 Task: Research high-end Airbnb listings in Beverly Hills, California, showcasing luxury amenities 
Action: Mouse moved to (428, 154)
Screenshot: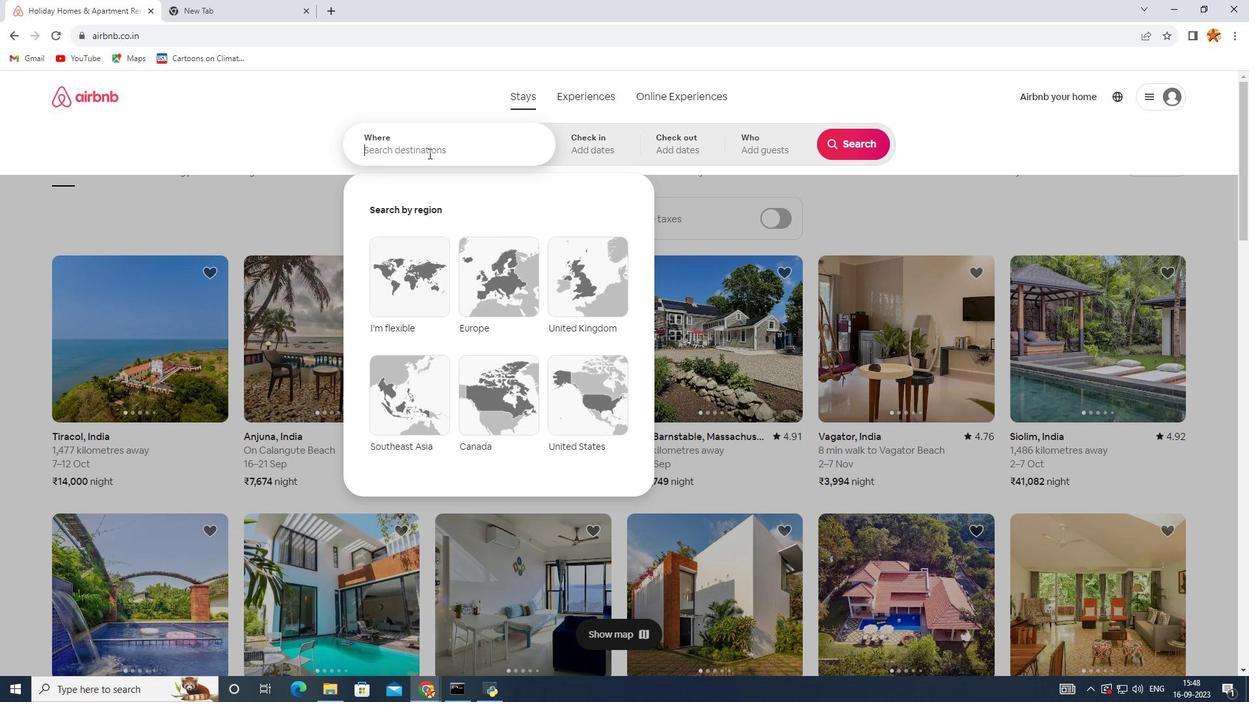 
Action: Mouse pressed left at (428, 154)
Screenshot: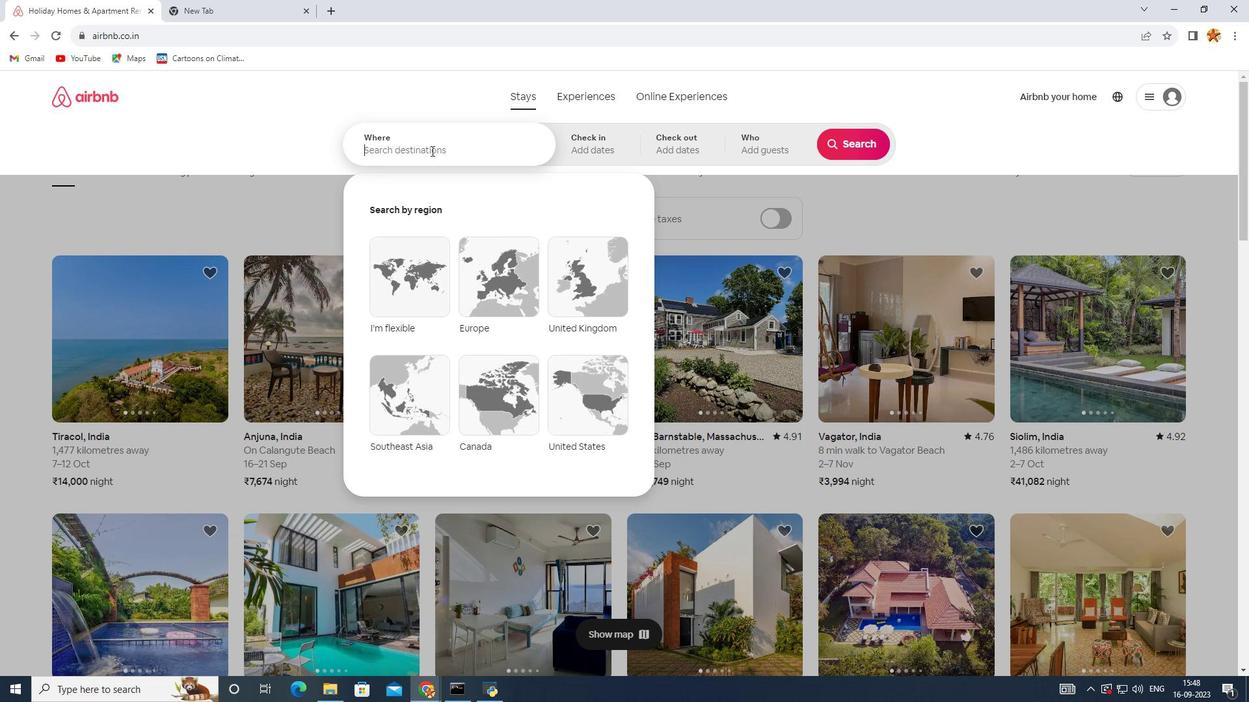 
Action: Mouse moved to (432, 151)
Screenshot: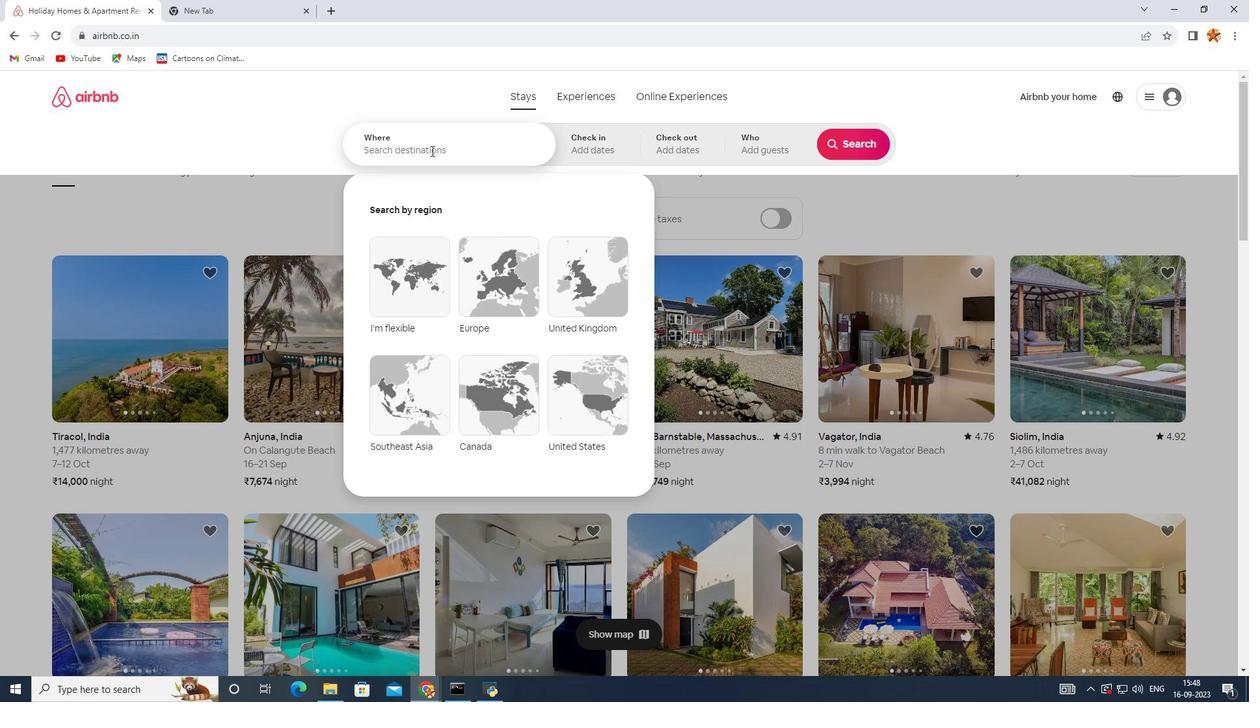 
Action: Key pressed beverly<Key.space>hills
Screenshot: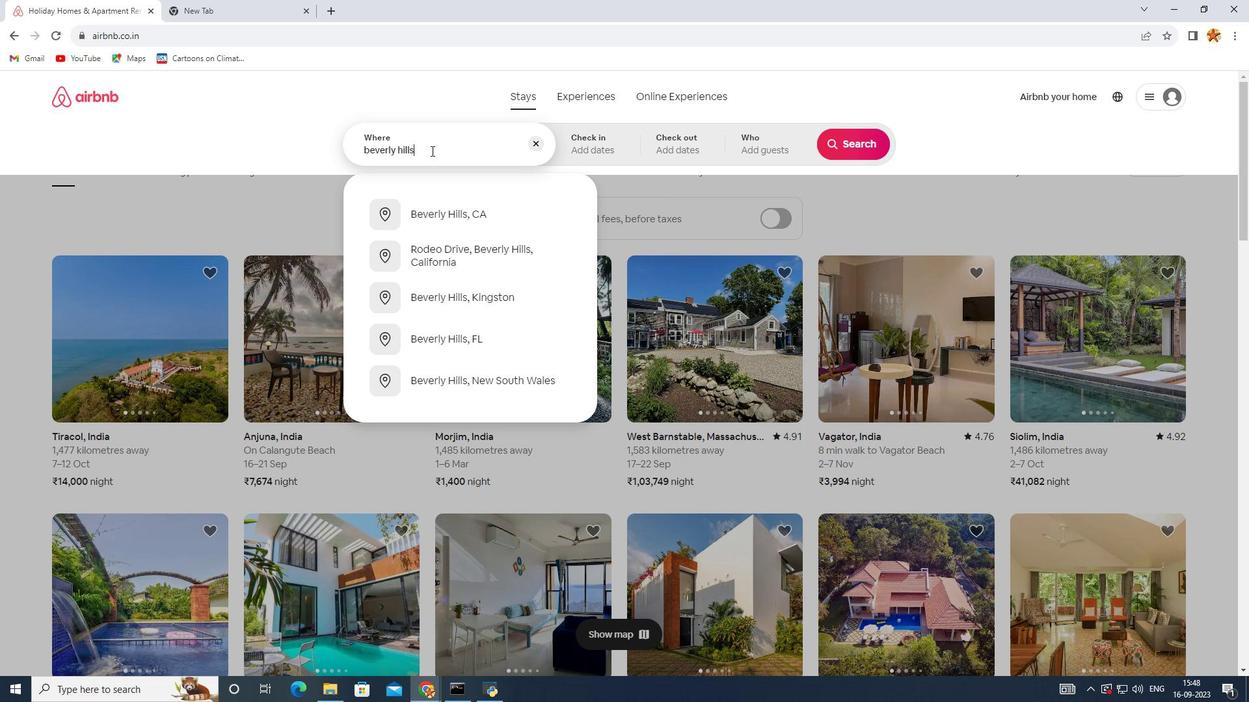 
Action: Mouse moved to (472, 199)
Screenshot: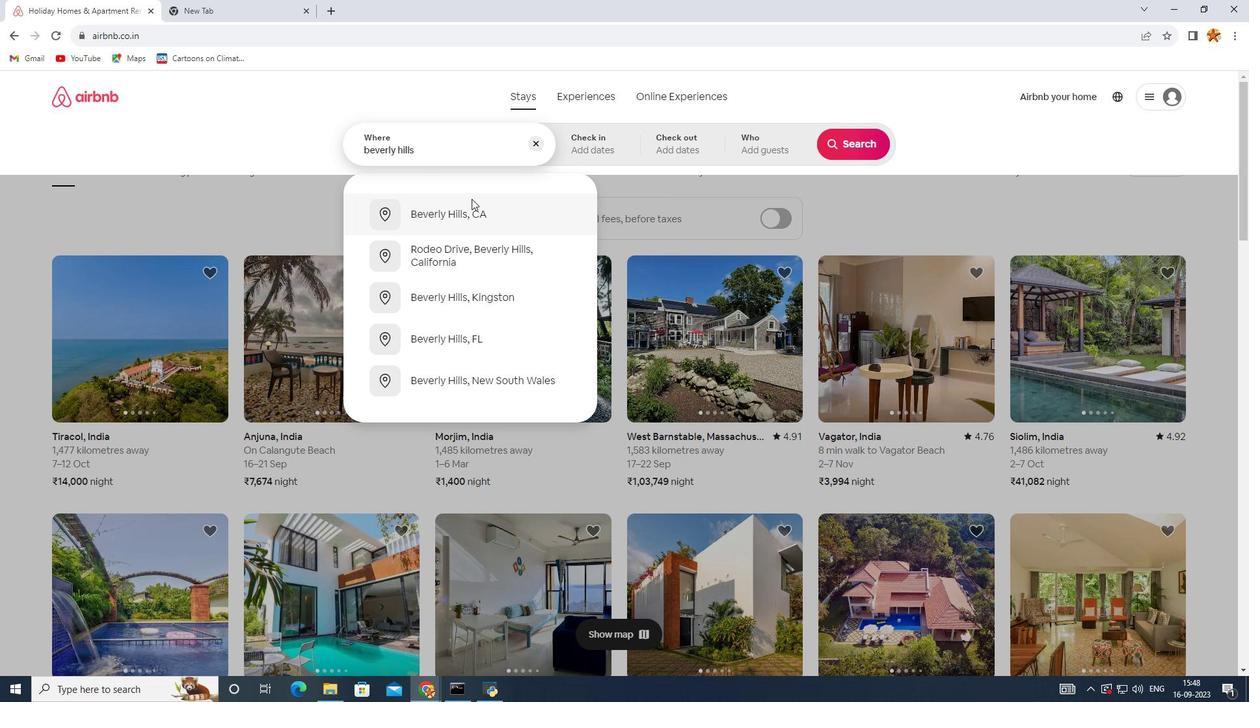 
Action: Mouse pressed left at (472, 199)
Screenshot: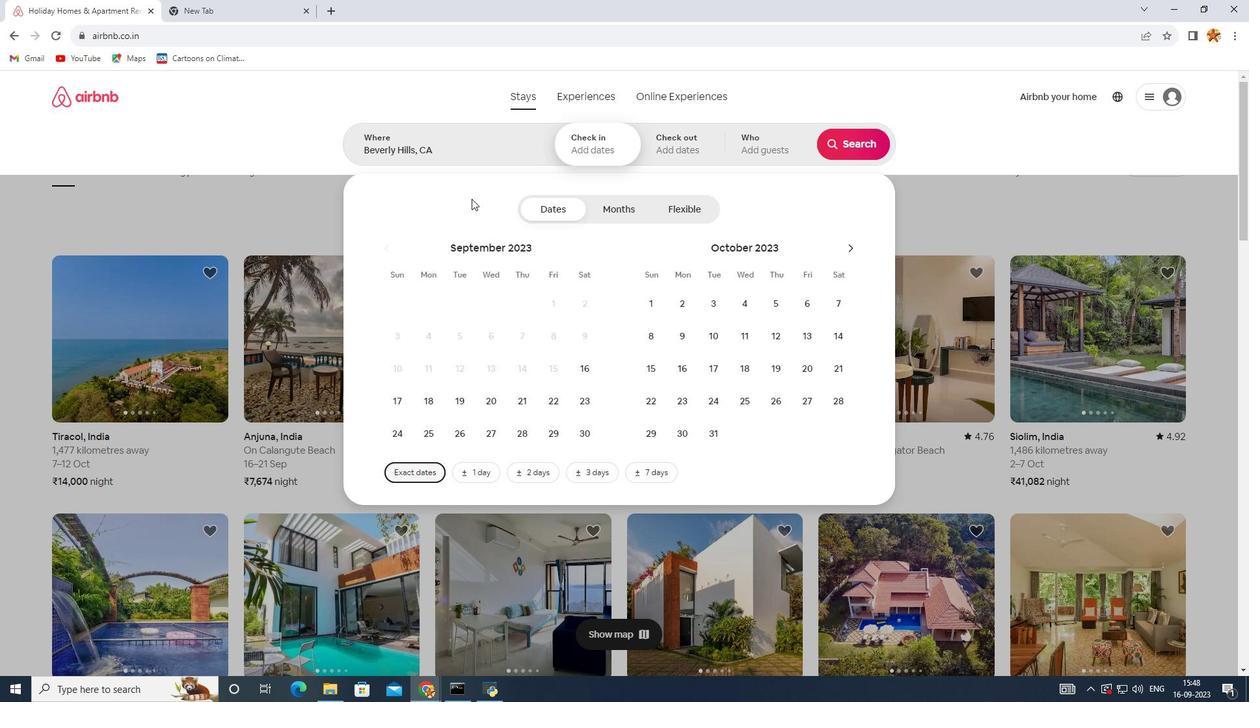 
Action: Mouse moved to (719, 344)
Screenshot: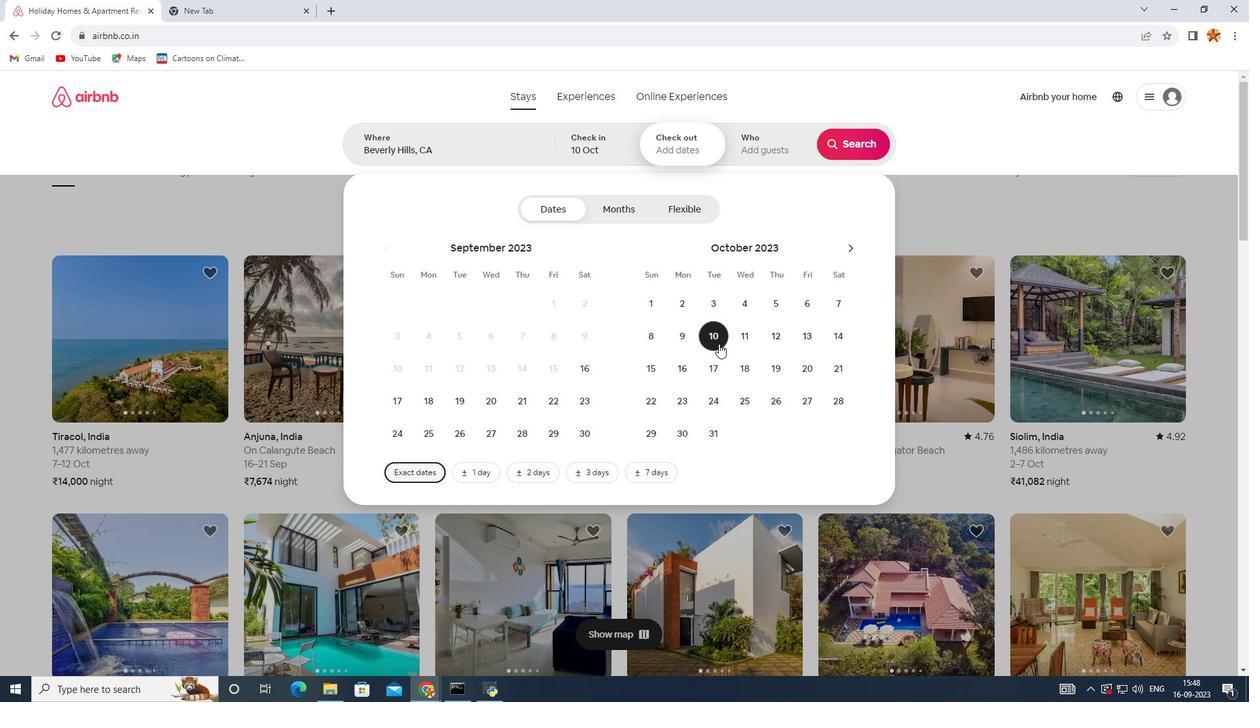
Action: Mouse pressed left at (719, 344)
Screenshot: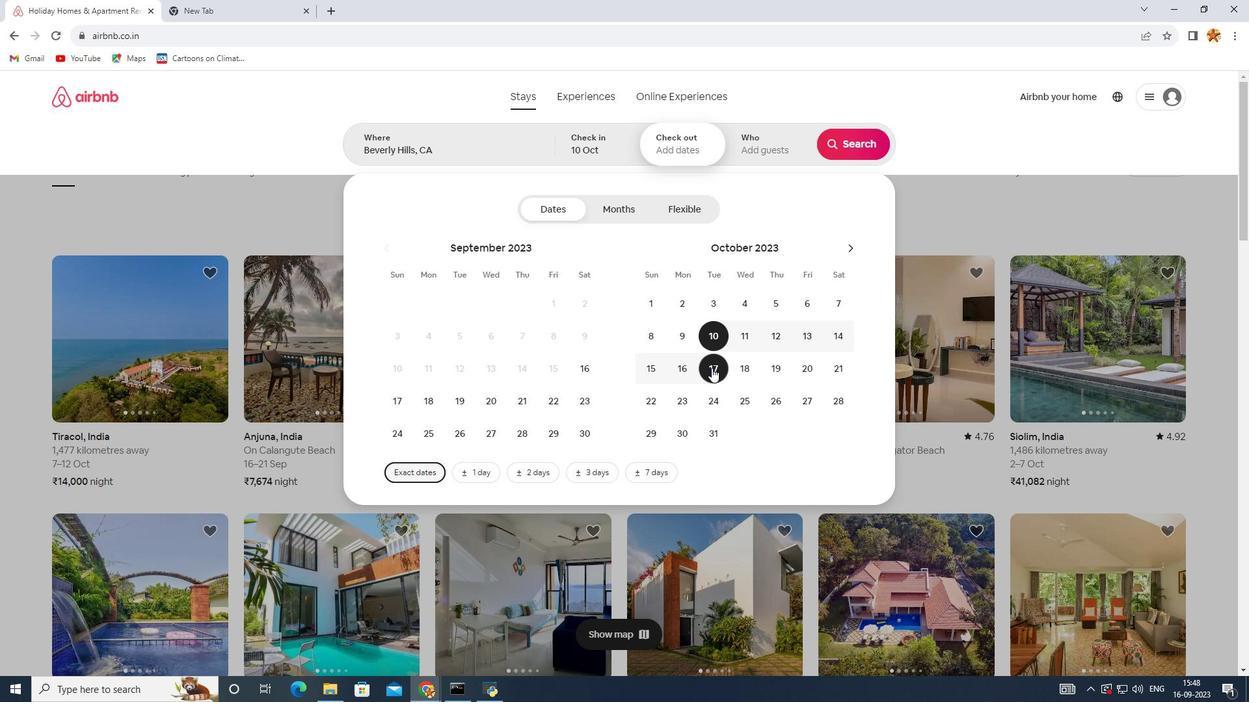 
Action: Mouse moved to (695, 373)
Screenshot: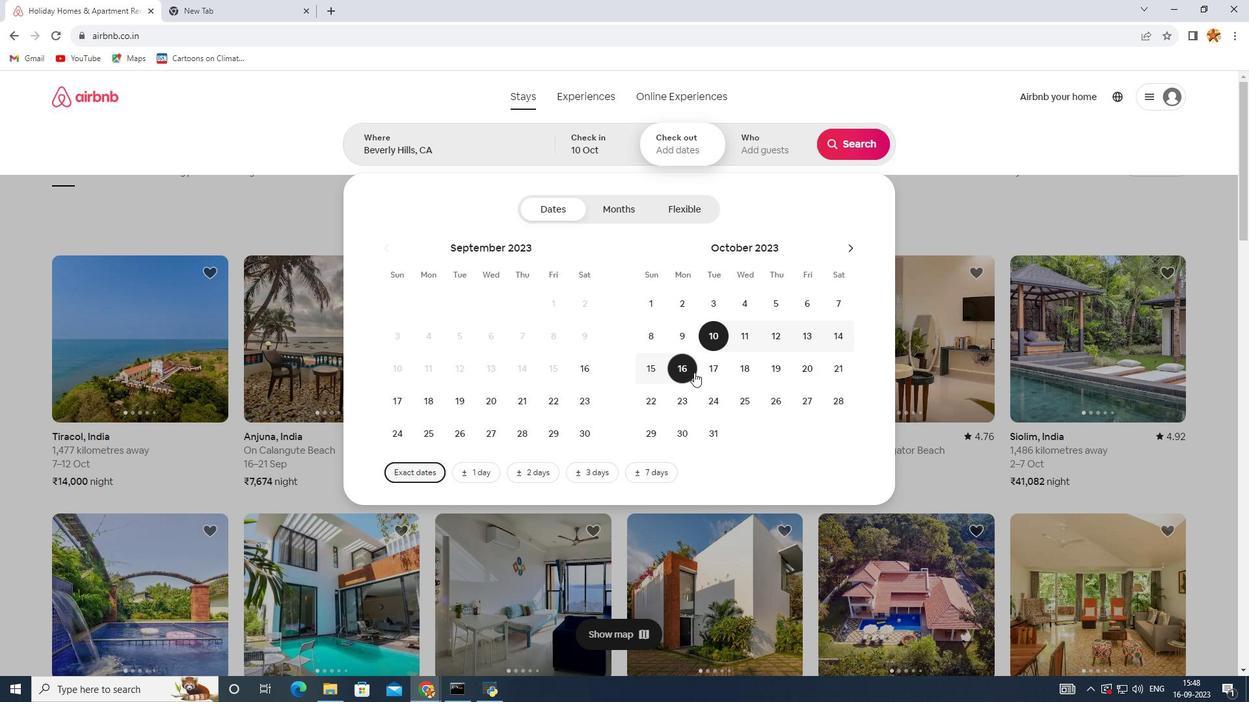 
Action: Mouse pressed left at (695, 373)
Screenshot: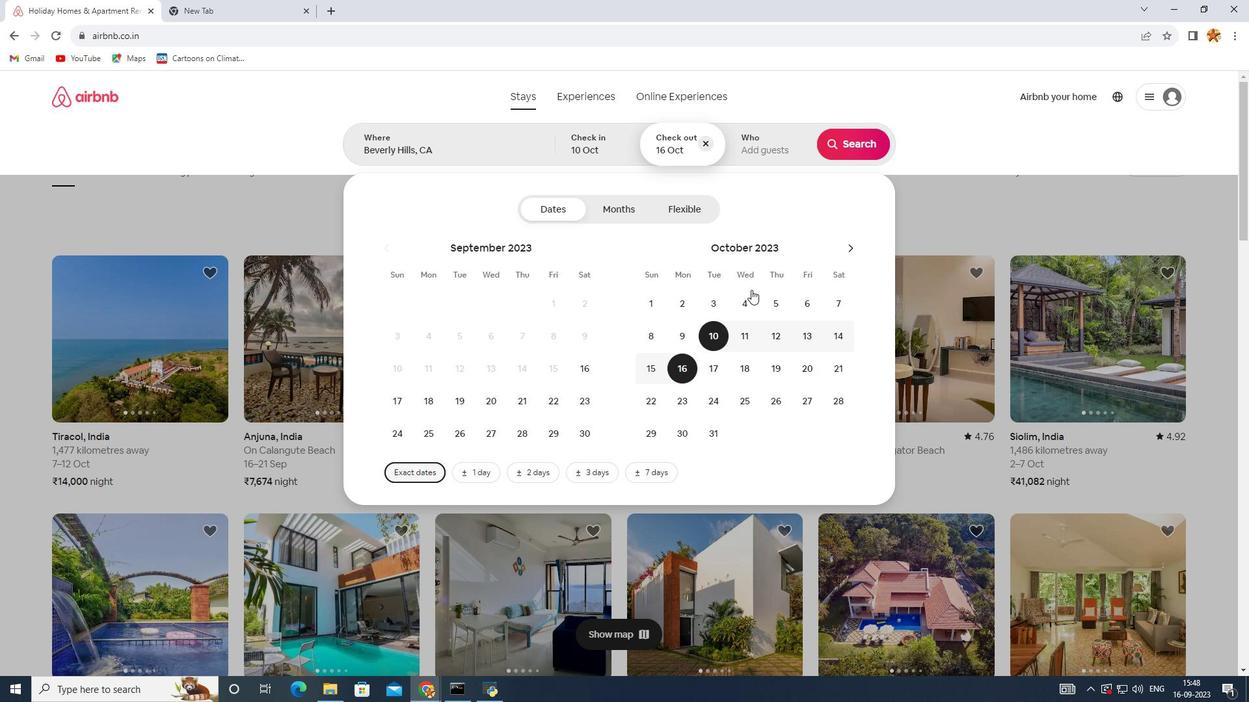
Action: Mouse moved to (849, 137)
Screenshot: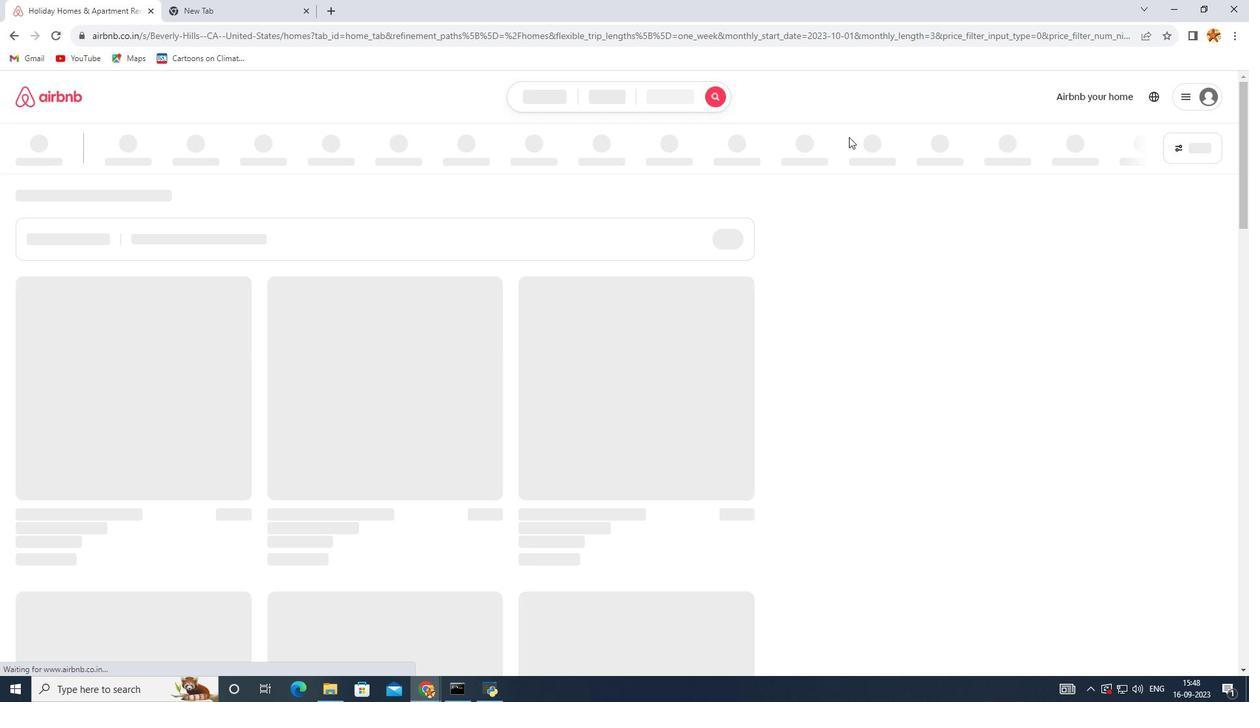 
Action: Mouse pressed left at (849, 137)
Screenshot: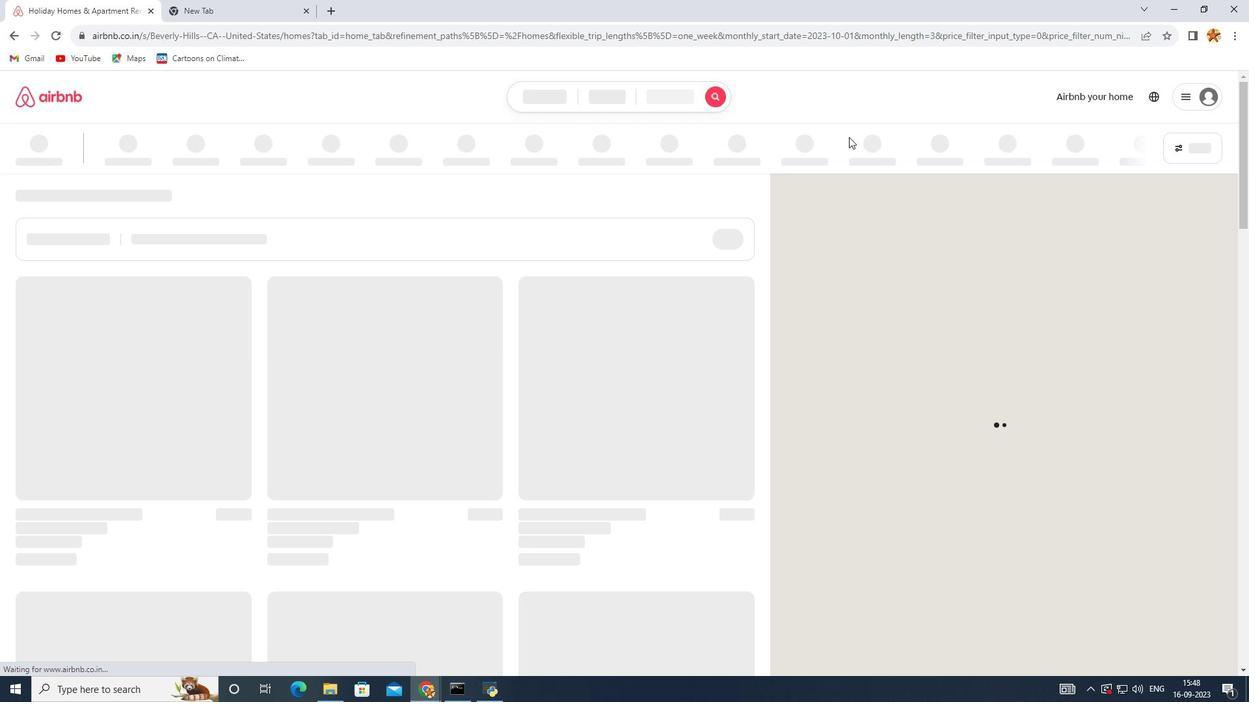 
Action: Mouse moved to (1188, 143)
Screenshot: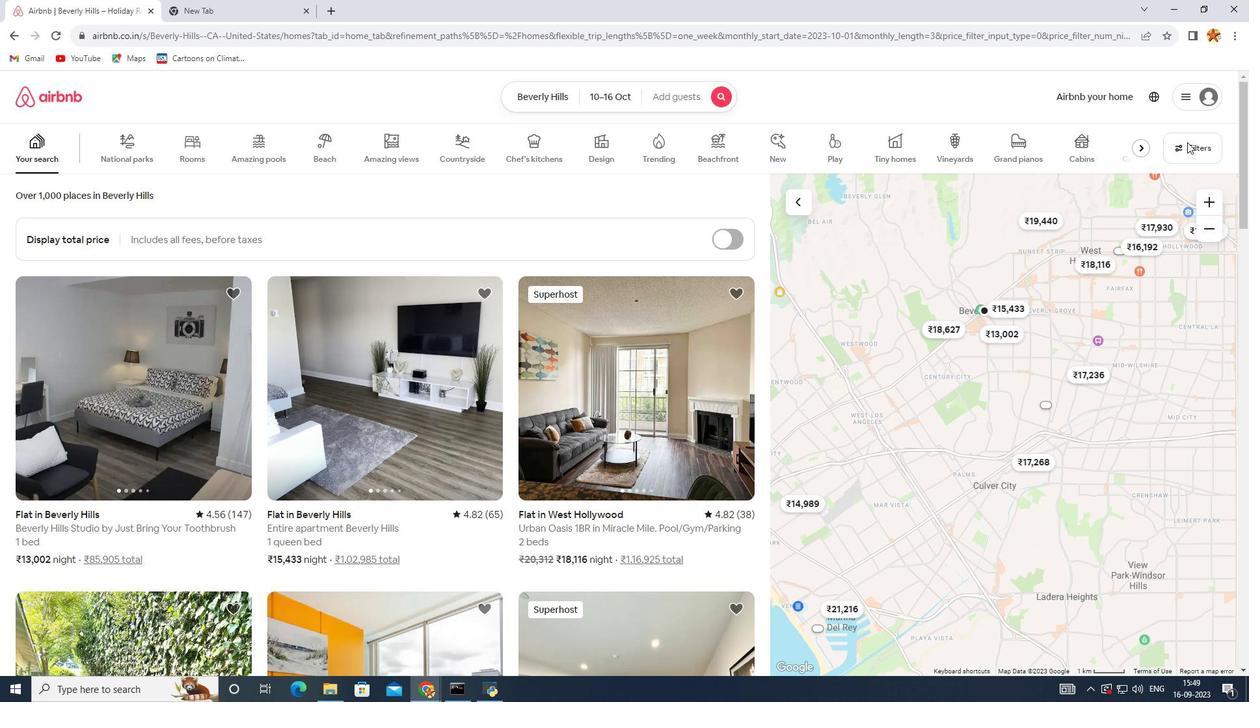 
Action: Mouse pressed left at (1188, 143)
Screenshot: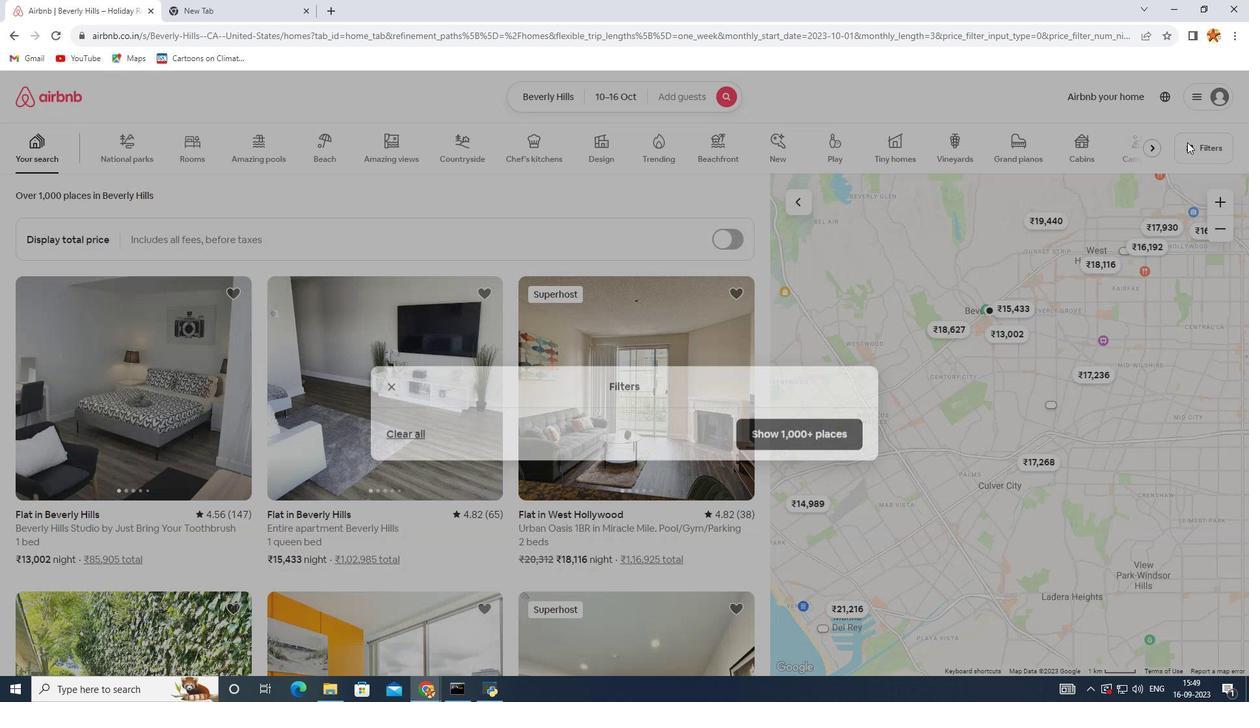 
Action: Mouse moved to (611, 484)
Screenshot: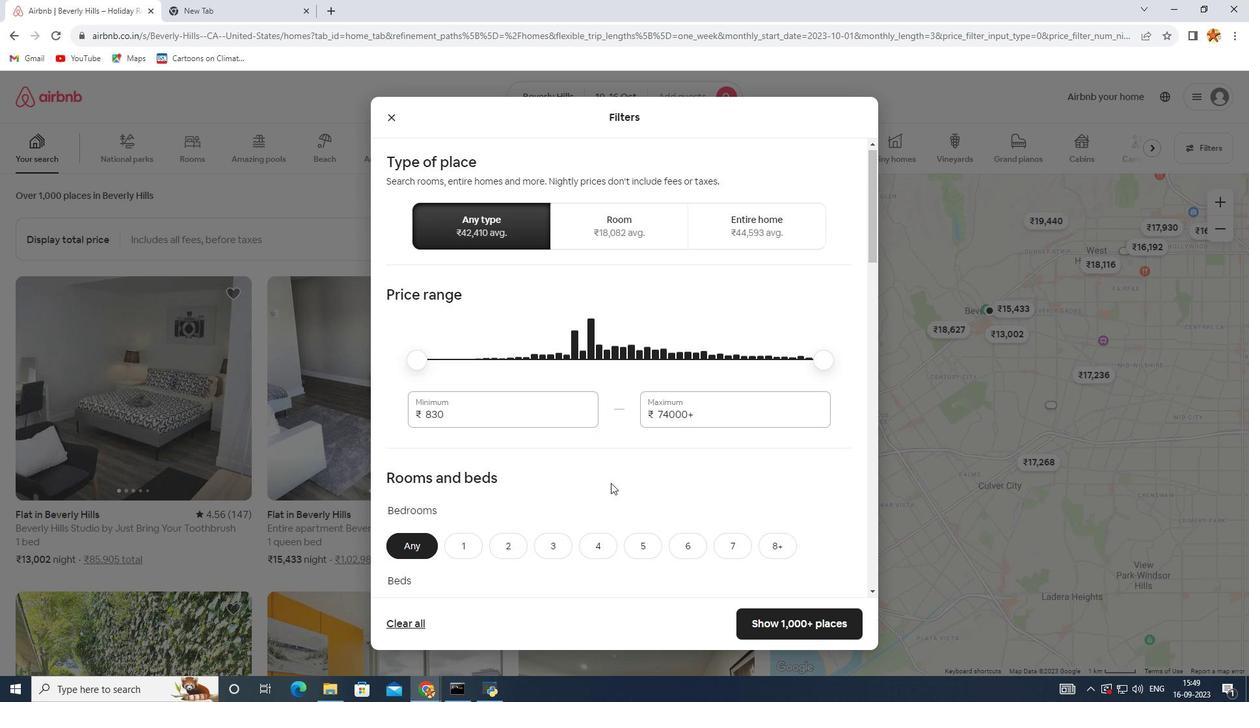 
Action: Mouse scrolled (611, 483) with delta (0, 0)
Screenshot: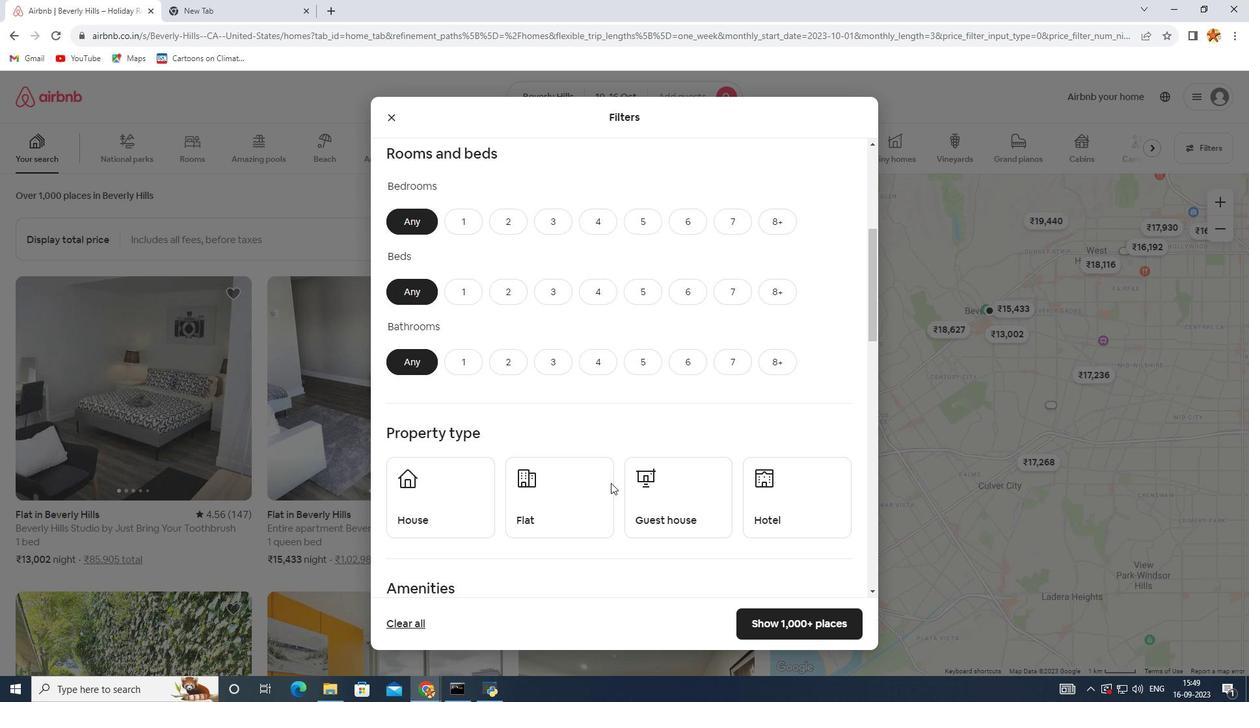 
Action: Mouse scrolled (611, 483) with delta (0, 0)
Screenshot: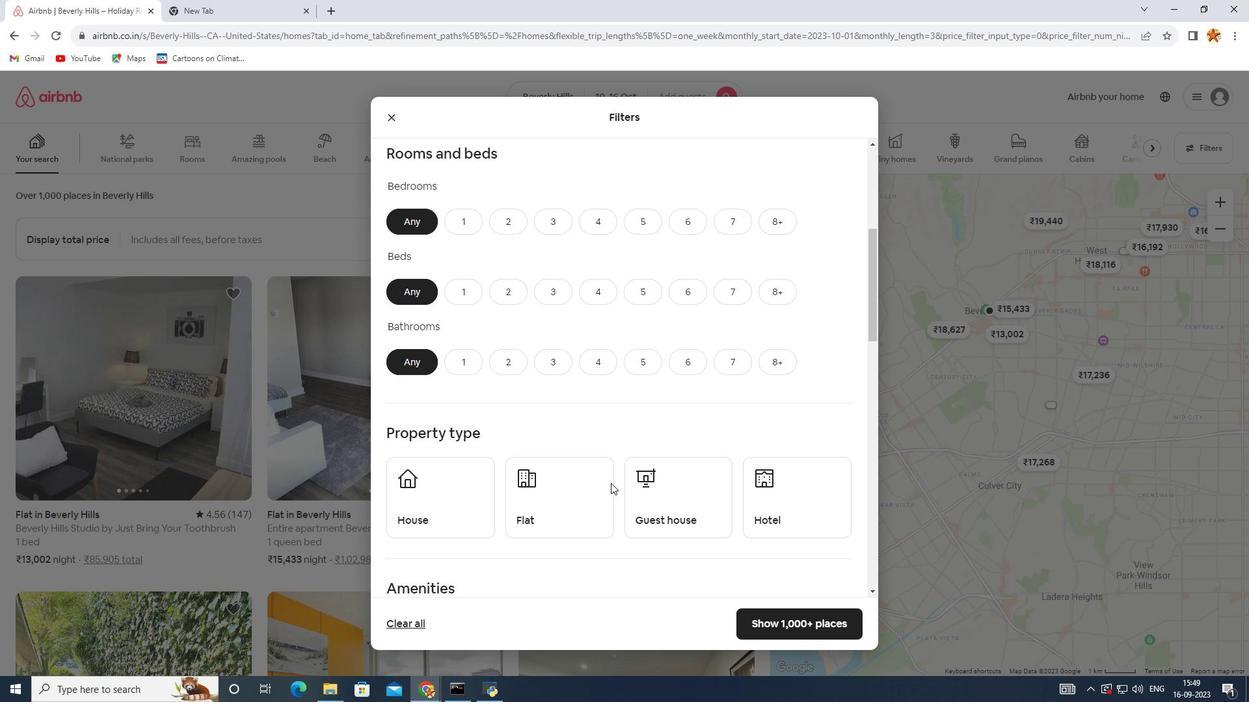 
Action: Mouse scrolled (611, 483) with delta (0, 0)
Screenshot: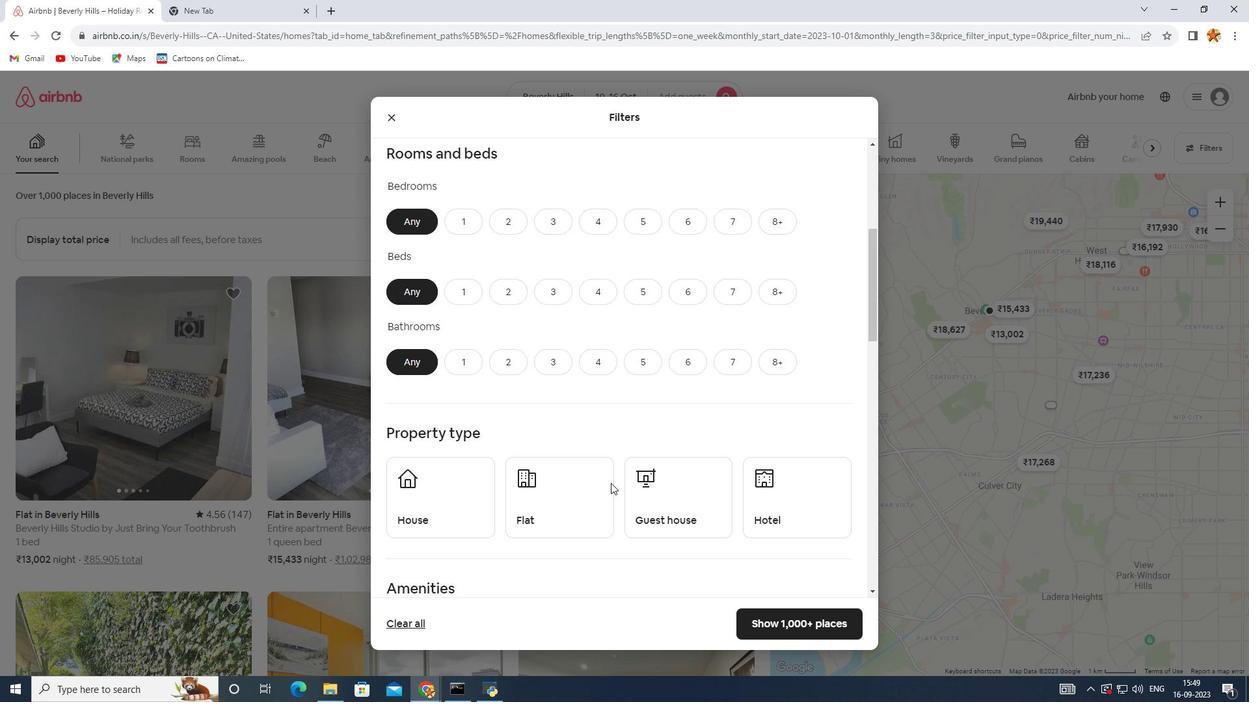 
Action: Mouse scrolled (611, 483) with delta (0, 0)
Screenshot: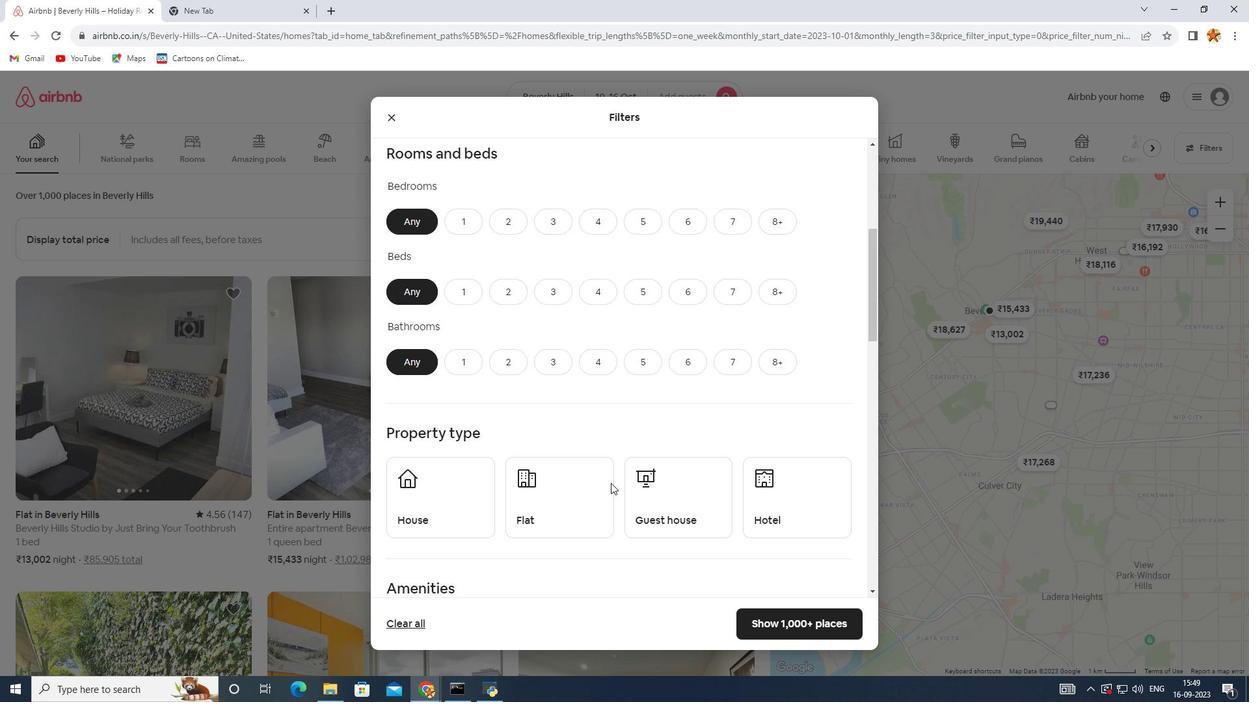 
Action: Mouse scrolled (611, 483) with delta (0, 0)
Screenshot: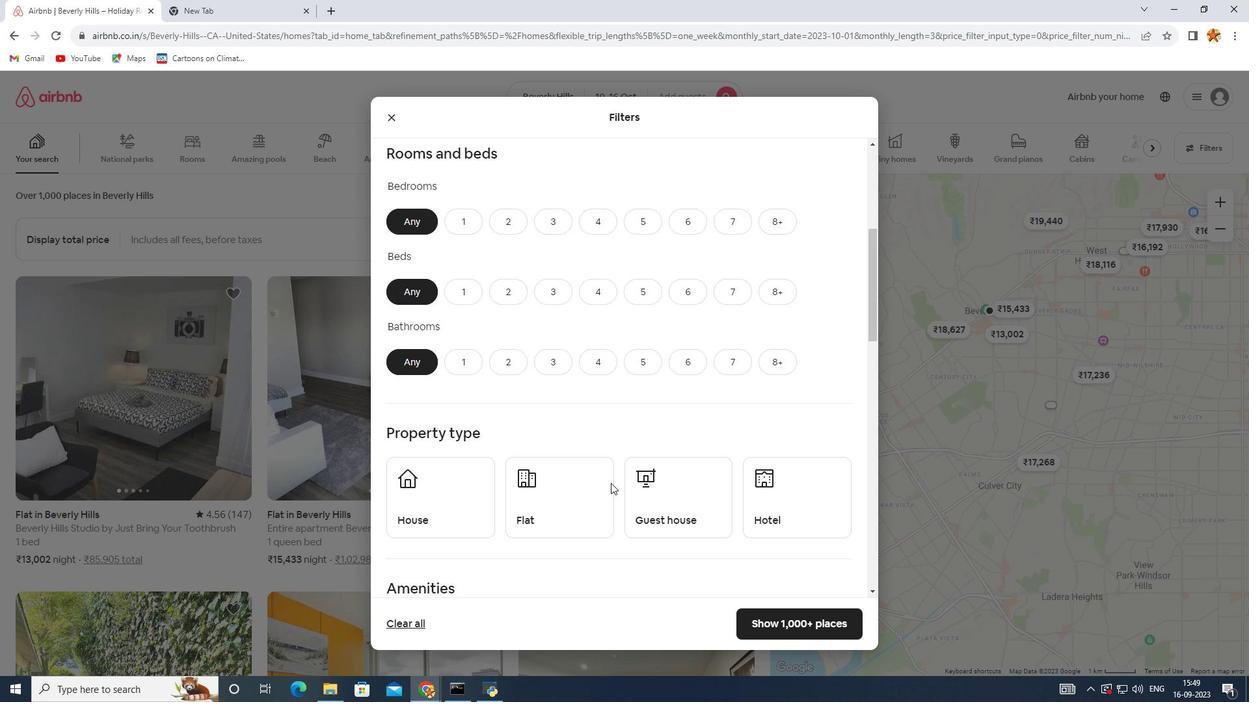
Action: Mouse scrolled (611, 483) with delta (0, 0)
Screenshot: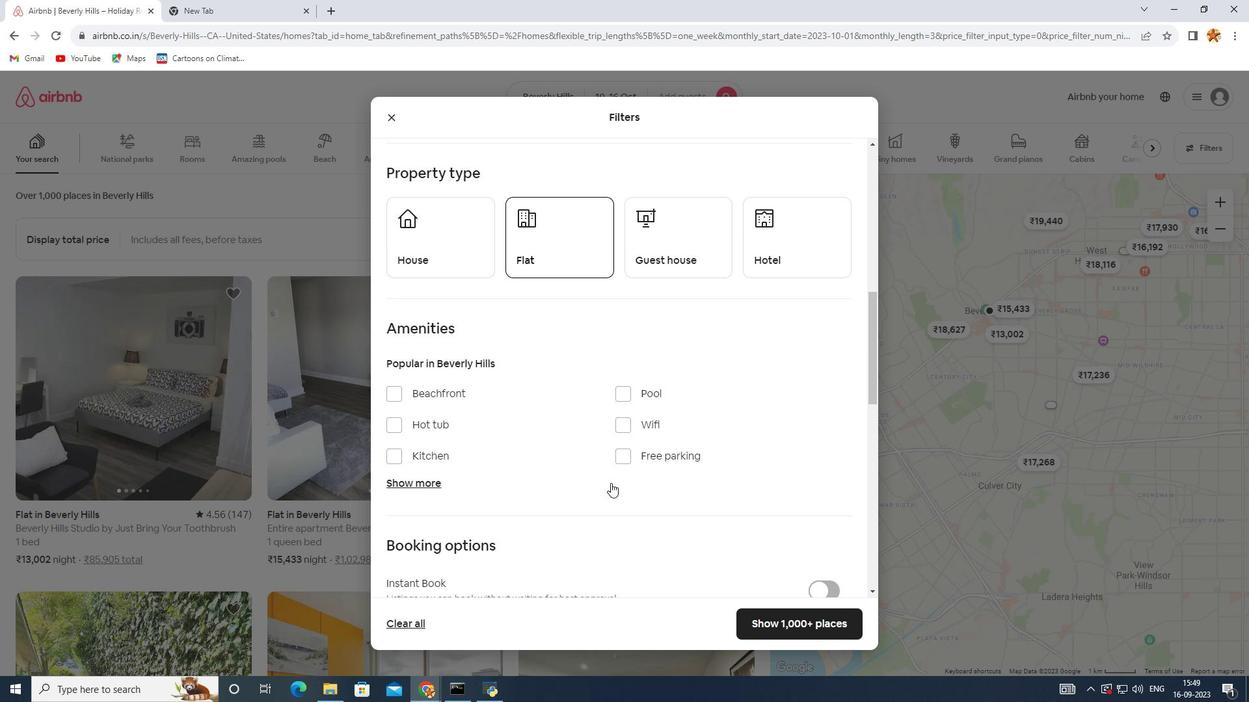 
Action: Mouse scrolled (611, 483) with delta (0, 0)
Screenshot: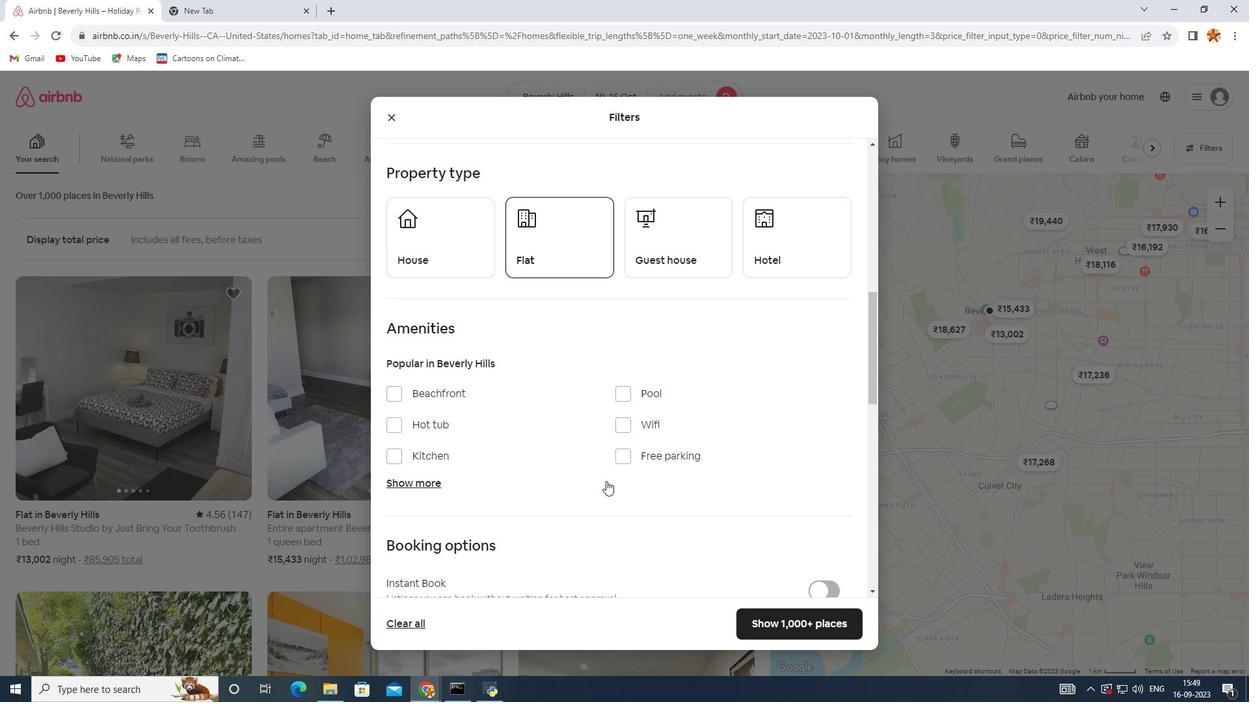 
Action: Mouse scrolled (611, 483) with delta (0, 0)
Screenshot: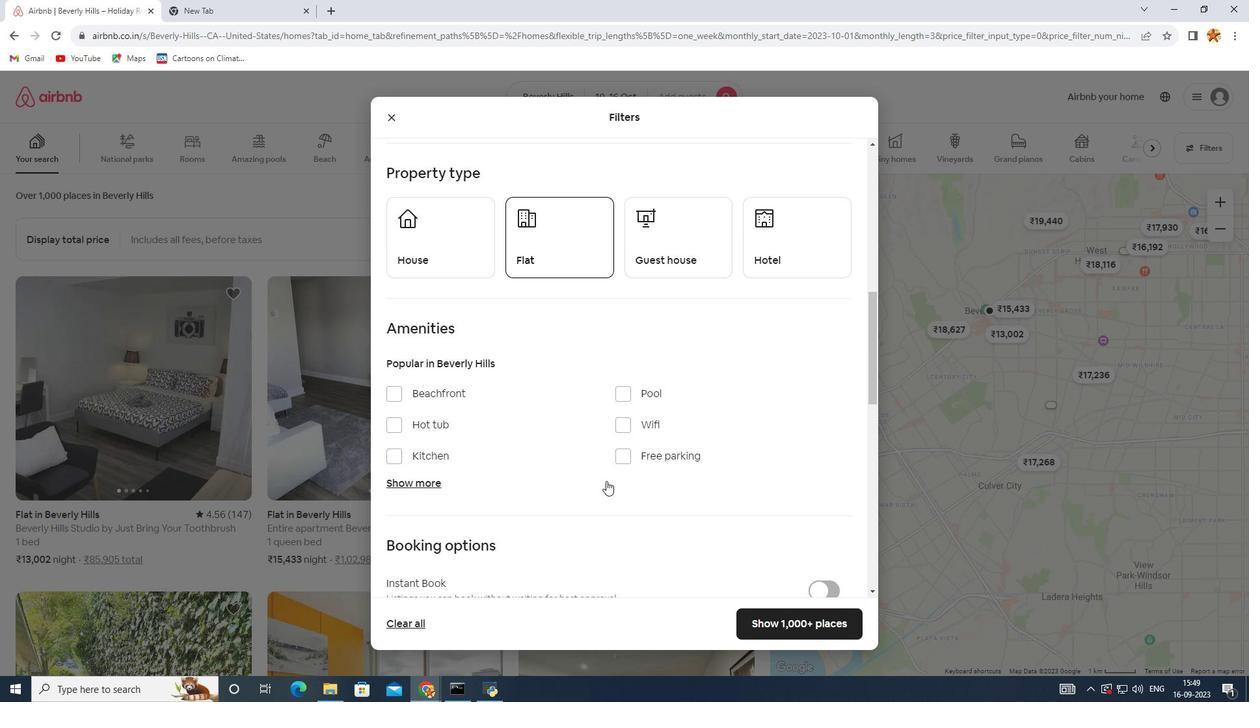 
Action: Mouse scrolled (611, 483) with delta (0, 0)
Screenshot: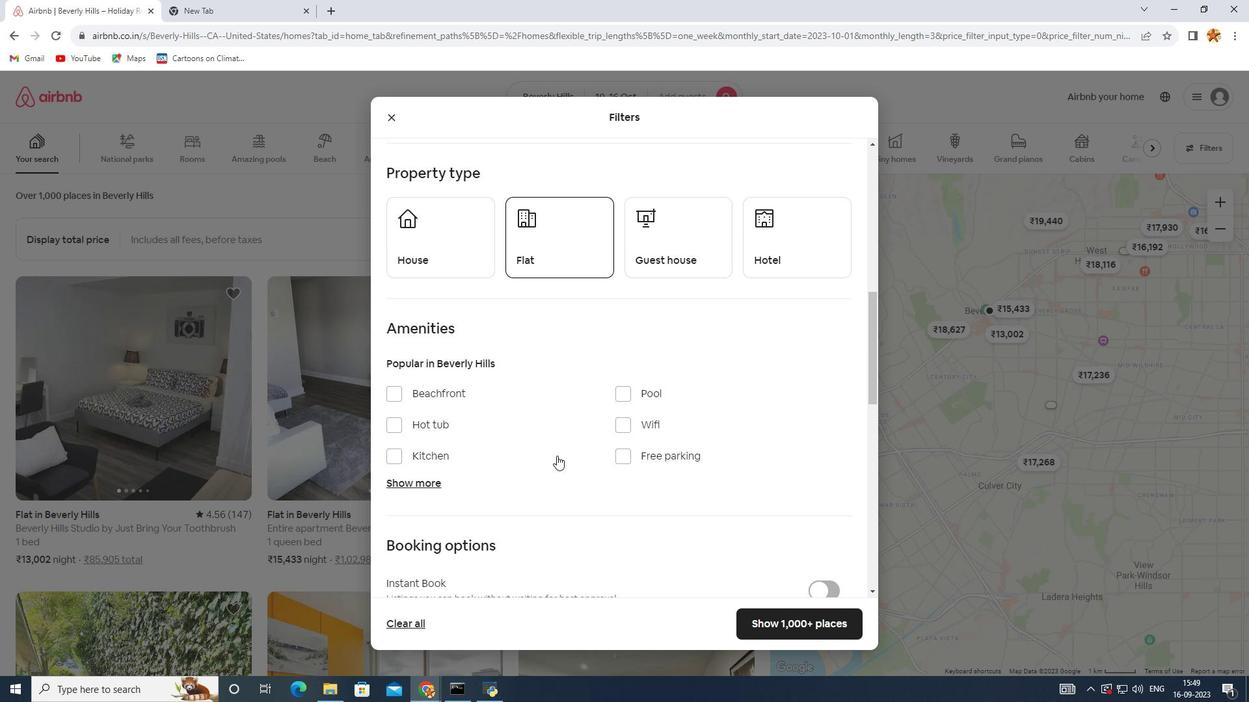 
Action: Mouse moved to (422, 412)
Screenshot: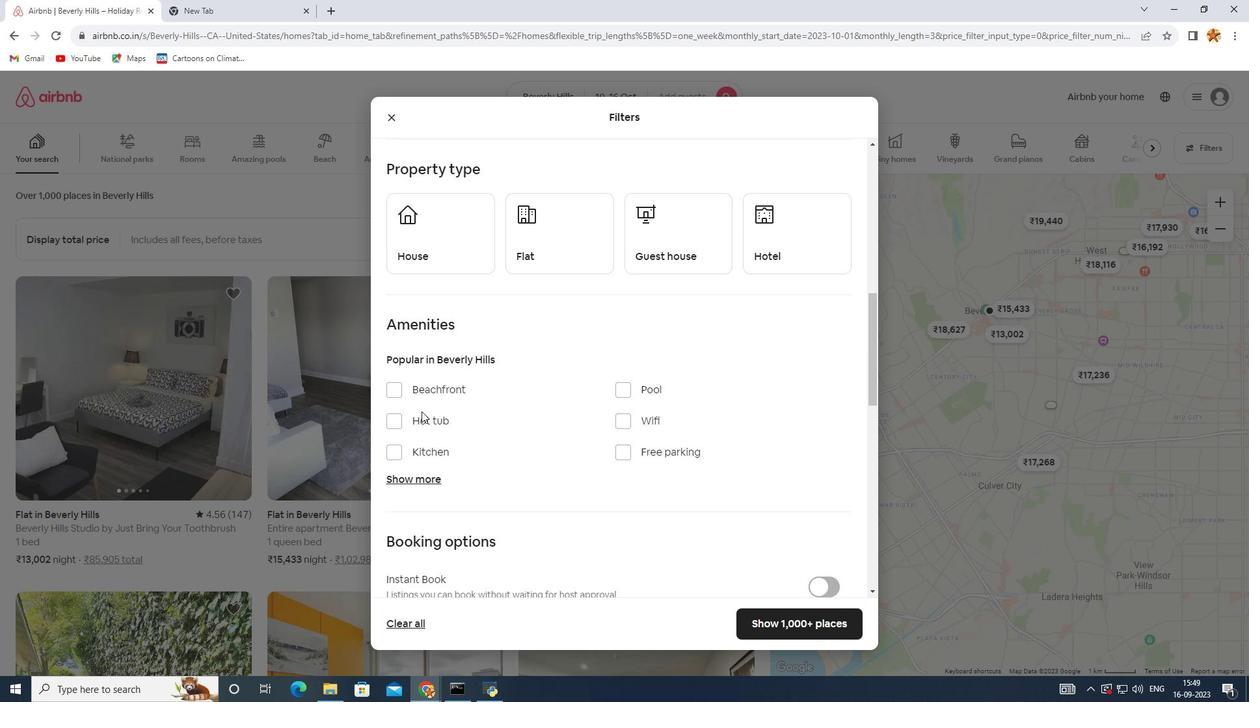 
Action: Mouse scrolled (422, 411) with delta (0, 0)
Screenshot: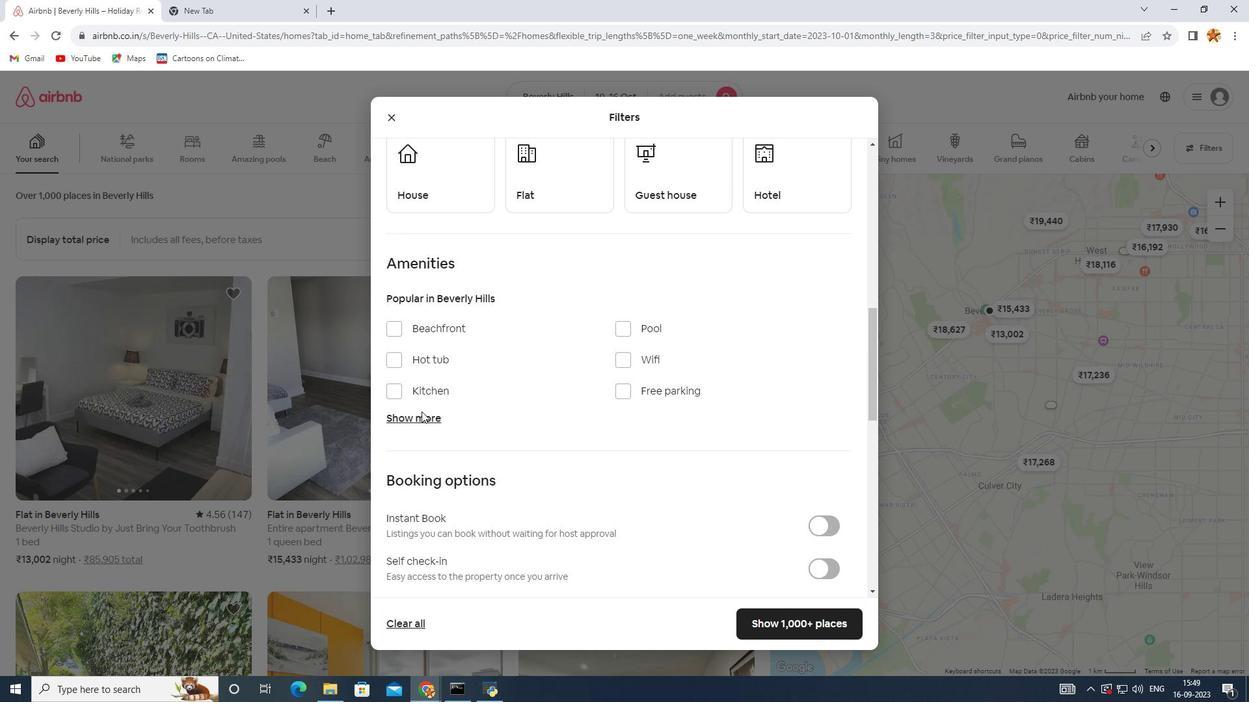 
Action: Mouse moved to (419, 416)
Screenshot: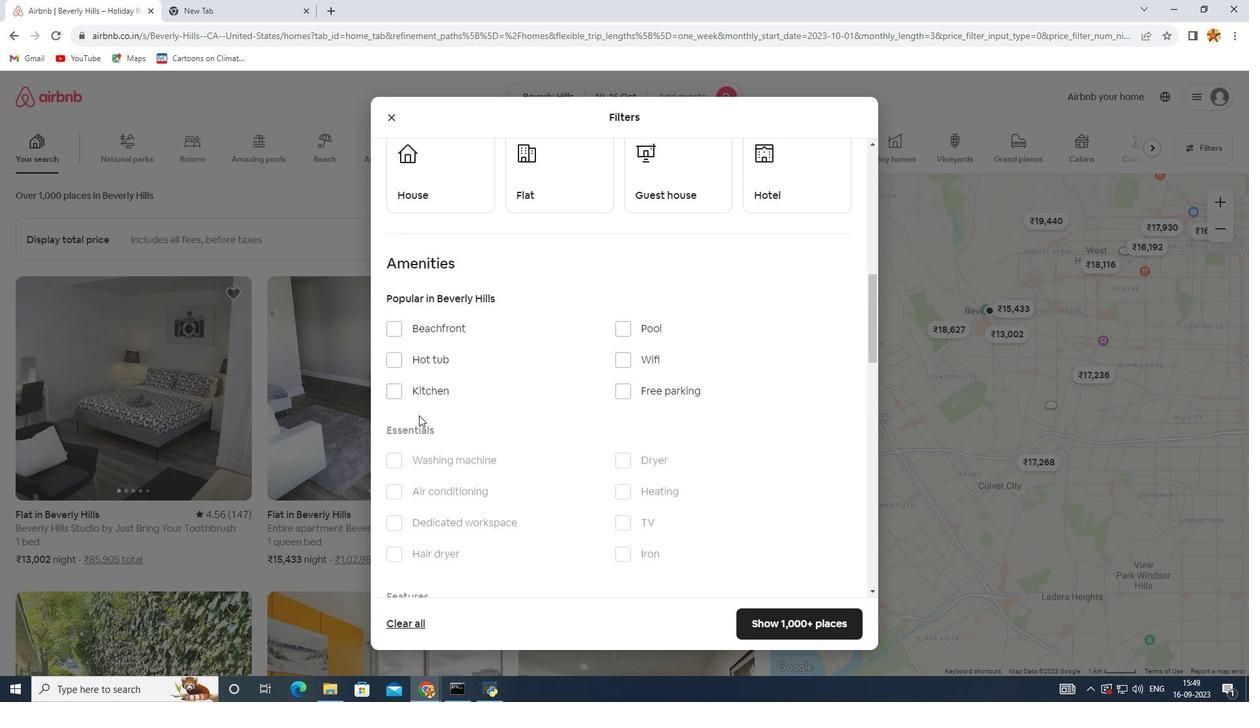 
Action: Mouse pressed left at (419, 416)
Screenshot: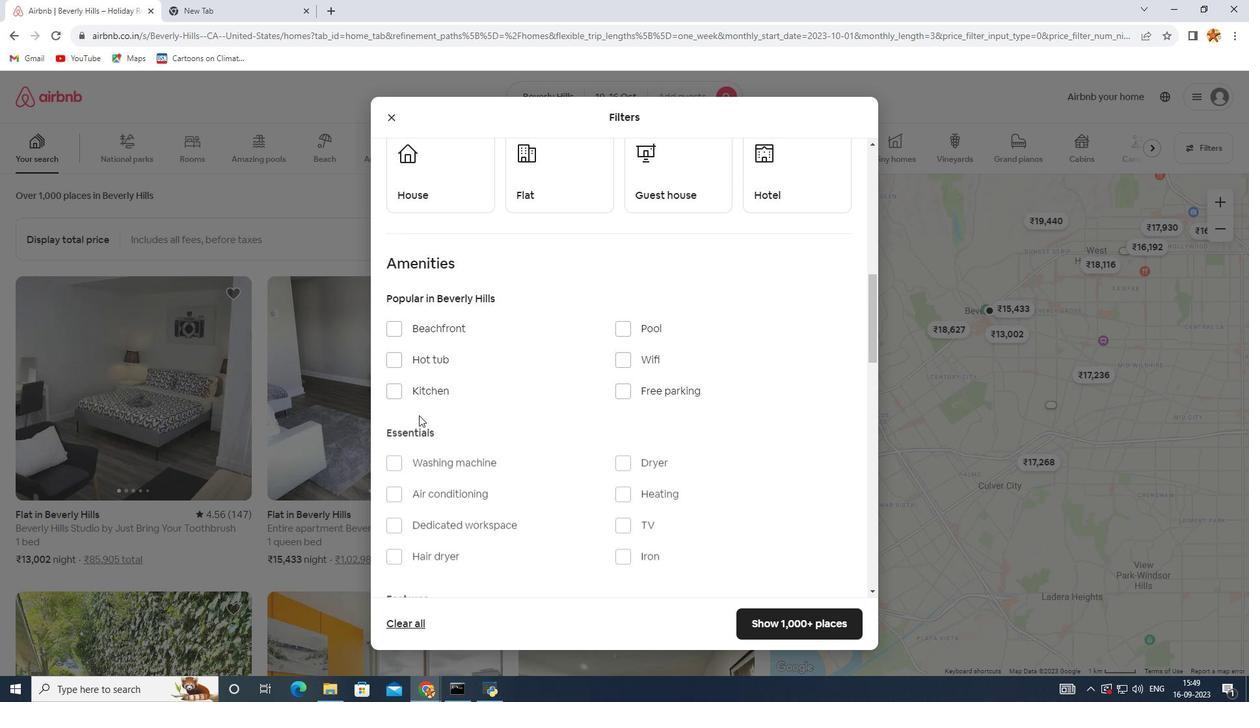 
Action: Mouse scrolled (419, 415) with delta (0, 0)
Screenshot: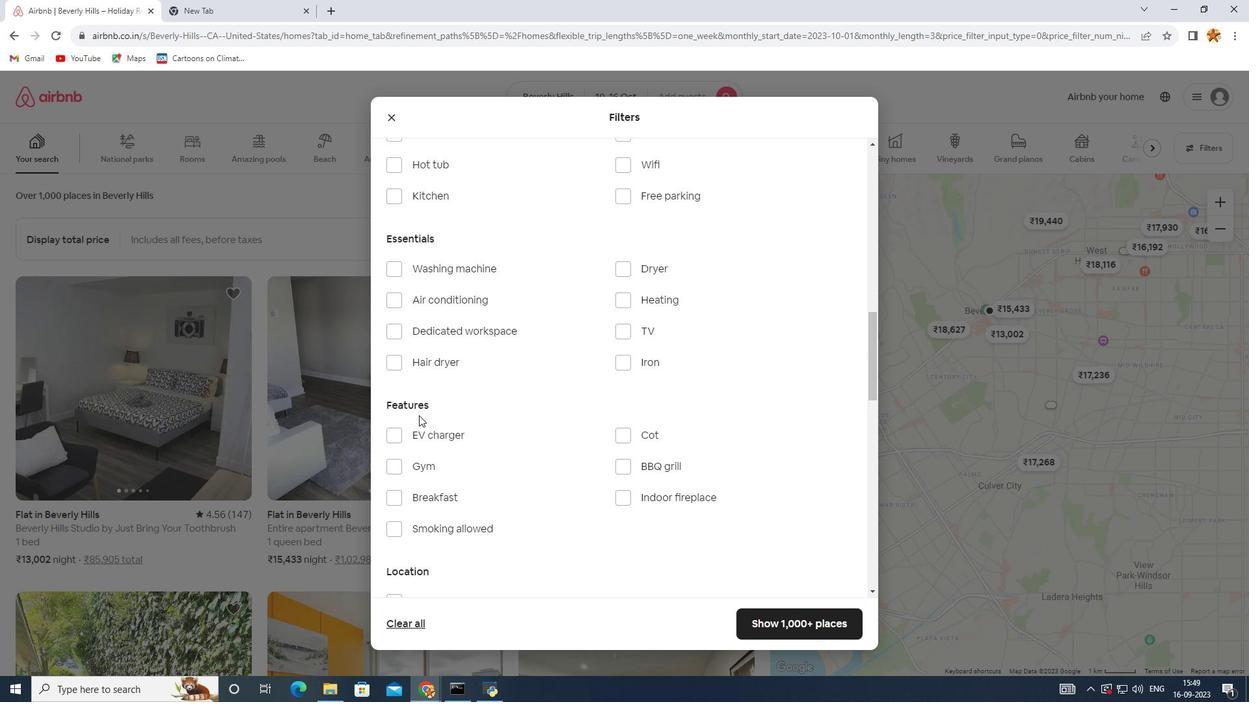 
Action: Mouse scrolled (419, 415) with delta (0, 0)
Screenshot: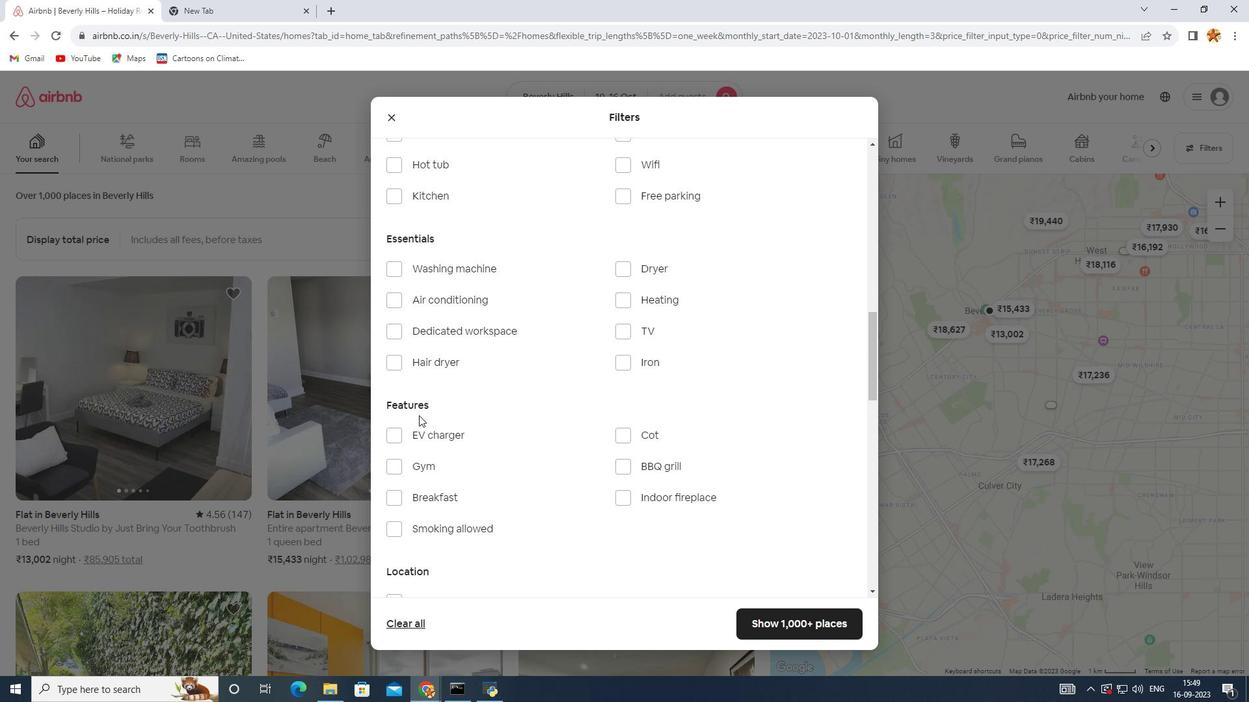 
Action: Mouse scrolled (419, 415) with delta (0, 0)
Screenshot: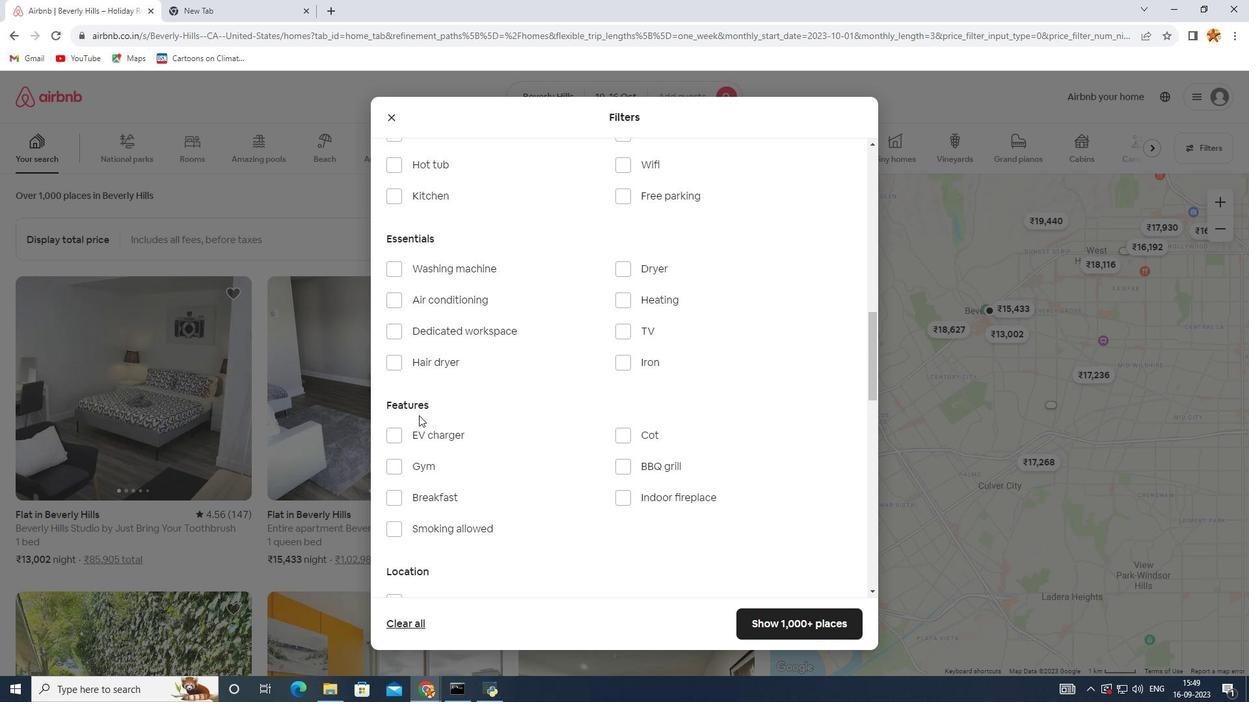 
Action: Mouse scrolled (419, 417) with delta (0, 0)
Screenshot: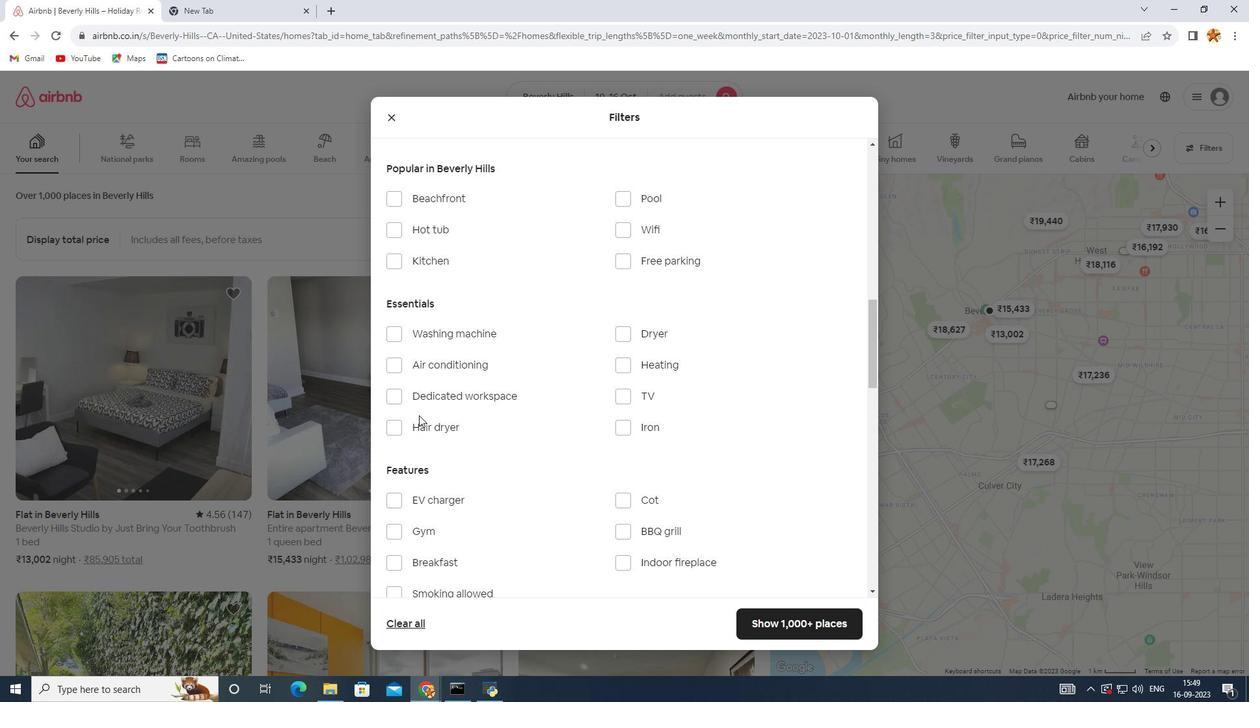 
Action: Mouse moved to (402, 339)
Screenshot: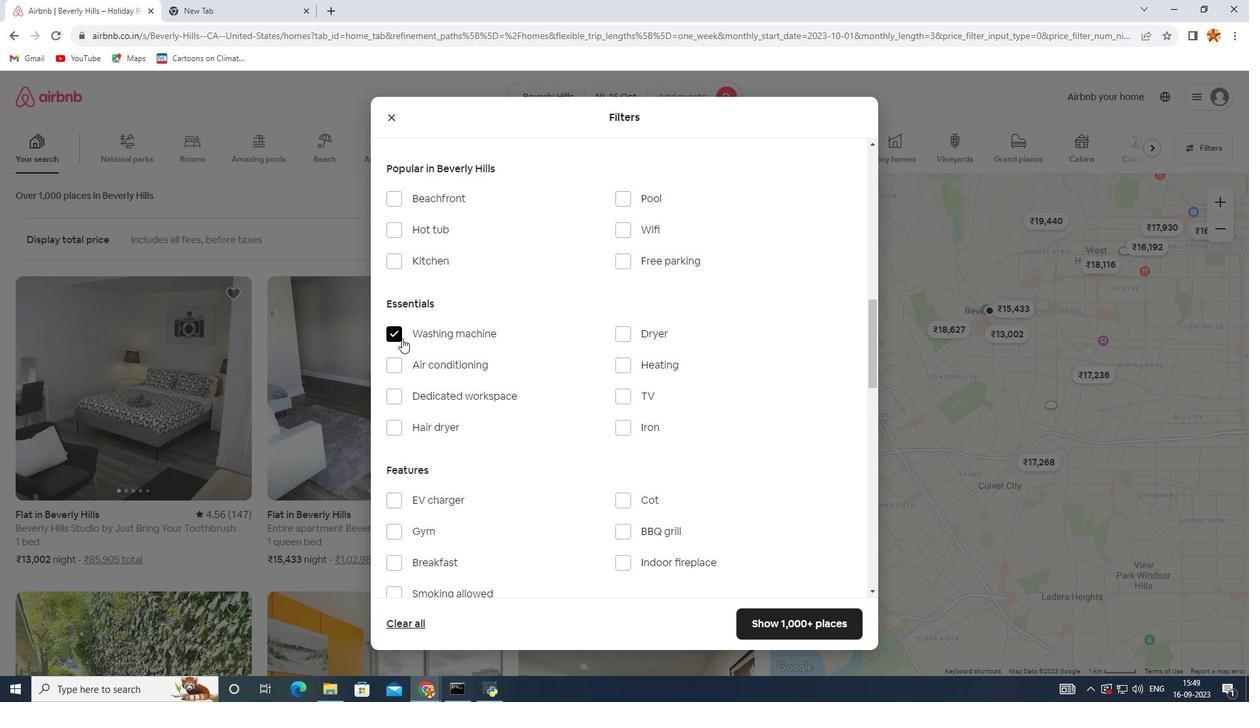 
Action: Mouse pressed left at (402, 339)
Screenshot: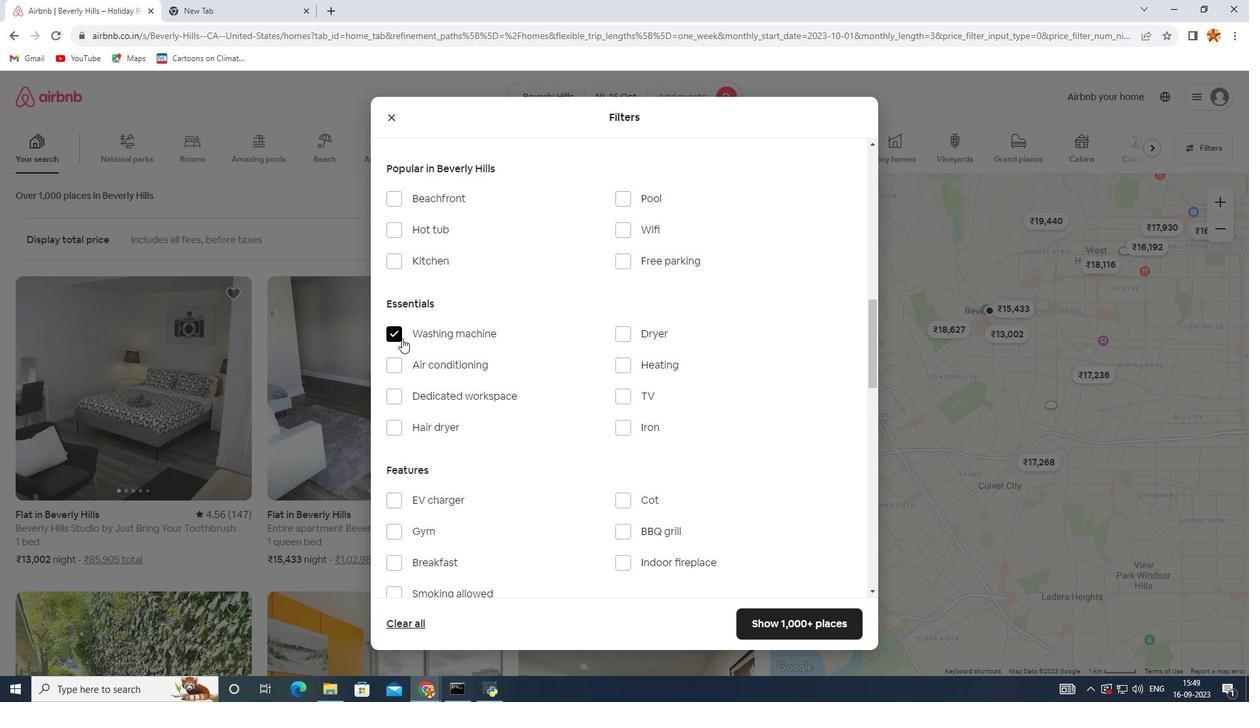 
Action: Mouse moved to (449, 408)
Screenshot: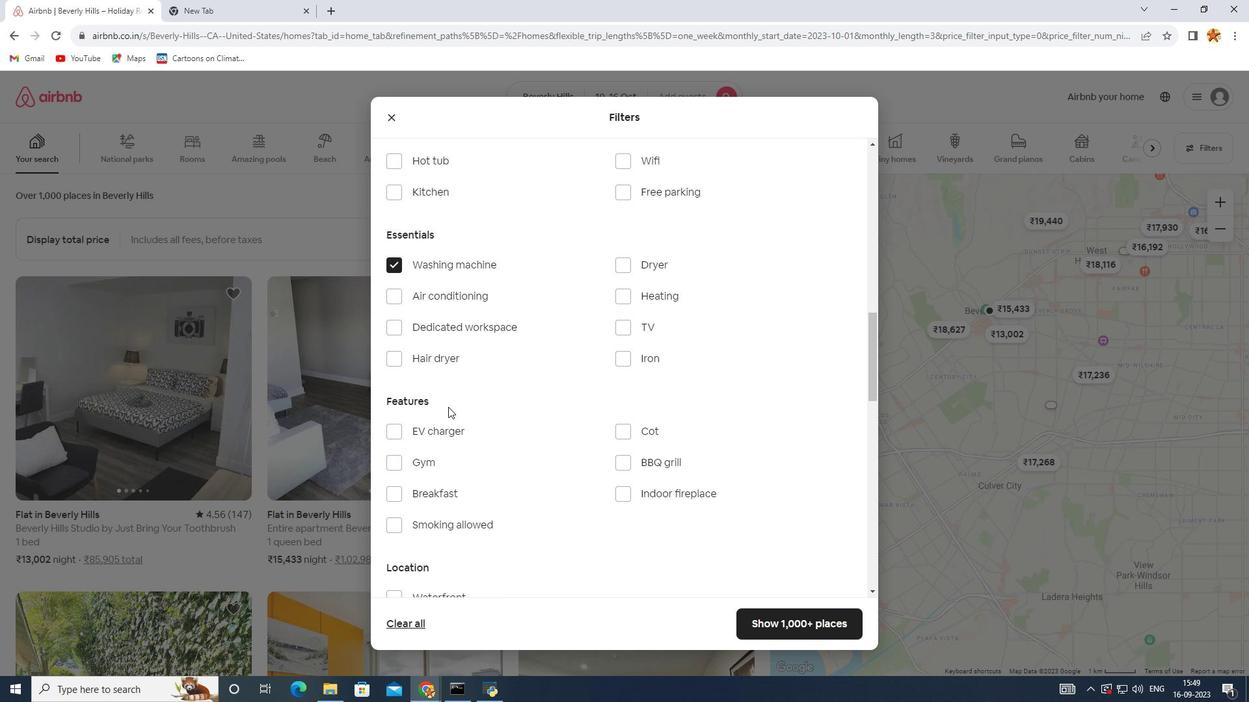 
Action: Mouse scrolled (449, 407) with delta (0, 0)
Screenshot: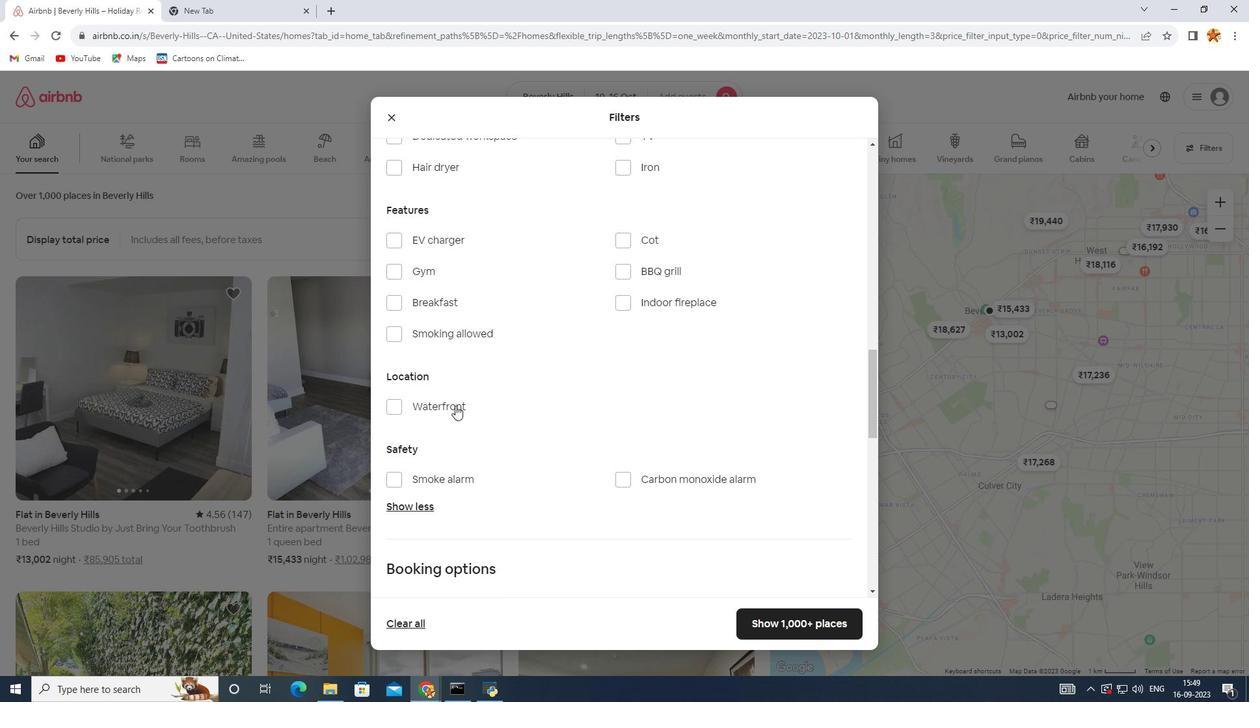 
Action: Mouse scrolled (449, 407) with delta (0, 0)
Screenshot: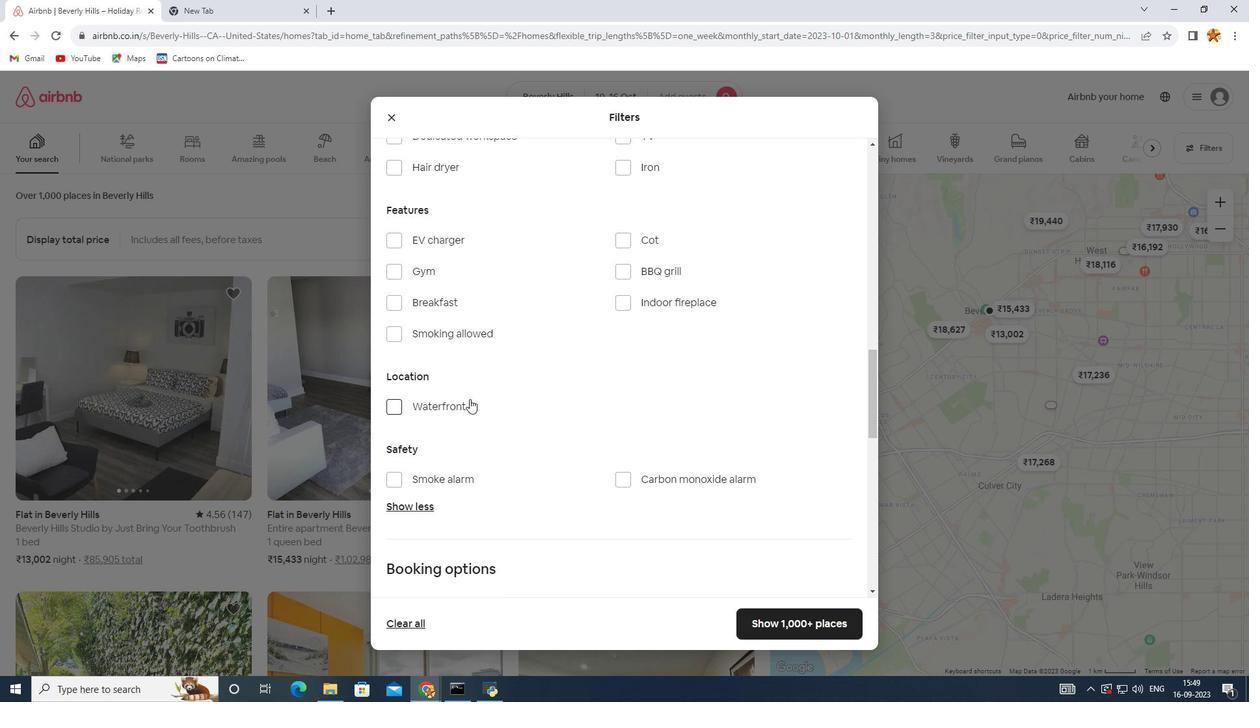 
Action: Mouse scrolled (449, 407) with delta (0, 0)
Screenshot: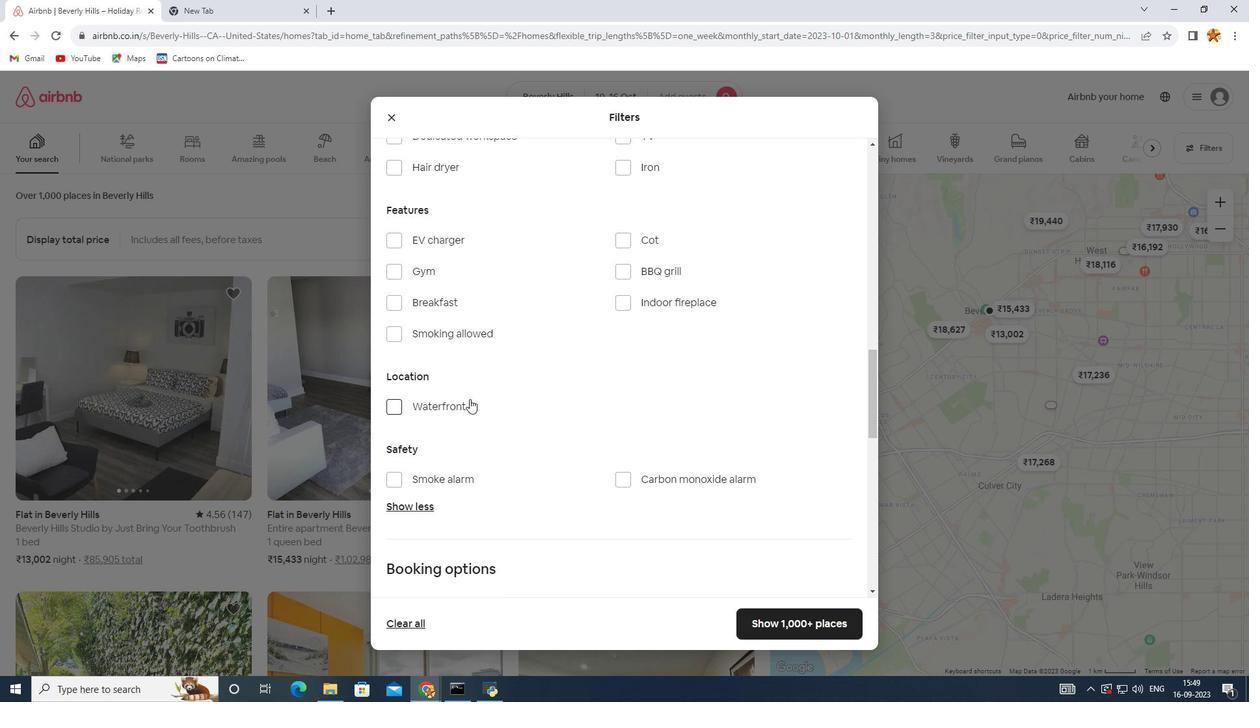 
Action: Mouse scrolled (449, 407) with delta (0, 0)
Screenshot: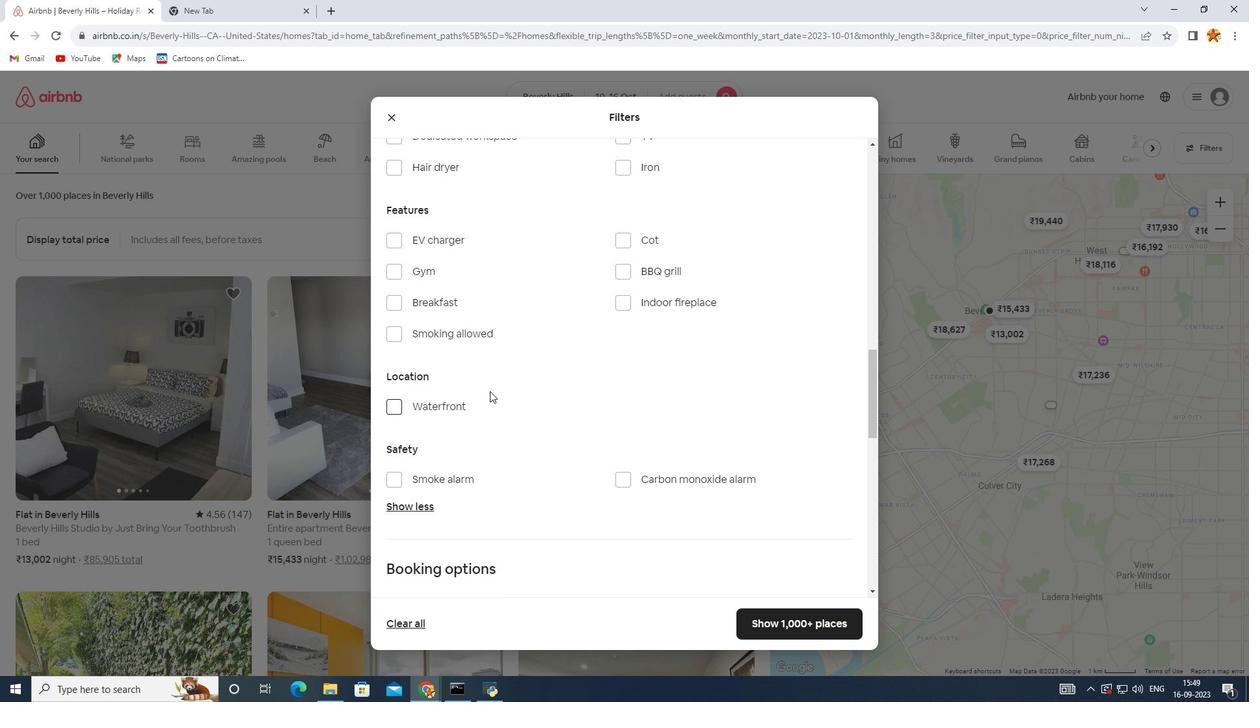 
Action: Mouse moved to (398, 308)
Screenshot: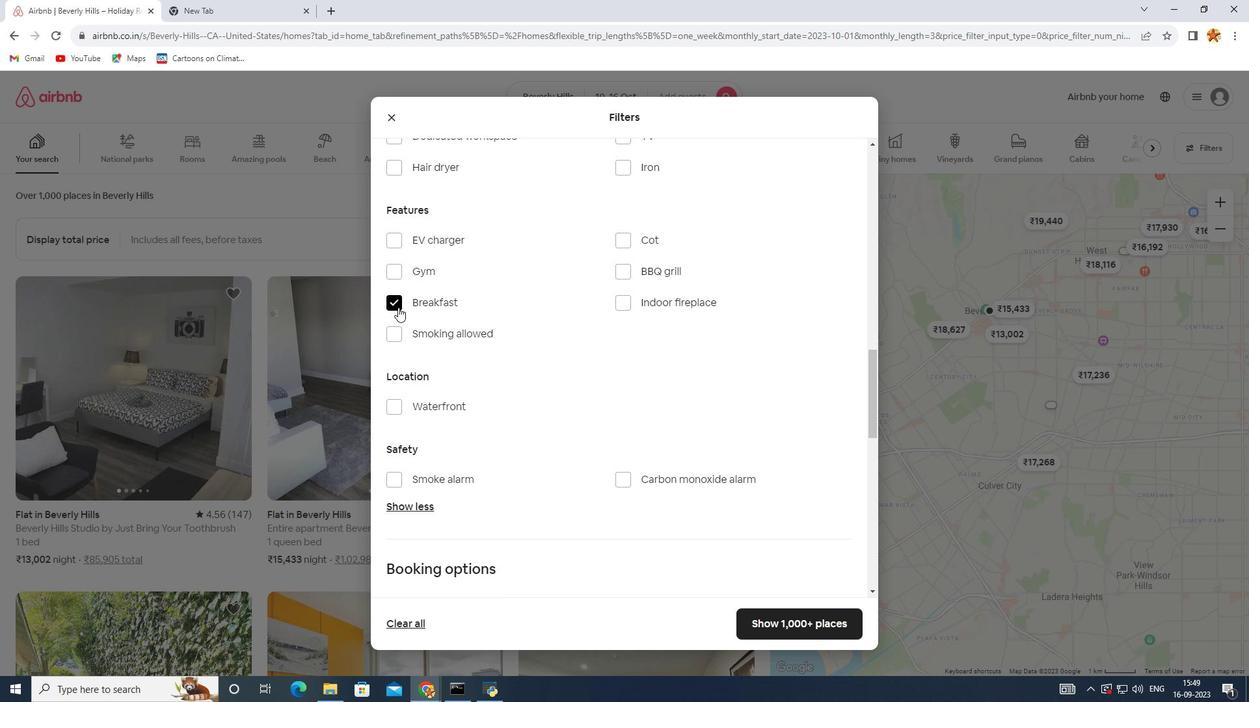
Action: Mouse pressed left at (398, 308)
Screenshot: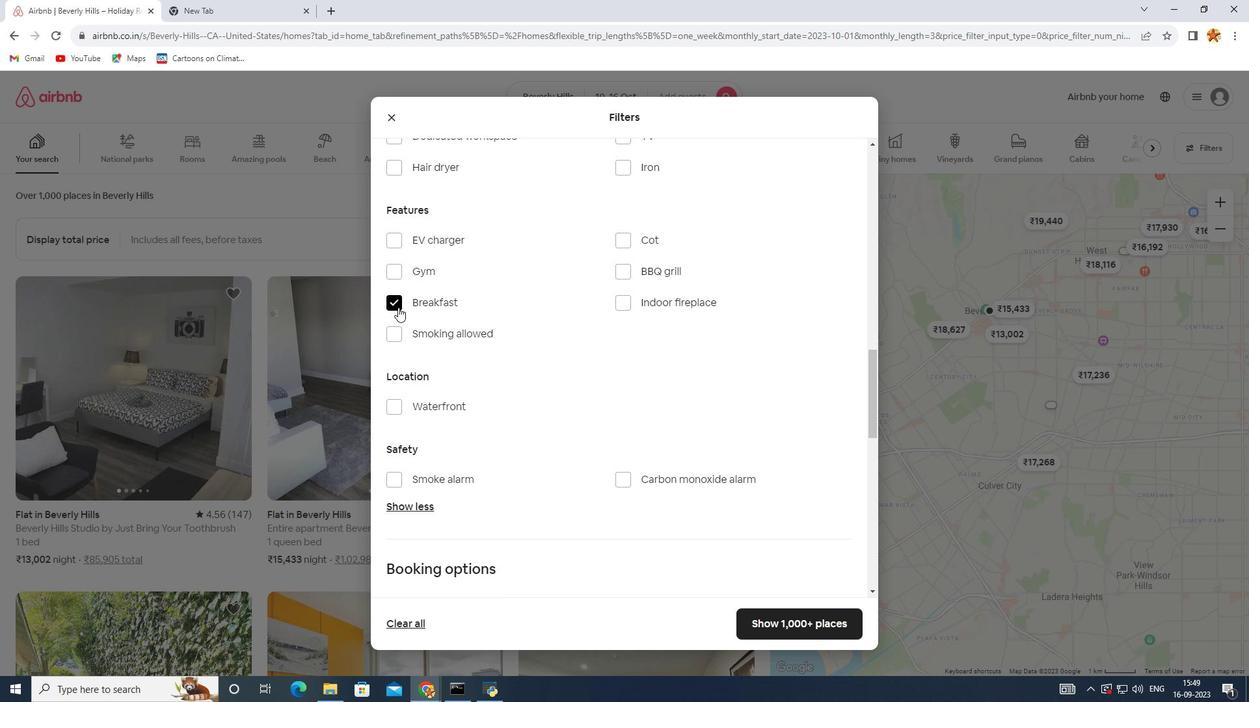 
Action: Mouse moved to (391, 298)
Screenshot: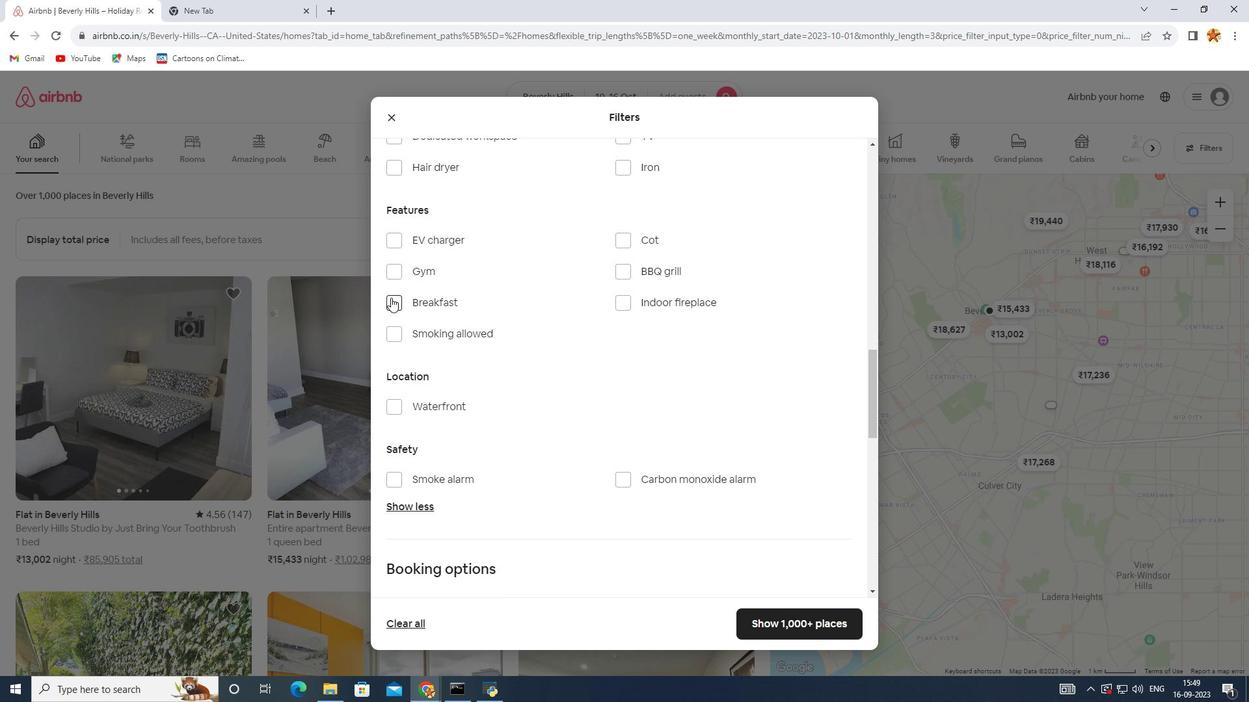 
Action: Mouse pressed left at (391, 298)
Screenshot: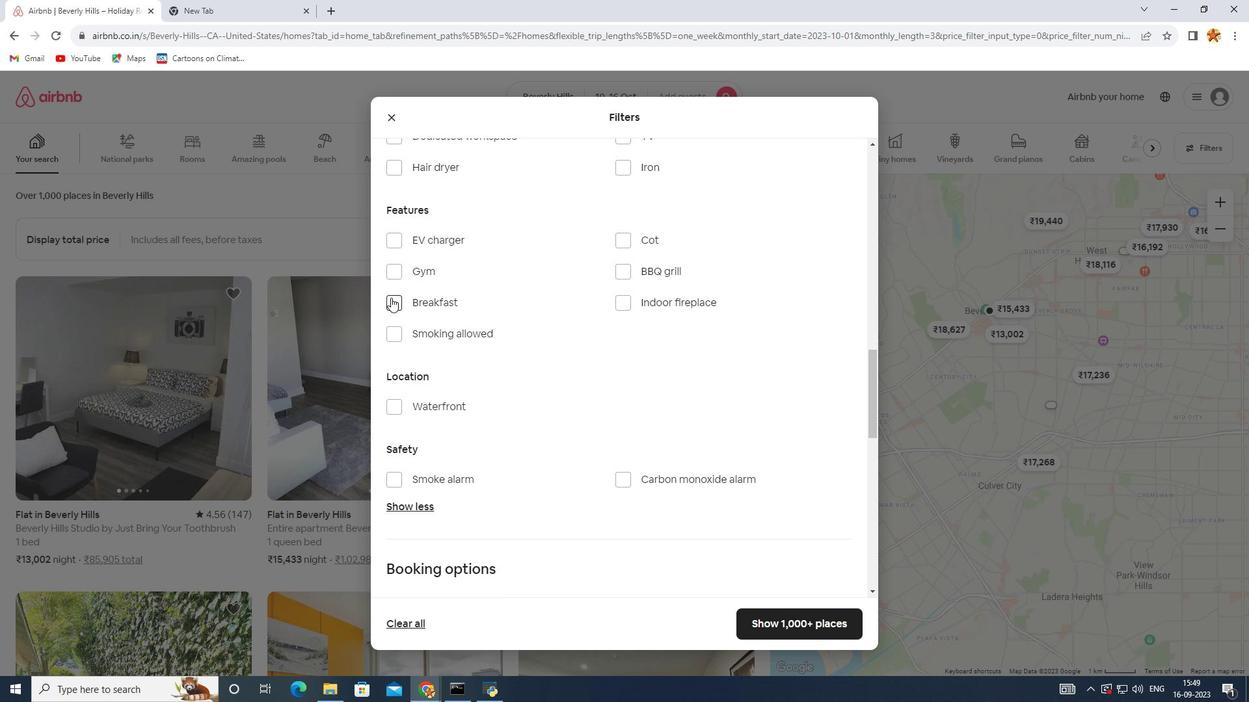 
Action: Mouse moved to (487, 460)
Screenshot: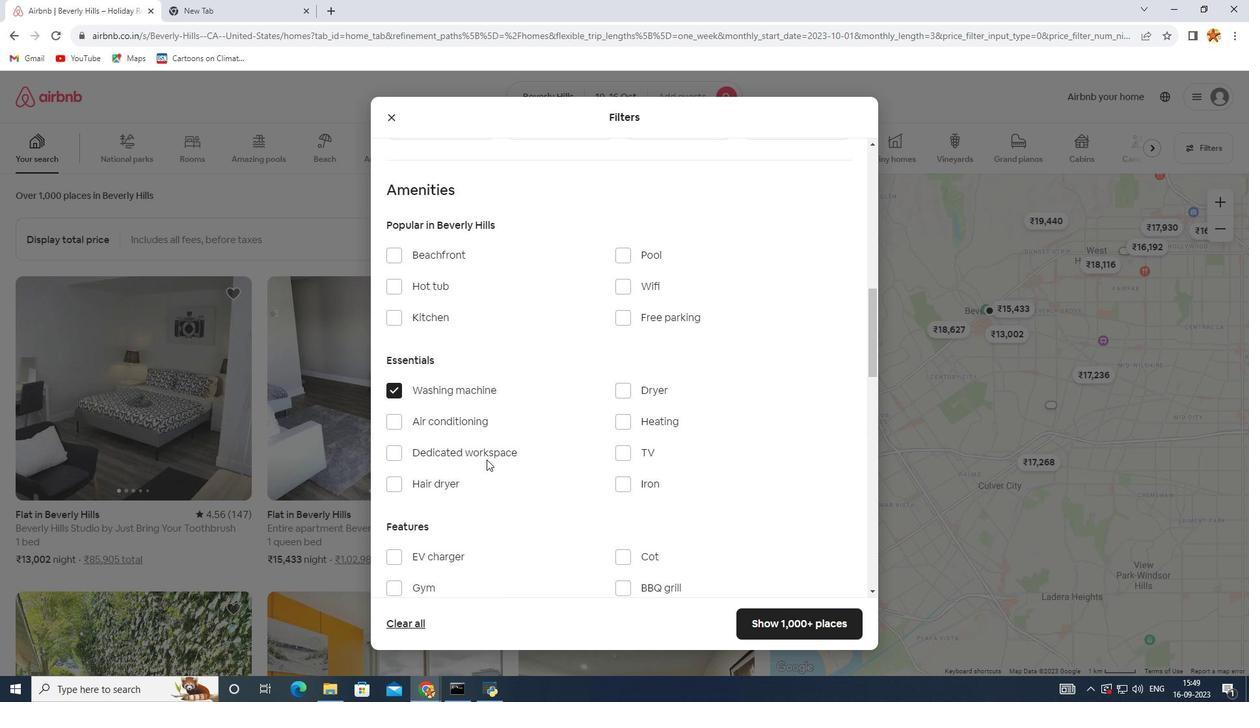 
Action: Mouse scrolled (487, 461) with delta (0, 0)
Screenshot: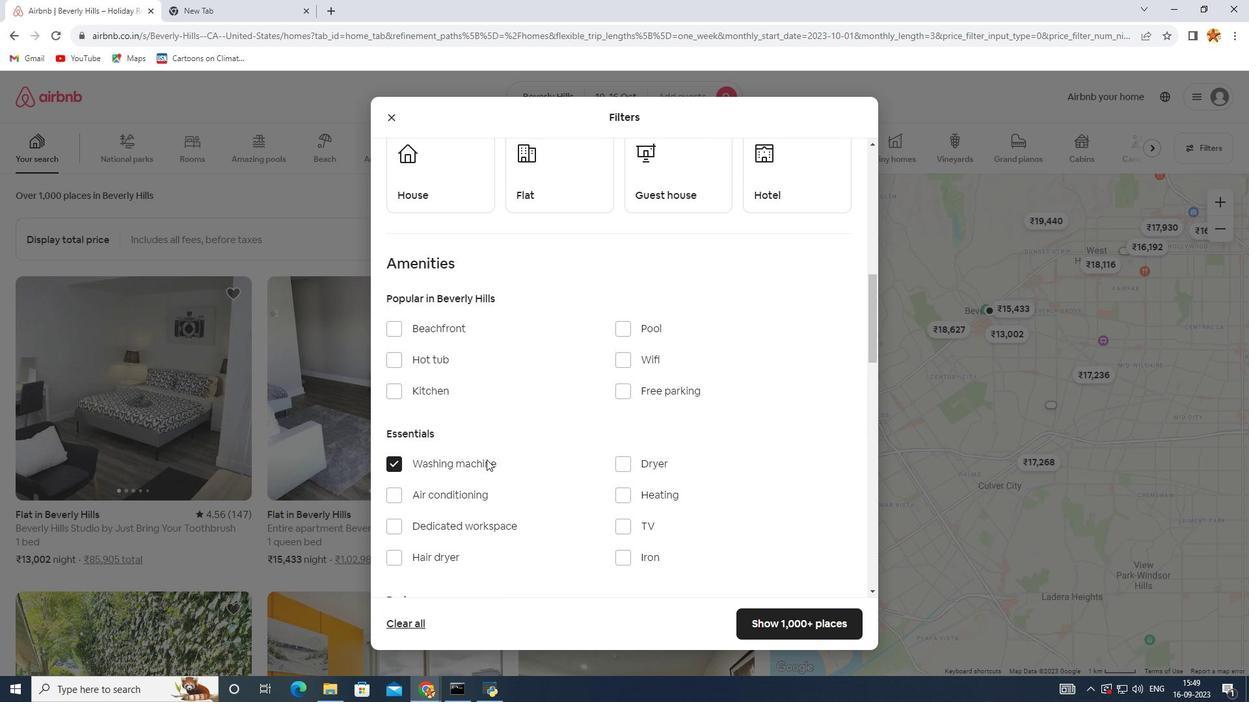 
Action: Mouse scrolled (487, 461) with delta (0, 0)
Screenshot: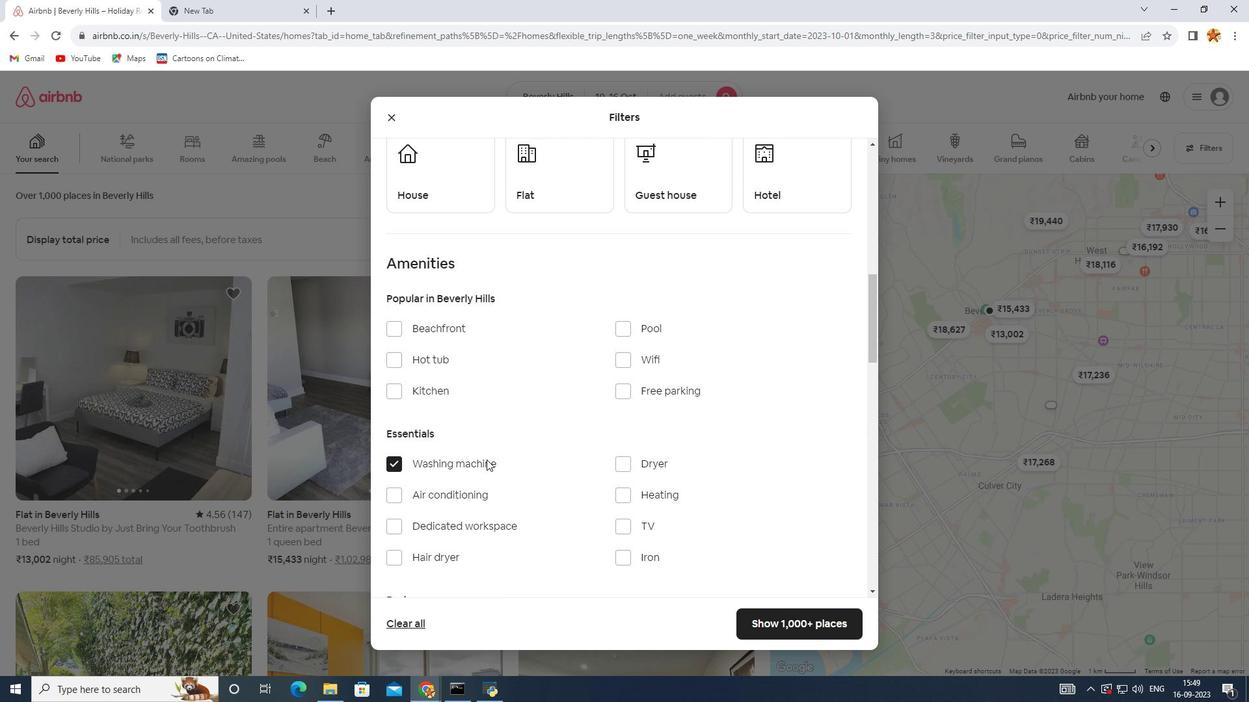 
Action: Mouse scrolled (487, 461) with delta (0, 0)
Screenshot: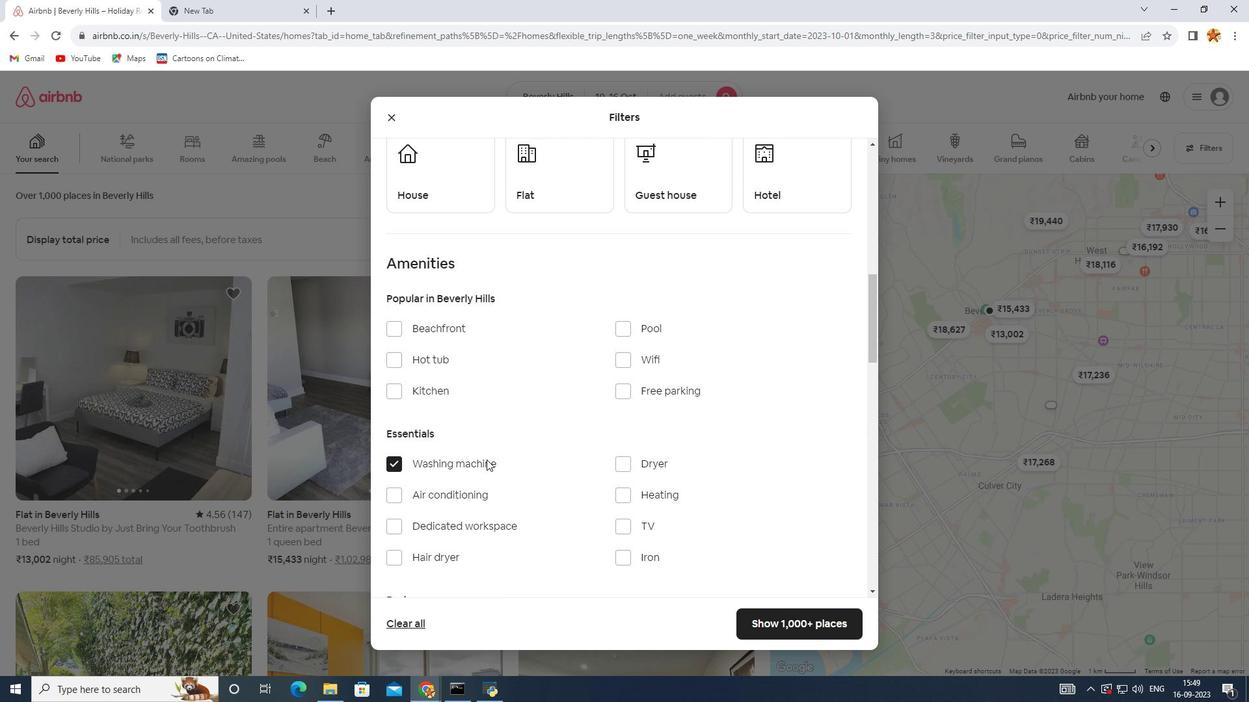
Action: Mouse scrolled (487, 461) with delta (0, 0)
Screenshot: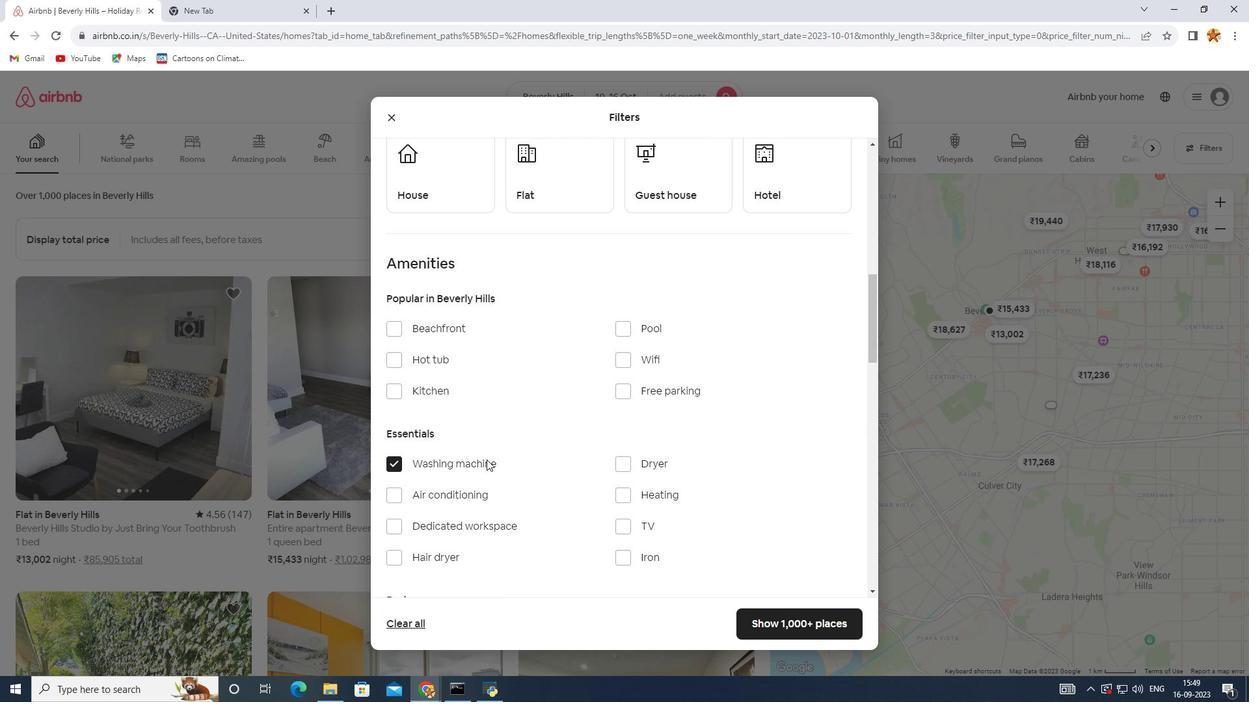 
Action: Mouse scrolled (487, 461) with delta (0, 0)
Screenshot: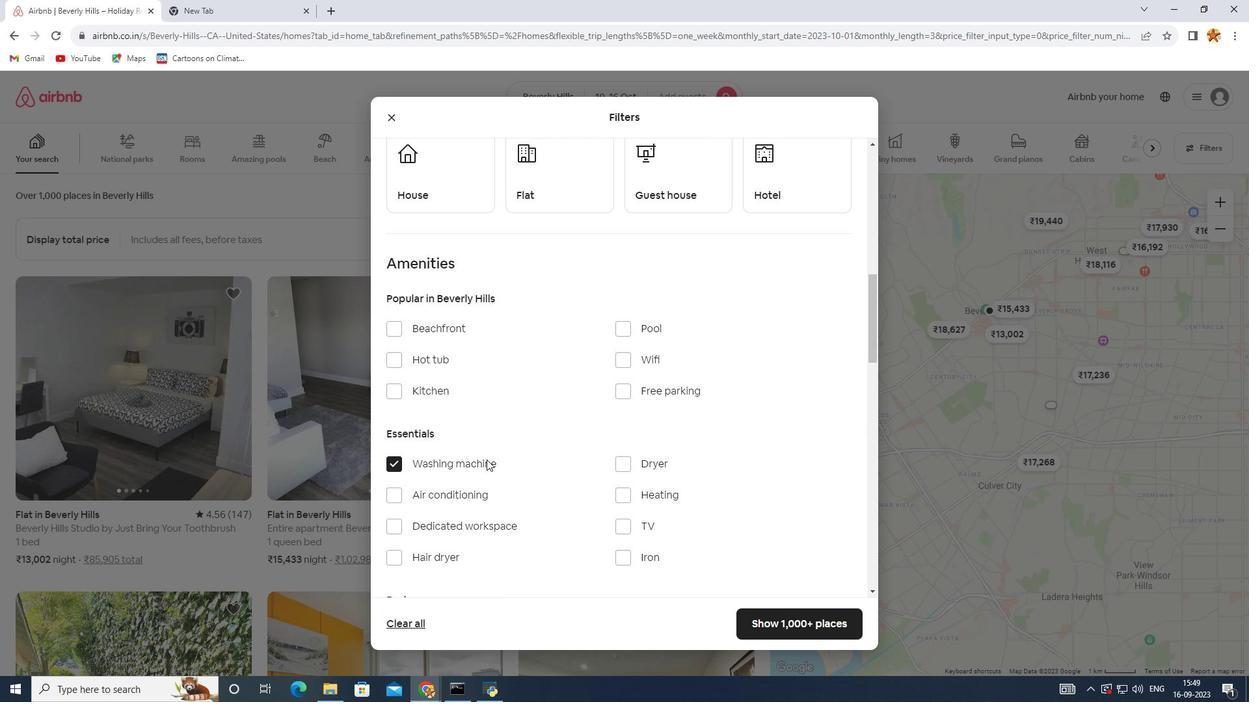 
Action: Mouse scrolled (487, 461) with delta (0, 0)
Screenshot: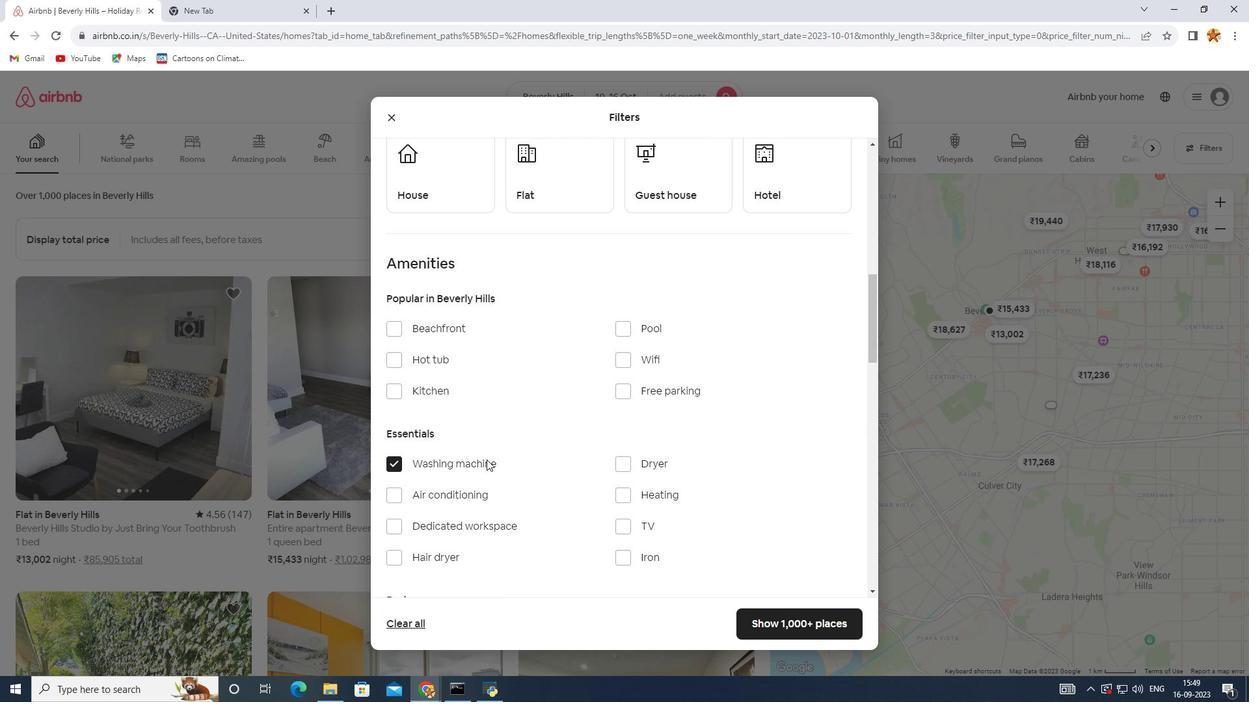 
Action: Mouse moved to (407, 365)
Screenshot: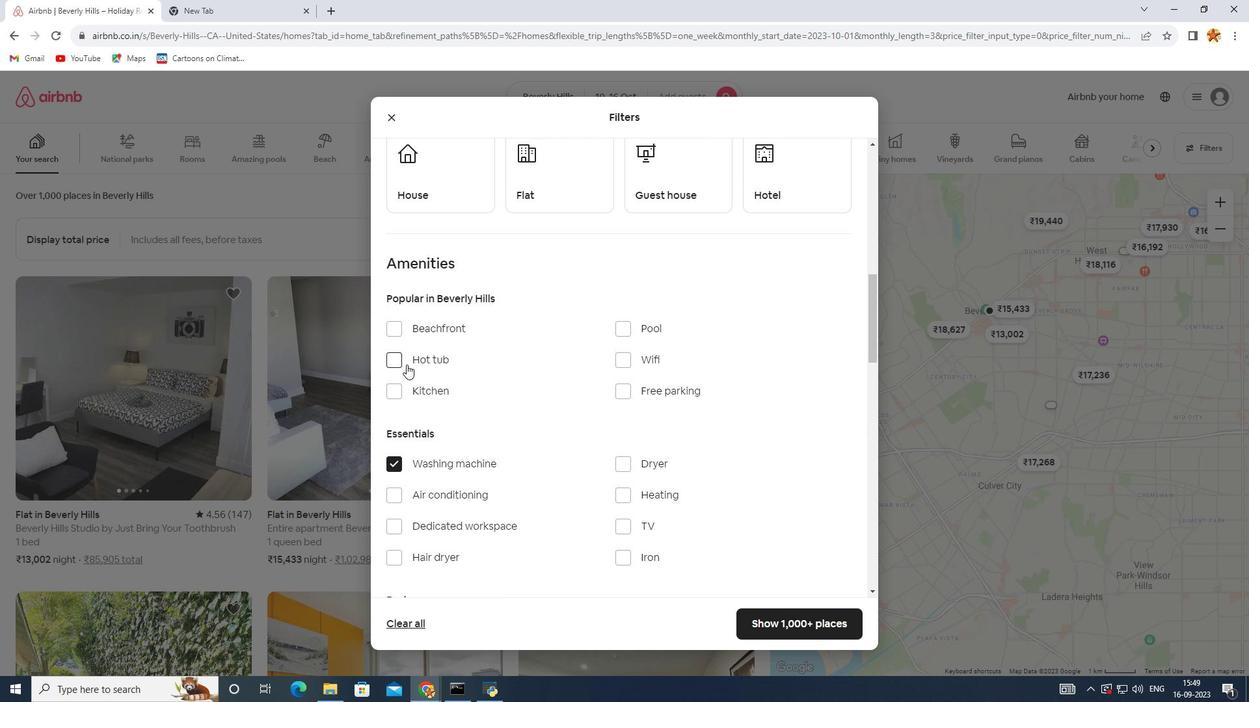 
Action: Mouse pressed left at (407, 365)
Screenshot: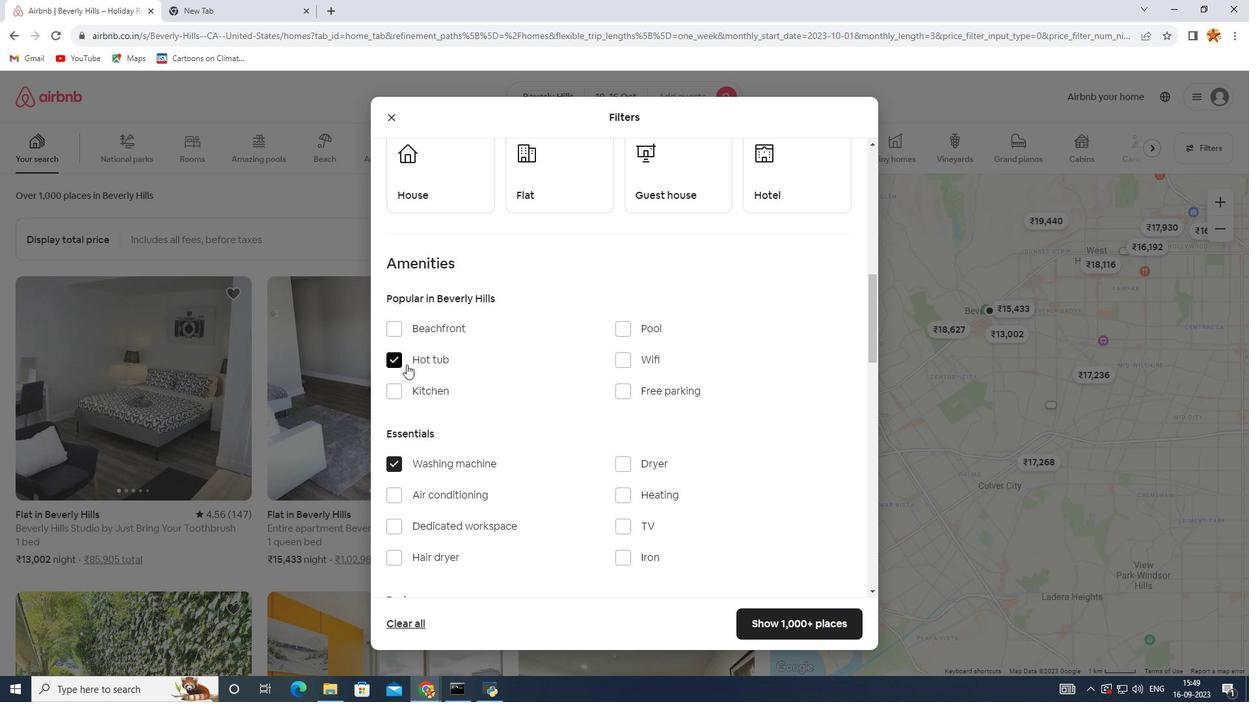 
Action: Mouse moved to (790, 618)
Screenshot: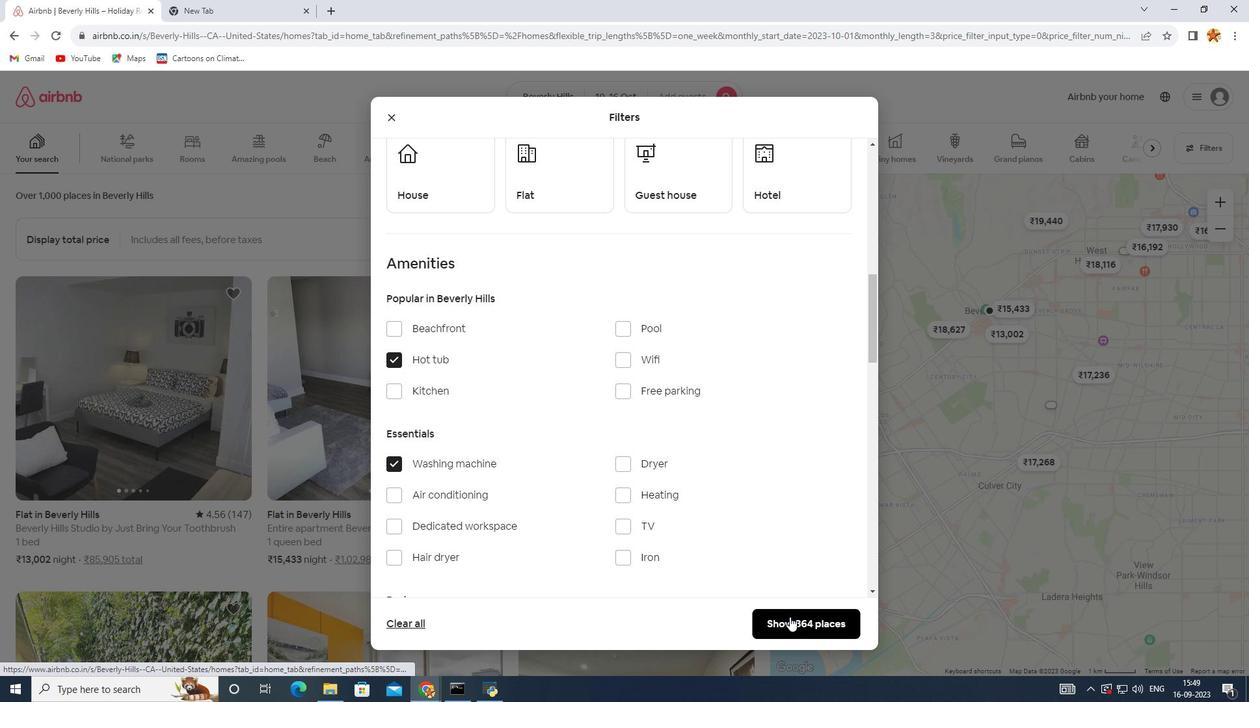 
Action: Mouse pressed left at (790, 618)
Screenshot: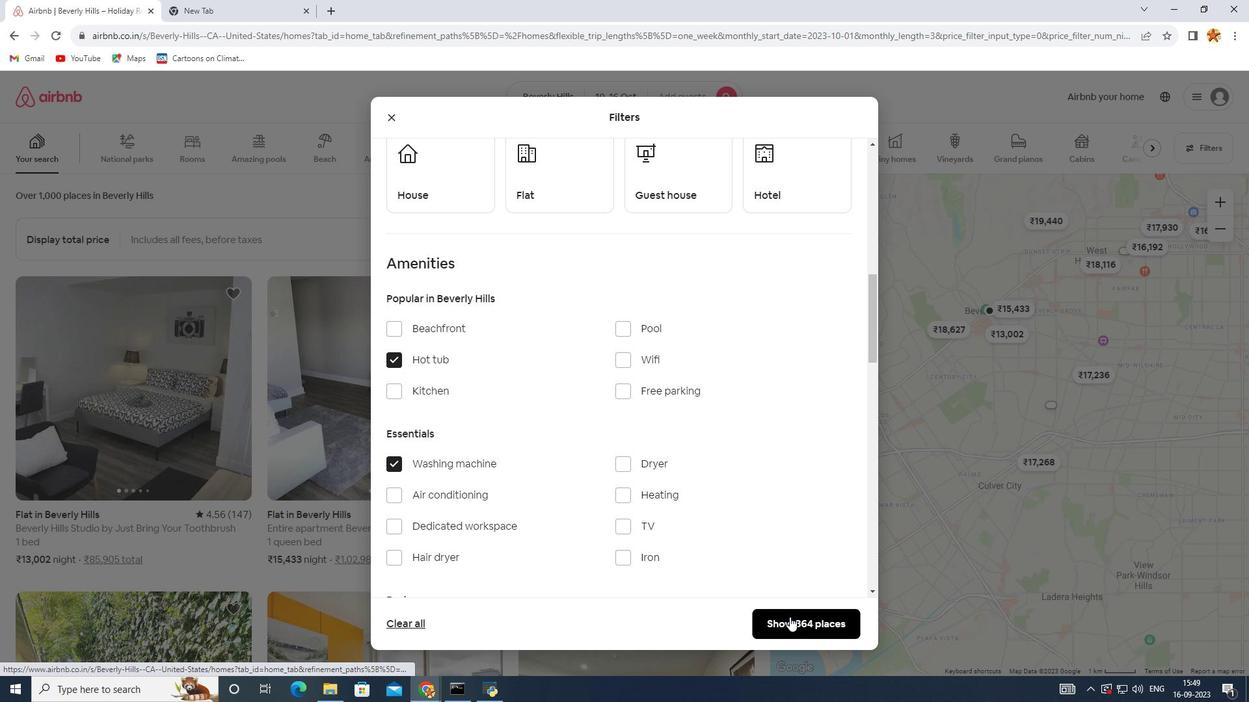 
Action: Mouse moved to (304, 464)
Screenshot: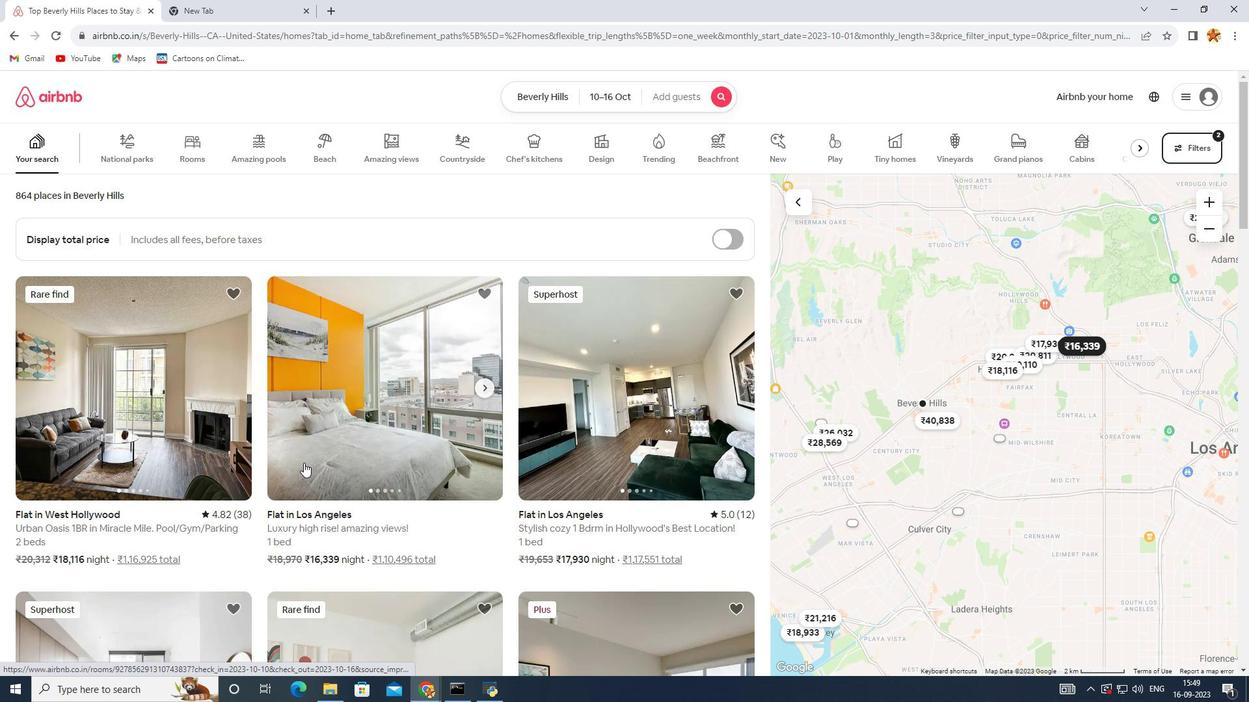 
Action: Mouse scrolled (304, 463) with delta (0, 0)
Screenshot: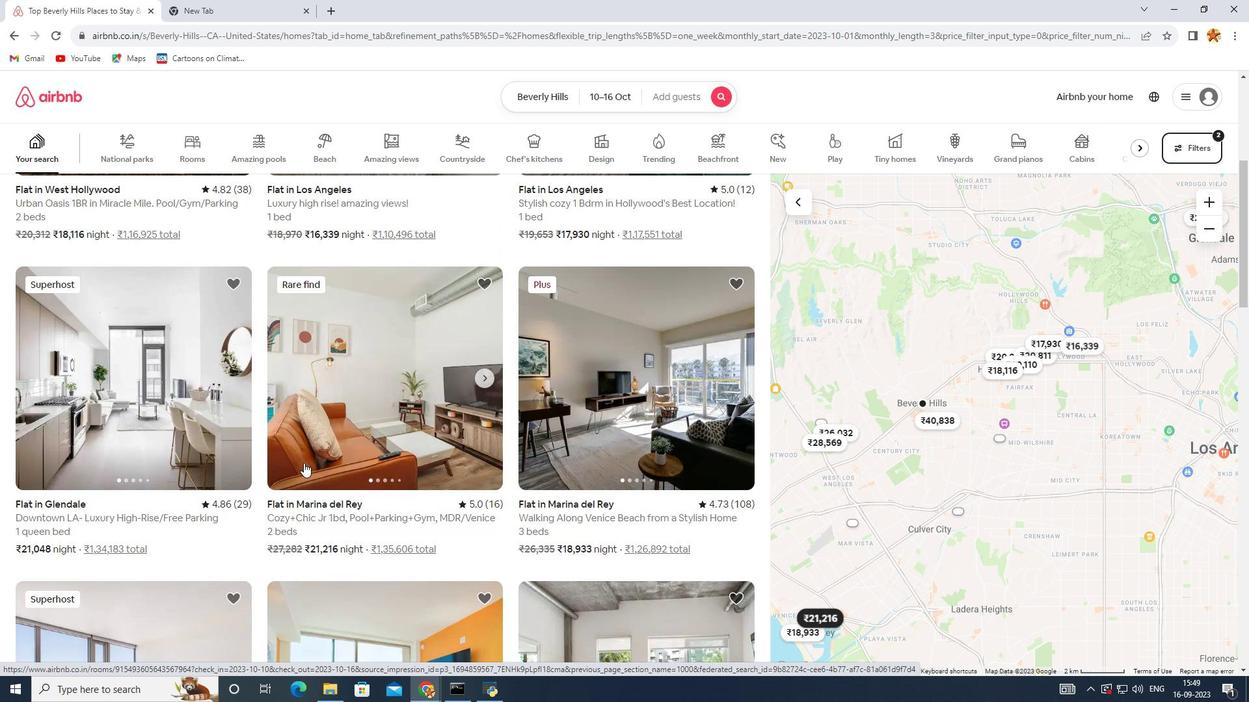 
Action: Mouse scrolled (304, 463) with delta (0, 0)
Screenshot: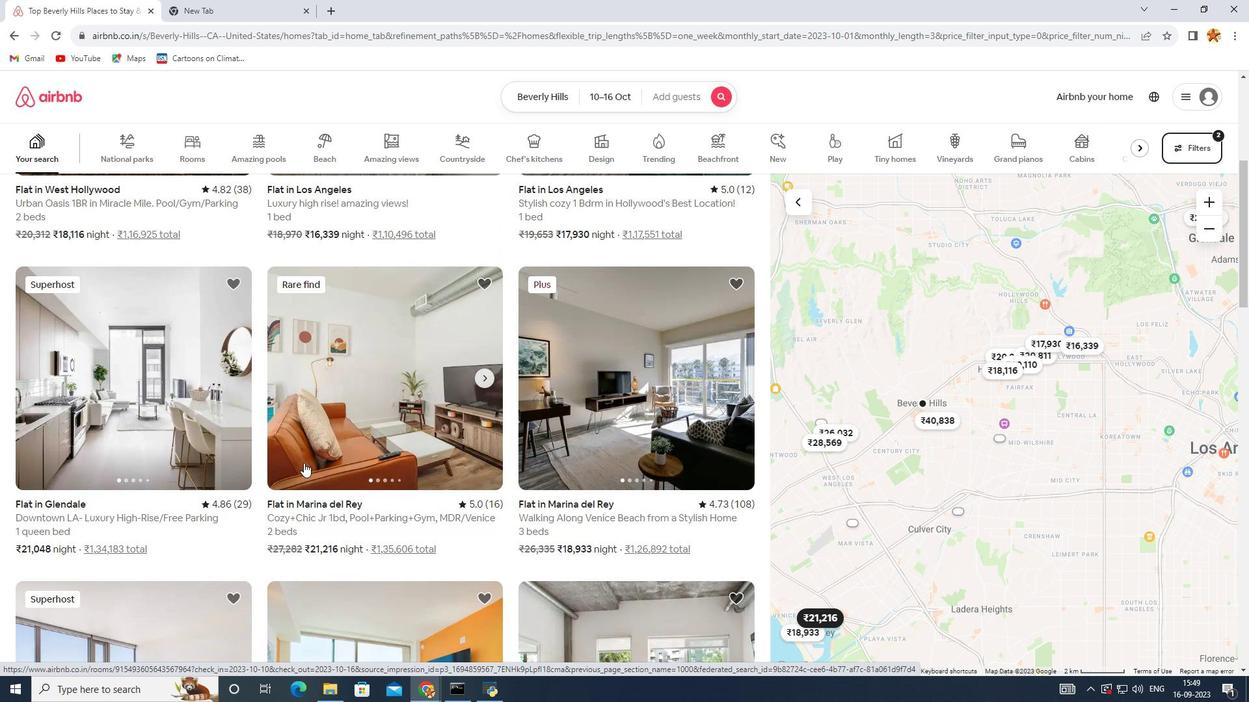 
Action: Mouse scrolled (304, 463) with delta (0, 0)
Screenshot: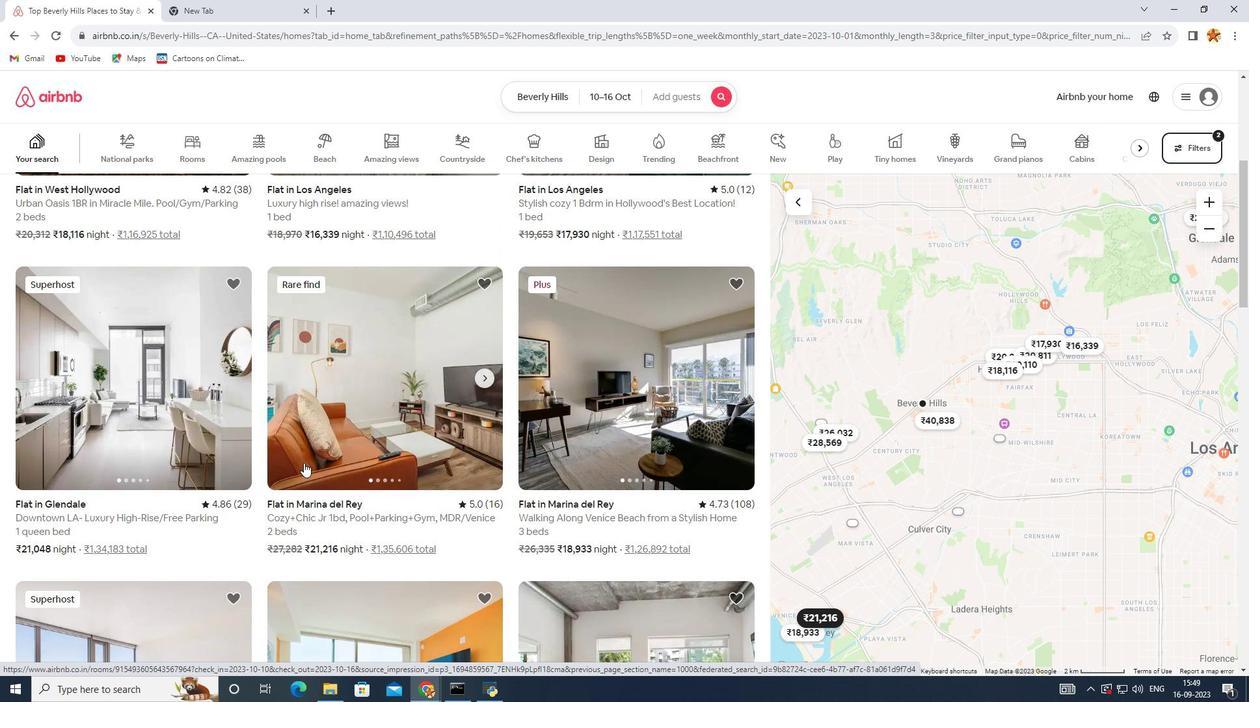 
Action: Mouse scrolled (304, 463) with delta (0, 0)
Screenshot: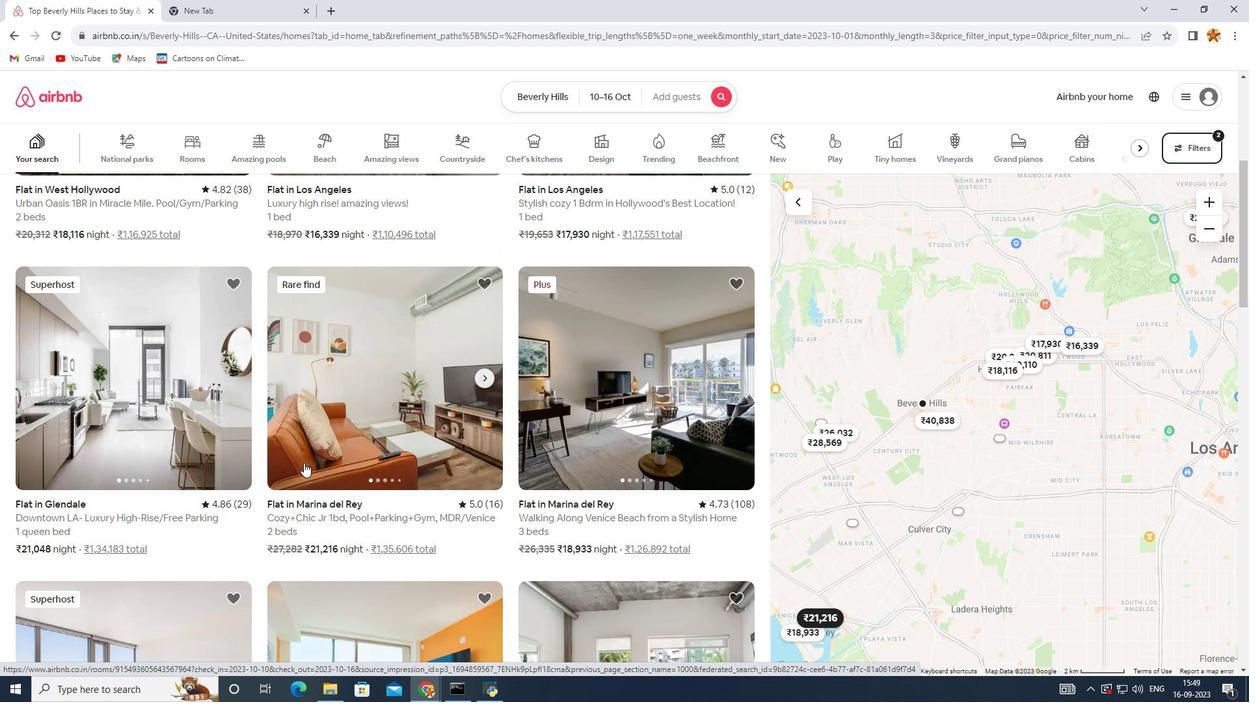 
Action: Mouse scrolled (304, 463) with delta (0, 0)
Screenshot: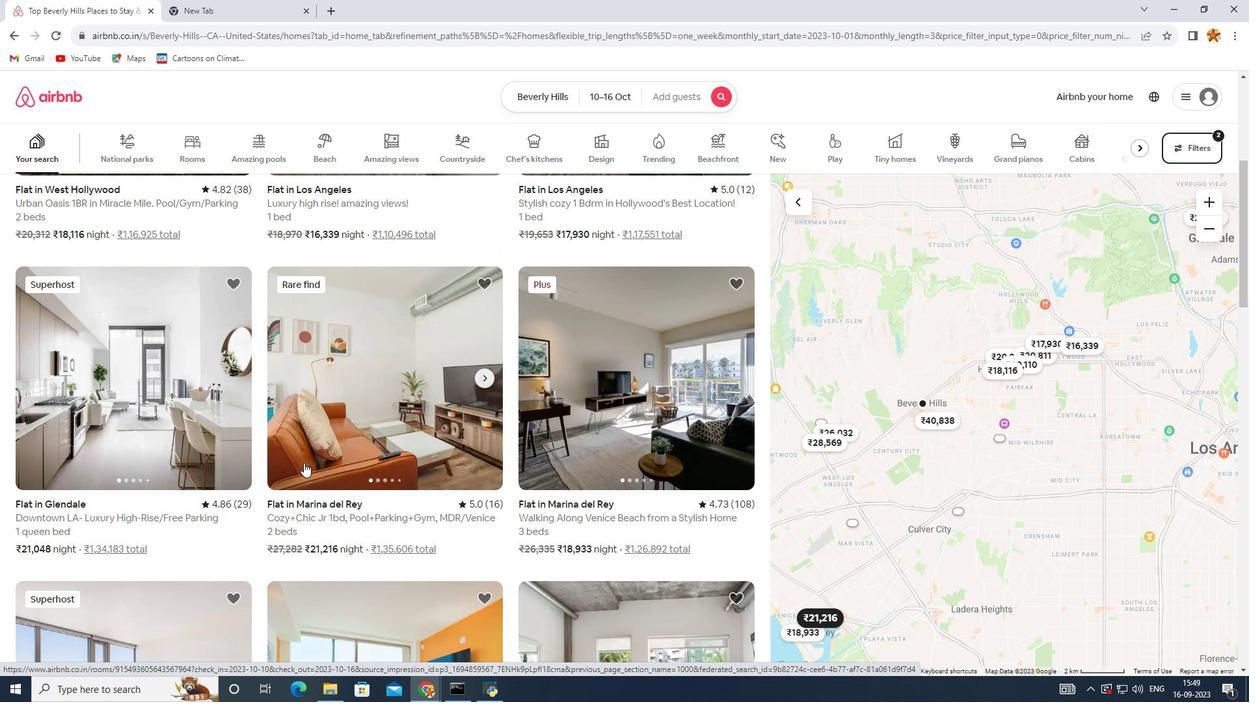 
Action: Mouse scrolled (304, 463) with delta (0, 0)
Screenshot: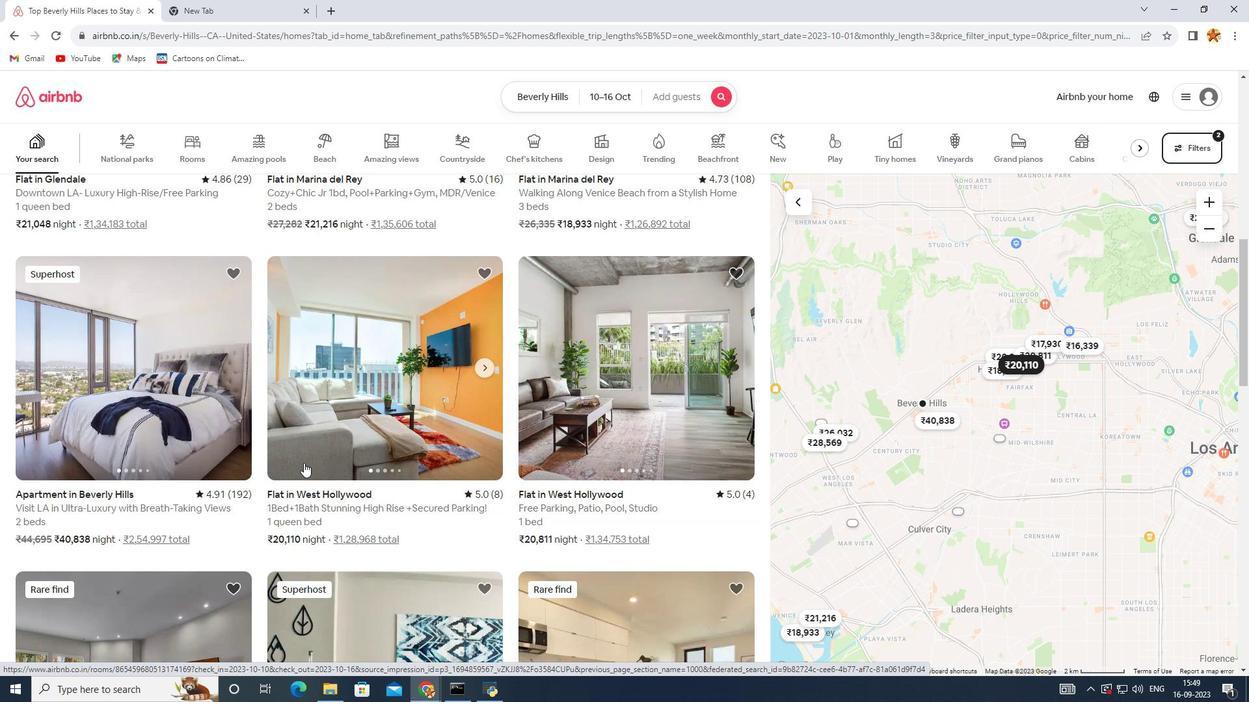
Action: Mouse scrolled (304, 463) with delta (0, 0)
Screenshot: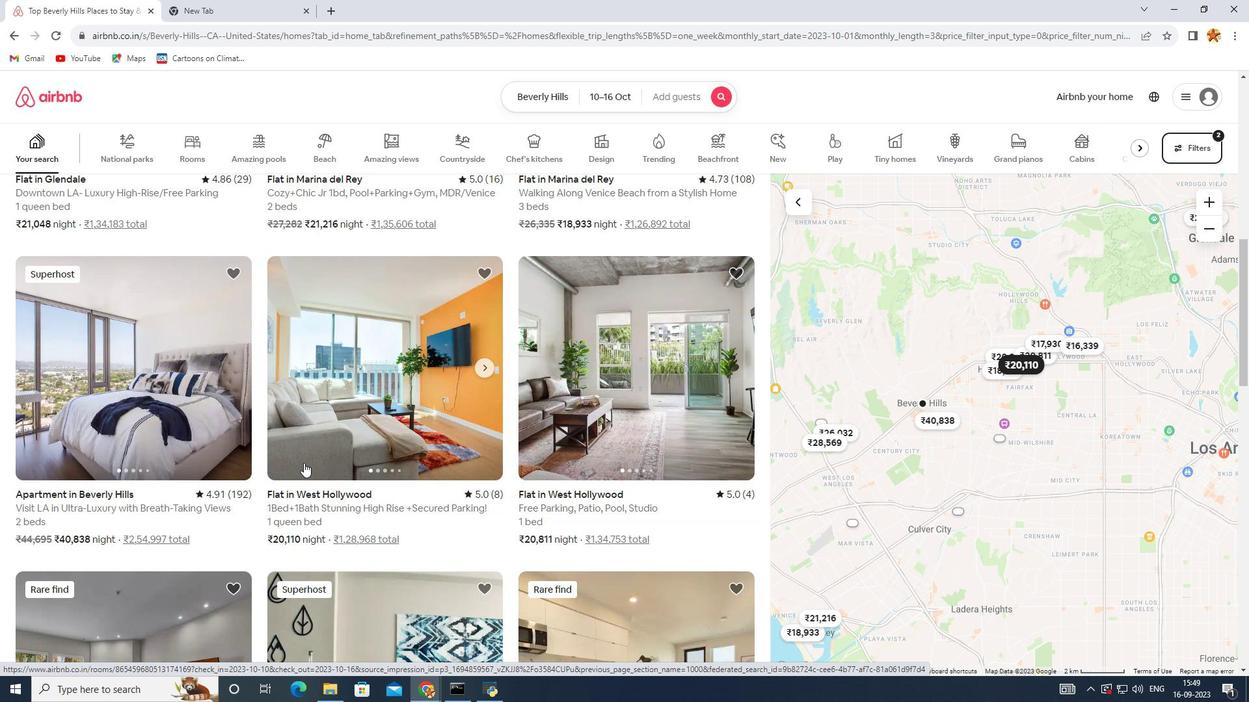 
Action: Mouse scrolled (304, 463) with delta (0, 0)
Screenshot: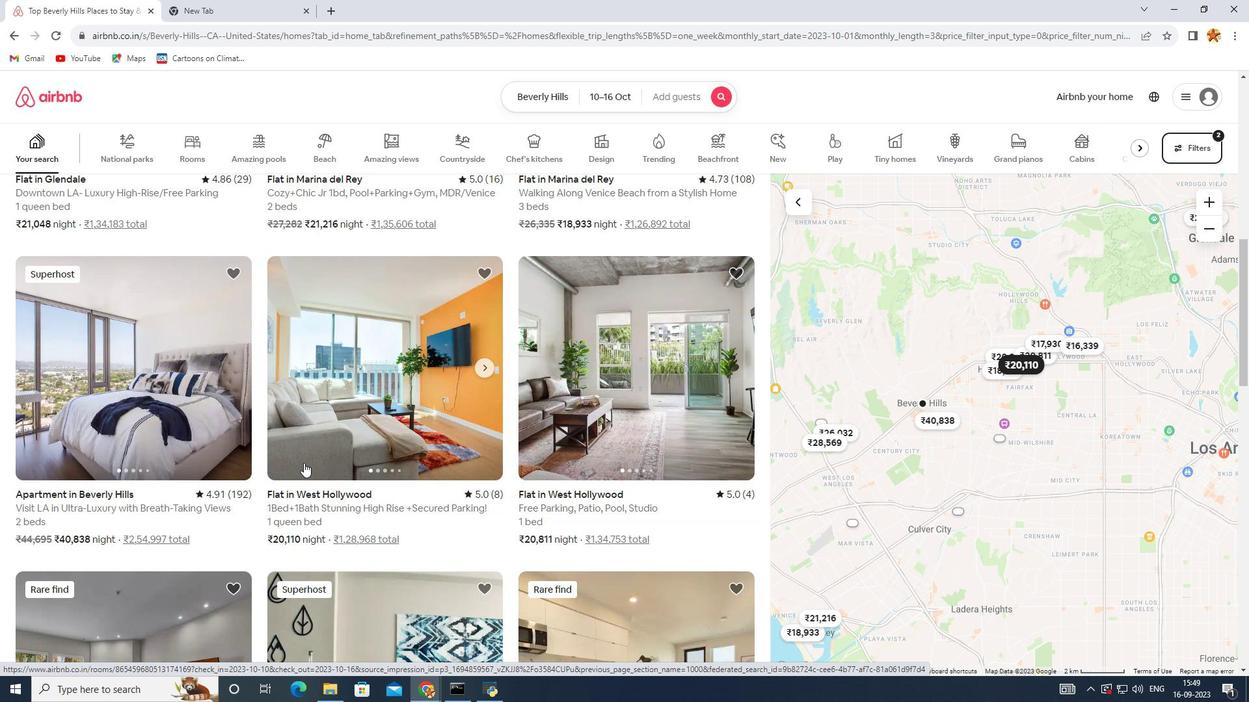 
Action: Mouse scrolled (304, 463) with delta (0, 0)
Screenshot: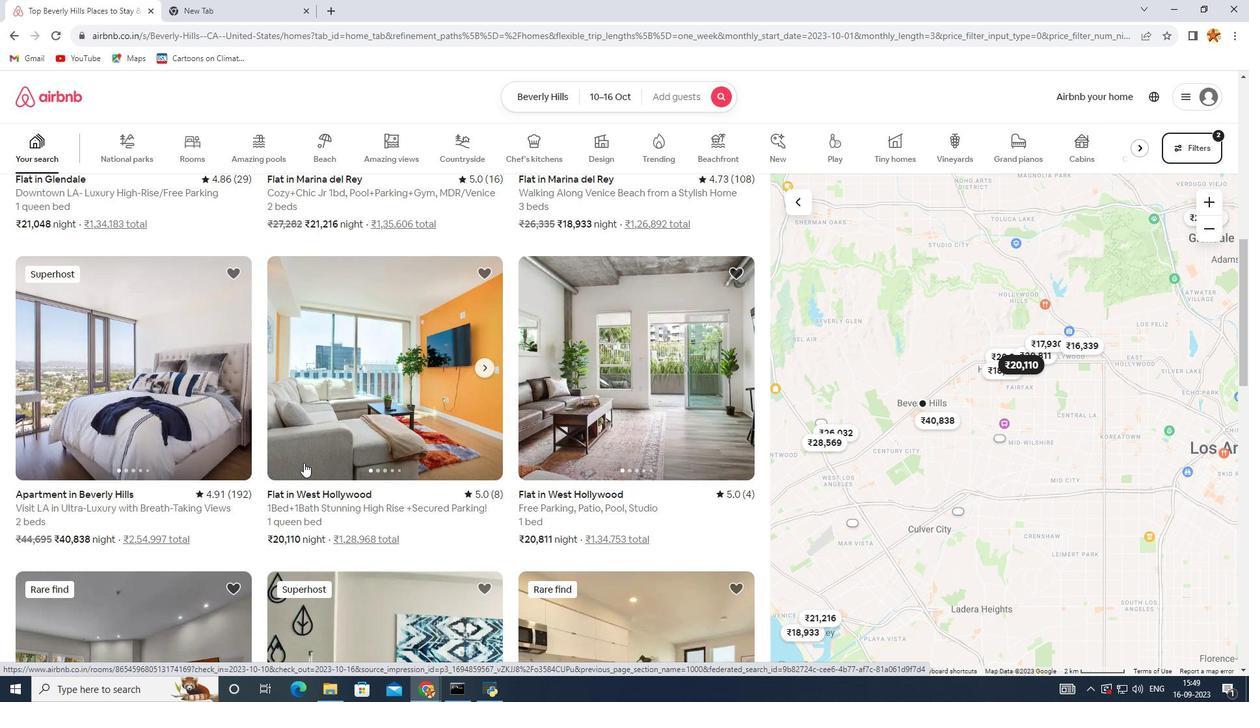 
Action: Mouse scrolled (304, 463) with delta (0, 0)
Screenshot: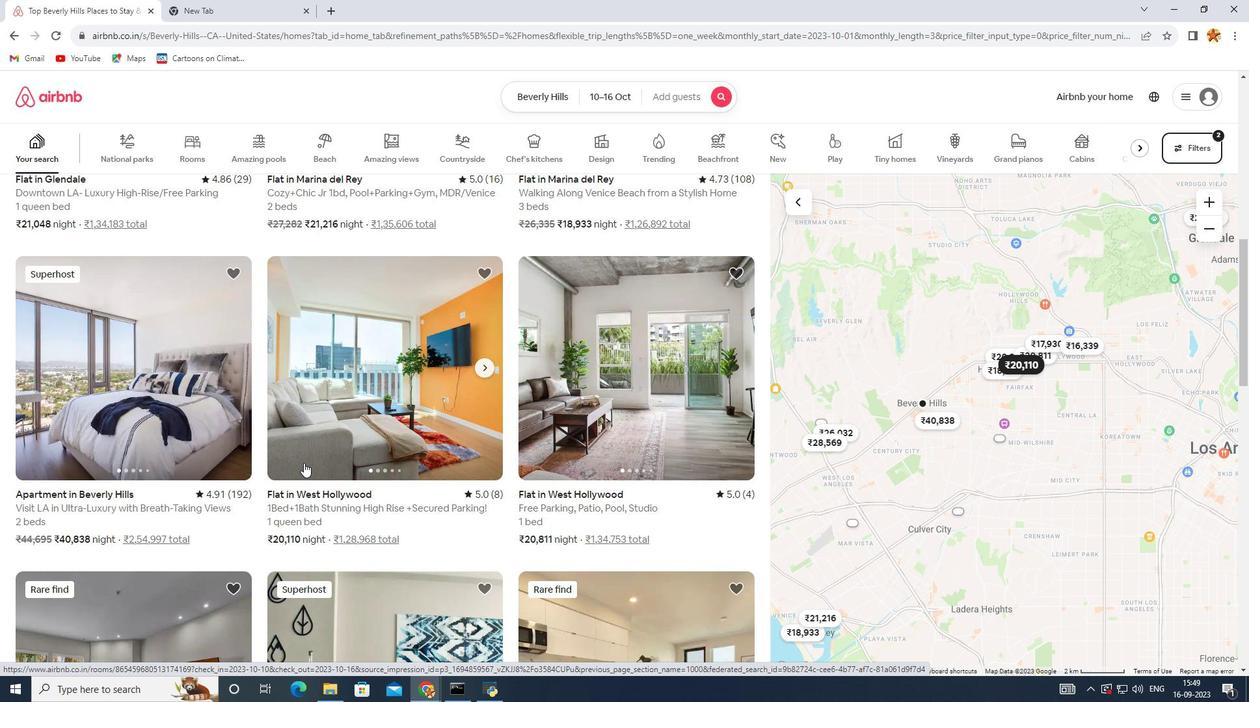 
Action: Mouse moved to (126, 379)
Screenshot: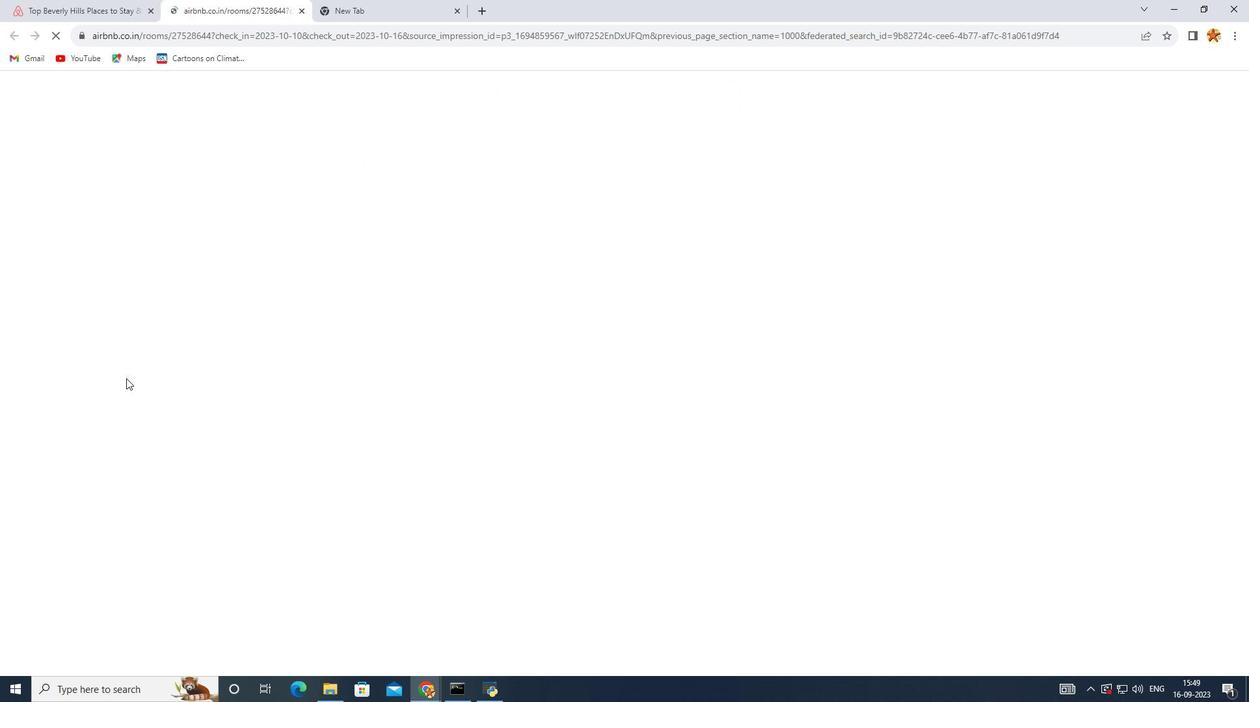 
Action: Mouse pressed left at (126, 379)
Screenshot: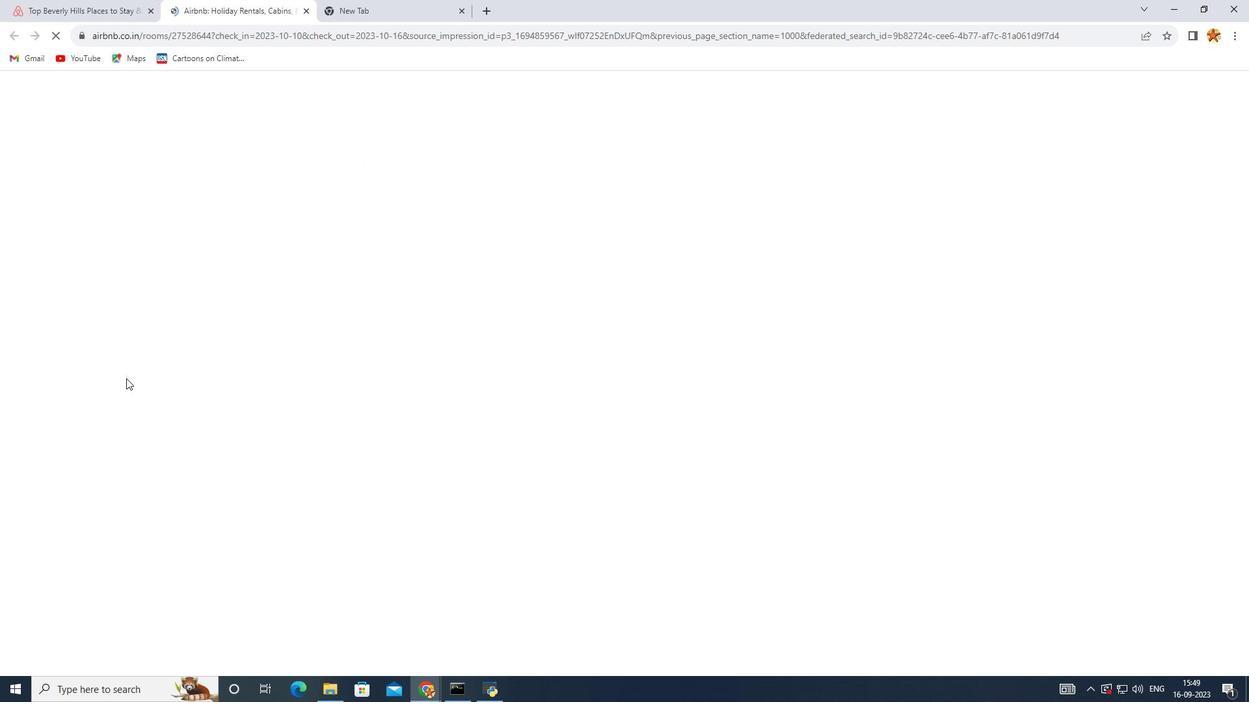 
Action: Mouse moved to (482, 516)
Screenshot: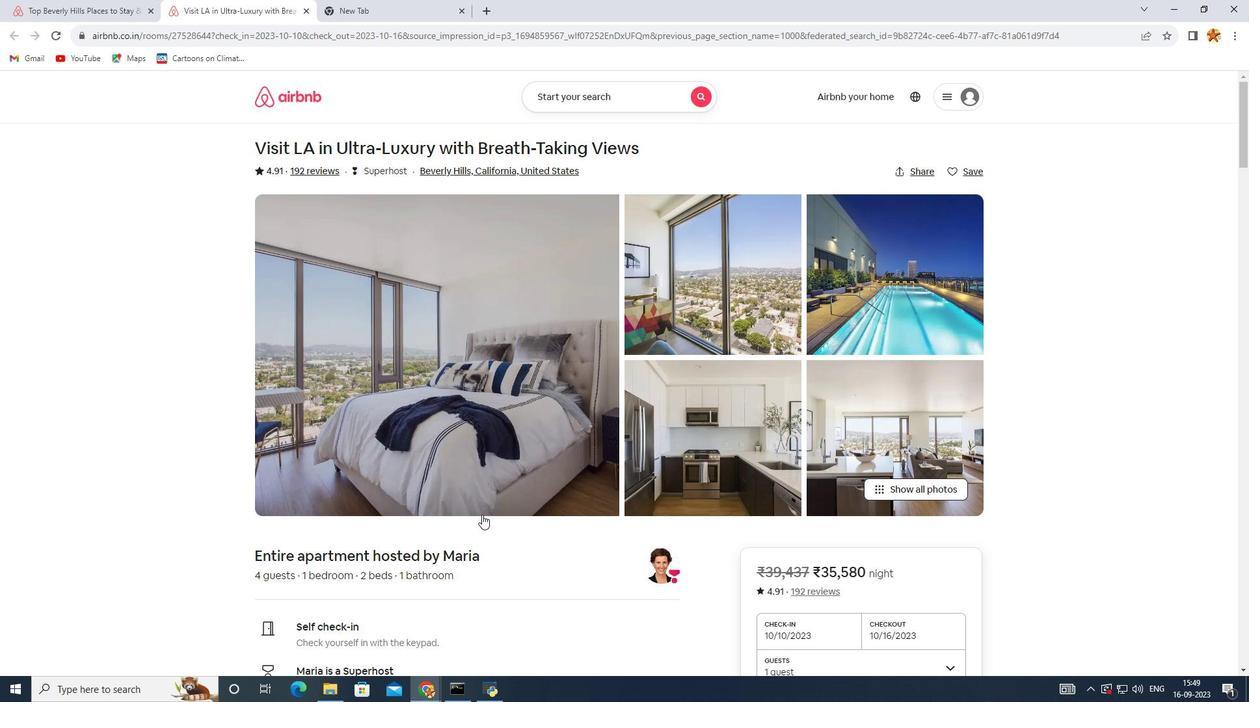 
Action: Mouse scrolled (482, 515) with delta (0, 0)
Screenshot: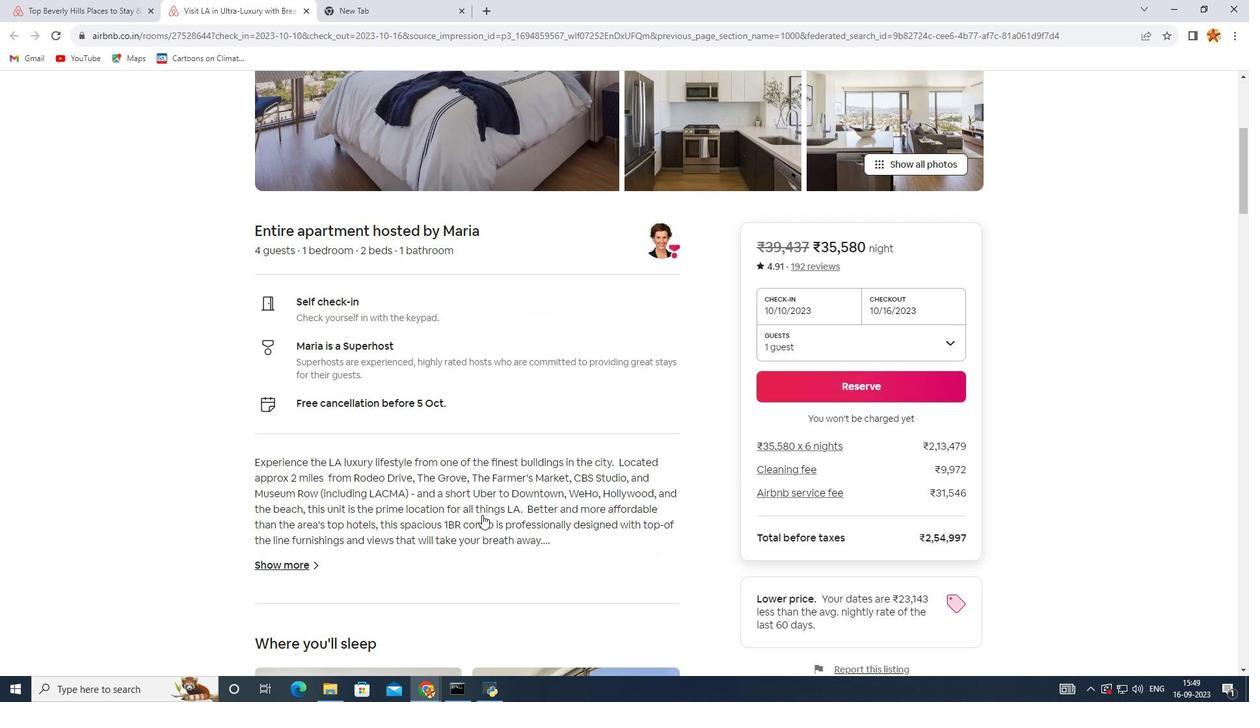 
Action: Mouse scrolled (482, 515) with delta (0, 0)
Screenshot: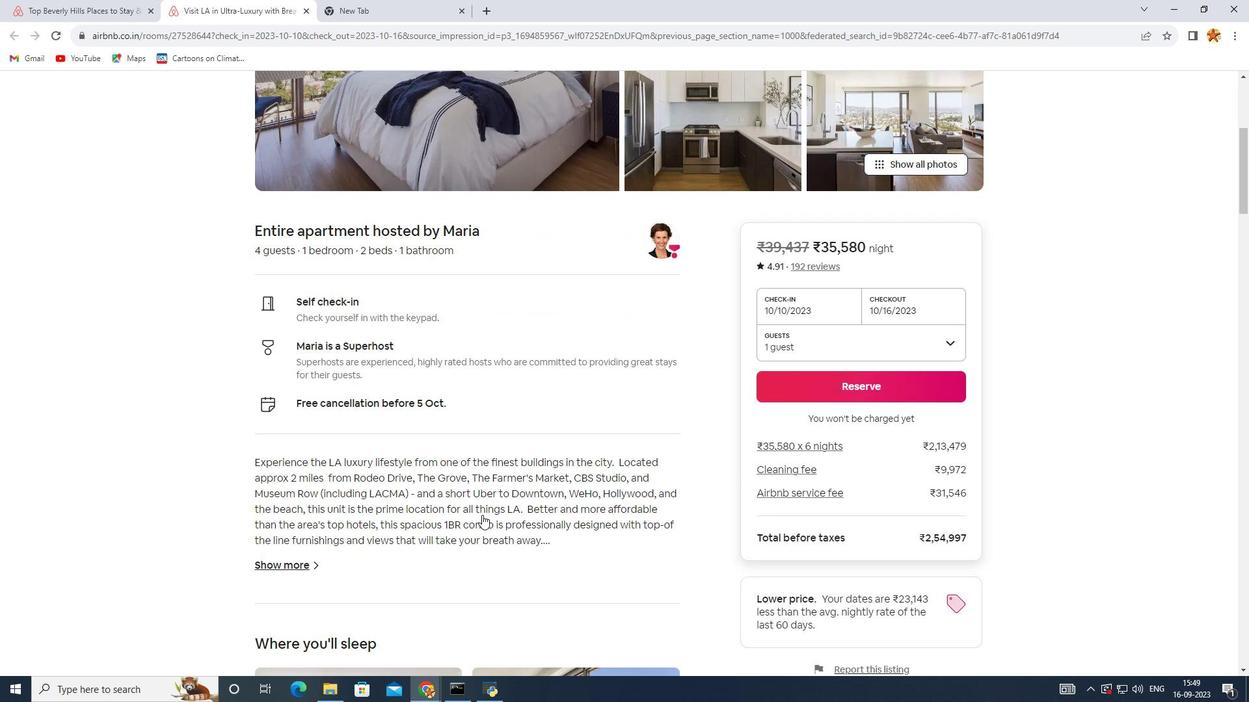 
Action: Mouse scrolled (482, 515) with delta (0, 0)
Screenshot: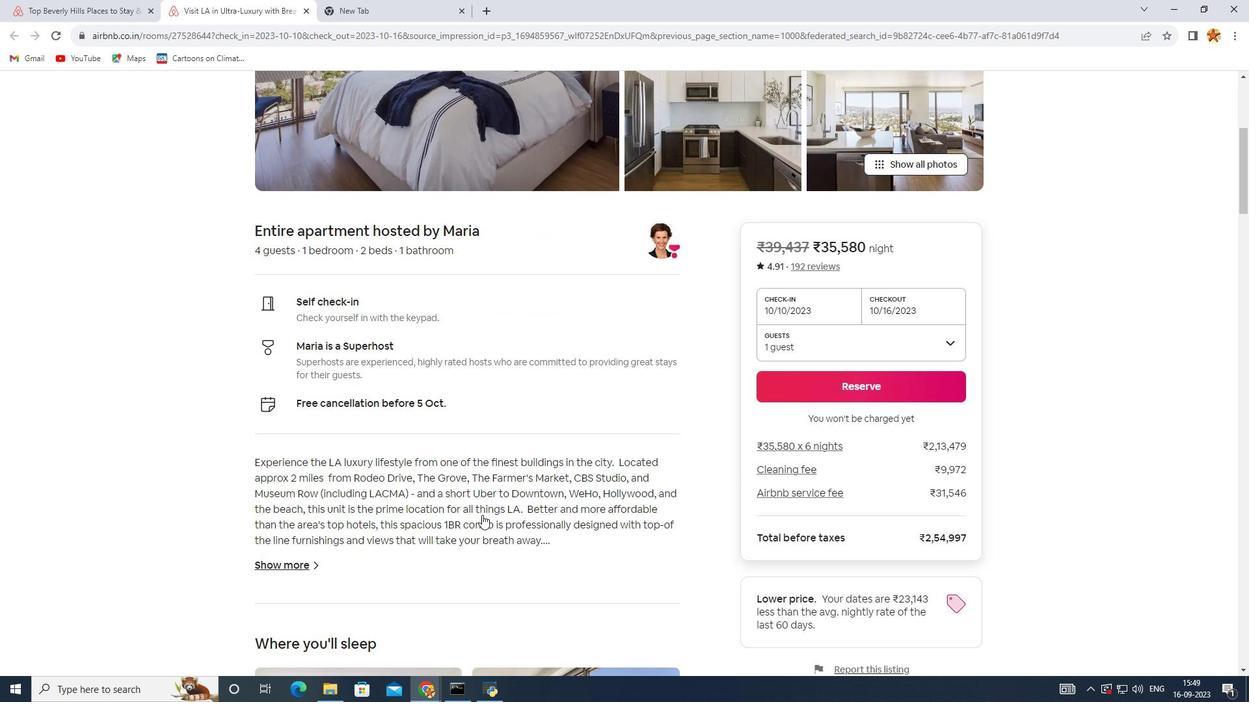 
Action: Mouse scrolled (482, 515) with delta (0, 0)
Screenshot: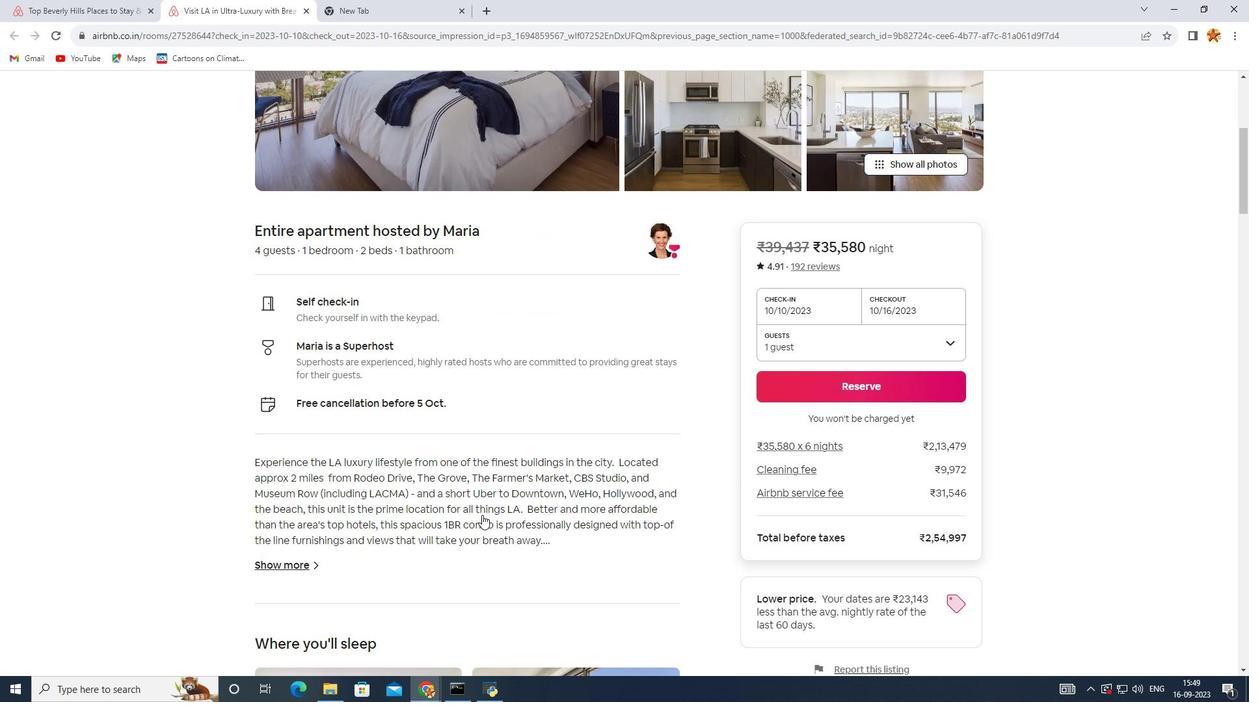 
Action: Mouse scrolled (482, 515) with delta (0, 0)
Screenshot: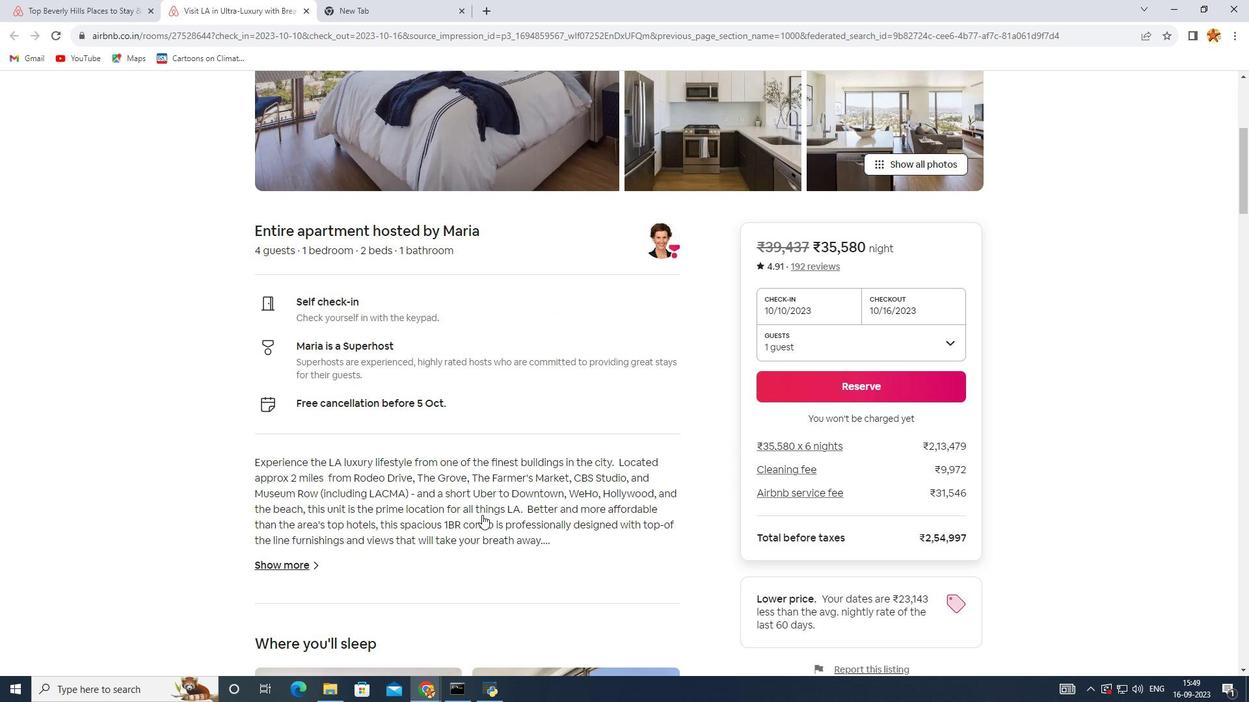 
Action: Mouse moved to (288, 558)
Screenshot: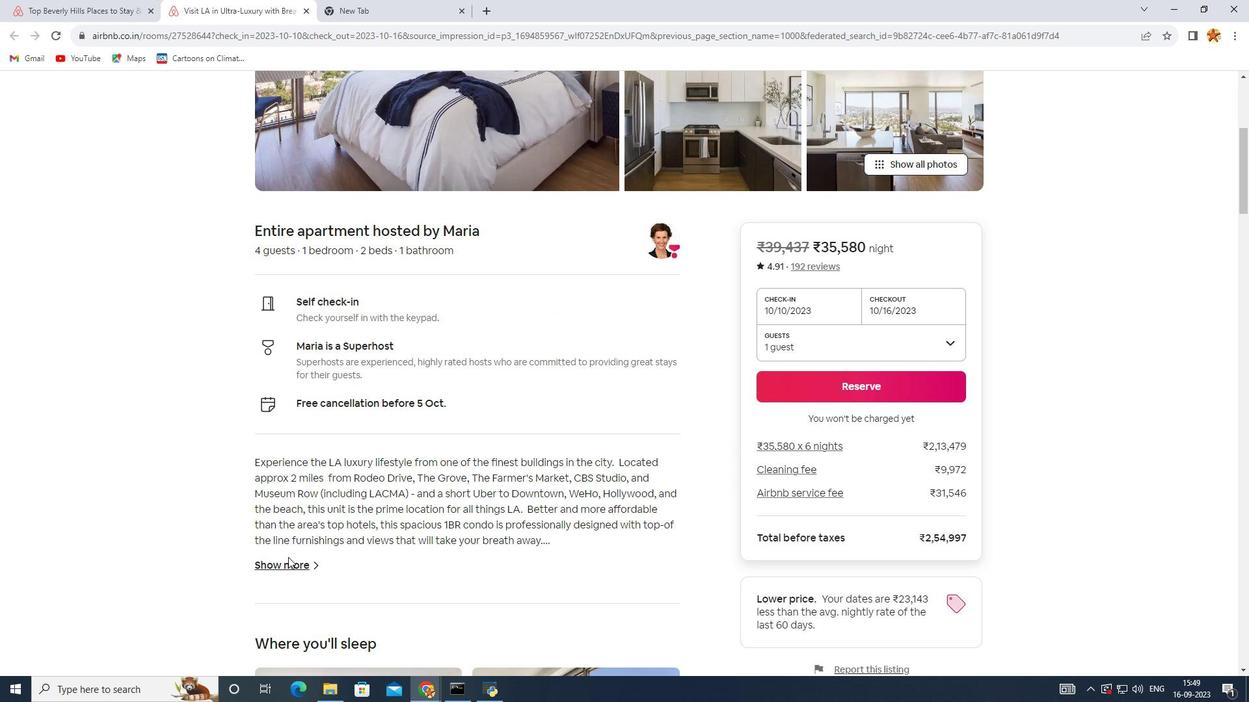 
Action: Mouse pressed left at (288, 558)
Screenshot: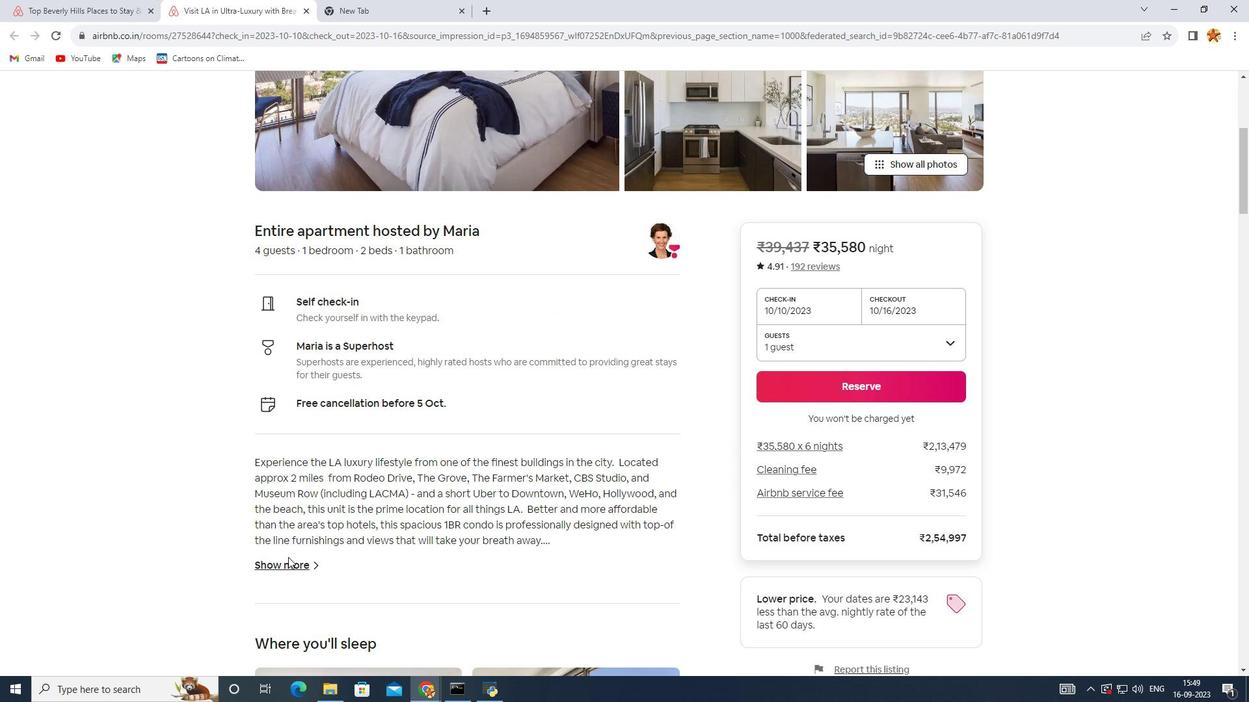 
Action: Mouse moved to (285, 560)
Screenshot: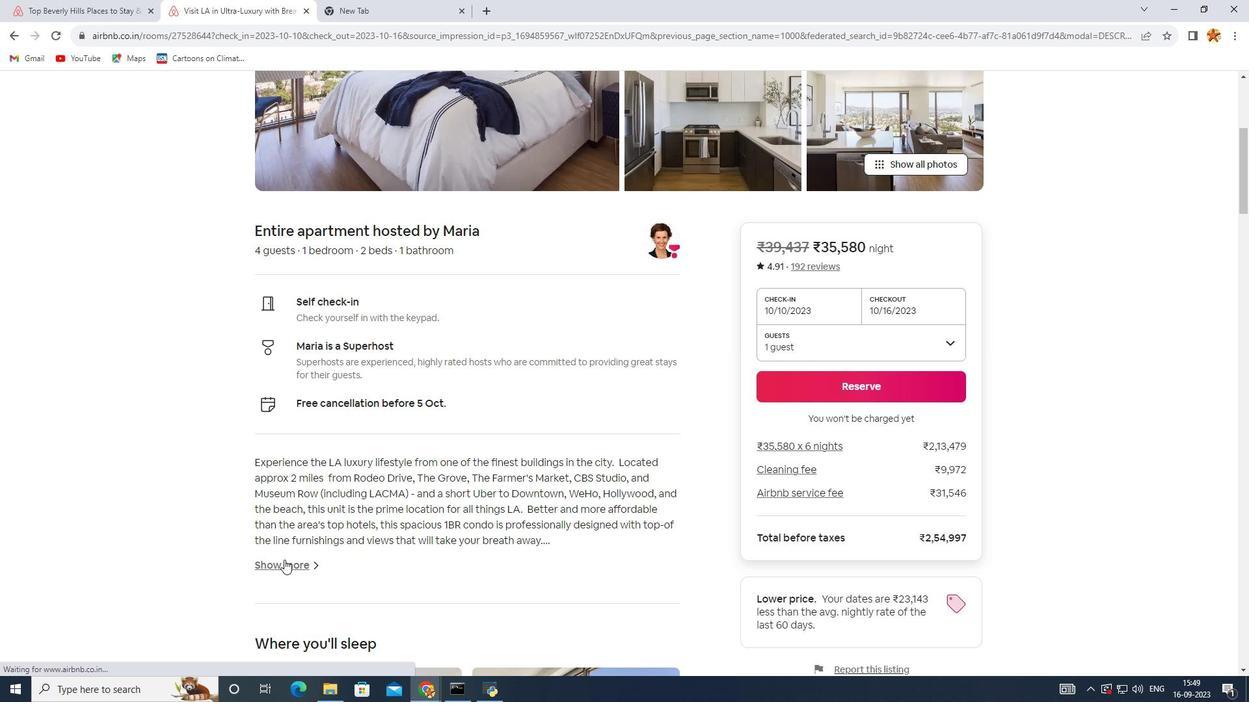 
Action: Mouse pressed left at (285, 560)
Screenshot: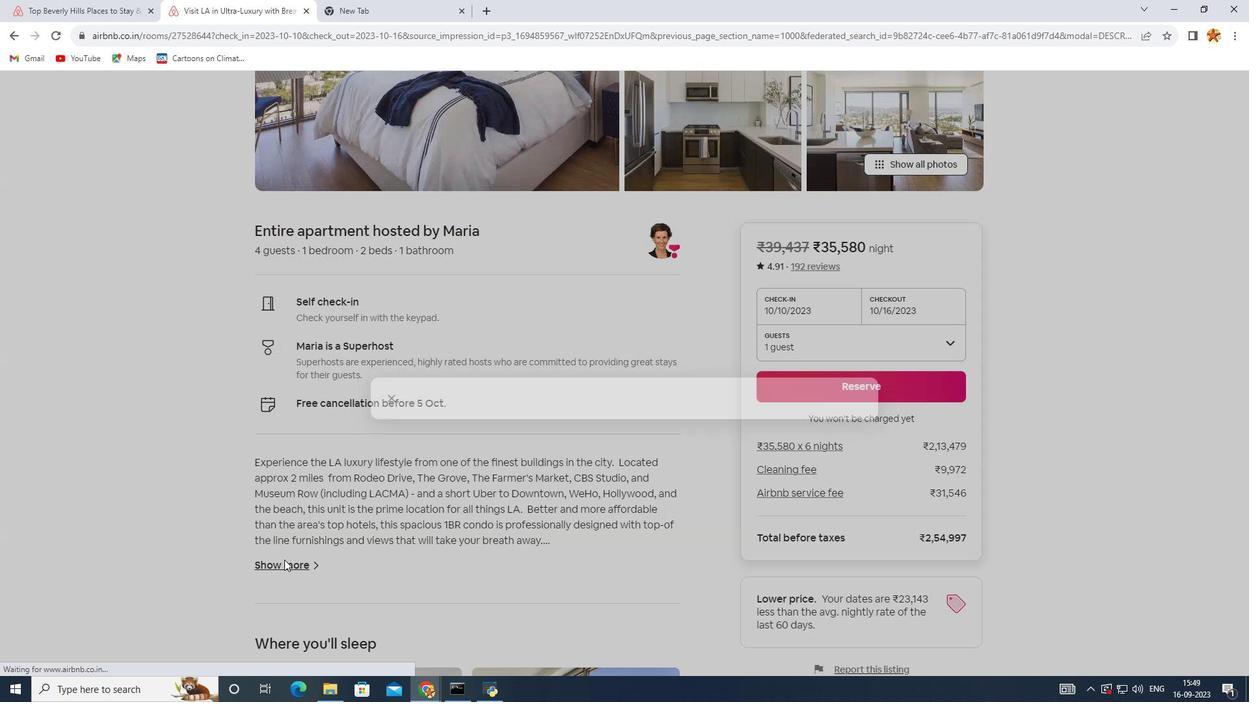 
Action: Mouse moved to (614, 458)
Screenshot: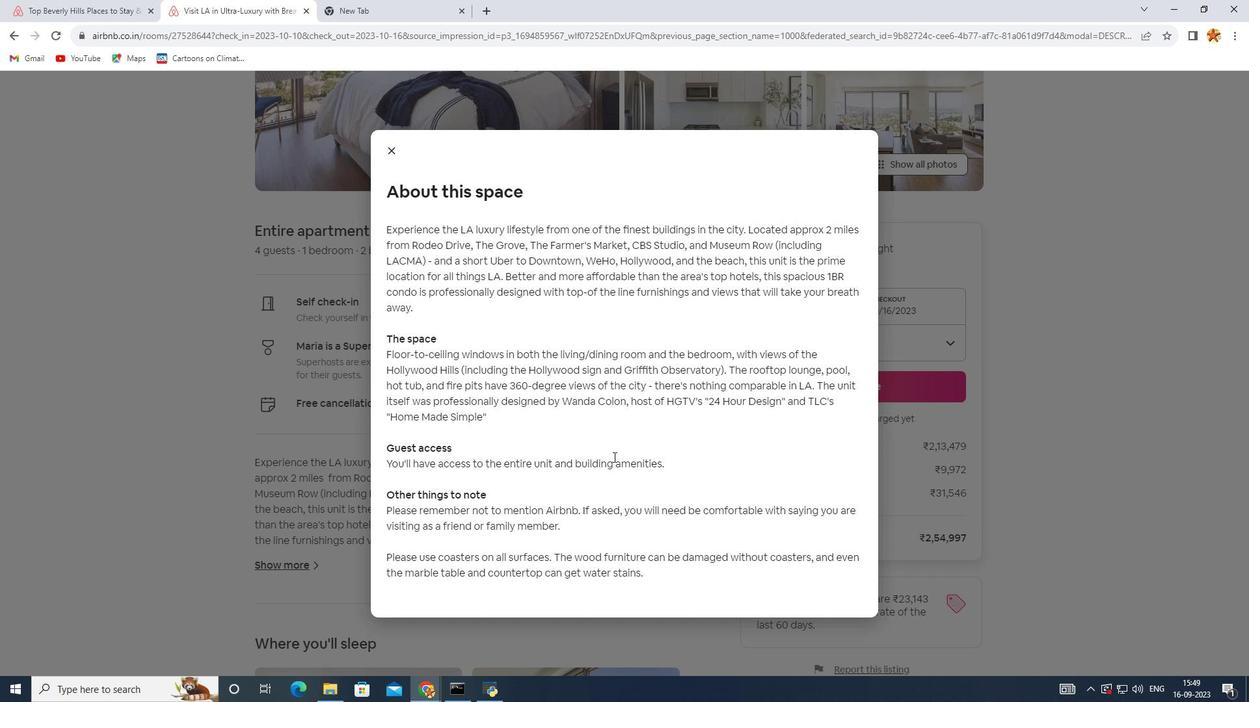 
Action: Mouse scrolled (614, 457) with delta (0, 0)
Screenshot: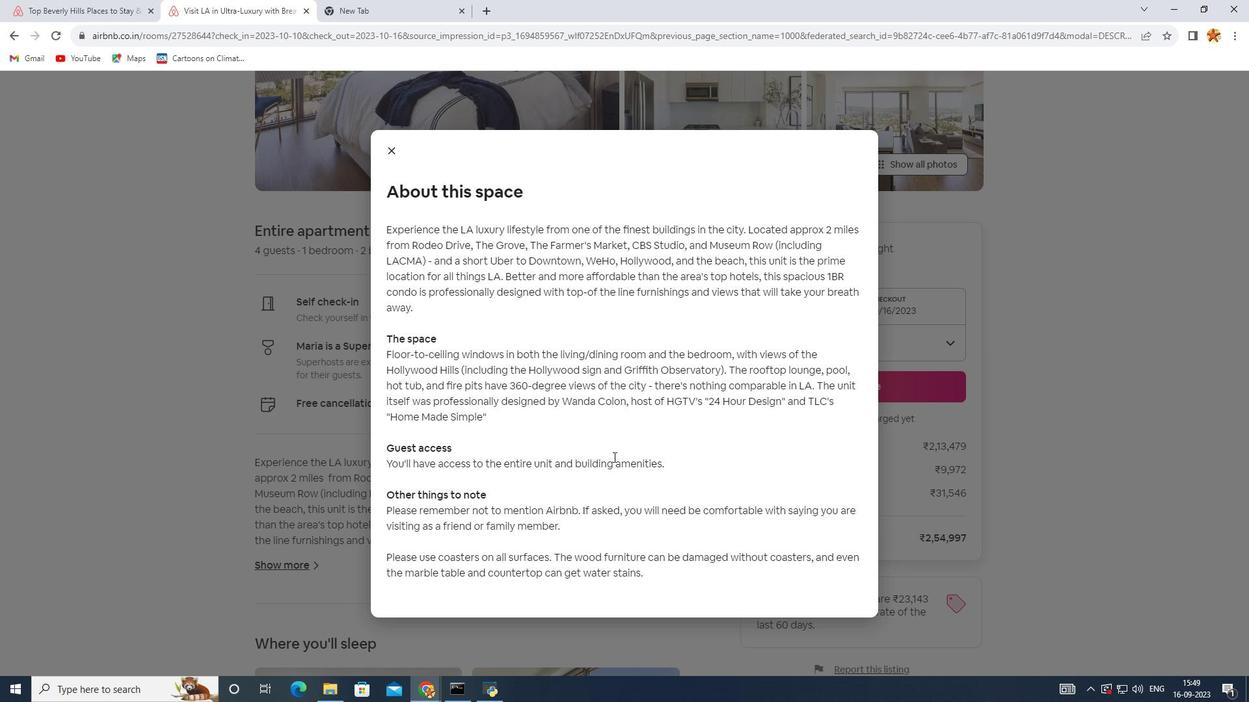 
Action: Mouse scrolled (614, 457) with delta (0, 0)
Screenshot: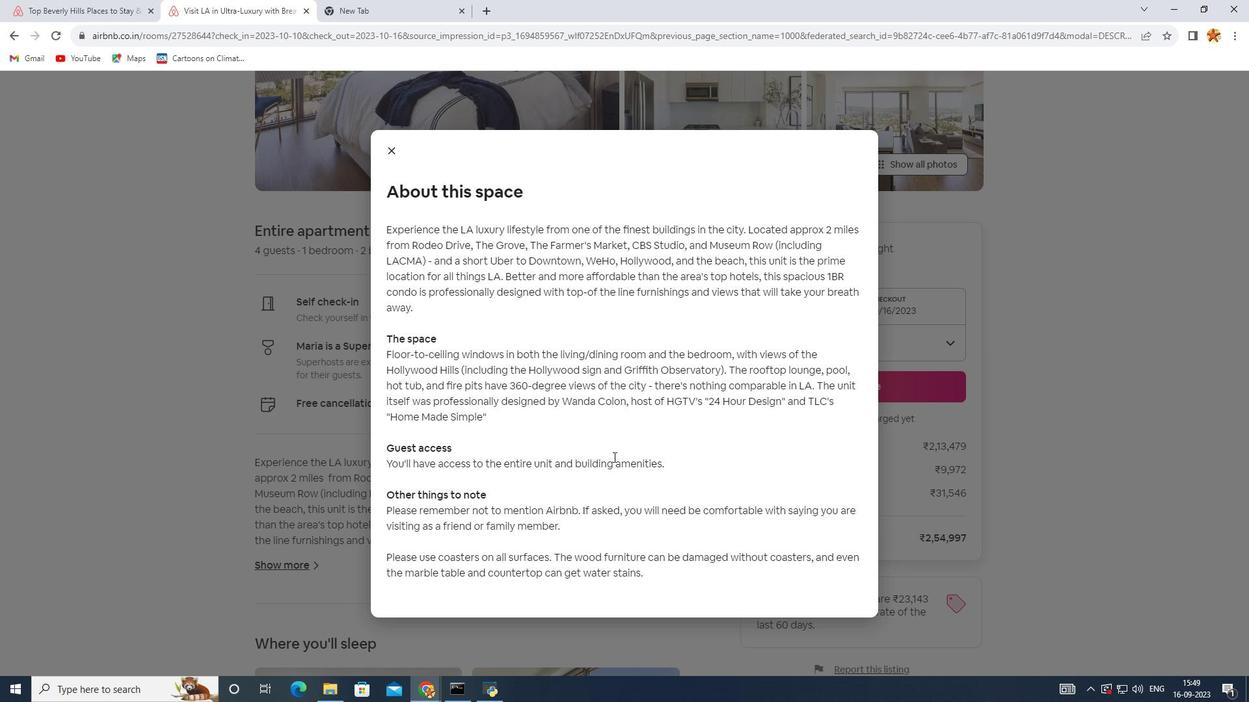 
Action: Mouse scrolled (614, 457) with delta (0, 0)
Screenshot: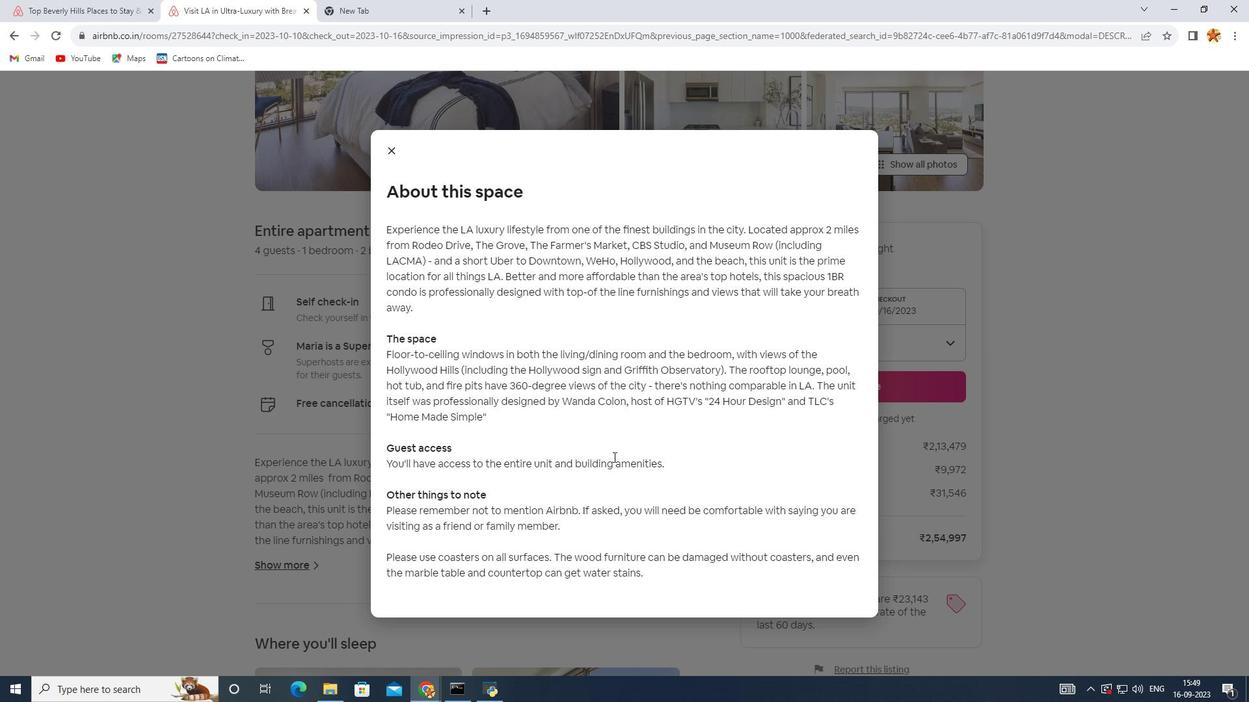 
Action: Mouse scrolled (614, 457) with delta (0, 0)
Screenshot: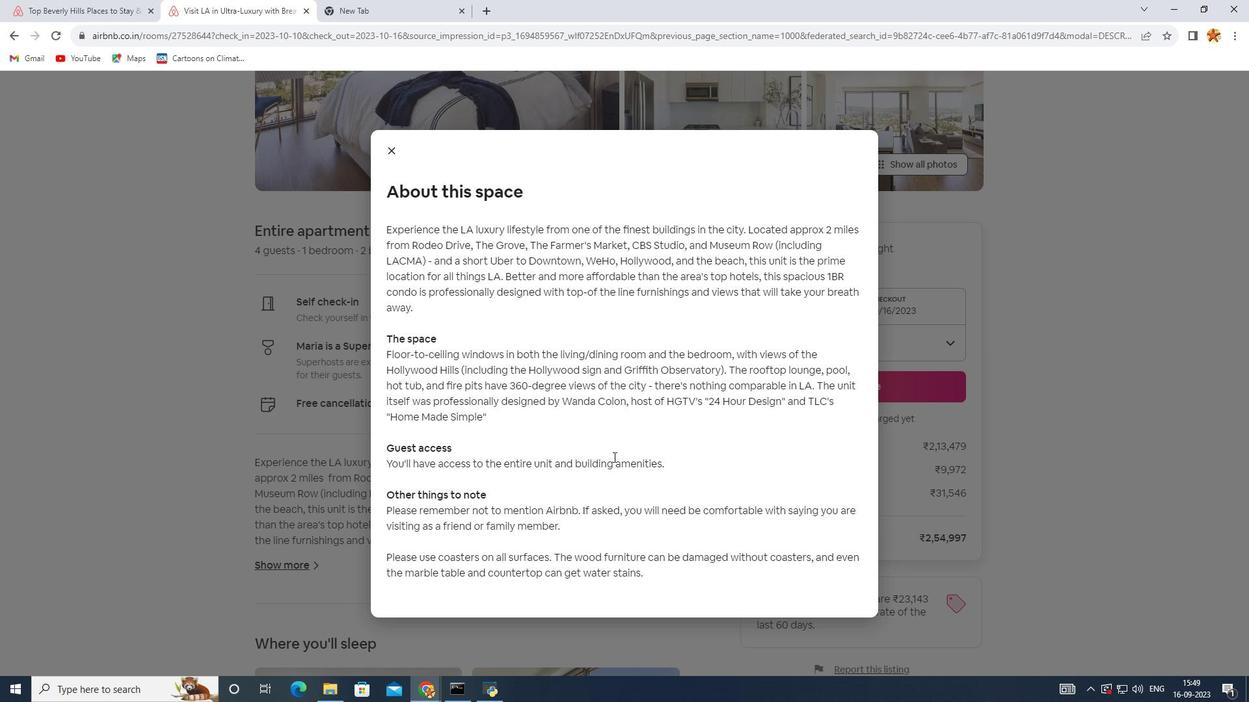 
Action: Mouse scrolled (614, 457) with delta (0, 0)
Screenshot: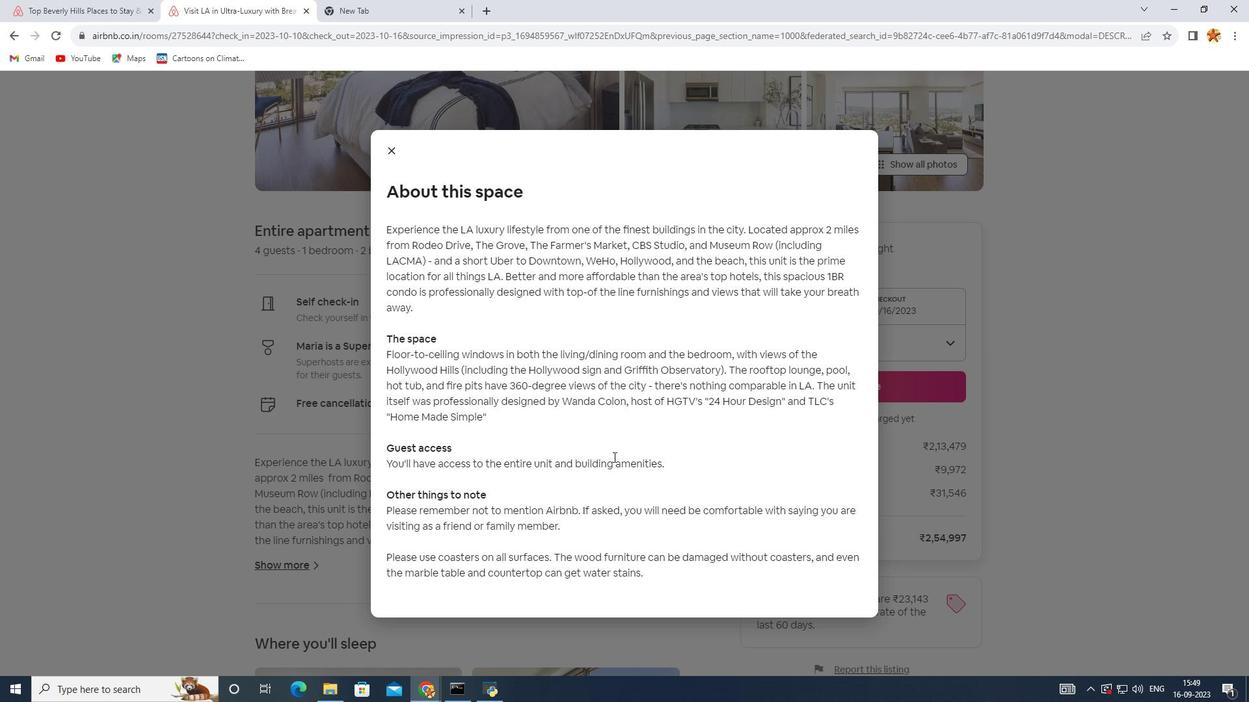 
Action: Mouse moved to (396, 152)
Screenshot: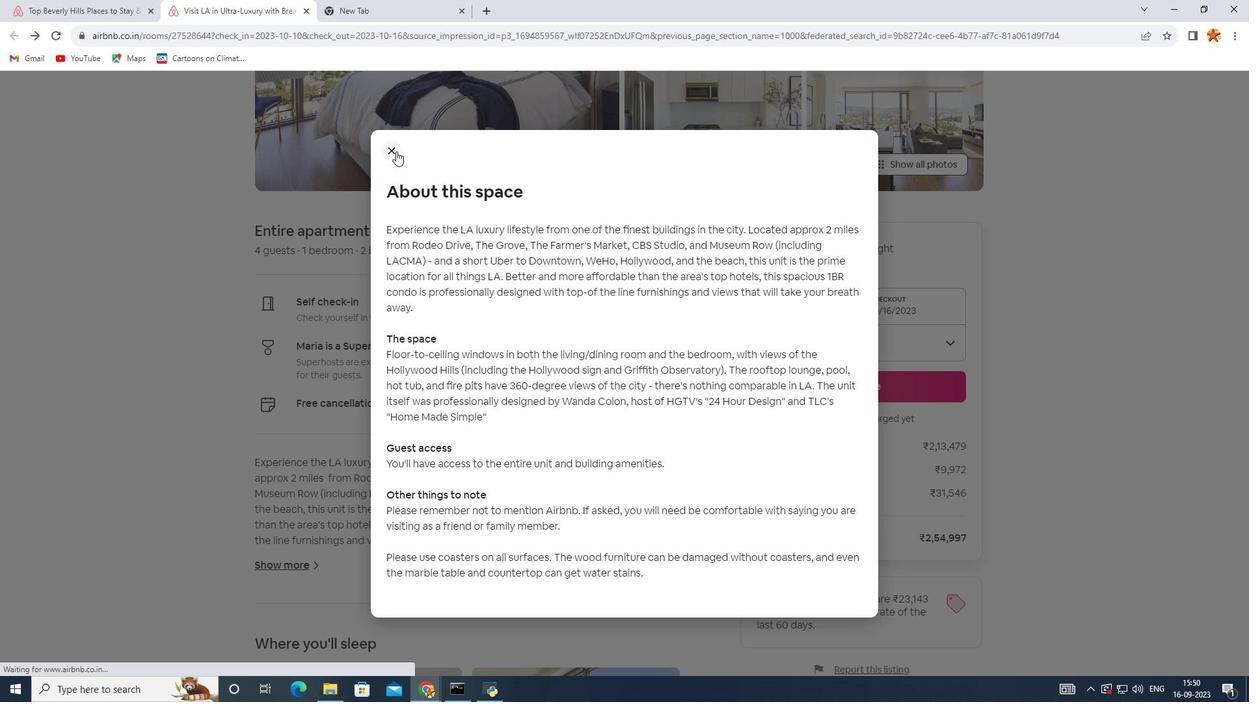 
Action: Mouse pressed left at (396, 152)
Screenshot: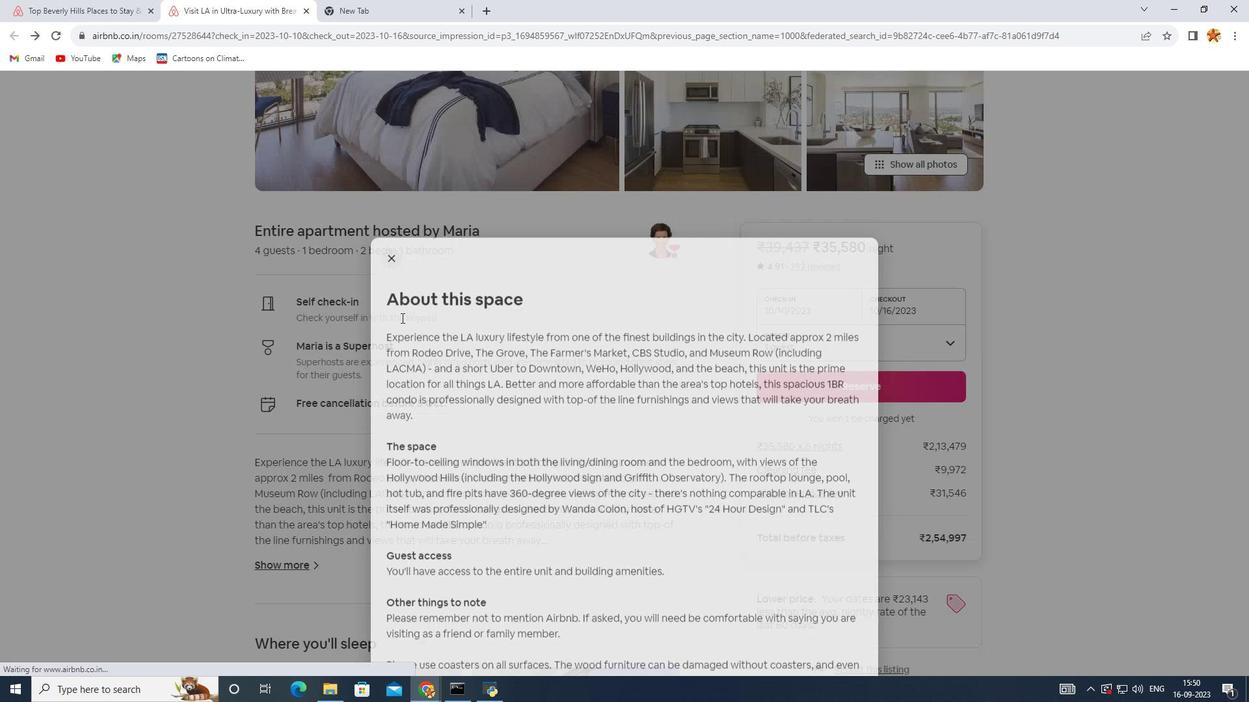 
Action: Mouse moved to (361, 414)
Screenshot: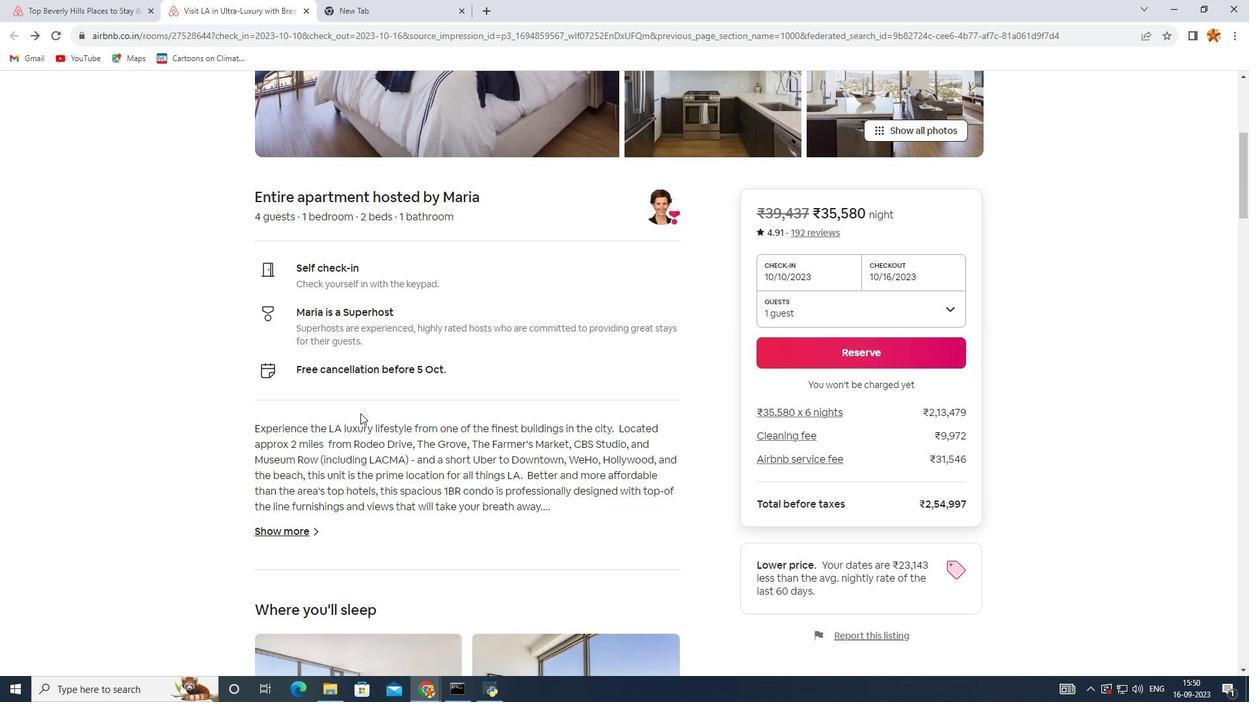 
Action: Mouse scrolled (361, 413) with delta (0, 0)
Screenshot: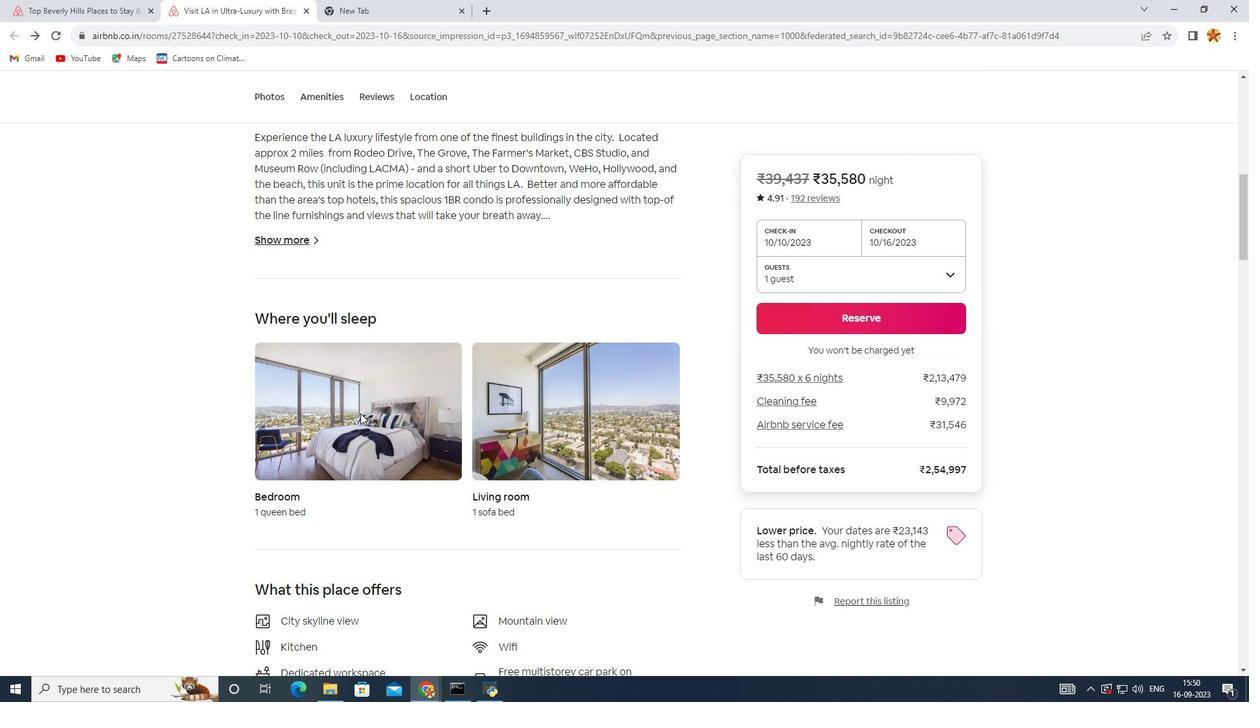 
Action: Mouse scrolled (361, 413) with delta (0, 0)
Screenshot: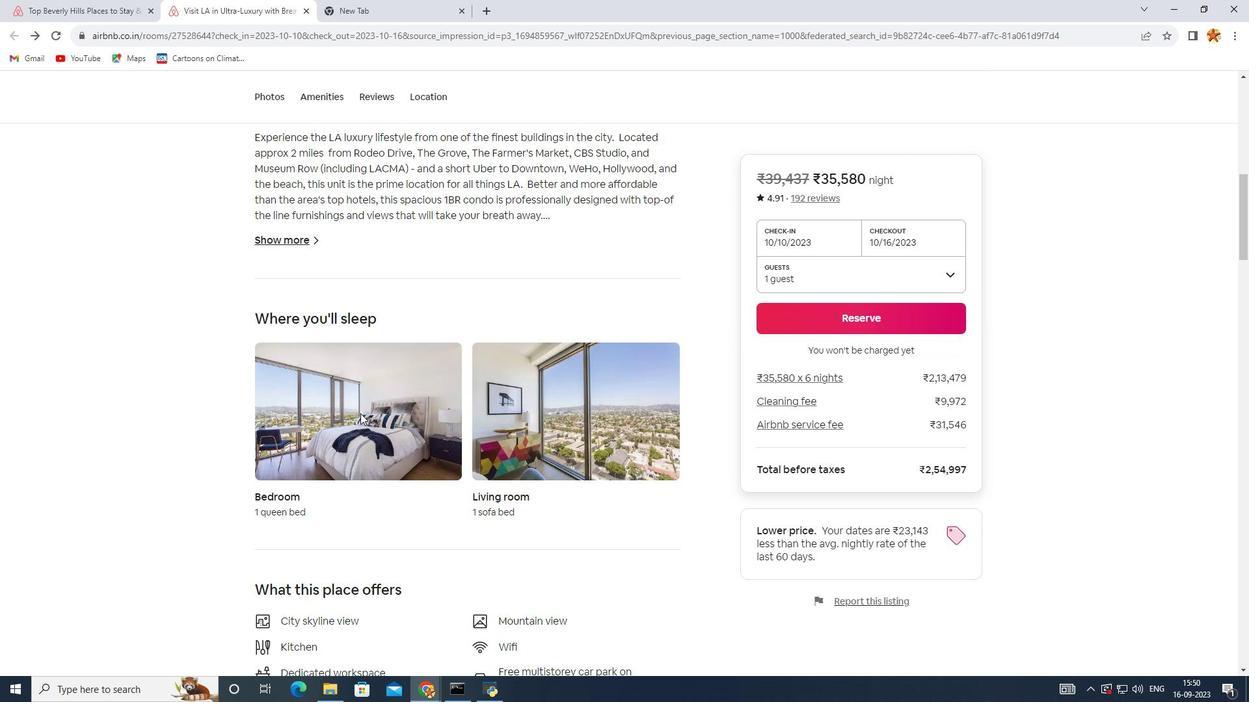 
Action: Mouse scrolled (361, 413) with delta (0, 0)
Screenshot: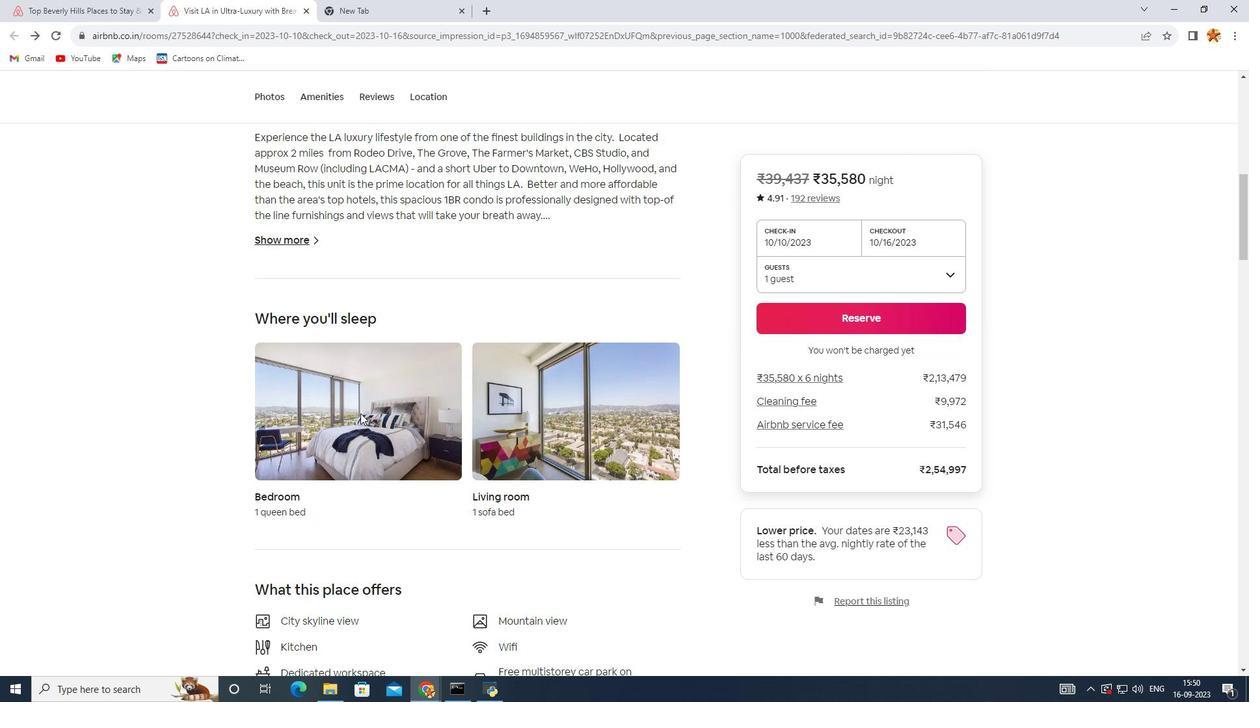 
Action: Mouse scrolled (361, 413) with delta (0, 0)
Screenshot: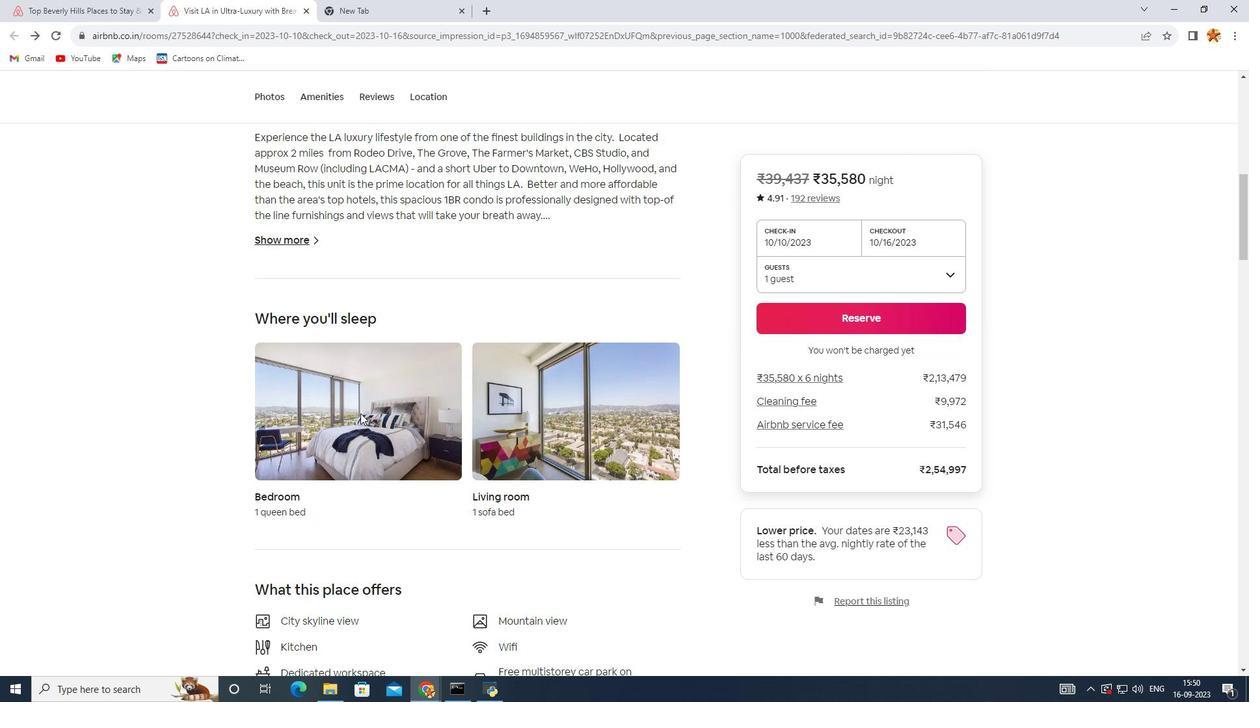 
Action: Mouse scrolled (361, 413) with delta (0, 0)
Screenshot: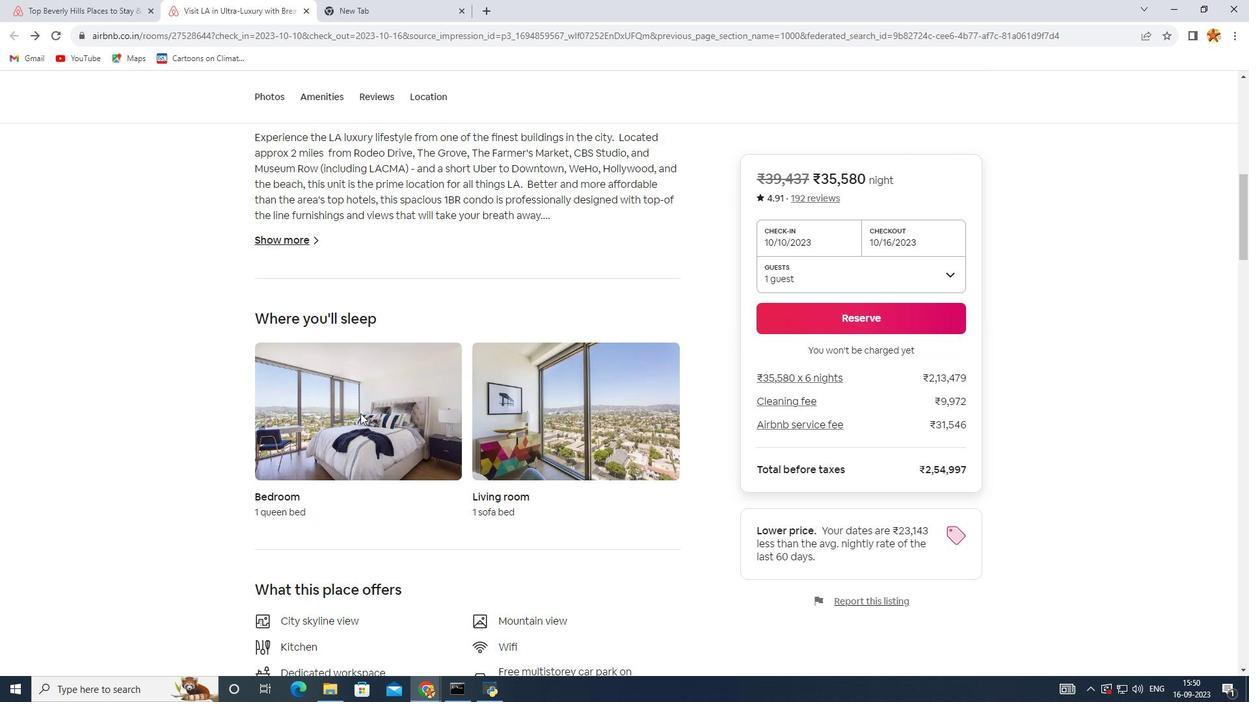 
Action: Mouse scrolled (361, 413) with delta (0, 0)
Screenshot: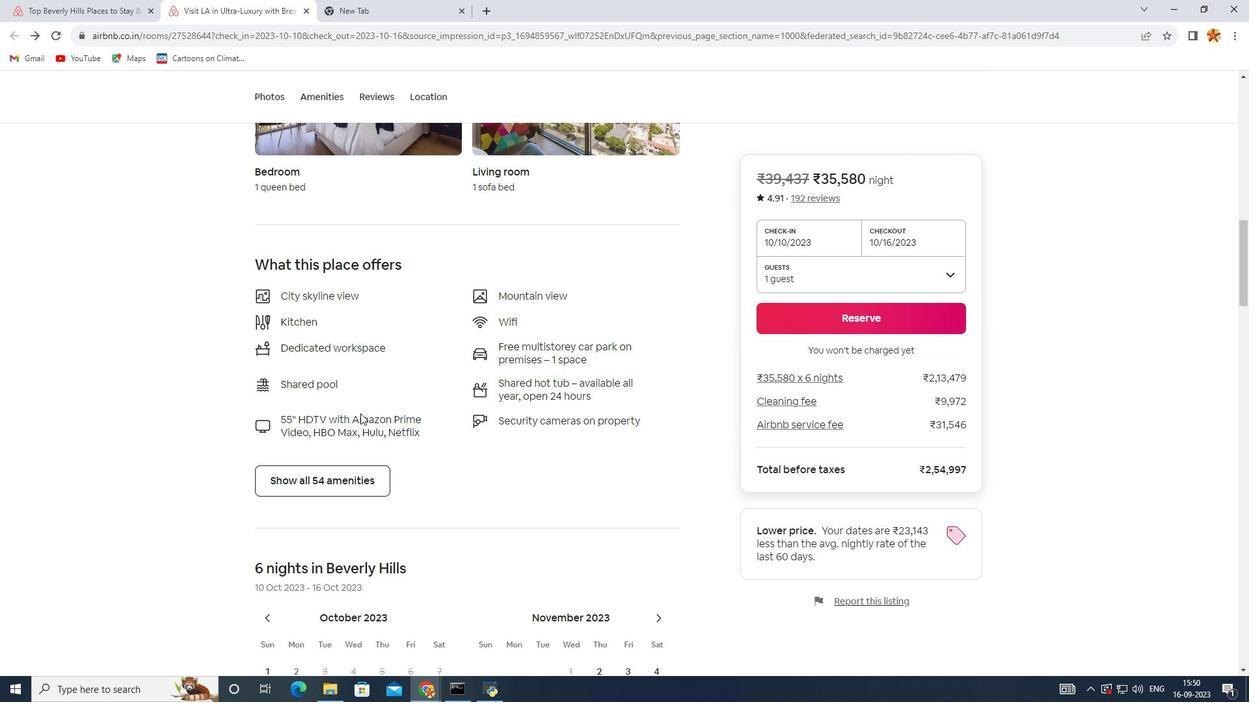 
Action: Mouse scrolled (361, 413) with delta (0, 0)
Screenshot: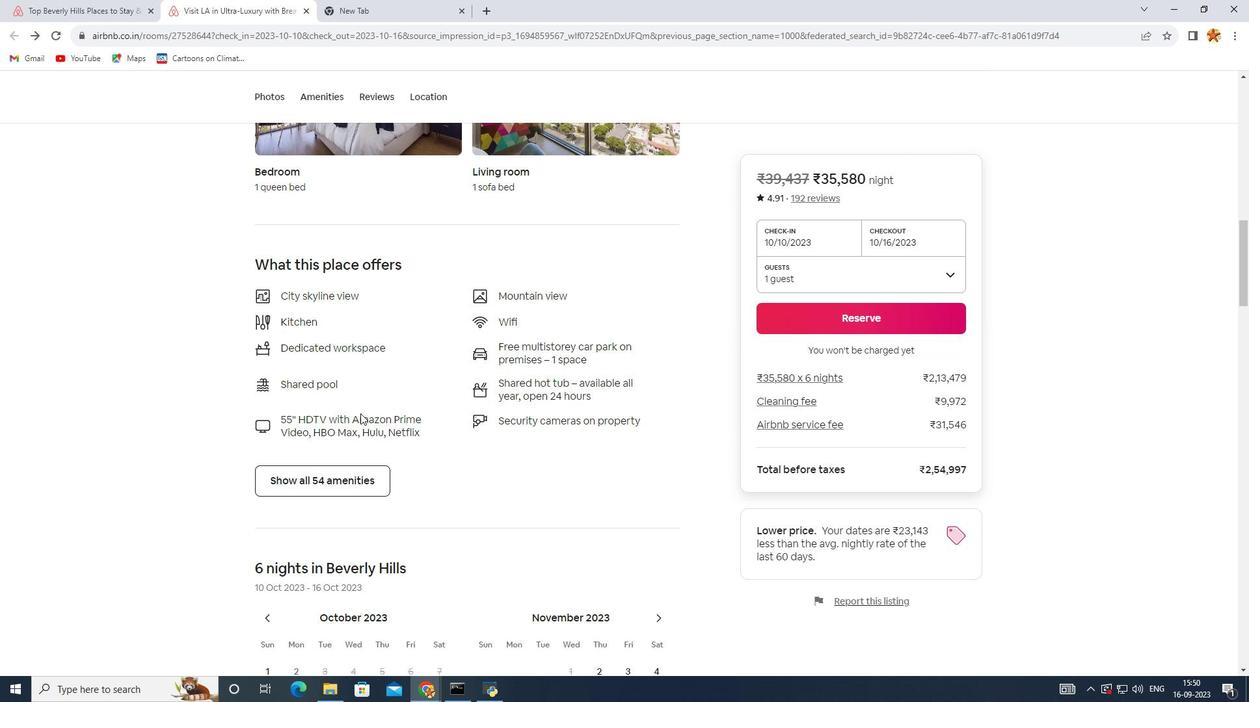 
Action: Mouse scrolled (361, 413) with delta (0, 0)
Screenshot: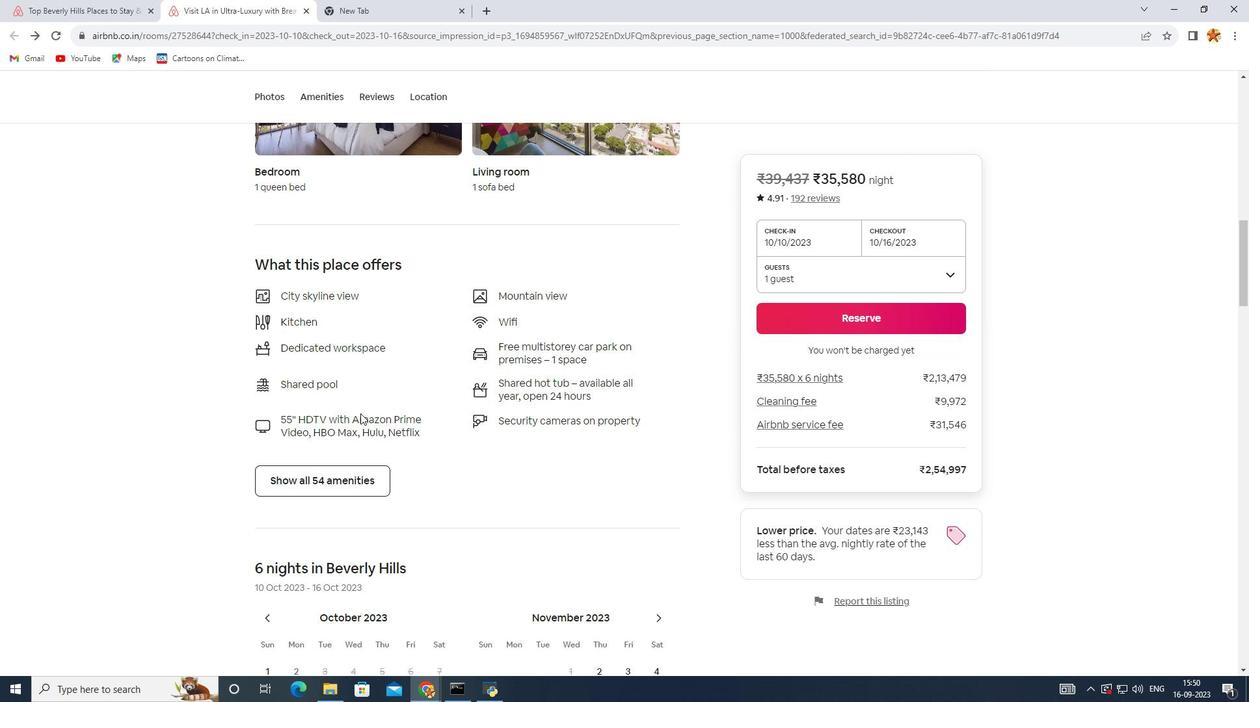 
Action: Mouse scrolled (361, 413) with delta (0, 0)
Screenshot: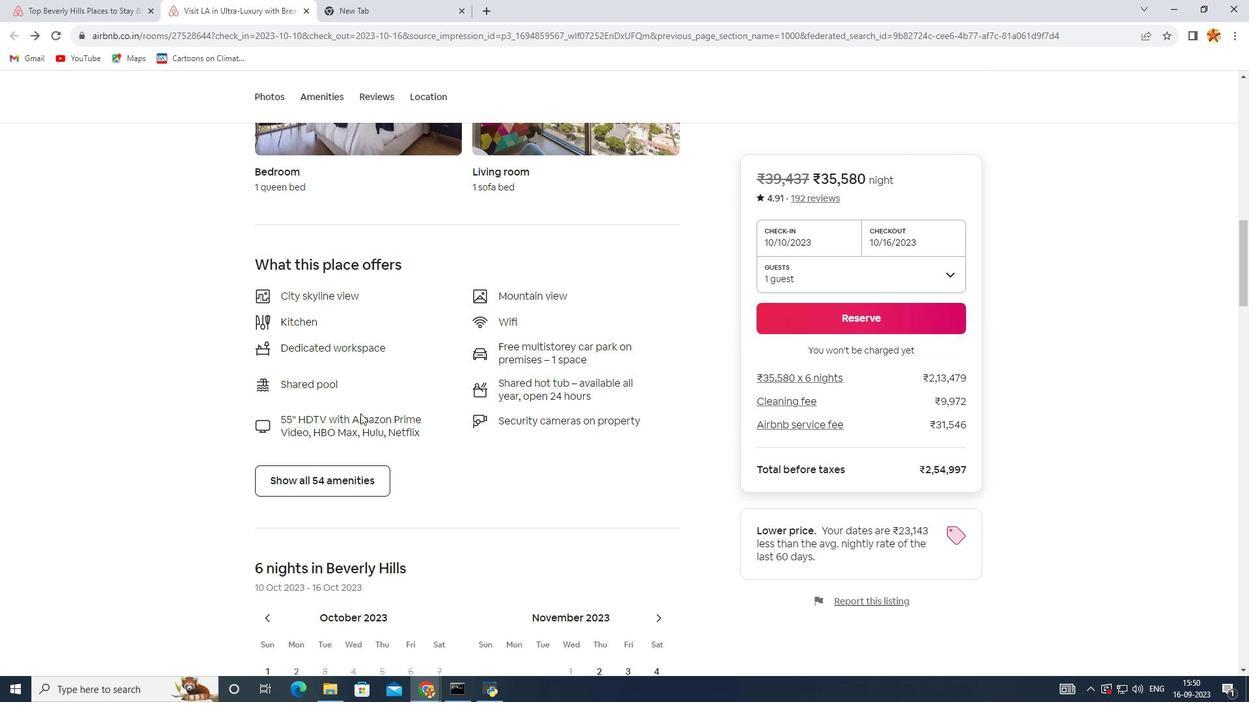 
Action: Mouse scrolled (361, 413) with delta (0, 0)
Screenshot: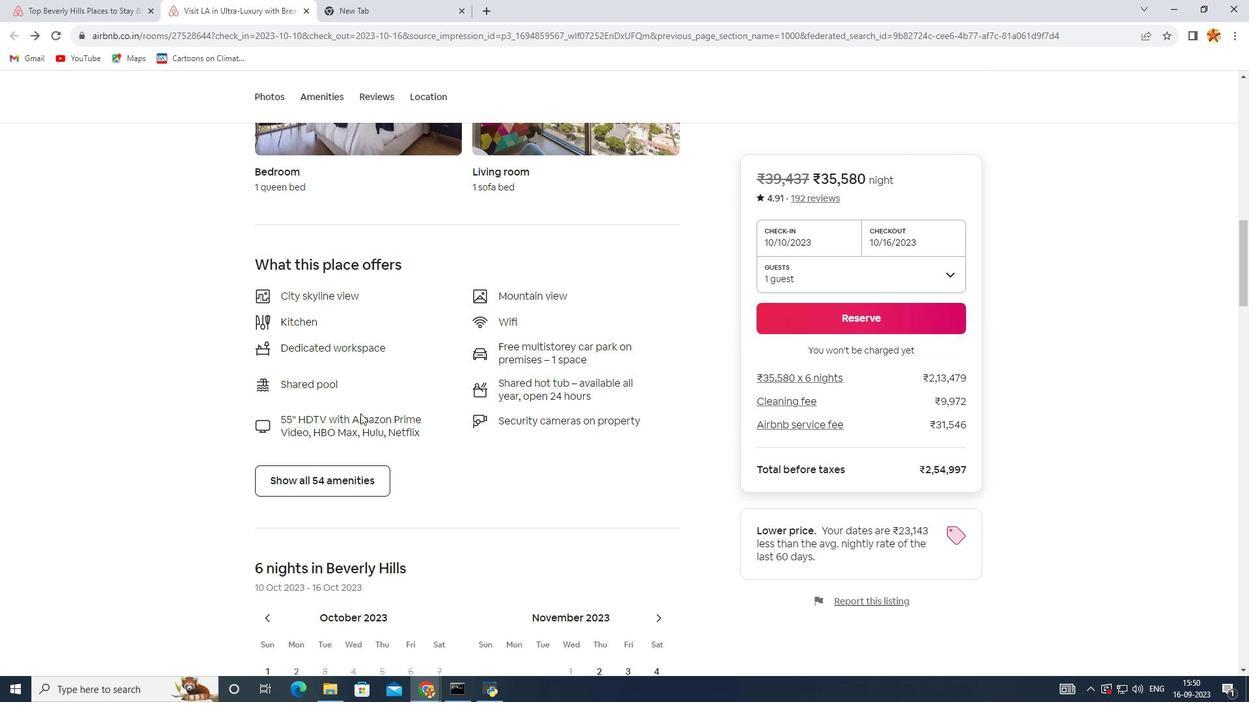 
Action: Mouse moved to (340, 480)
Screenshot: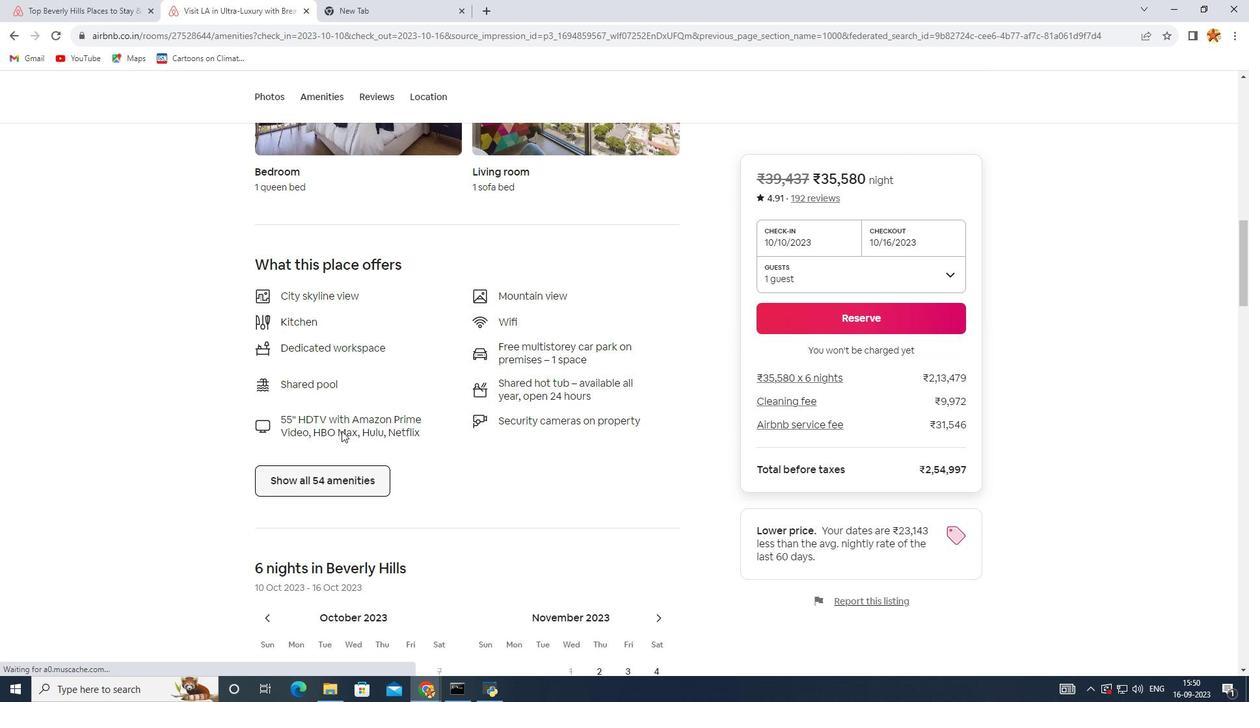 
Action: Mouse pressed left at (340, 480)
Screenshot: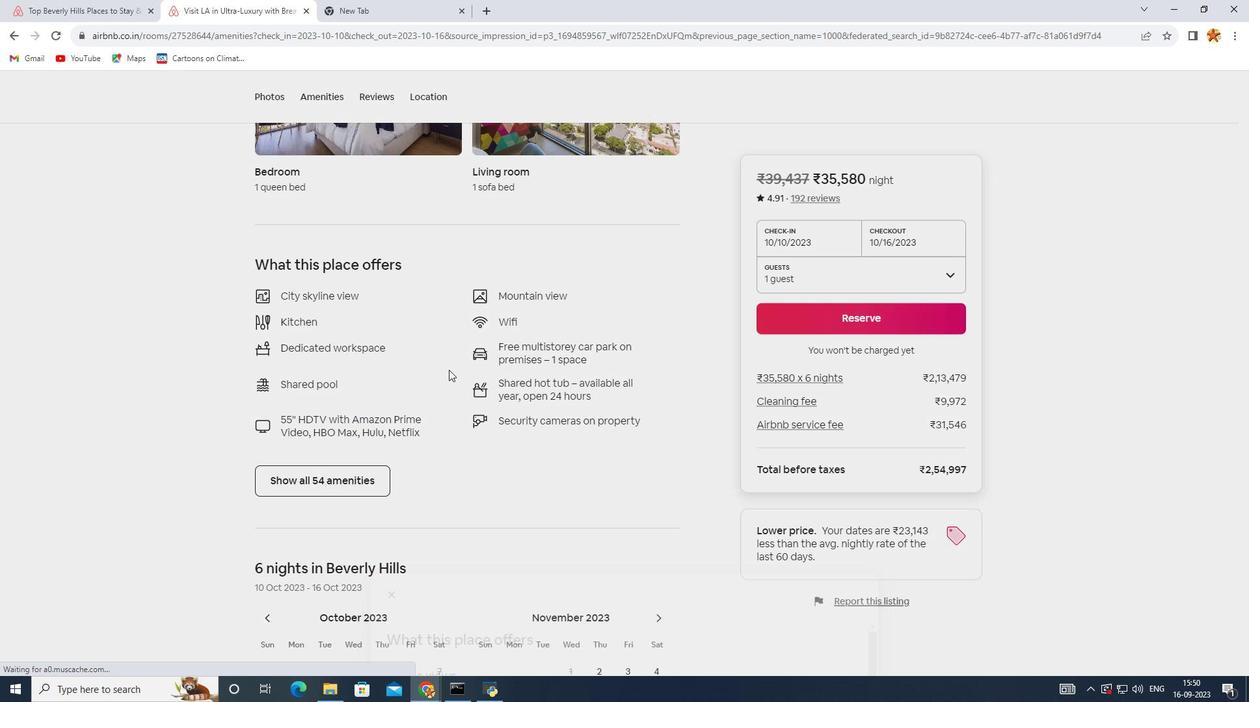
Action: Mouse moved to (491, 367)
Screenshot: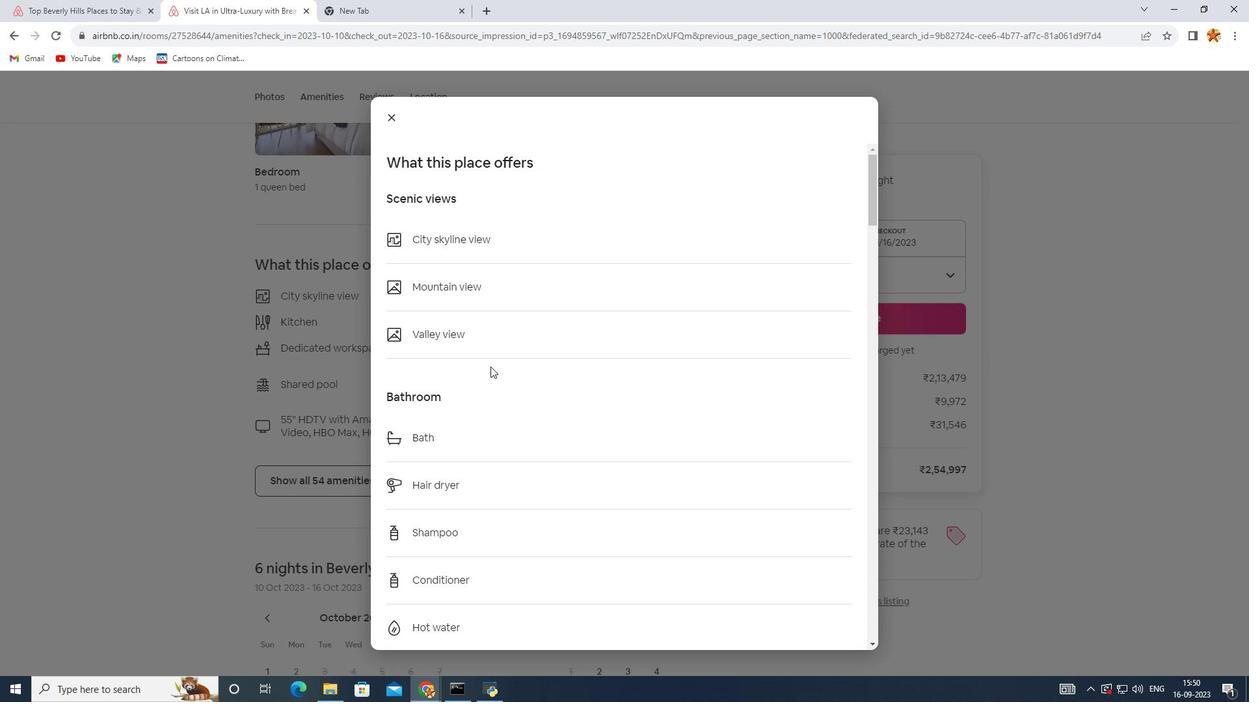 
Action: Mouse scrolled (491, 367) with delta (0, 0)
Screenshot: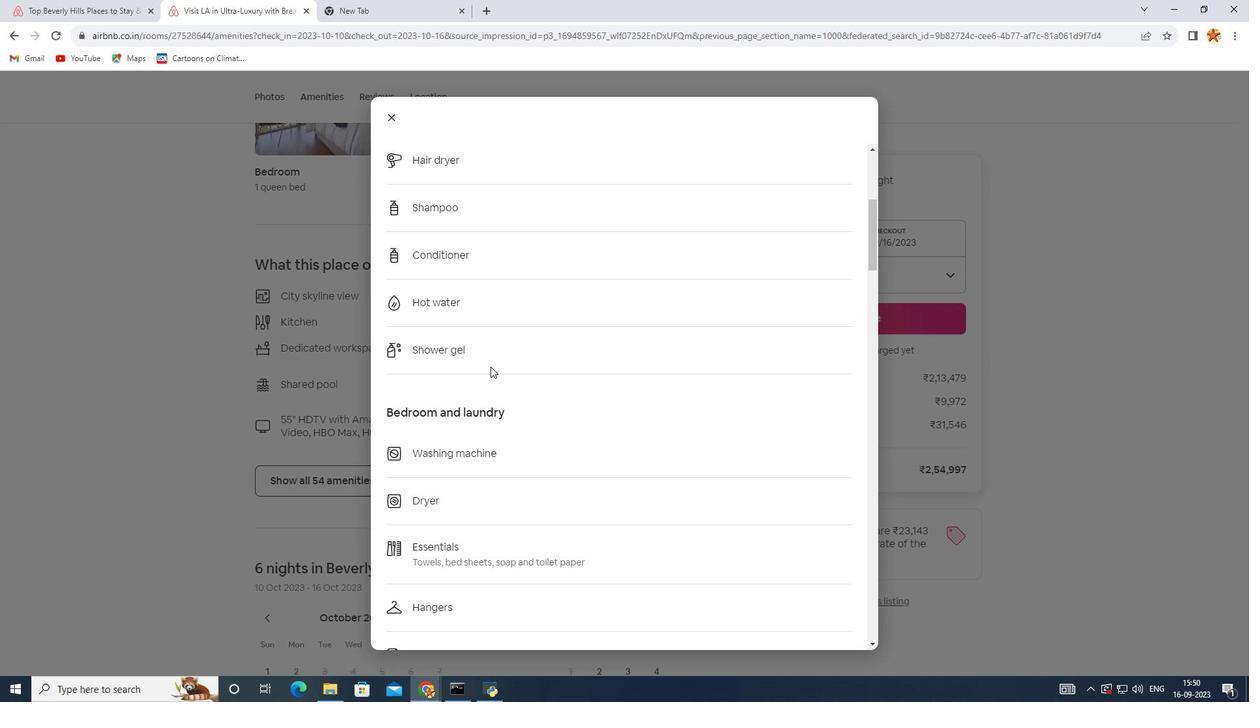 
Action: Mouse scrolled (491, 367) with delta (0, 0)
Screenshot: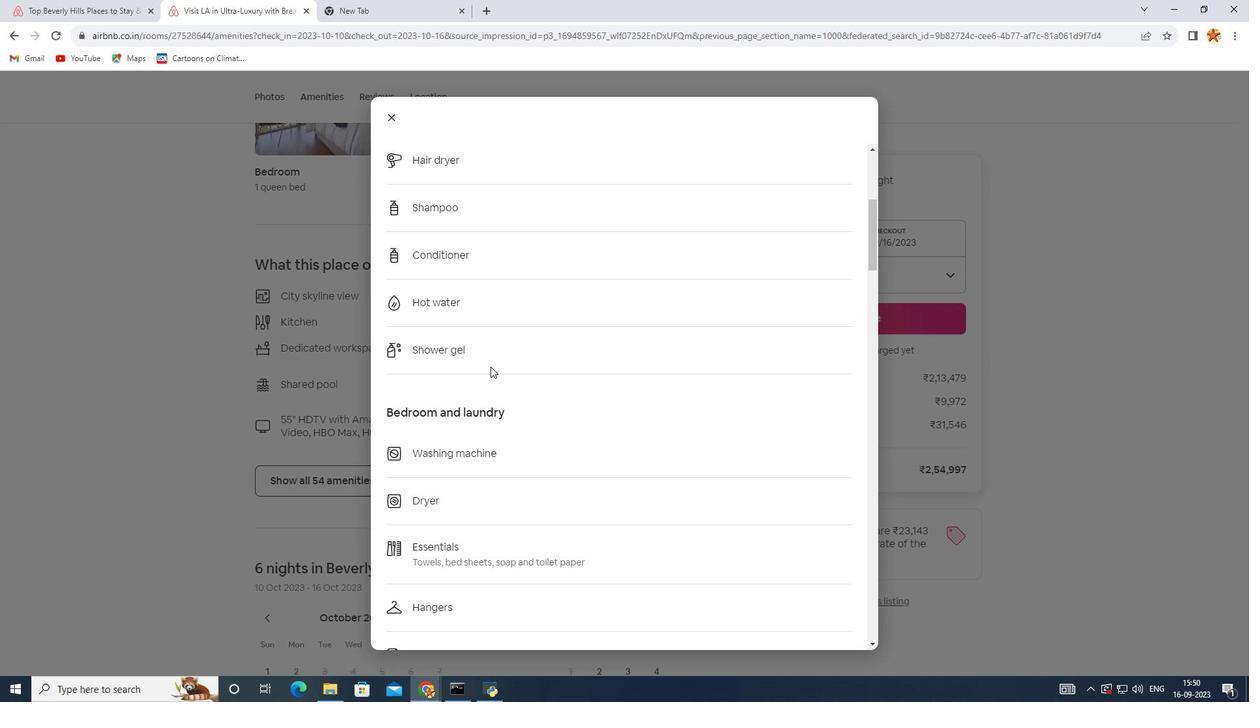 
Action: Mouse scrolled (491, 367) with delta (0, 0)
Screenshot: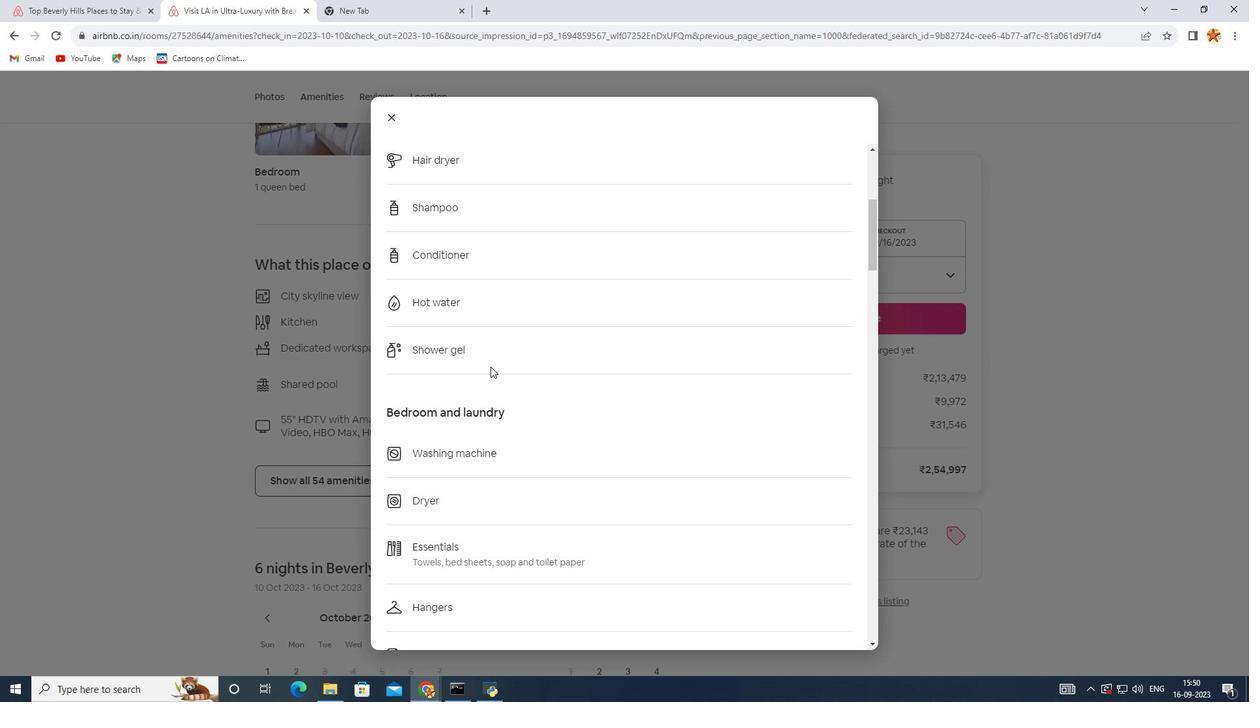 
Action: Mouse scrolled (491, 367) with delta (0, 0)
Screenshot: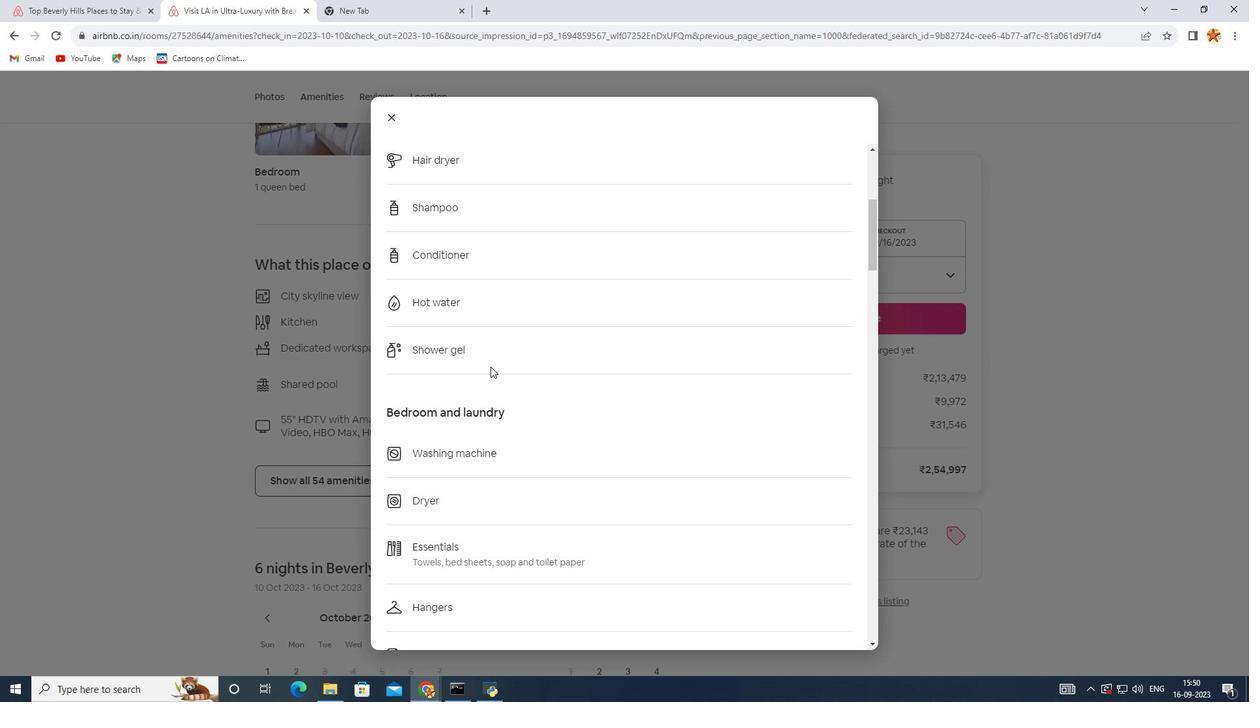 
Action: Mouse scrolled (491, 367) with delta (0, 0)
Screenshot: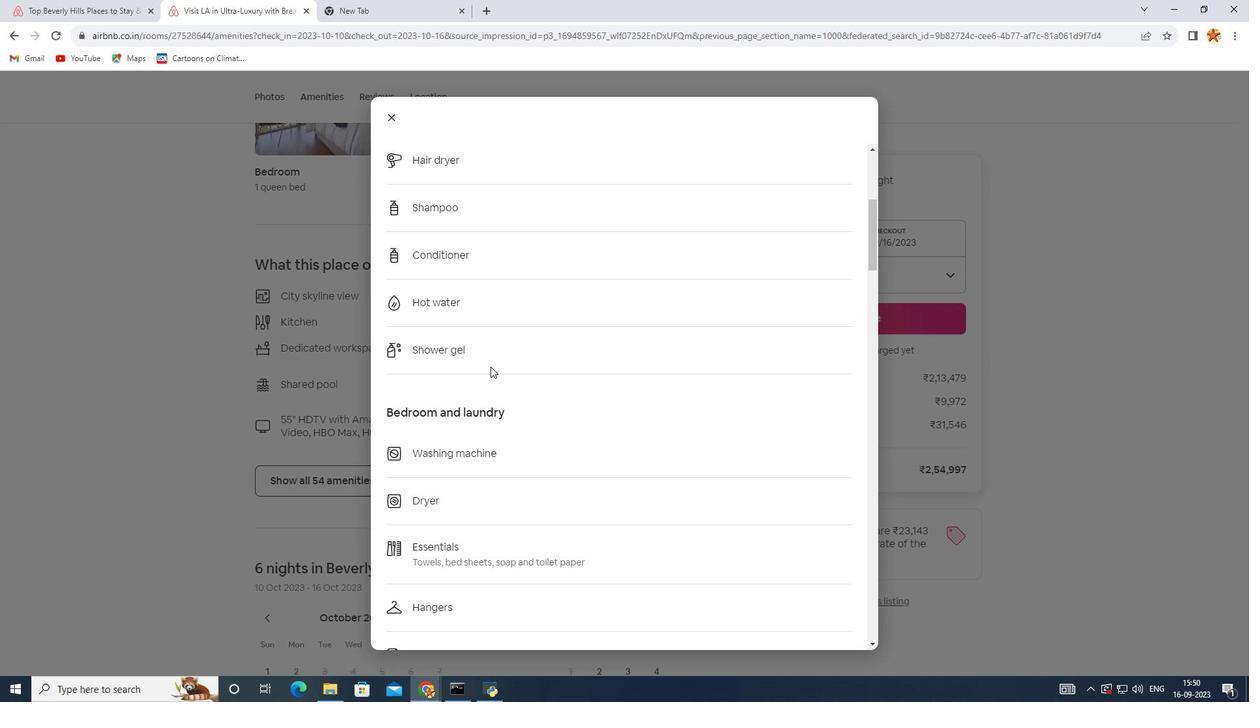 
Action: Mouse scrolled (491, 367) with delta (0, 0)
Screenshot: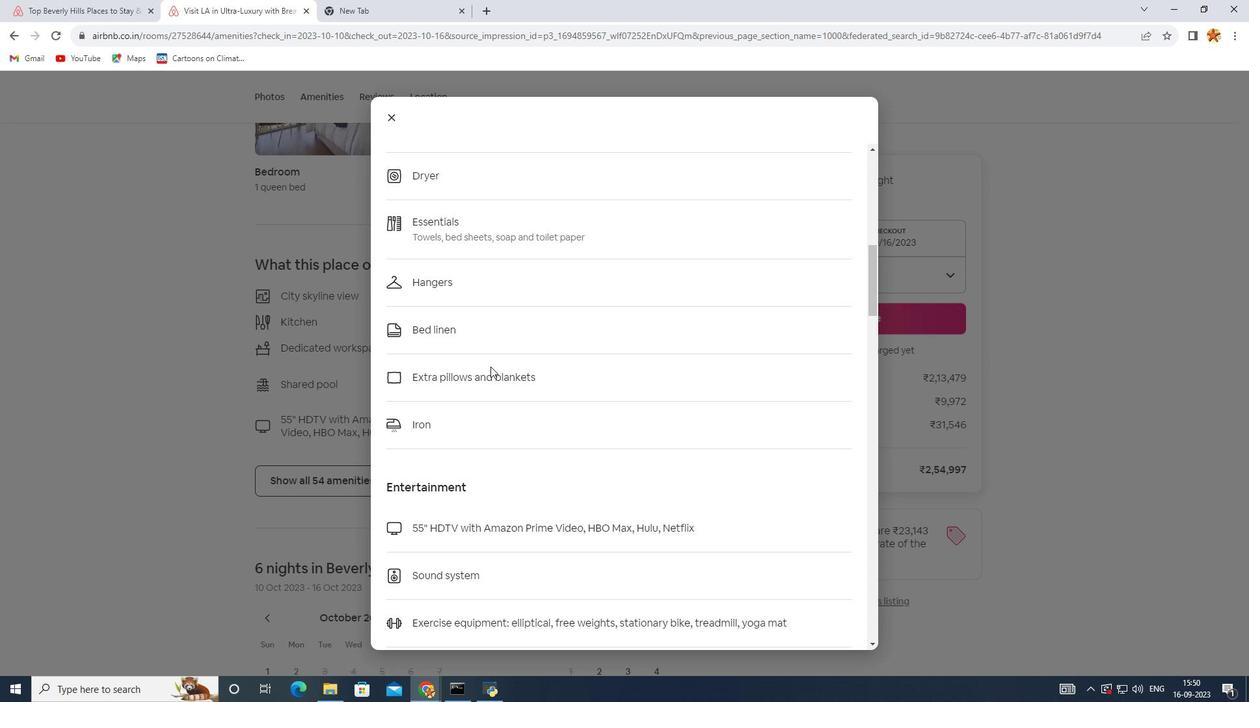 
Action: Mouse scrolled (491, 367) with delta (0, 0)
Screenshot: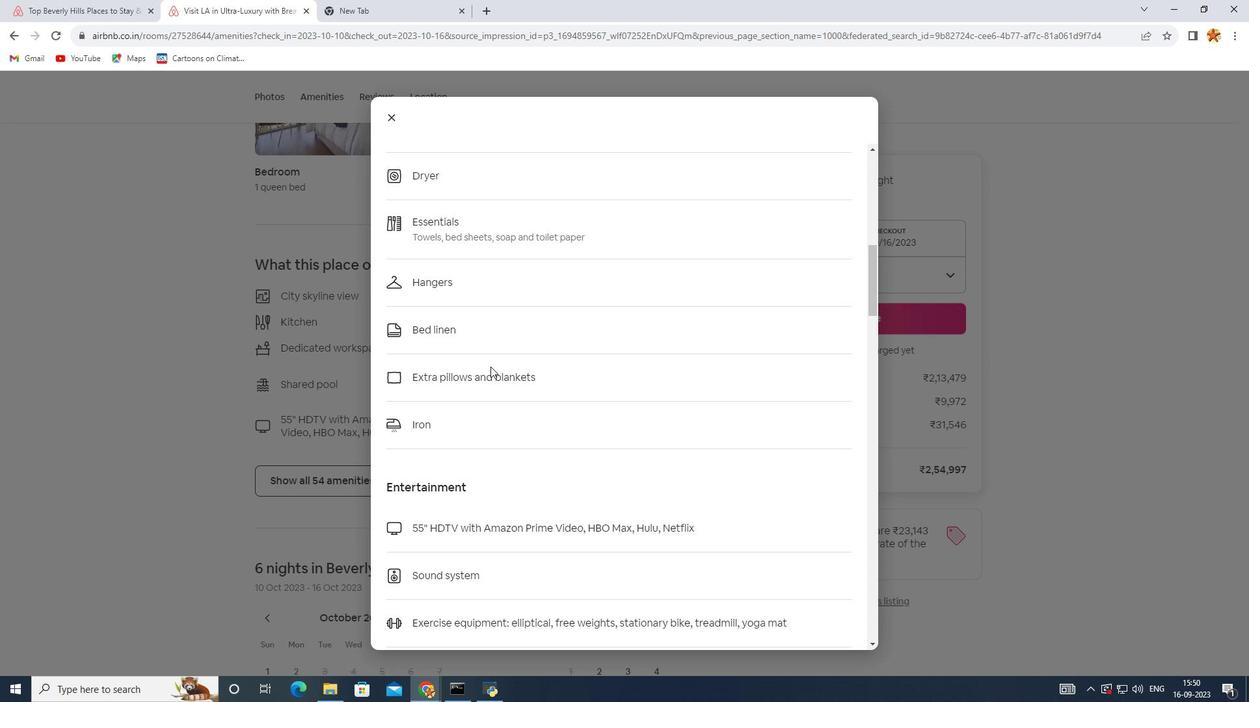 
Action: Mouse scrolled (491, 367) with delta (0, 0)
Screenshot: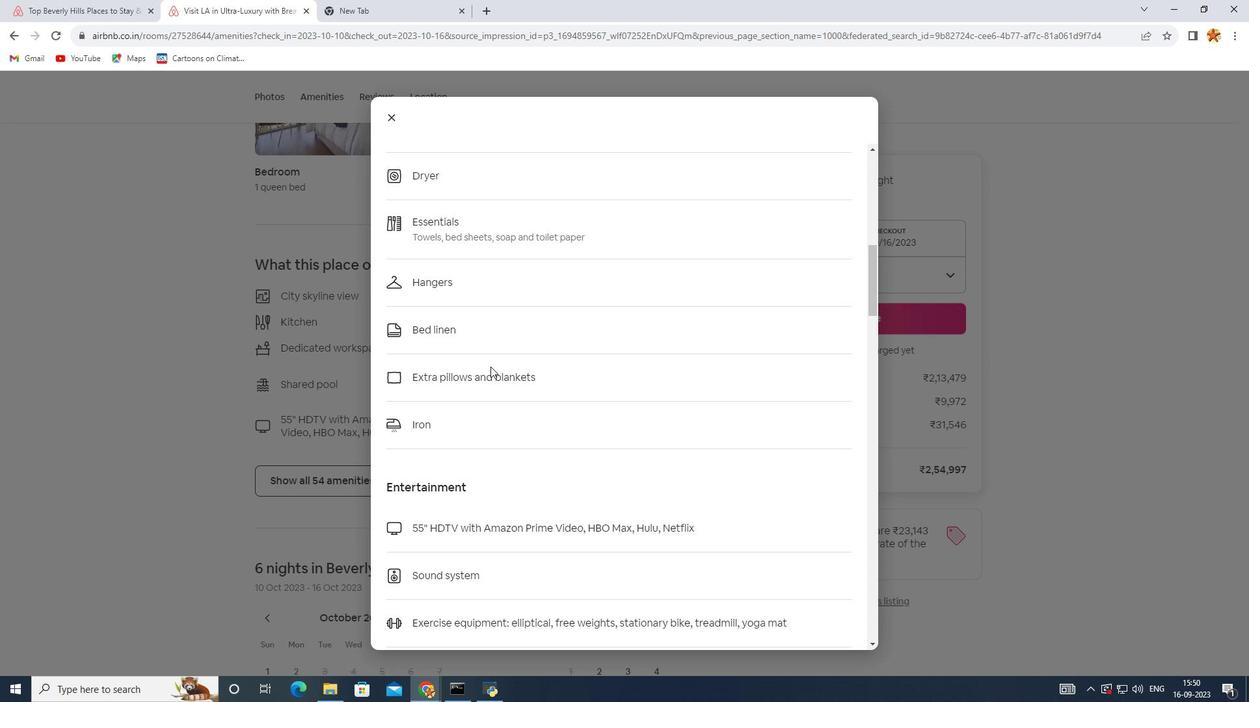 
Action: Mouse scrolled (491, 367) with delta (0, 0)
Screenshot: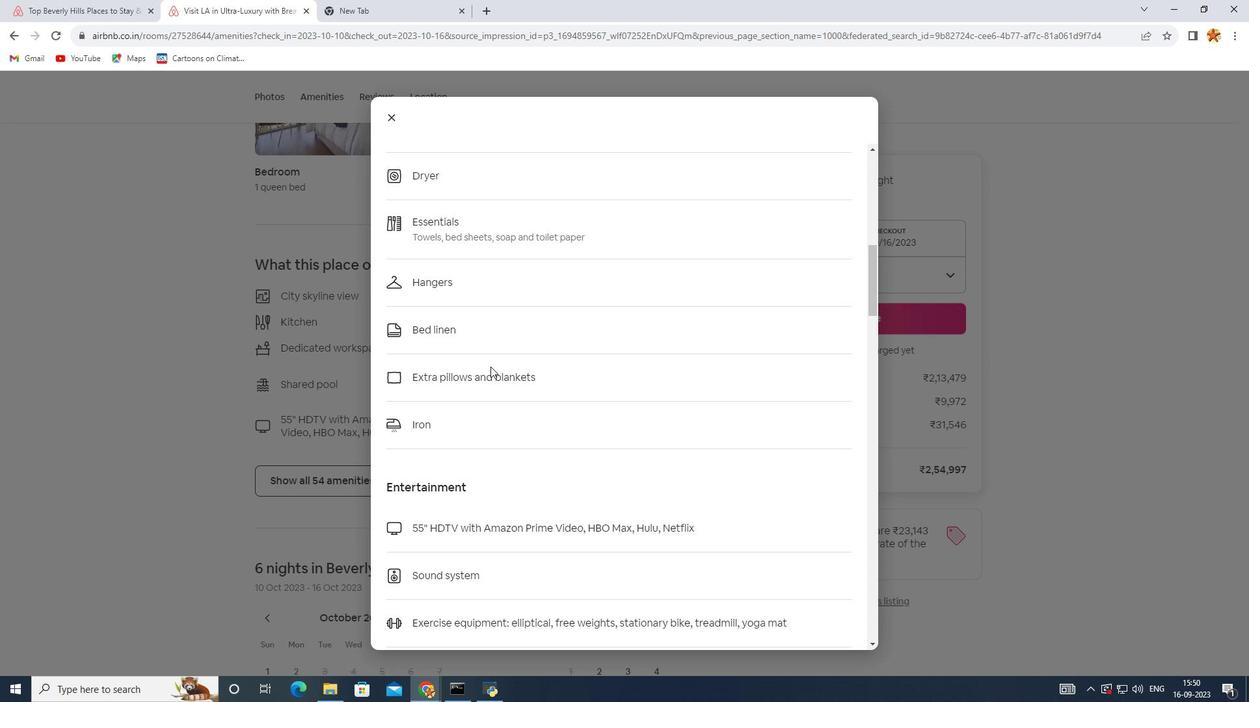 
Action: Mouse scrolled (491, 367) with delta (0, 0)
Screenshot: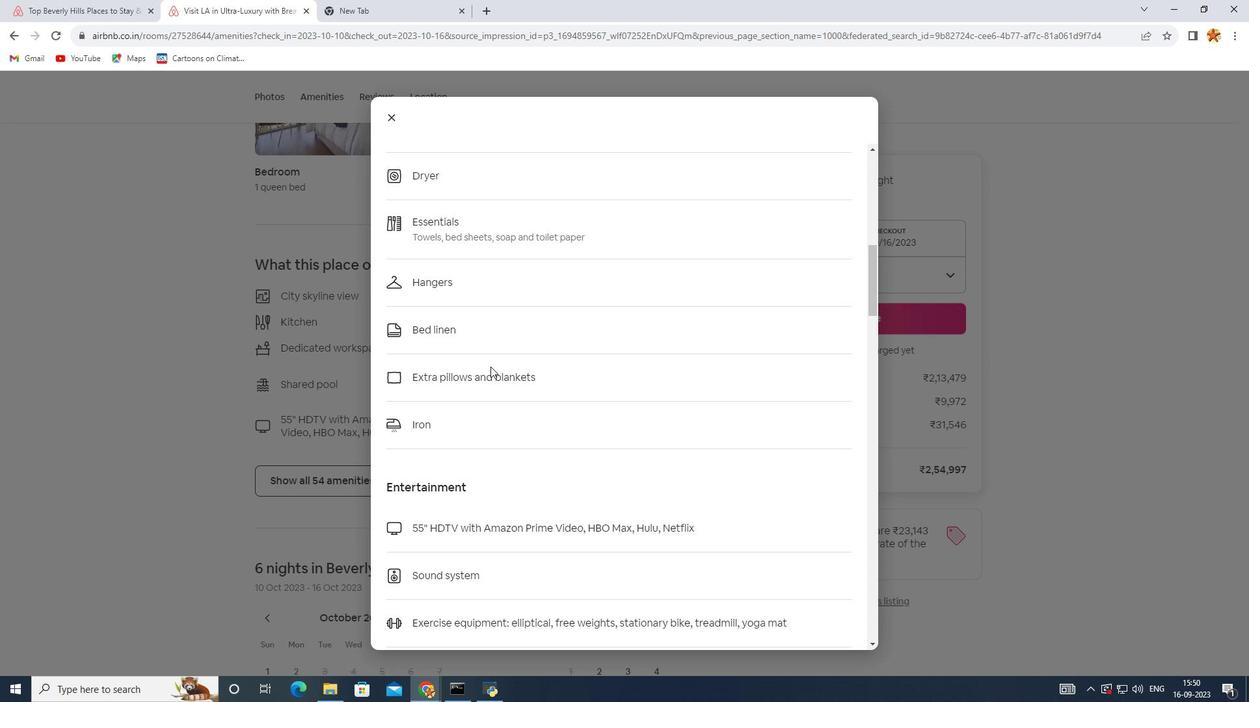 
Action: Mouse scrolled (491, 367) with delta (0, 0)
Screenshot: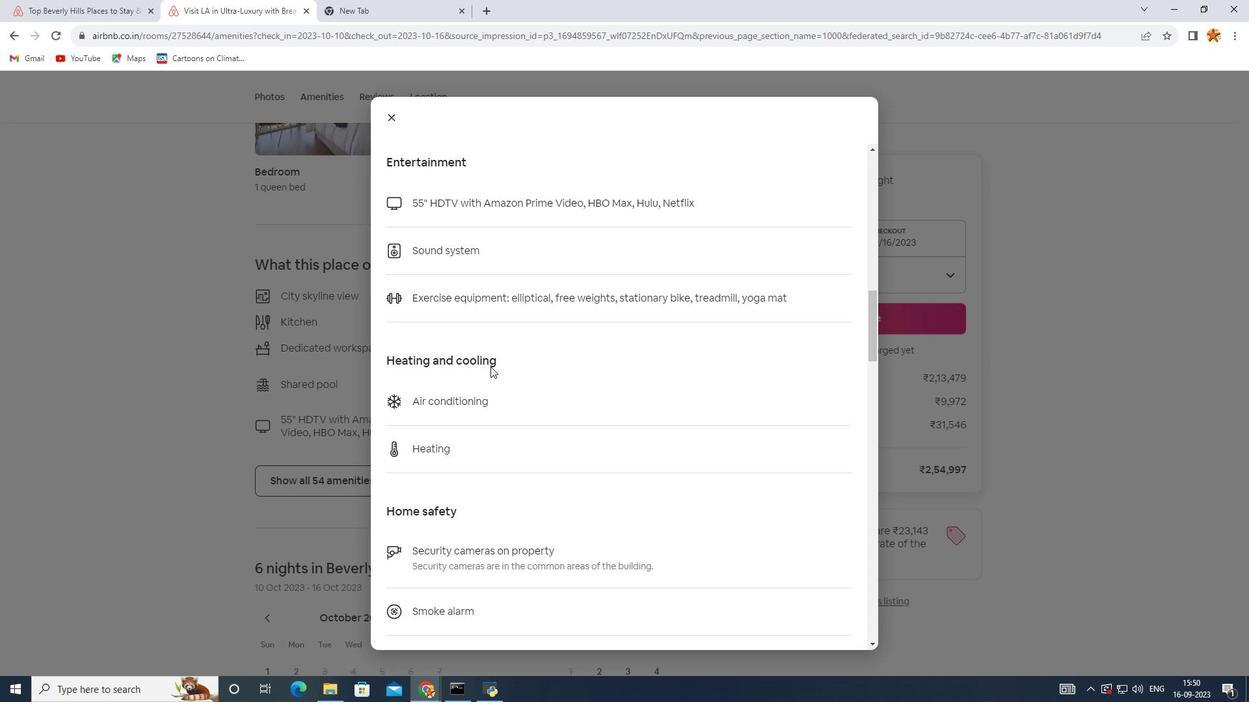 
Action: Mouse scrolled (491, 367) with delta (0, 0)
Screenshot: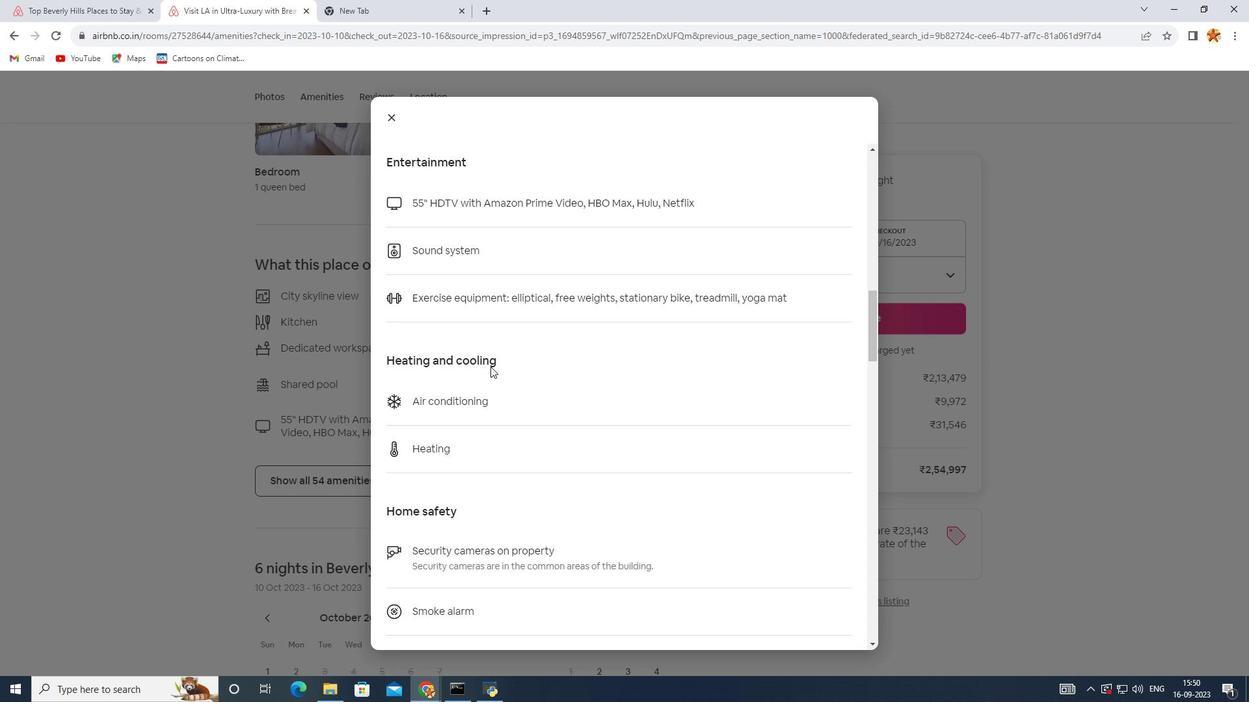 
Action: Mouse scrolled (491, 367) with delta (0, 0)
Screenshot: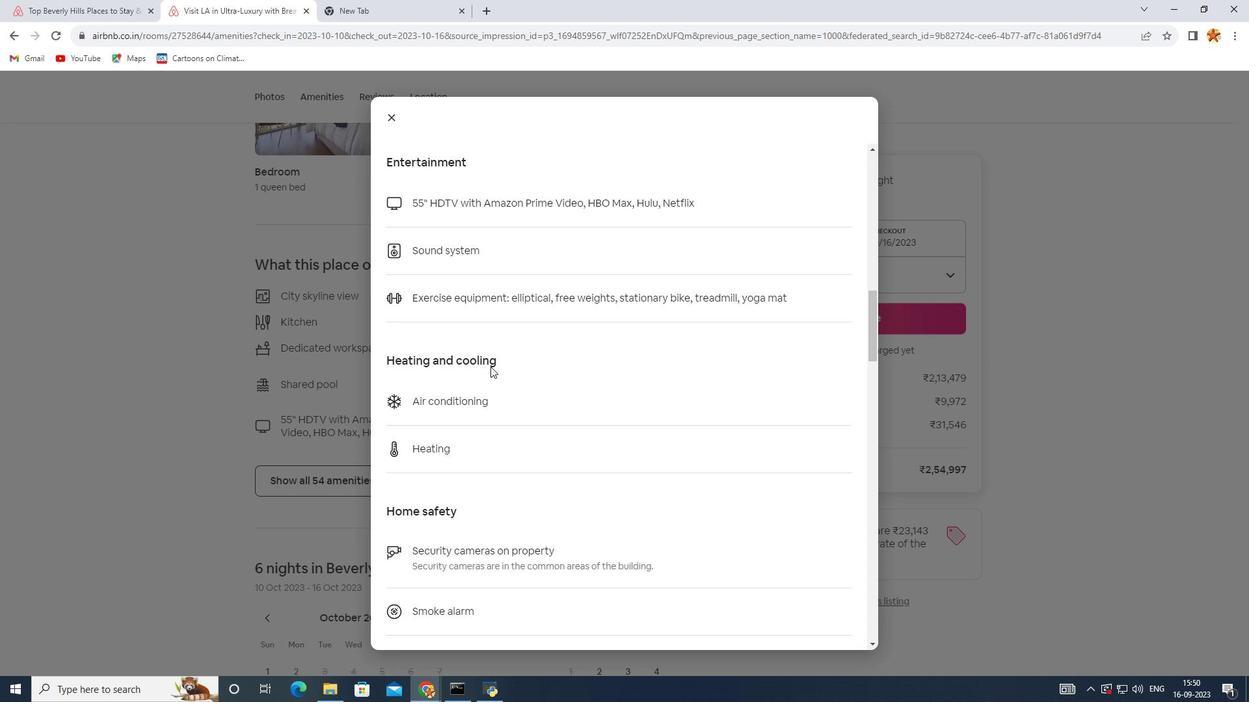 
Action: Mouse scrolled (491, 367) with delta (0, 0)
Screenshot: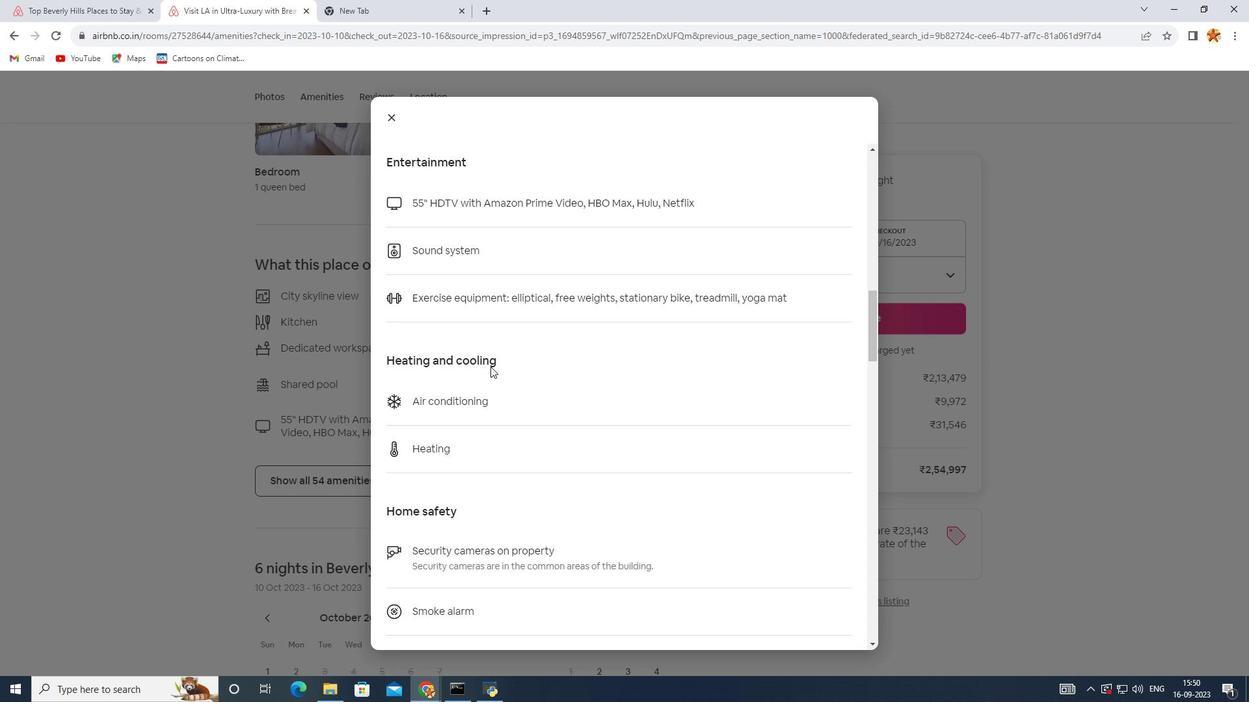 
Action: Mouse scrolled (491, 367) with delta (0, 0)
Screenshot: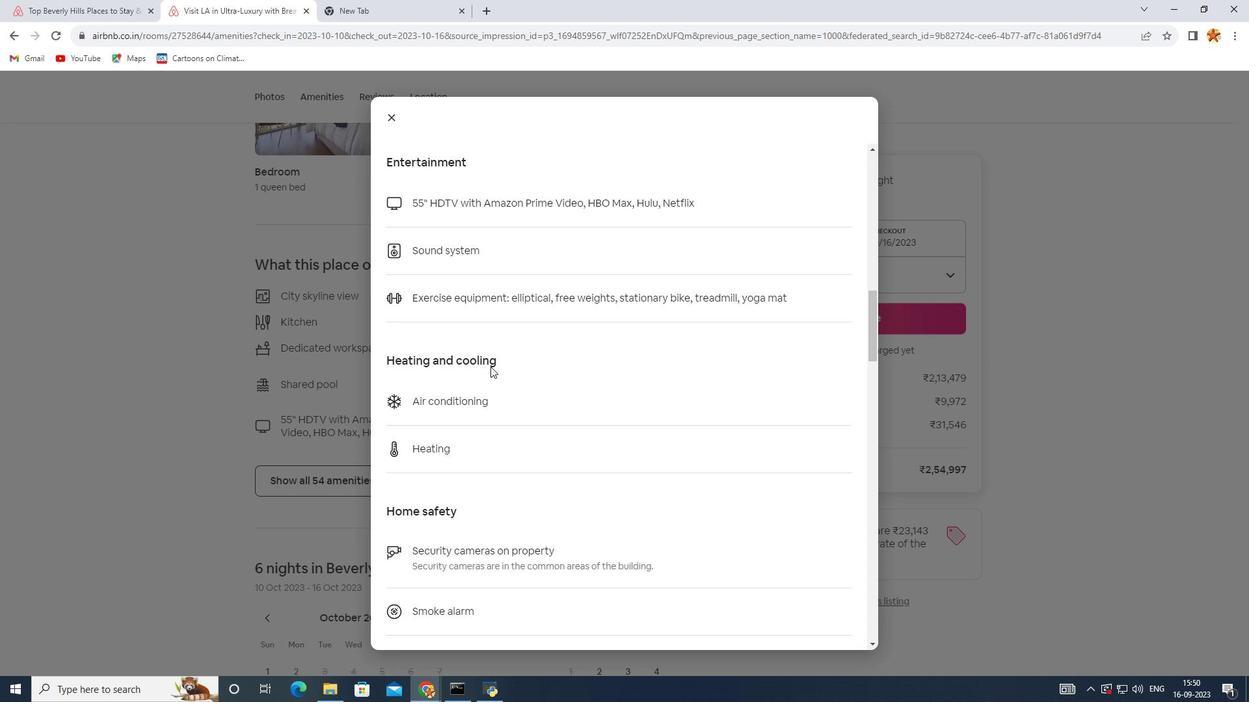 
Action: Mouse scrolled (491, 367) with delta (0, 0)
Screenshot: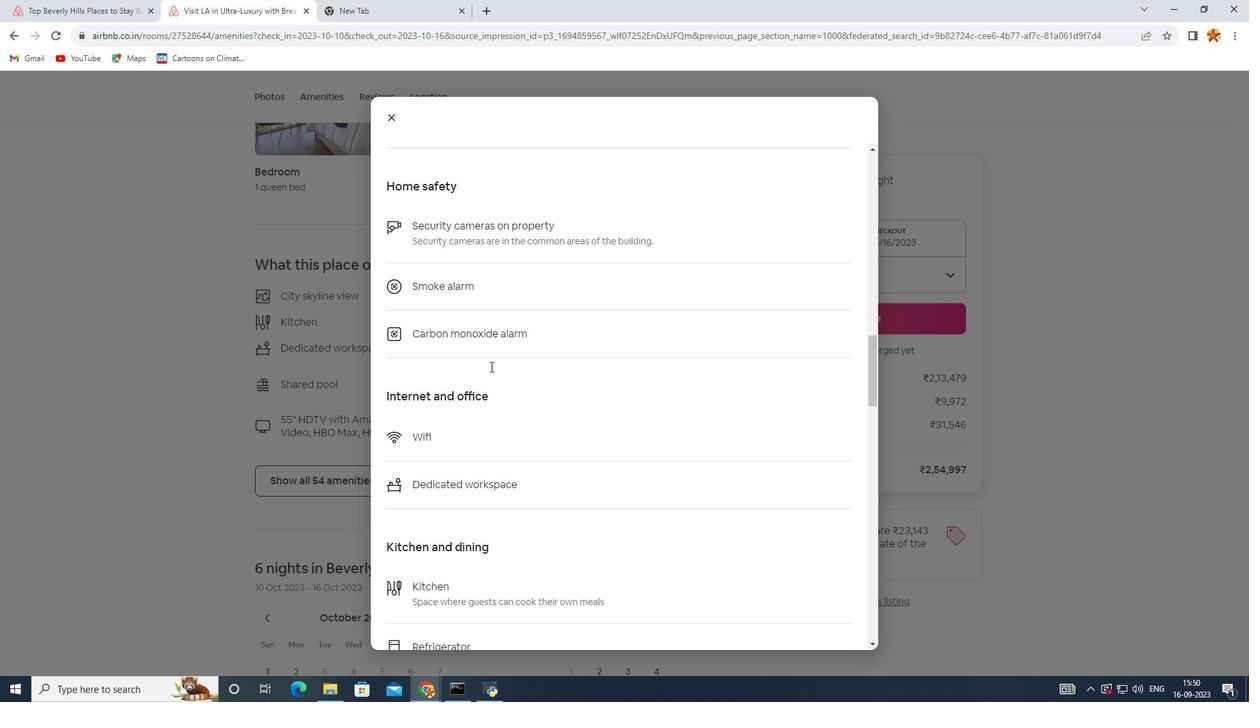 
Action: Mouse scrolled (491, 367) with delta (0, 0)
Screenshot: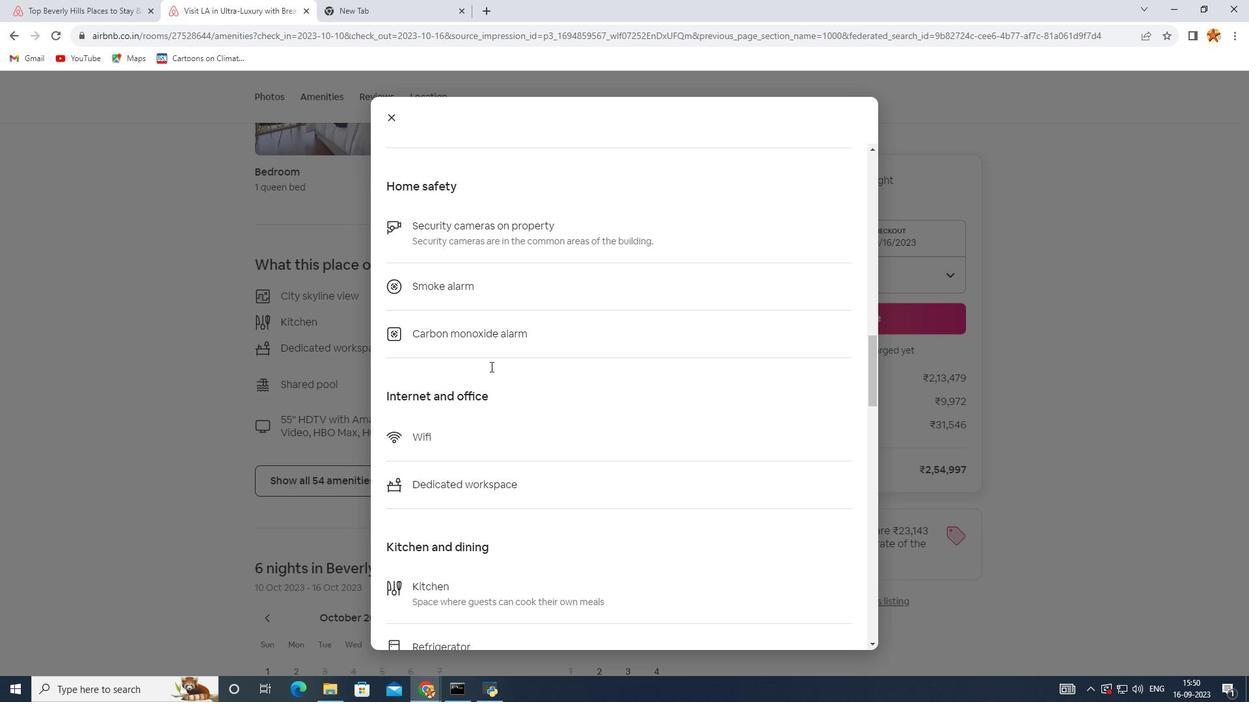 
Action: Mouse scrolled (491, 367) with delta (0, 0)
Screenshot: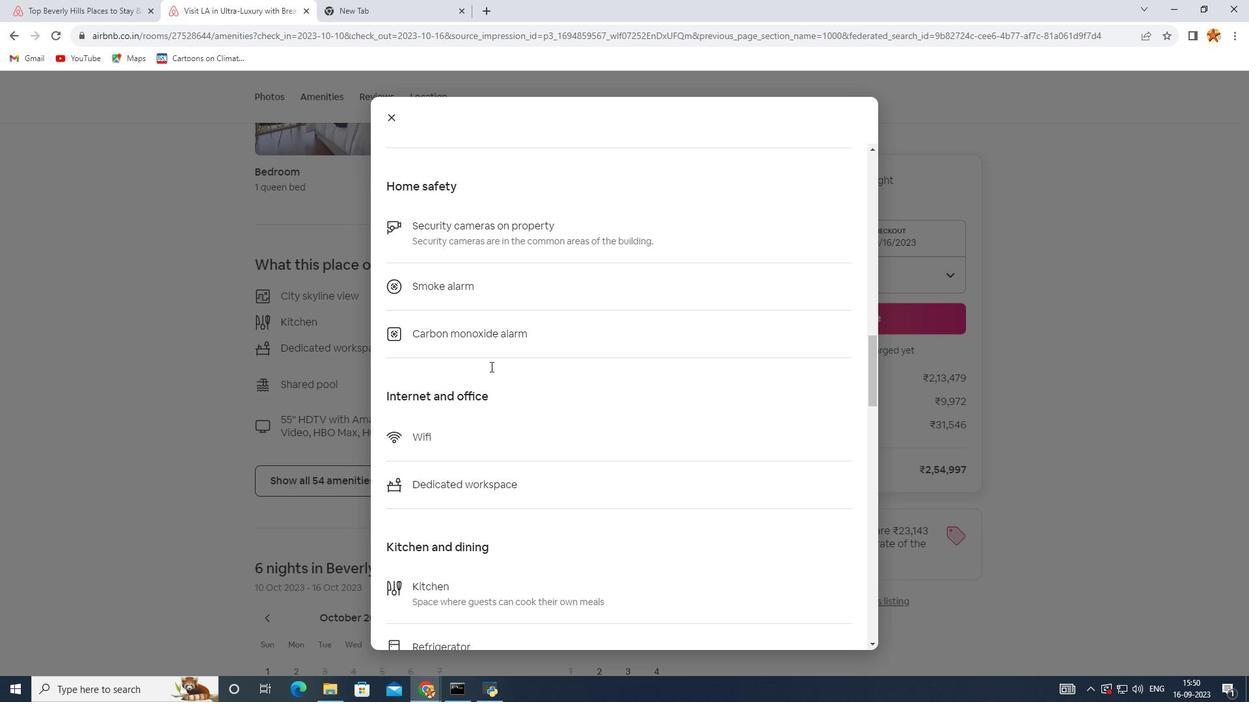 
Action: Mouse scrolled (491, 367) with delta (0, 0)
Screenshot: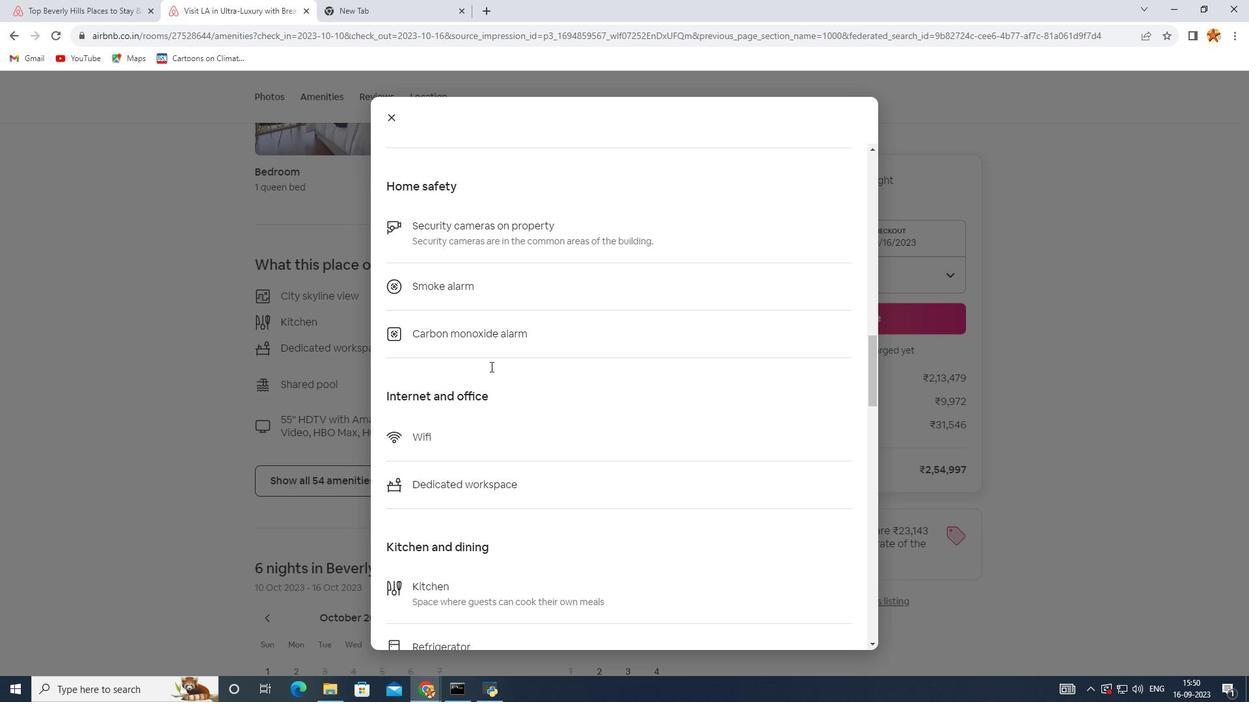 
Action: Mouse scrolled (491, 367) with delta (0, 0)
Screenshot: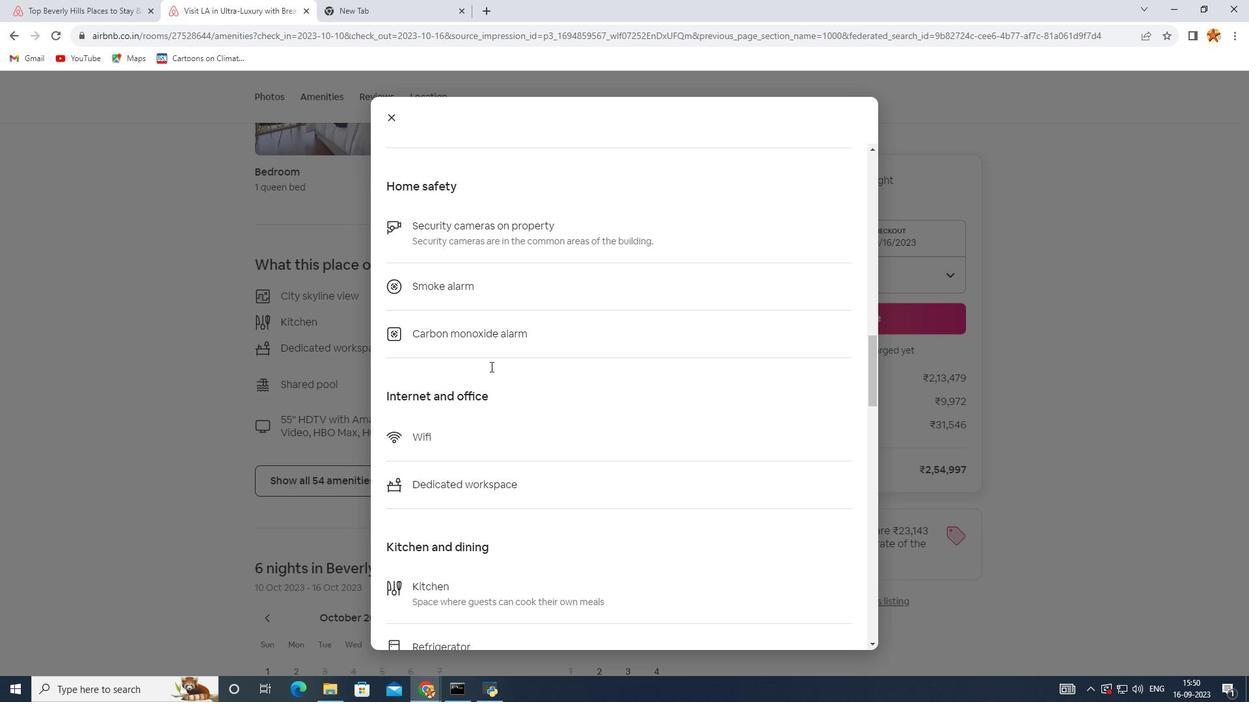 
Action: Mouse scrolled (491, 367) with delta (0, 0)
Screenshot: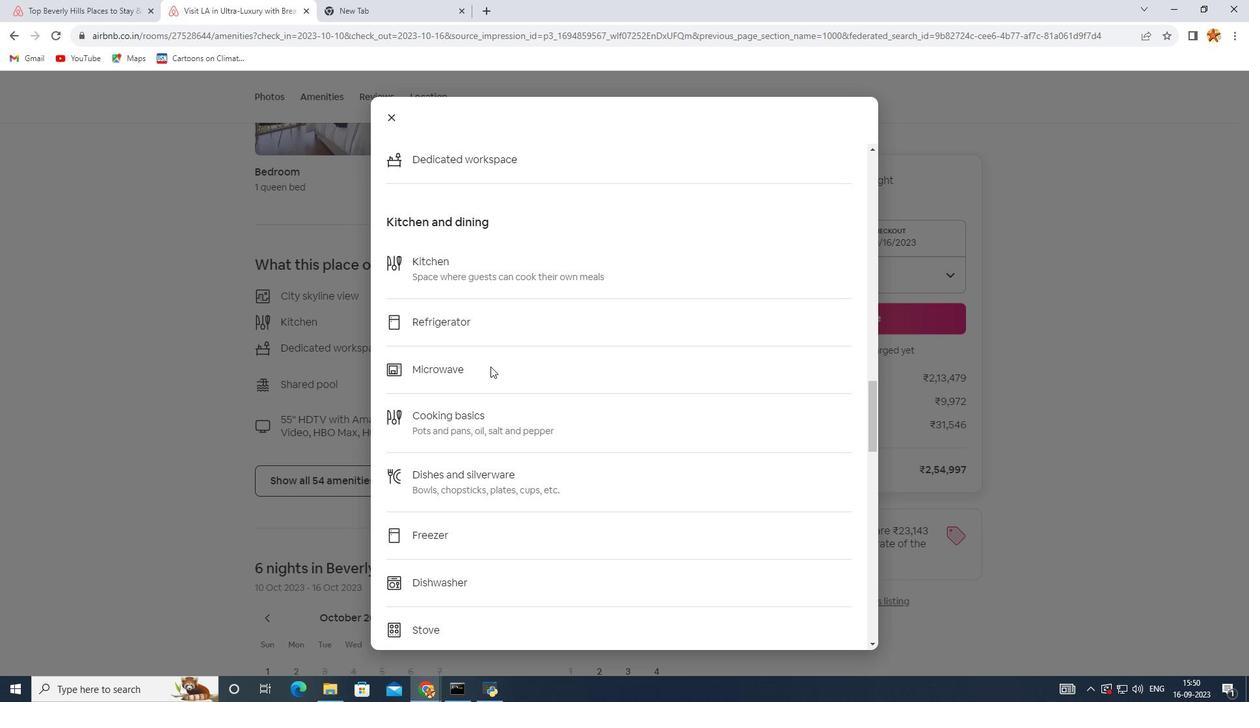 
Action: Mouse scrolled (491, 367) with delta (0, 0)
Screenshot: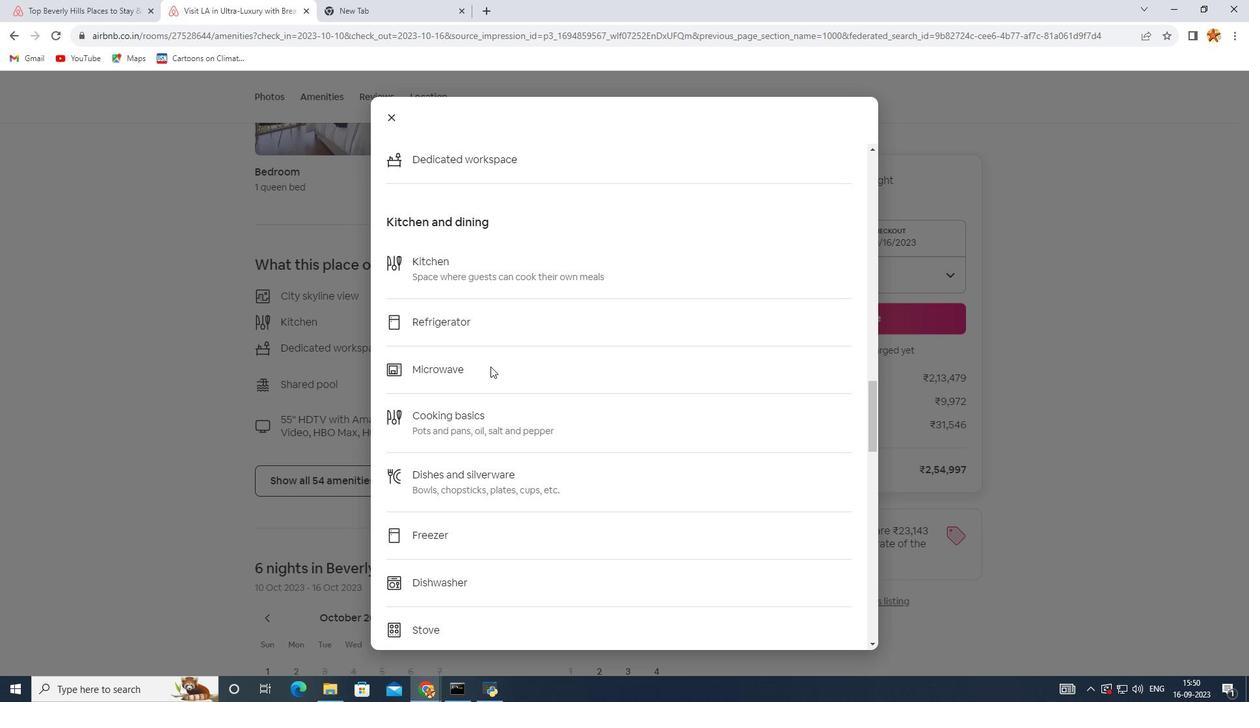 
Action: Mouse scrolled (491, 367) with delta (0, 0)
Screenshot: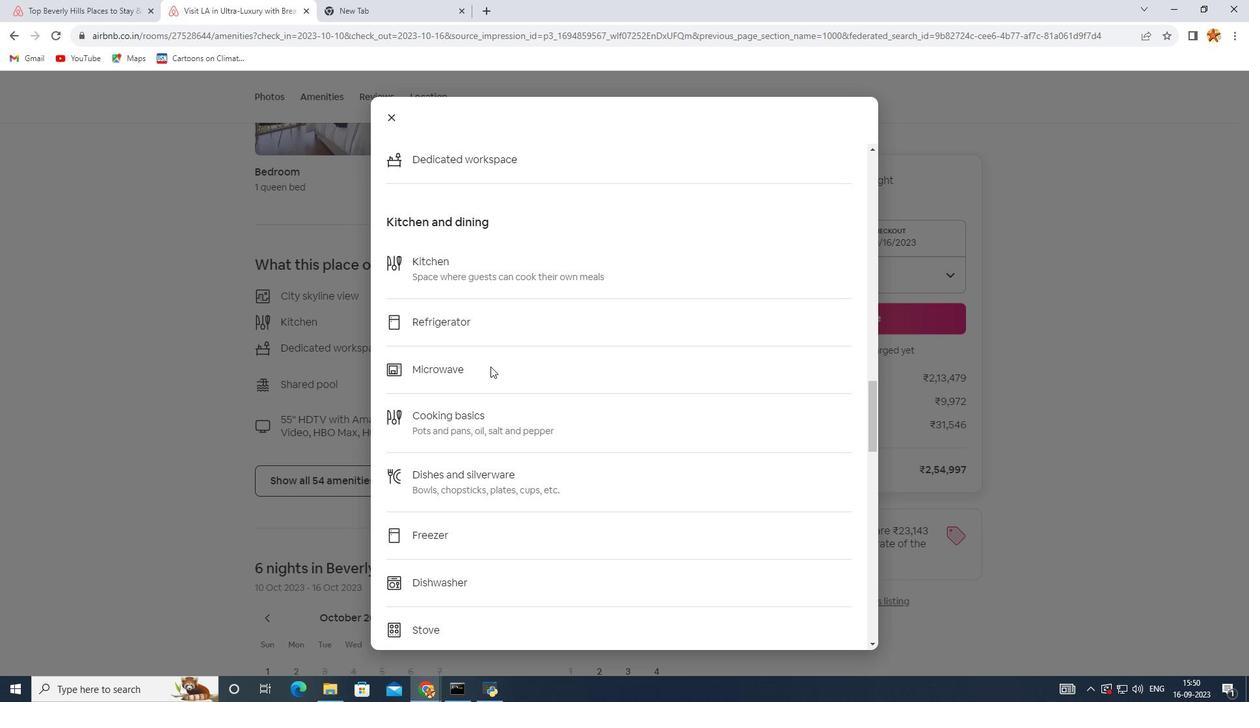 
Action: Mouse scrolled (491, 367) with delta (0, 0)
Screenshot: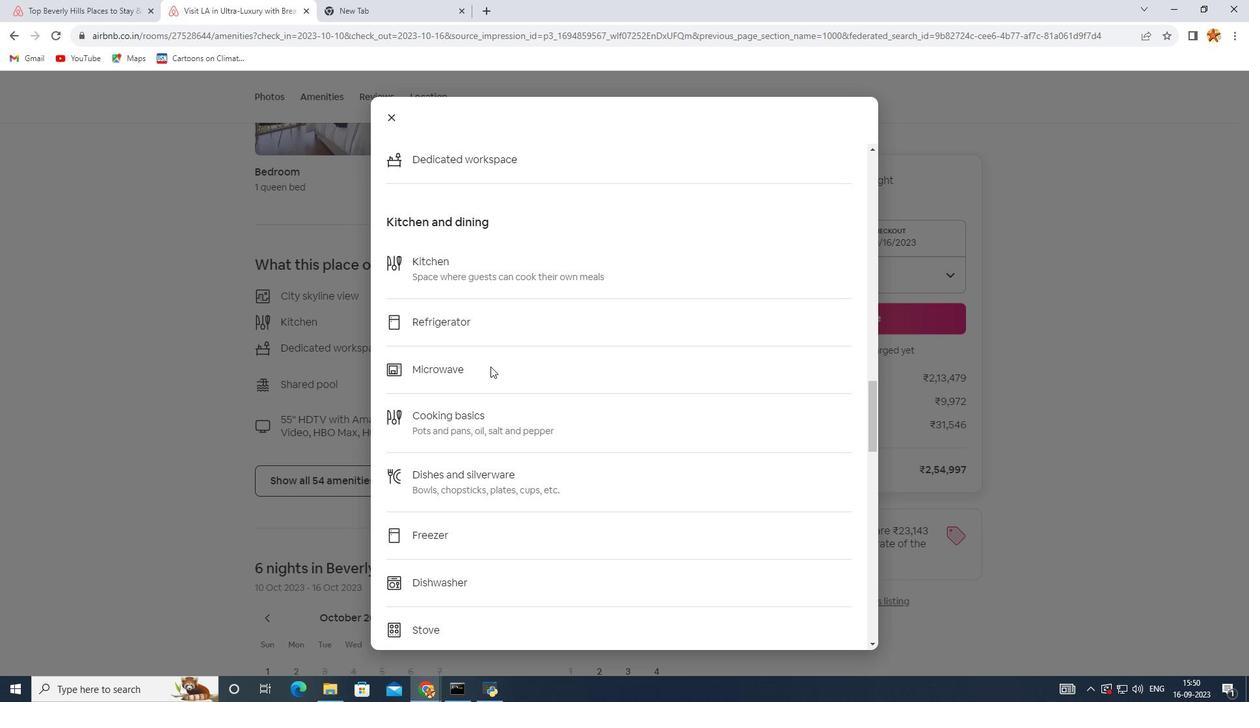 
Action: Mouse scrolled (491, 367) with delta (0, 0)
Screenshot: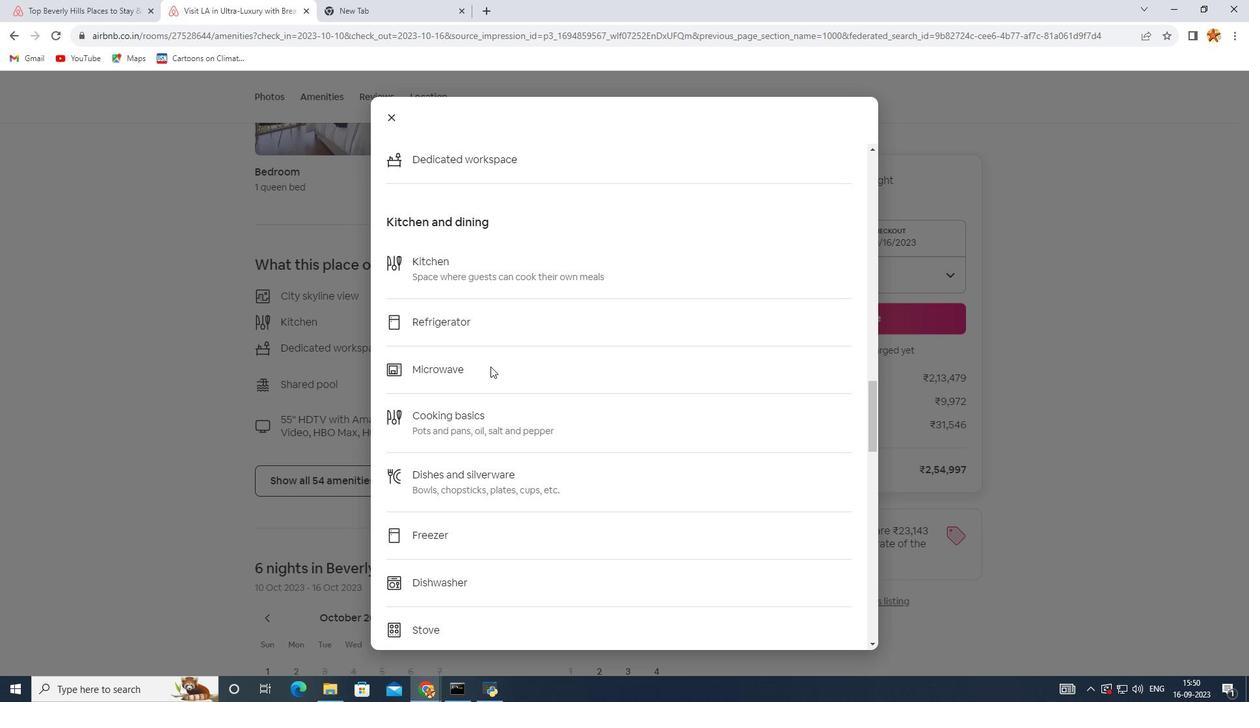 
Action: Mouse scrolled (491, 367) with delta (0, 0)
Screenshot: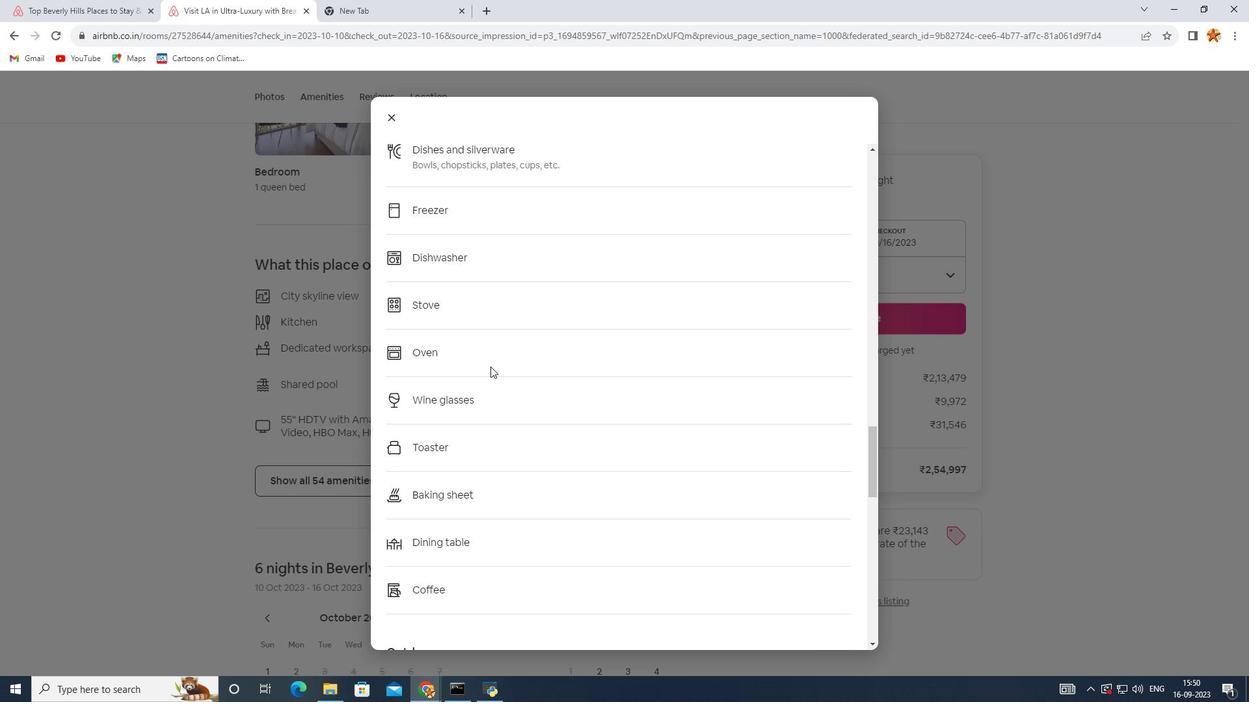 
Action: Mouse scrolled (491, 367) with delta (0, 0)
Screenshot: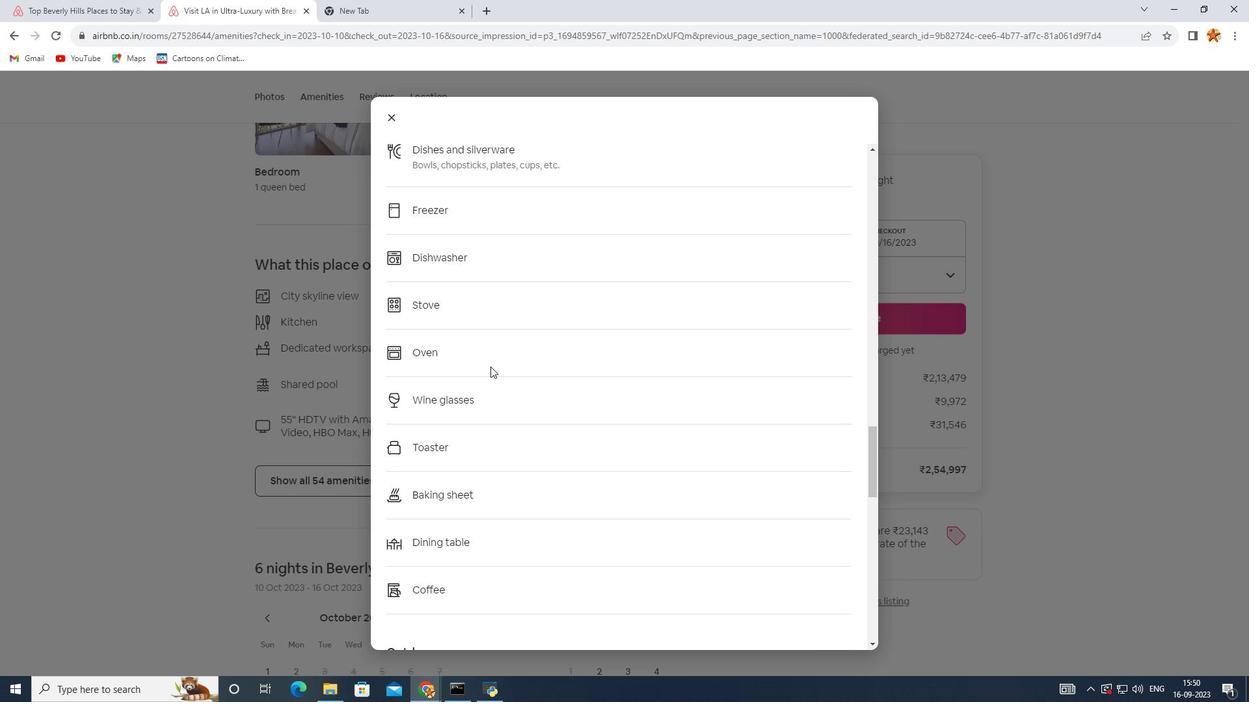 
Action: Mouse scrolled (491, 367) with delta (0, 0)
Screenshot: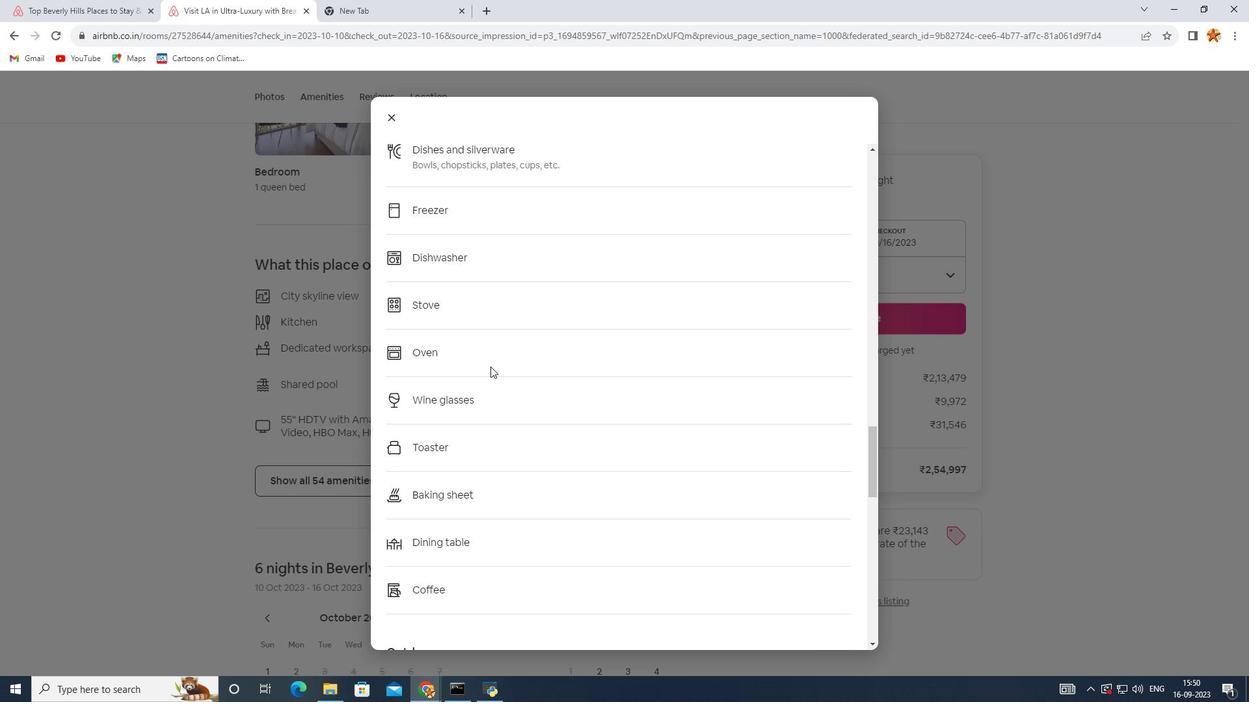 
Action: Mouse scrolled (491, 367) with delta (0, 0)
Screenshot: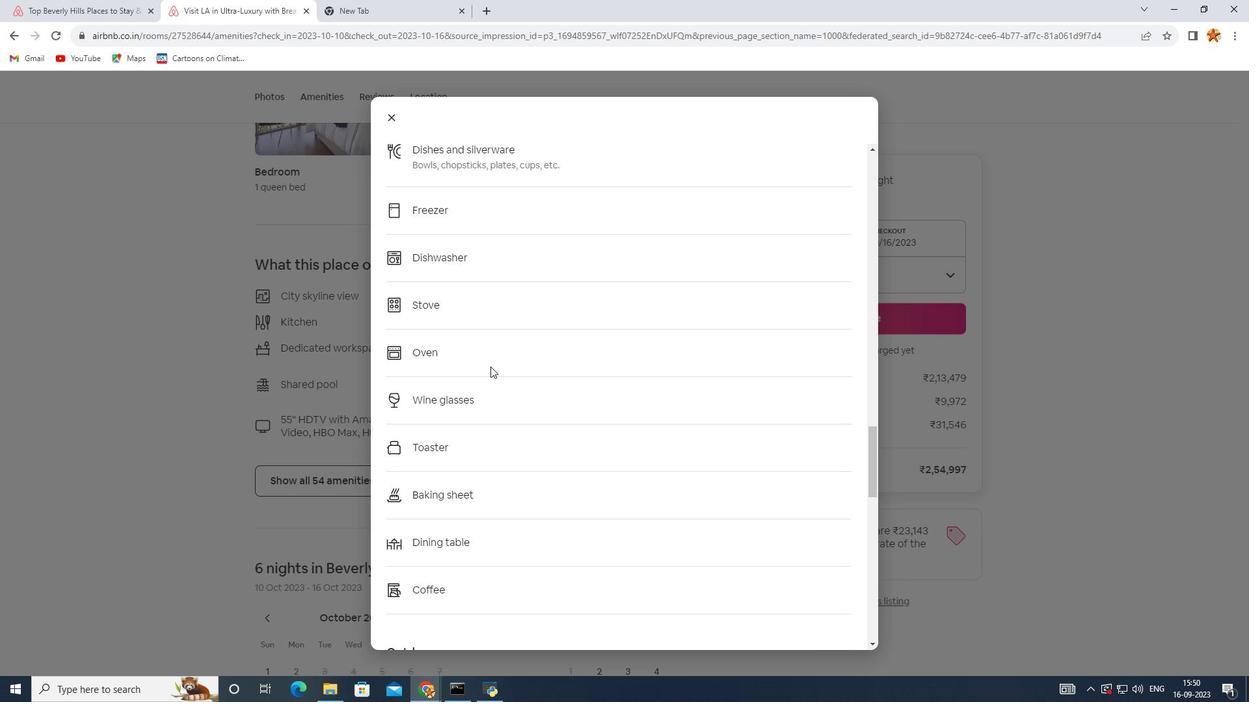 
Action: Mouse scrolled (491, 367) with delta (0, 0)
Screenshot: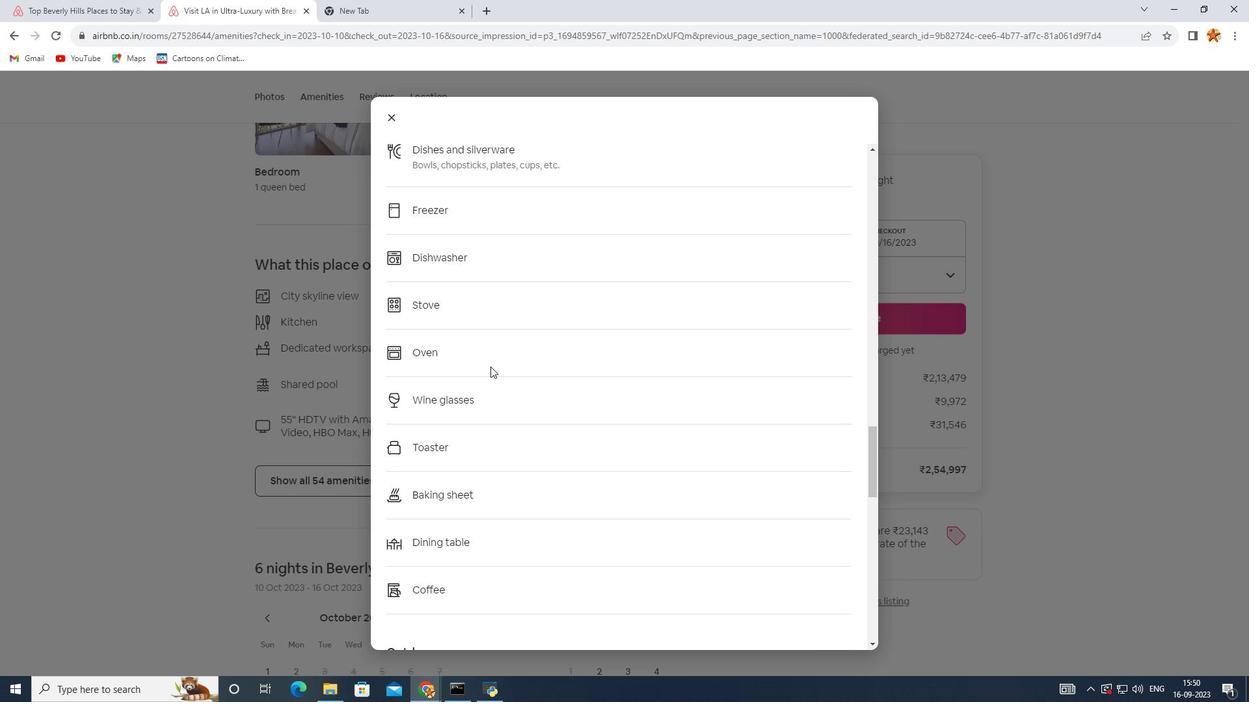 
Action: Mouse scrolled (491, 367) with delta (0, 0)
Screenshot: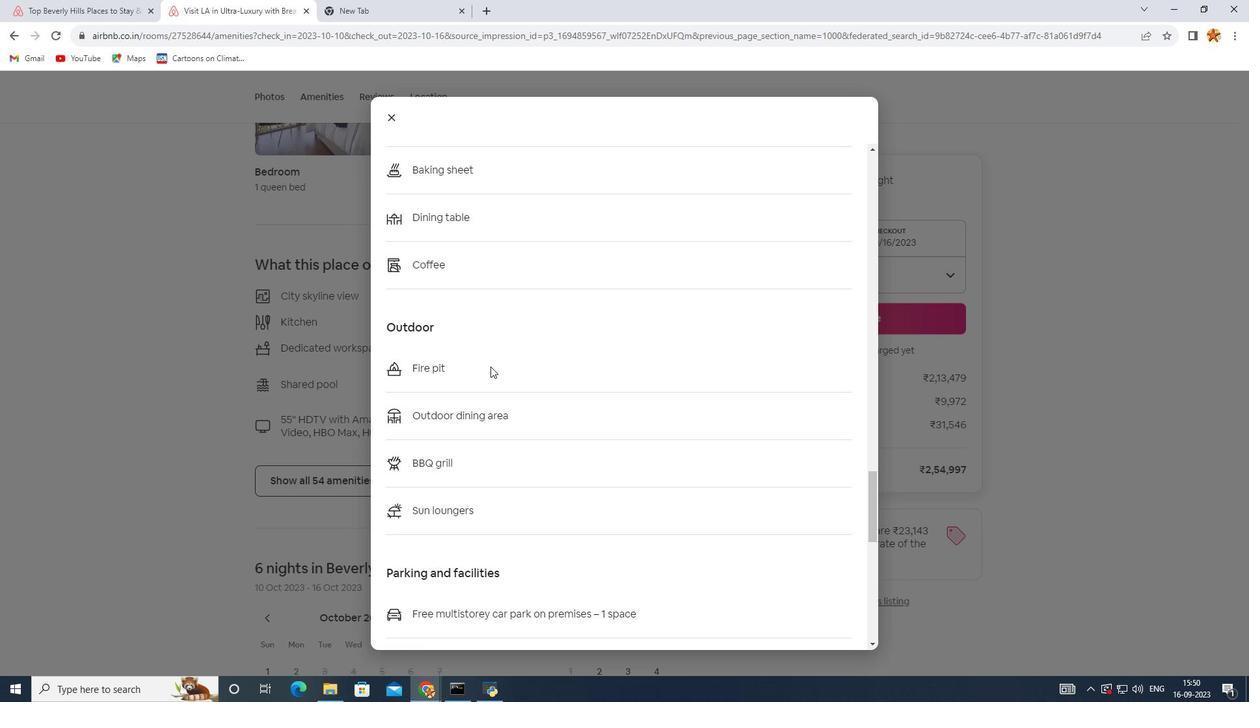 
Action: Mouse scrolled (491, 367) with delta (0, 0)
Screenshot: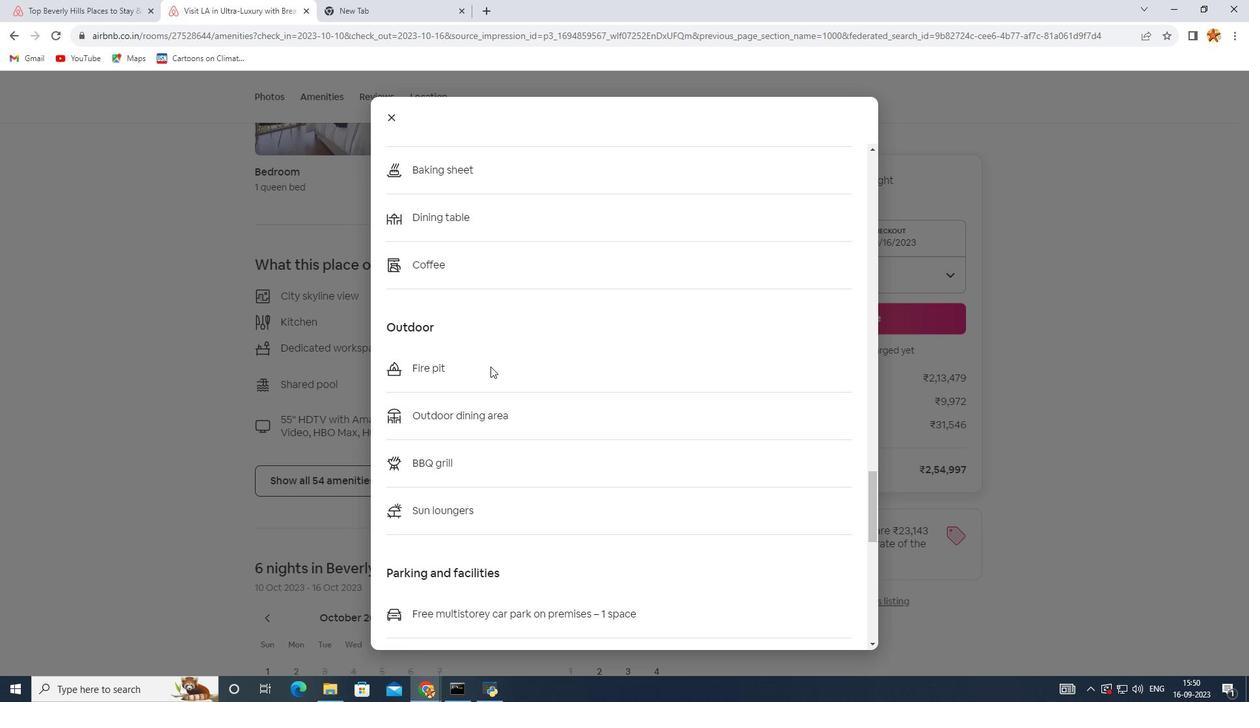 
Action: Mouse scrolled (491, 367) with delta (0, 0)
Screenshot: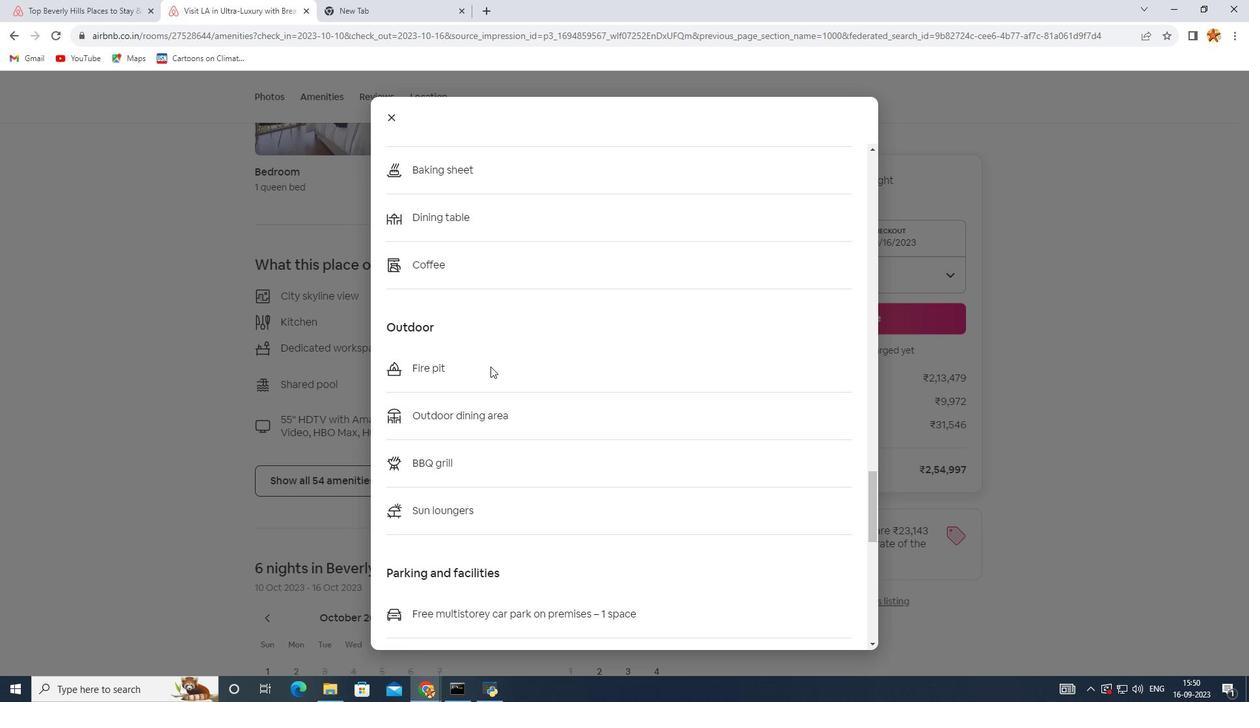 
Action: Mouse scrolled (491, 367) with delta (0, 0)
Screenshot: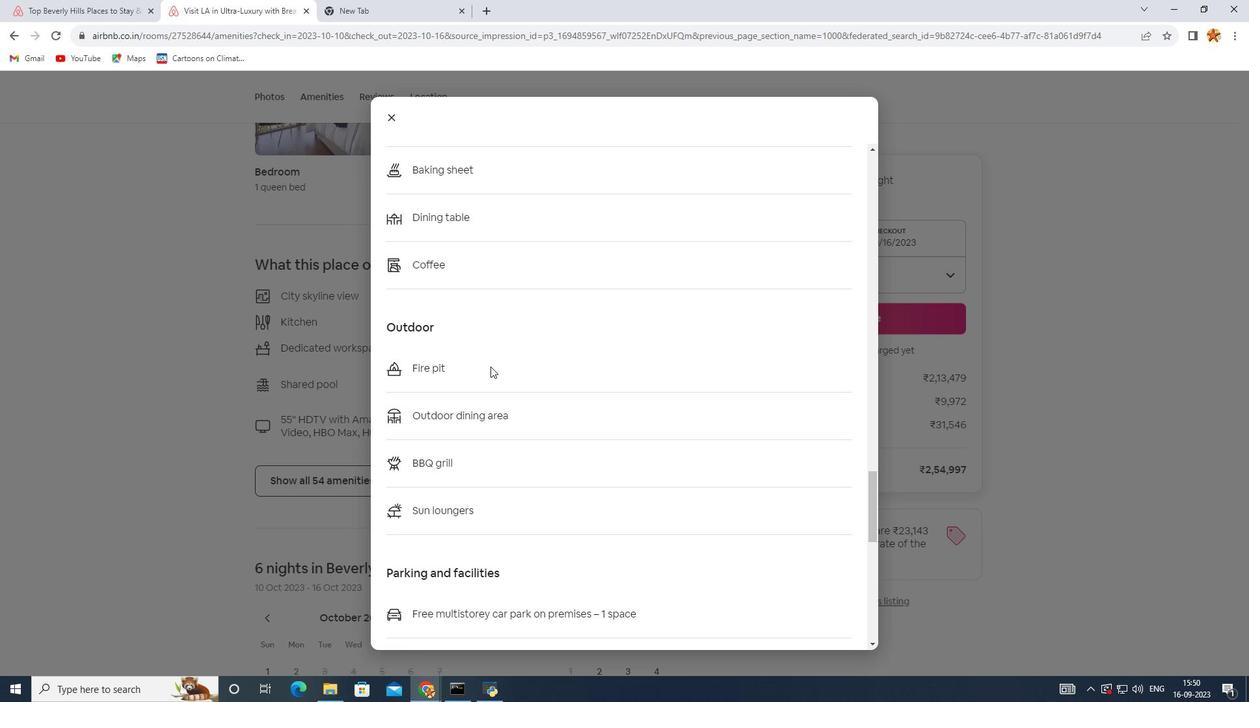 
Action: Mouse scrolled (491, 367) with delta (0, 0)
Screenshot: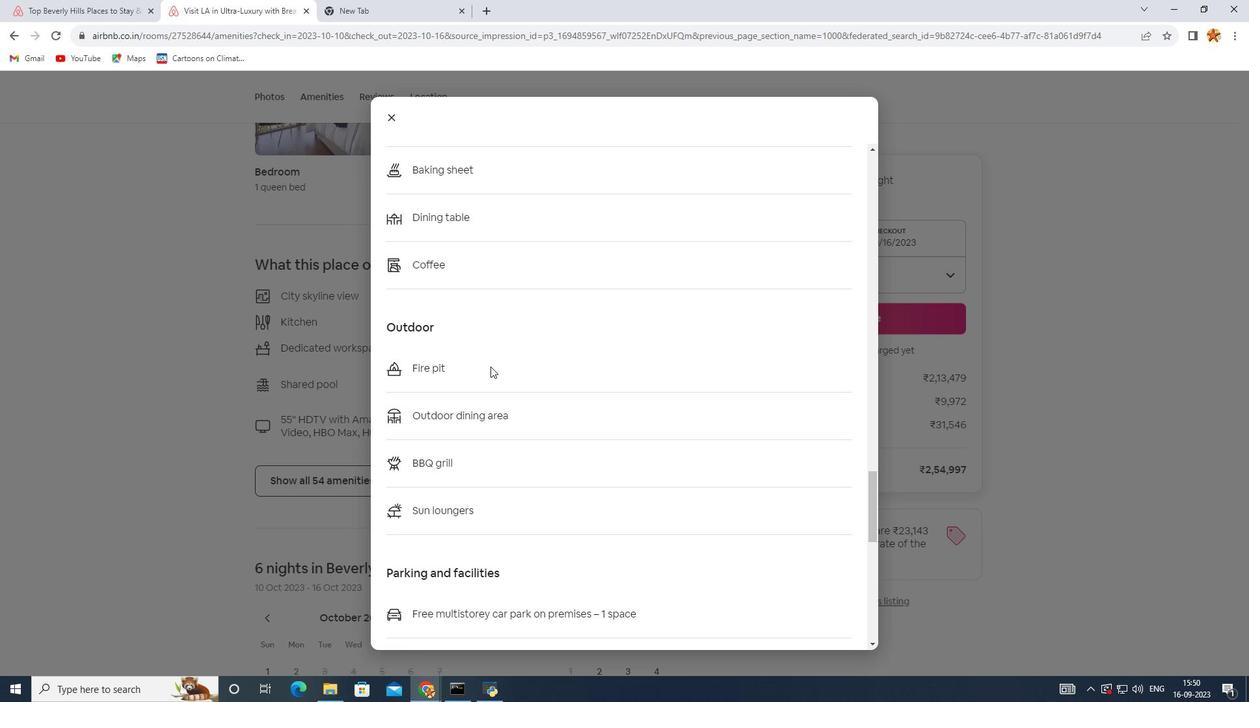 
Action: Mouse scrolled (491, 367) with delta (0, 0)
Screenshot: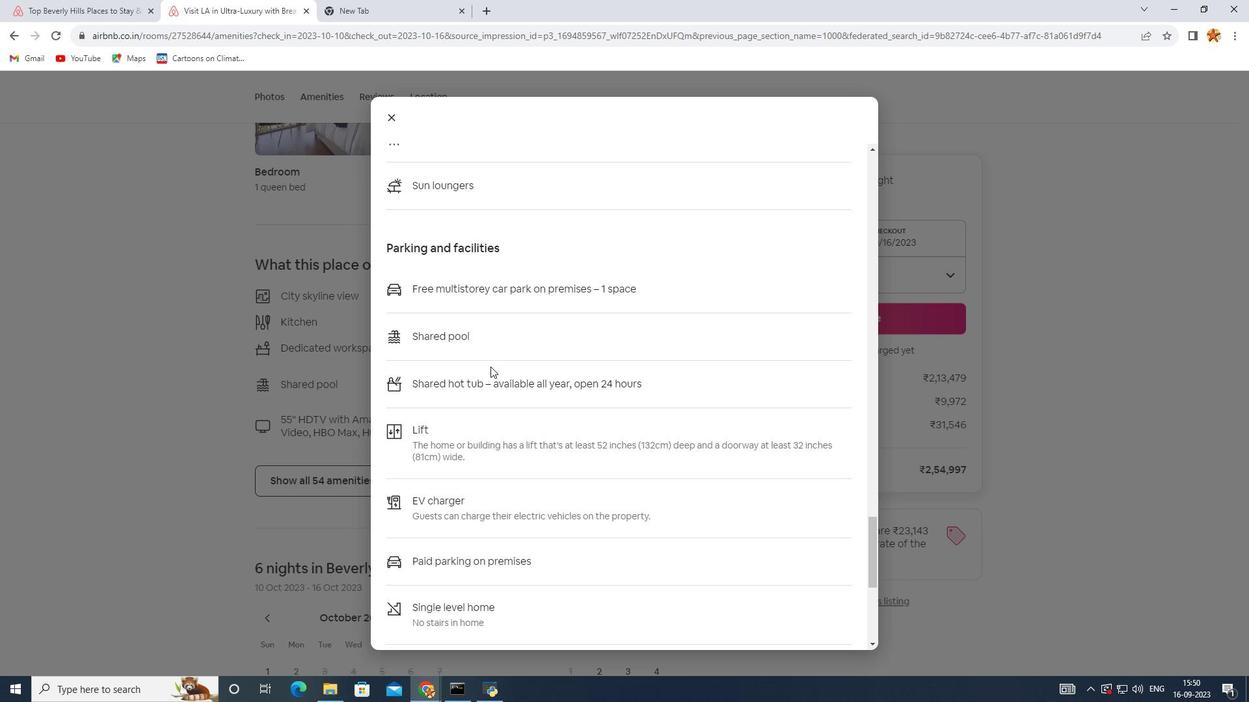 
Action: Mouse scrolled (491, 367) with delta (0, 0)
Screenshot: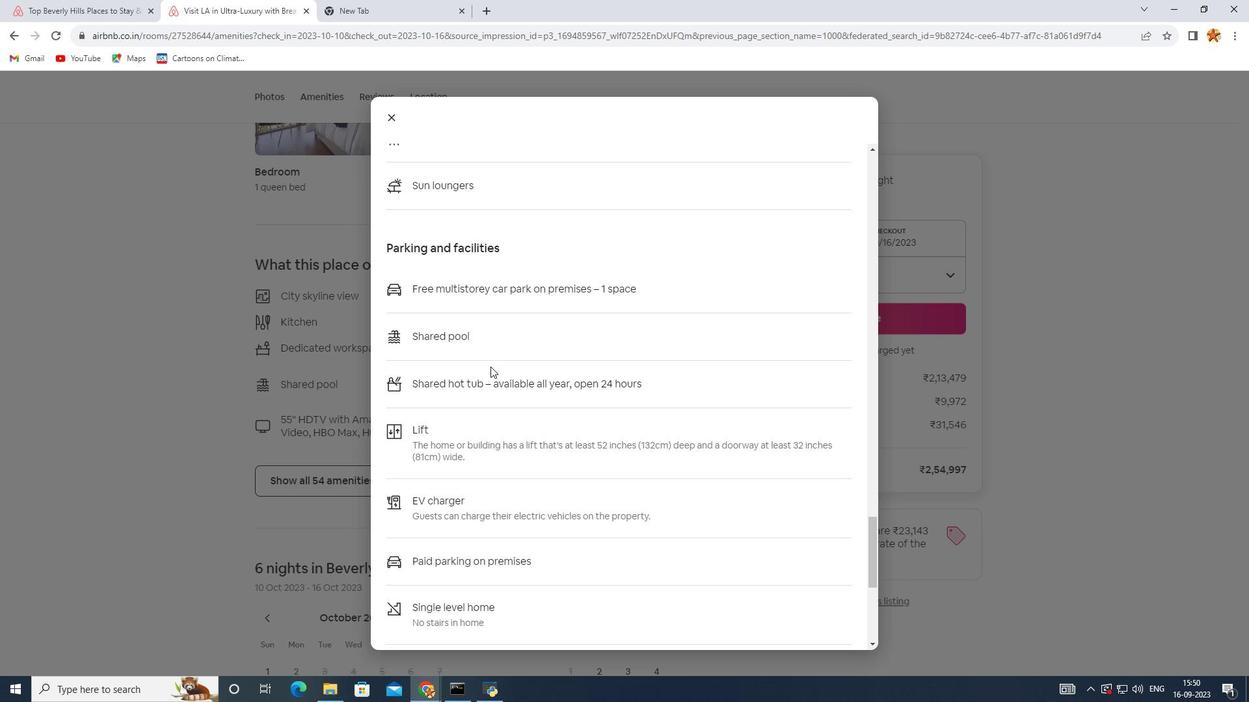 
Action: Mouse scrolled (491, 367) with delta (0, 0)
Screenshot: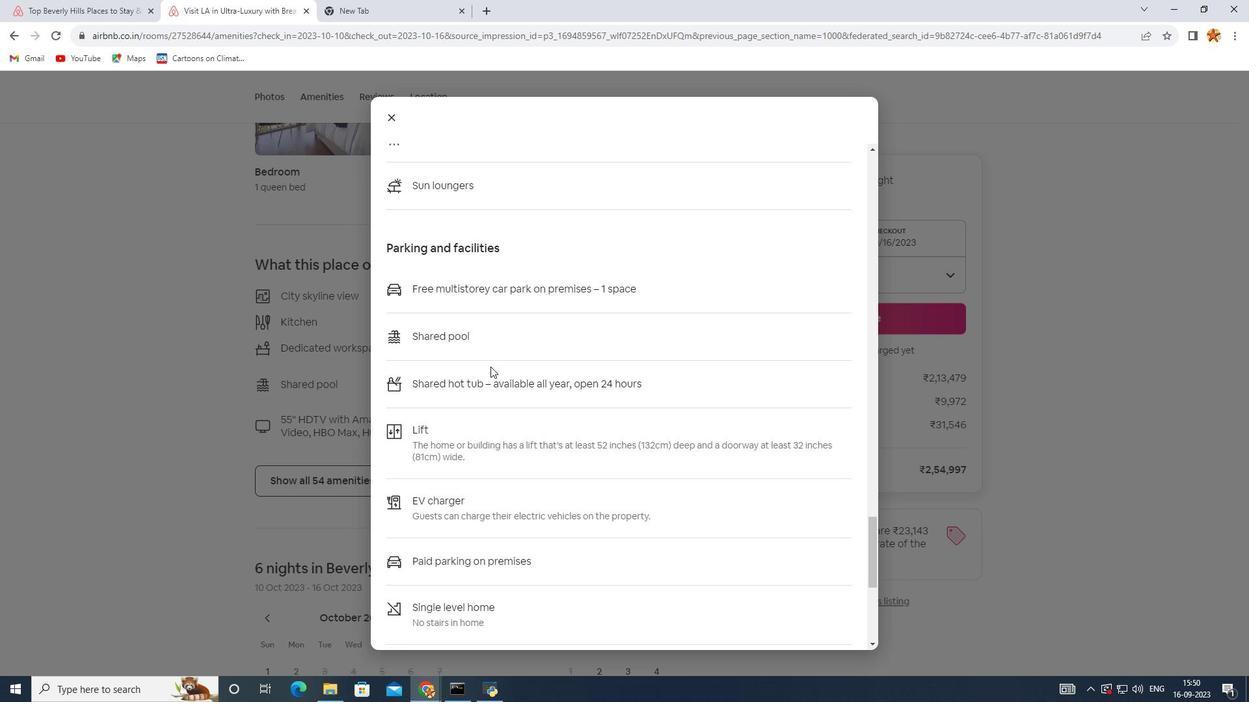 
Action: Mouse scrolled (491, 367) with delta (0, 0)
Screenshot: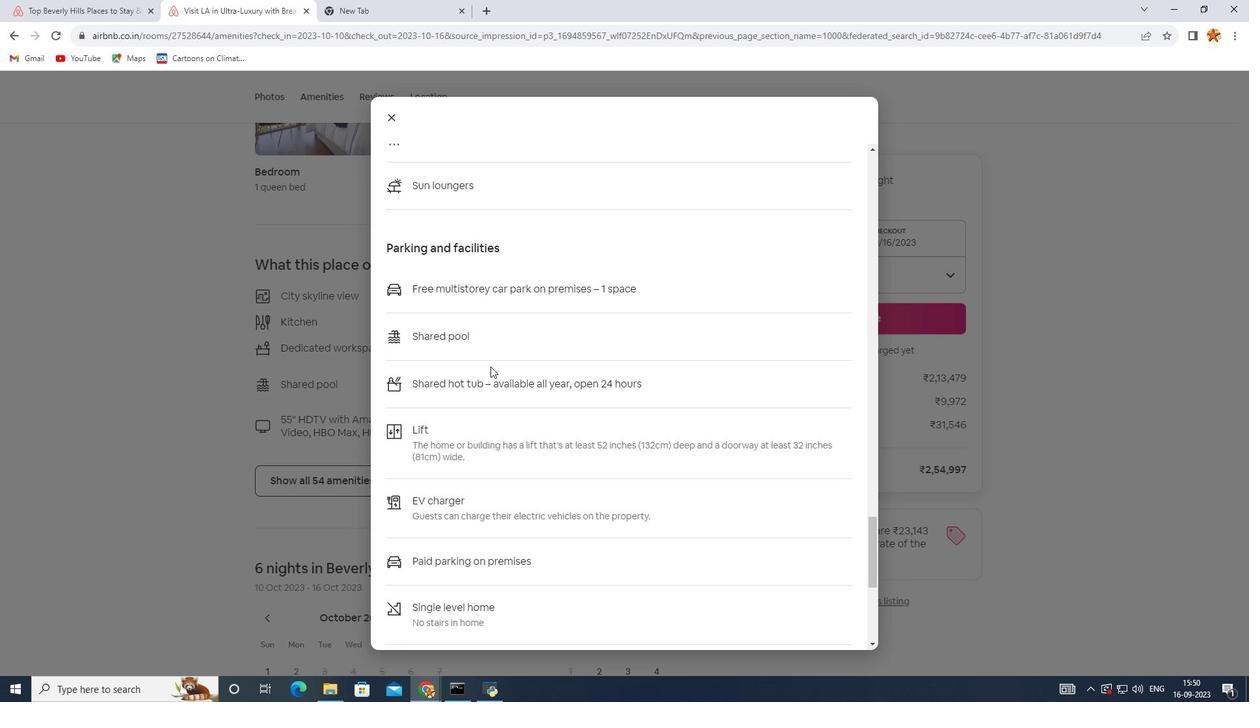 
Action: Mouse scrolled (491, 367) with delta (0, 0)
Screenshot: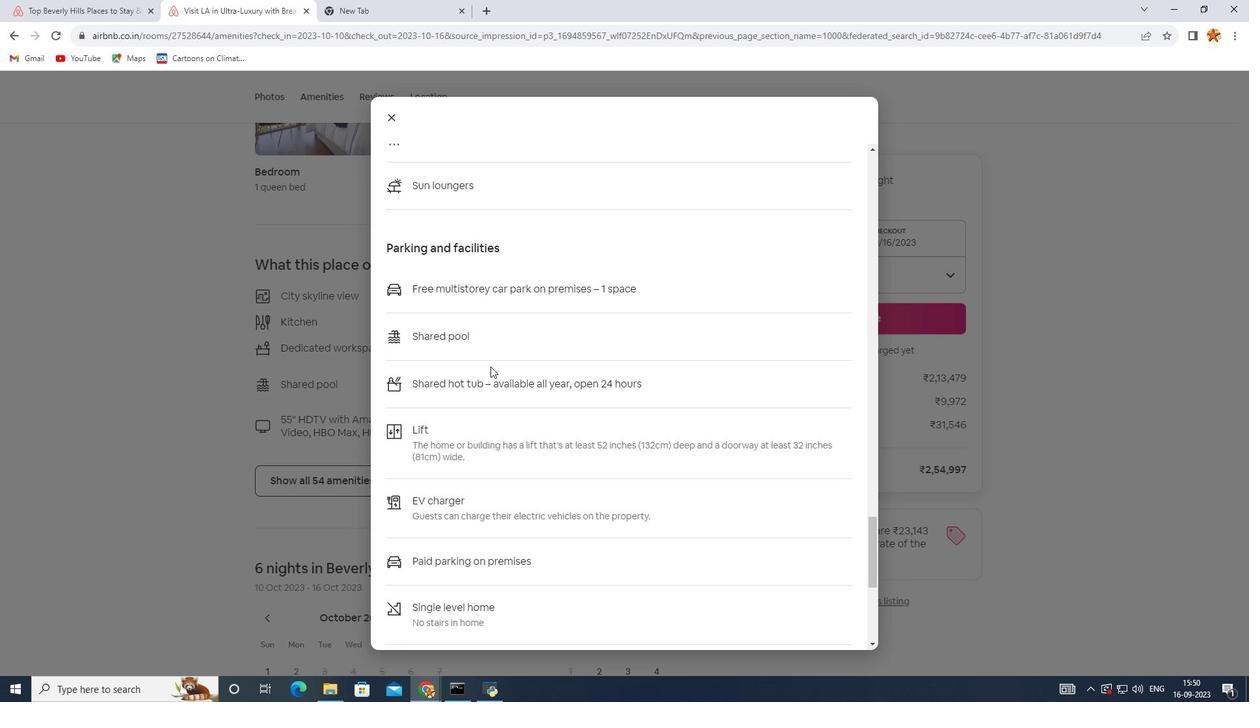 
Action: Mouse scrolled (491, 367) with delta (0, 0)
Screenshot: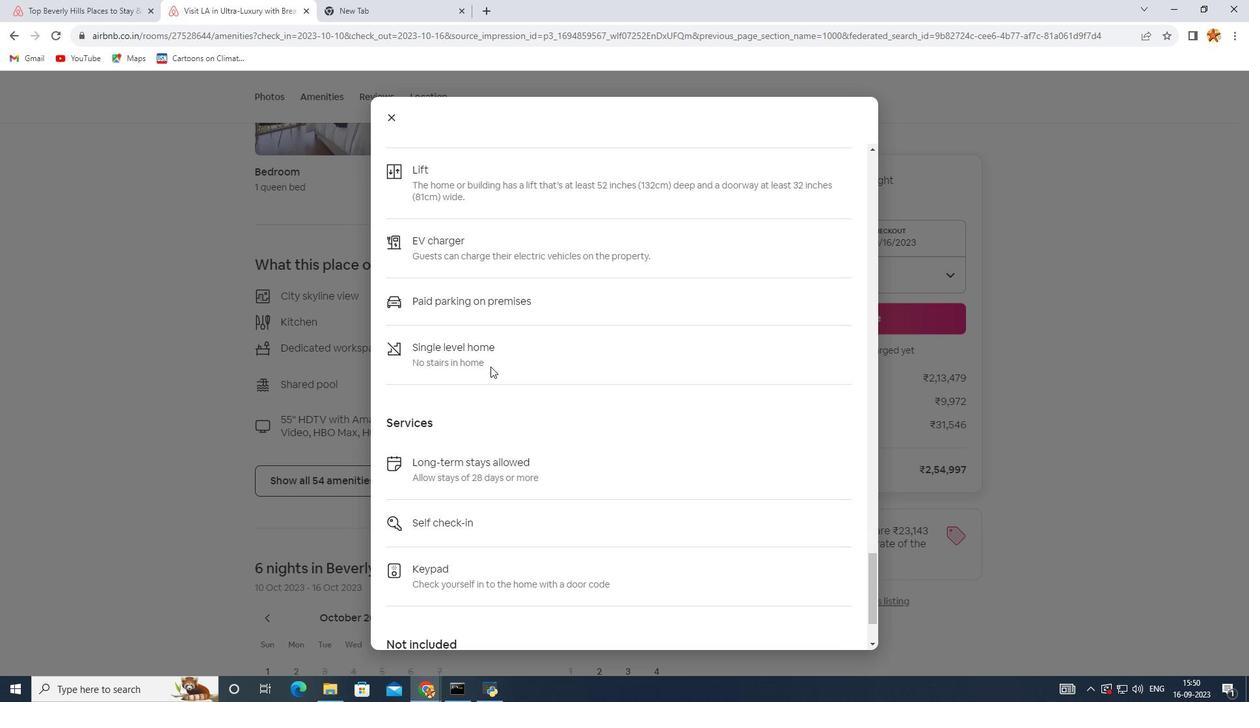 
Action: Mouse scrolled (491, 367) with delta (0, 0)
Screenshot: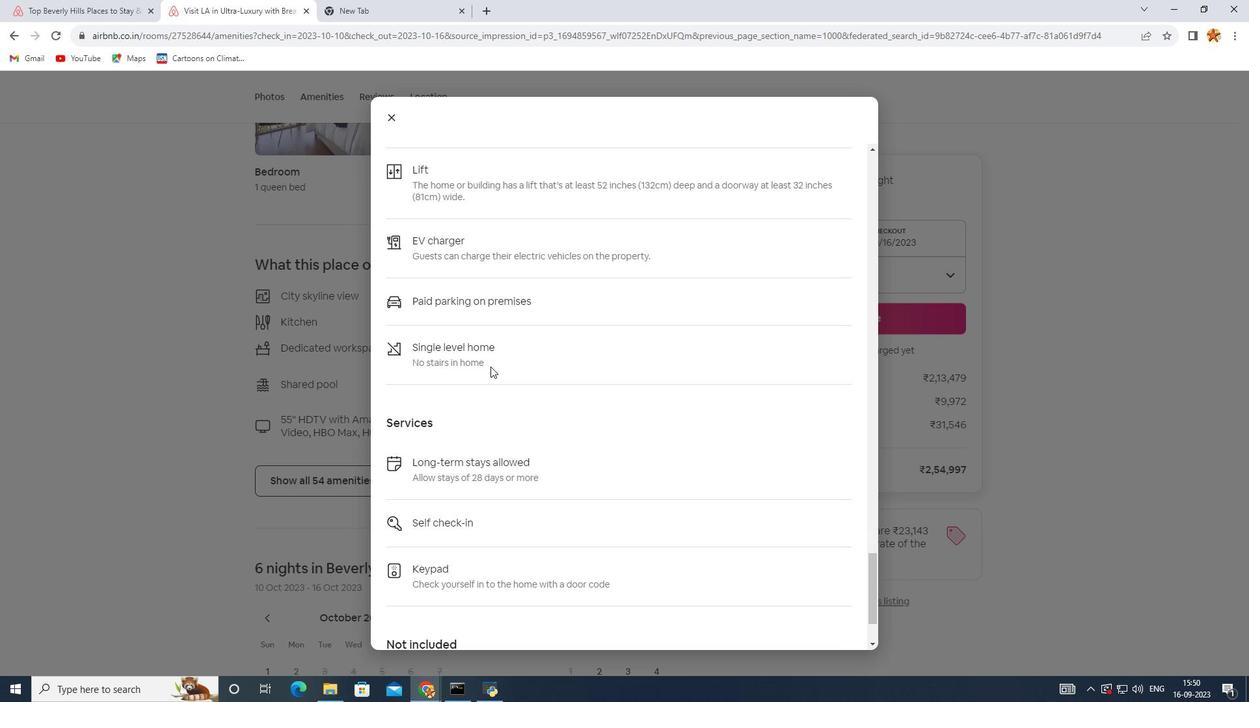 
Action: Mouse scrolled (491, 367) with delta (0, 0)
Screenshot: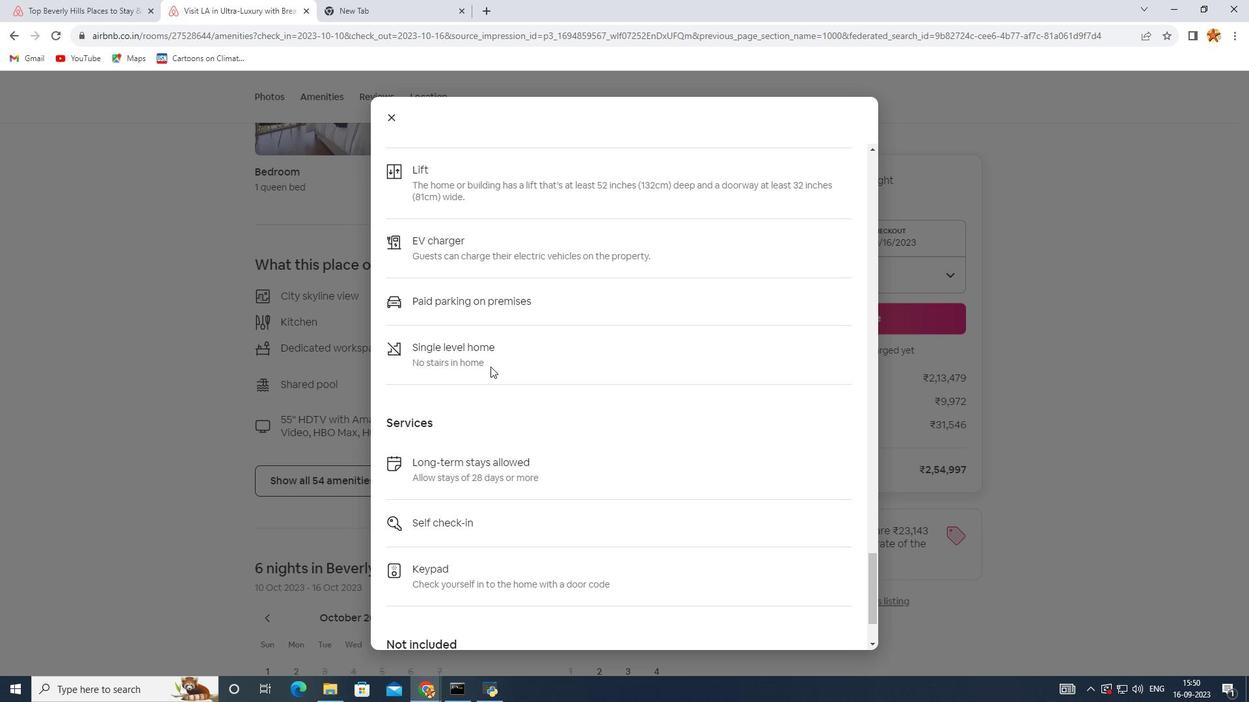 
Action: Mouse scrolled (491, 367) with delta (0, 0)
Screenshot: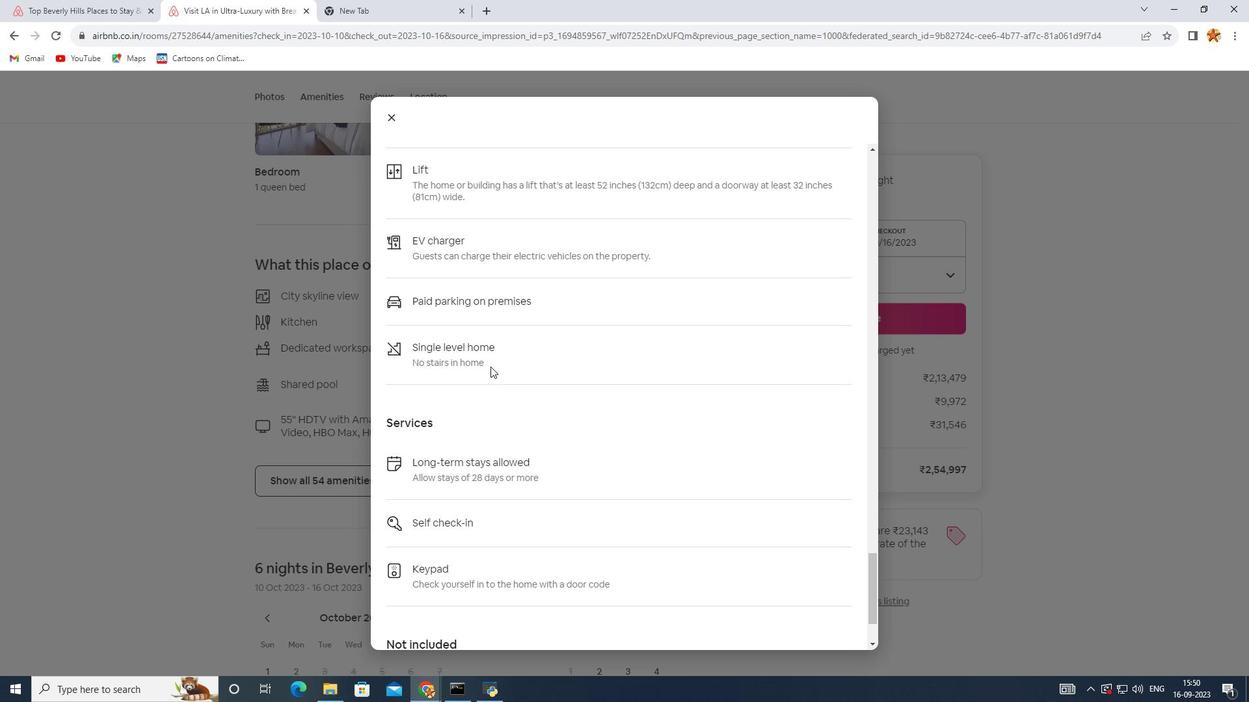 
Action: Mouse scrolled (491, 367) with delta (0, 0)
Screenshot: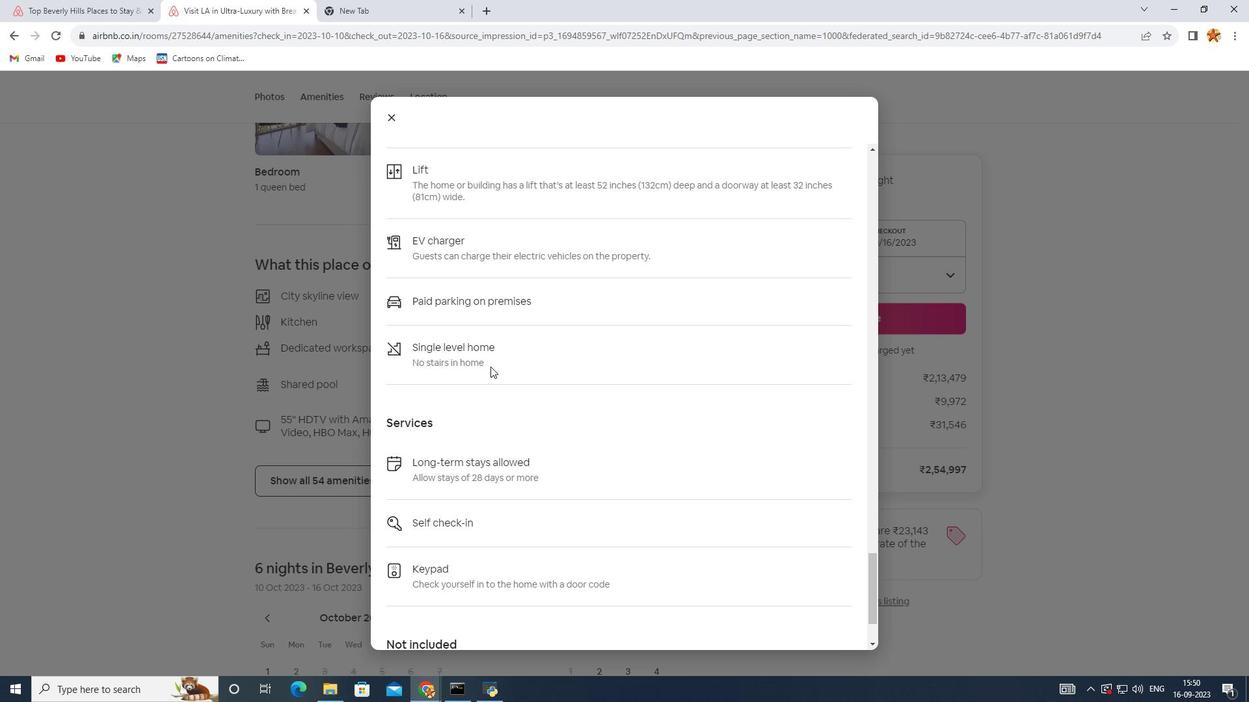 
Action: Mouse scrolled (491, 368) with delta (0, 0)
Screenshot: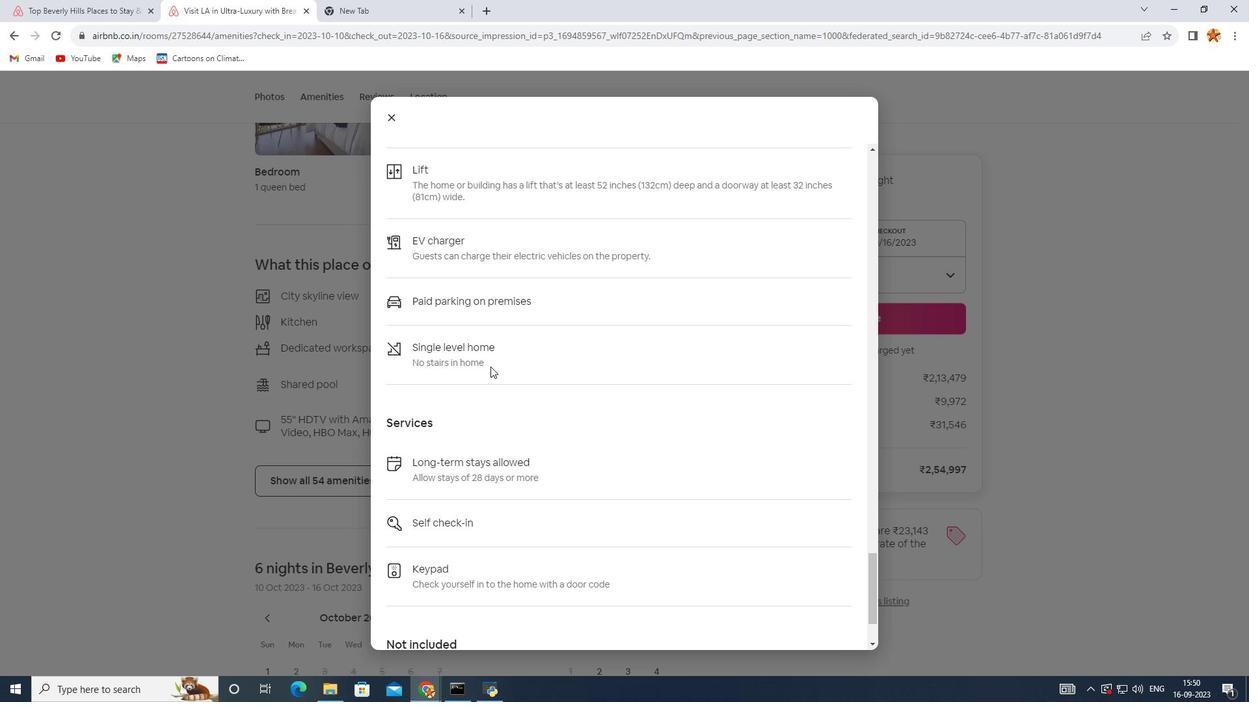 
Action: Mouse scrolled (491, 367) with delta (0, 0)
Screenshot: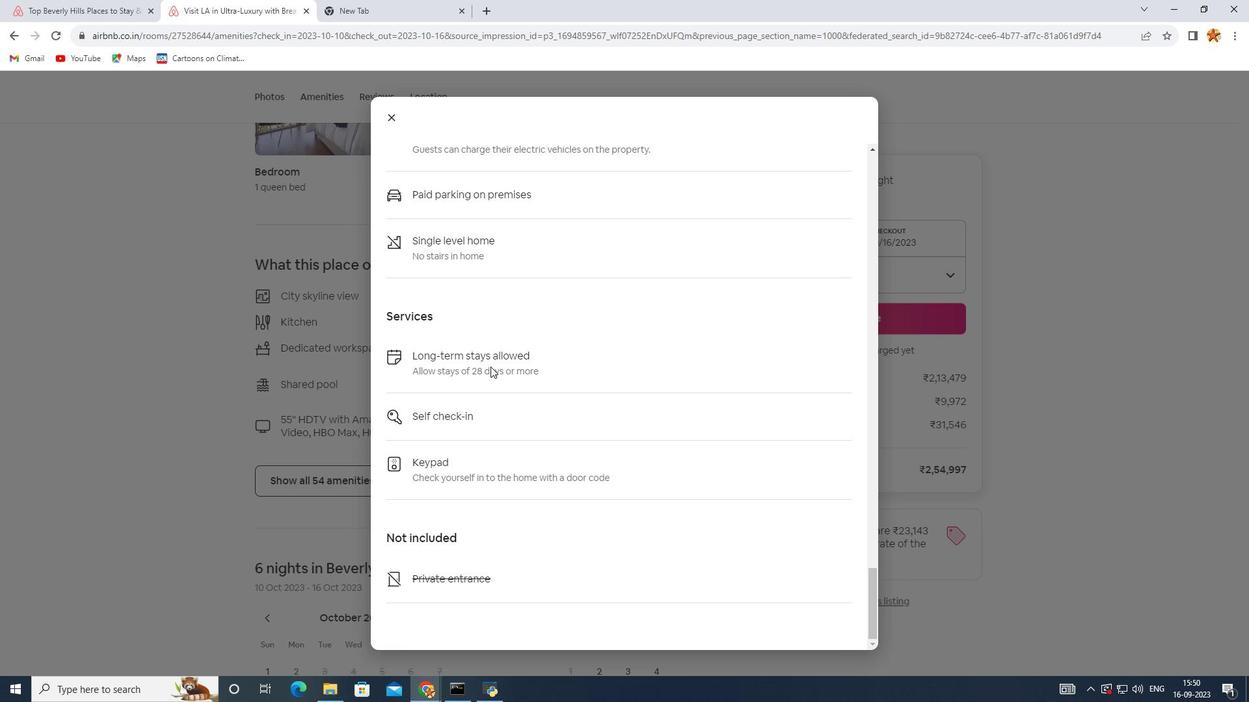 
Action: Mouse scrolled (491, 367) with delta (0, 0)
Screenshot: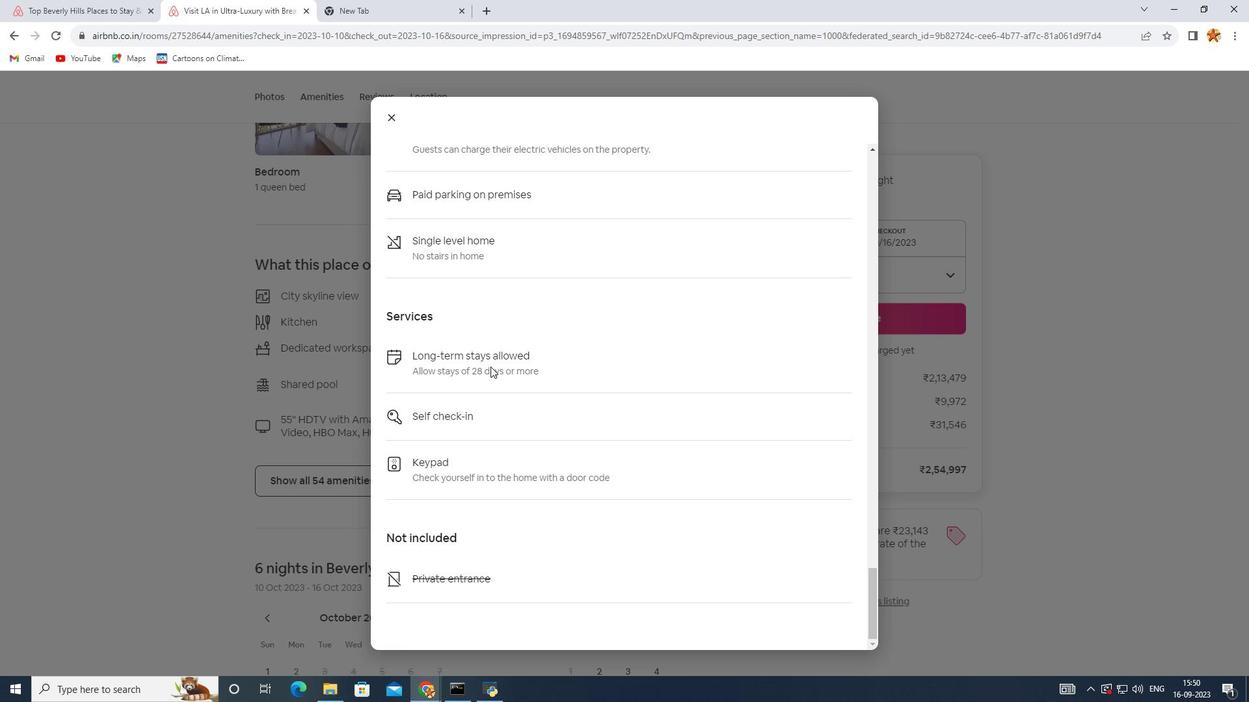 
Action: Mouse scrolled (491, 367) with delta (0, 0)
Screenshot: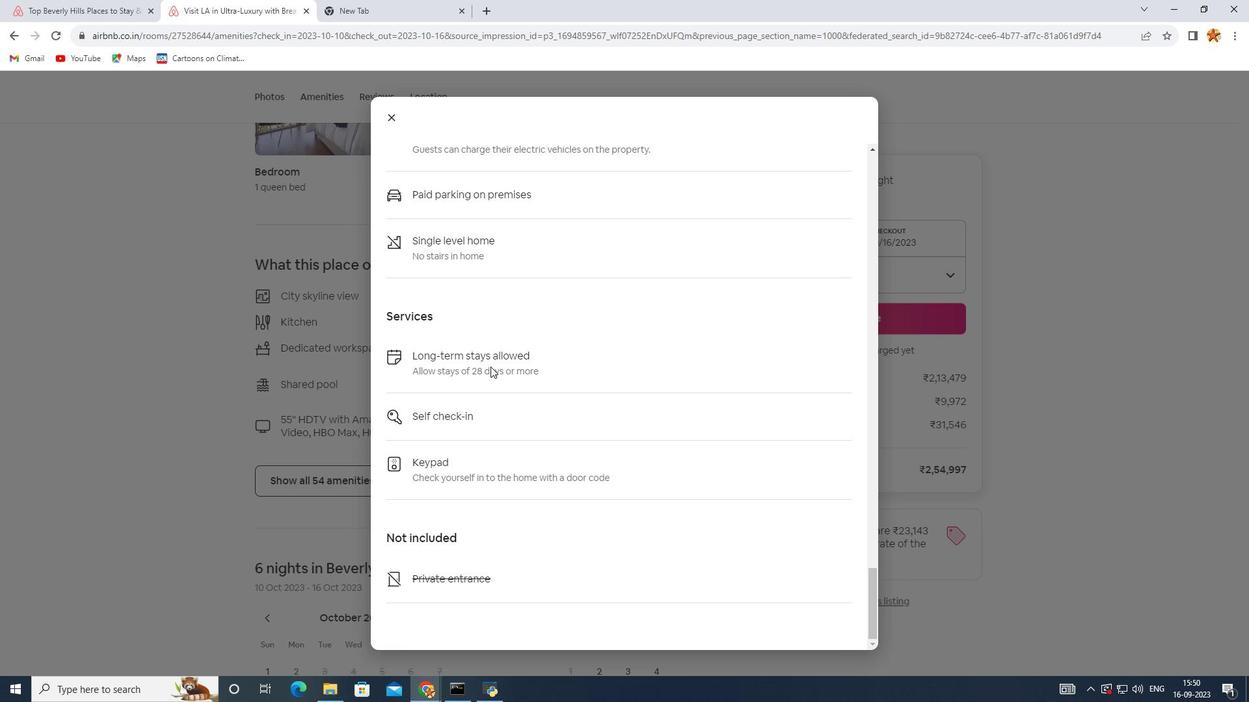 
Action: Mouse scrolled (491, 367) with delta (0, 0)
Screenshot: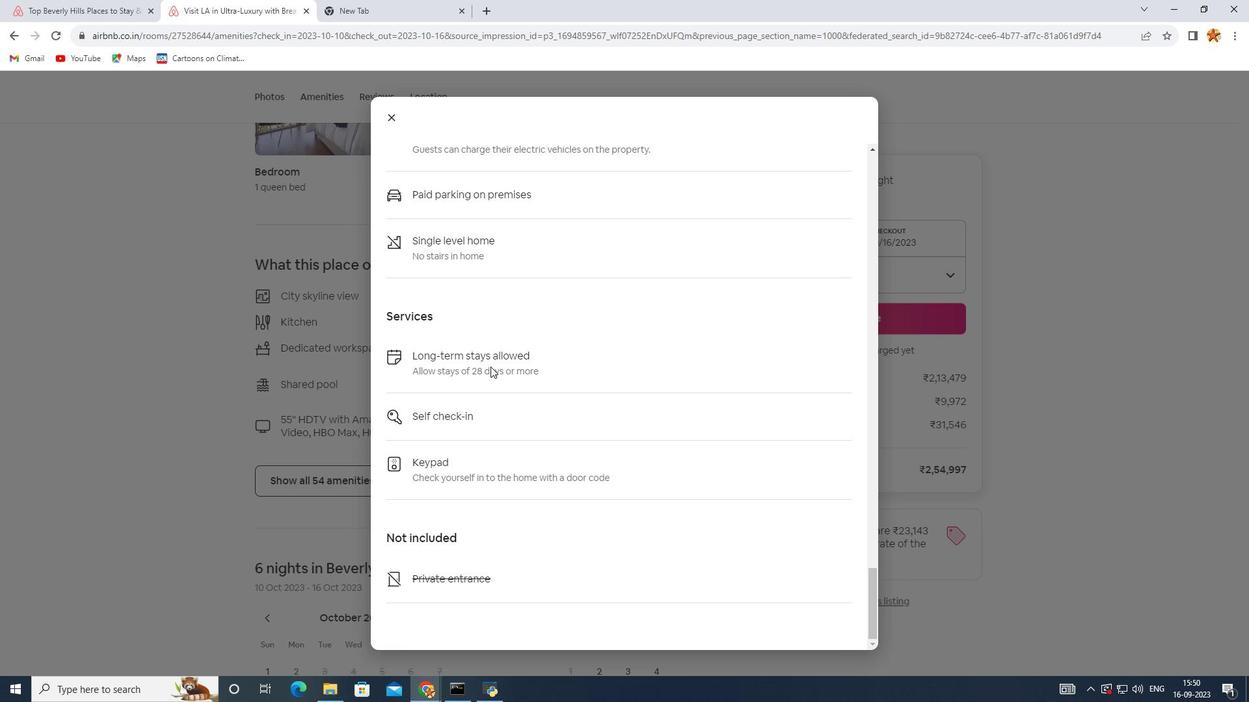 
Action: Mouse scrolled (491, 367) with delta (0, 0)
Screenshot: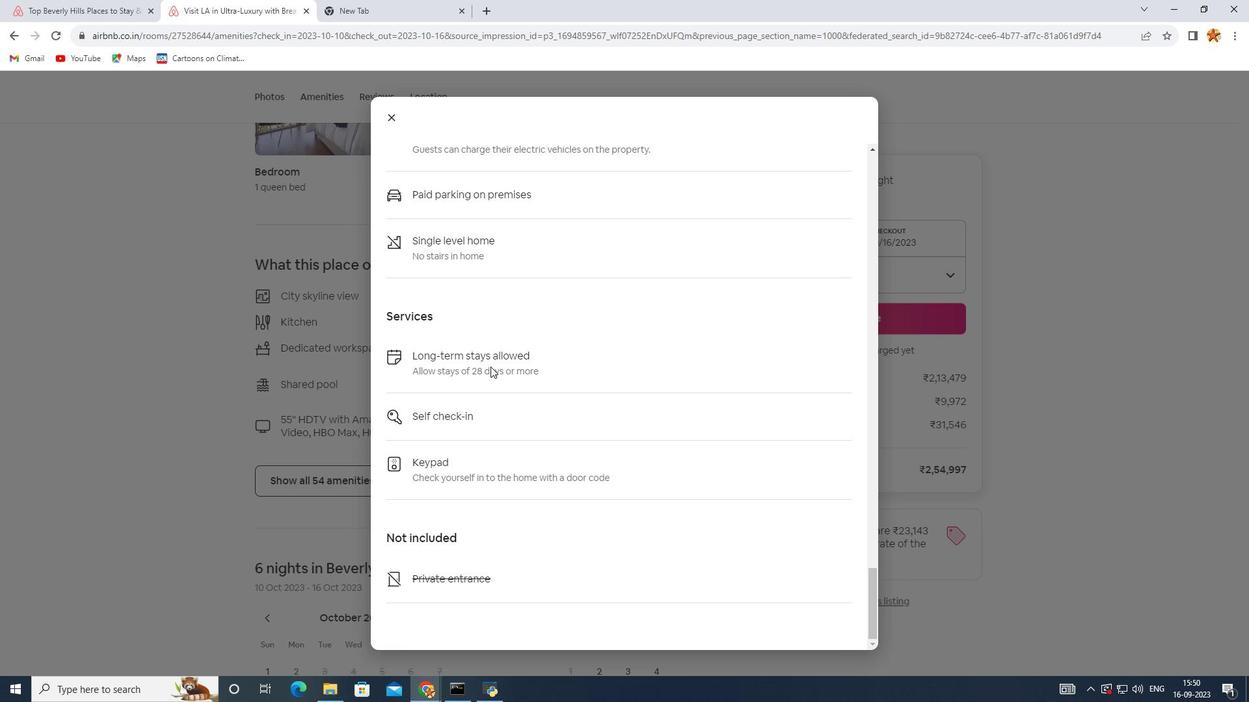 
Action: Mouse moved to (391, 124)
Screenshot: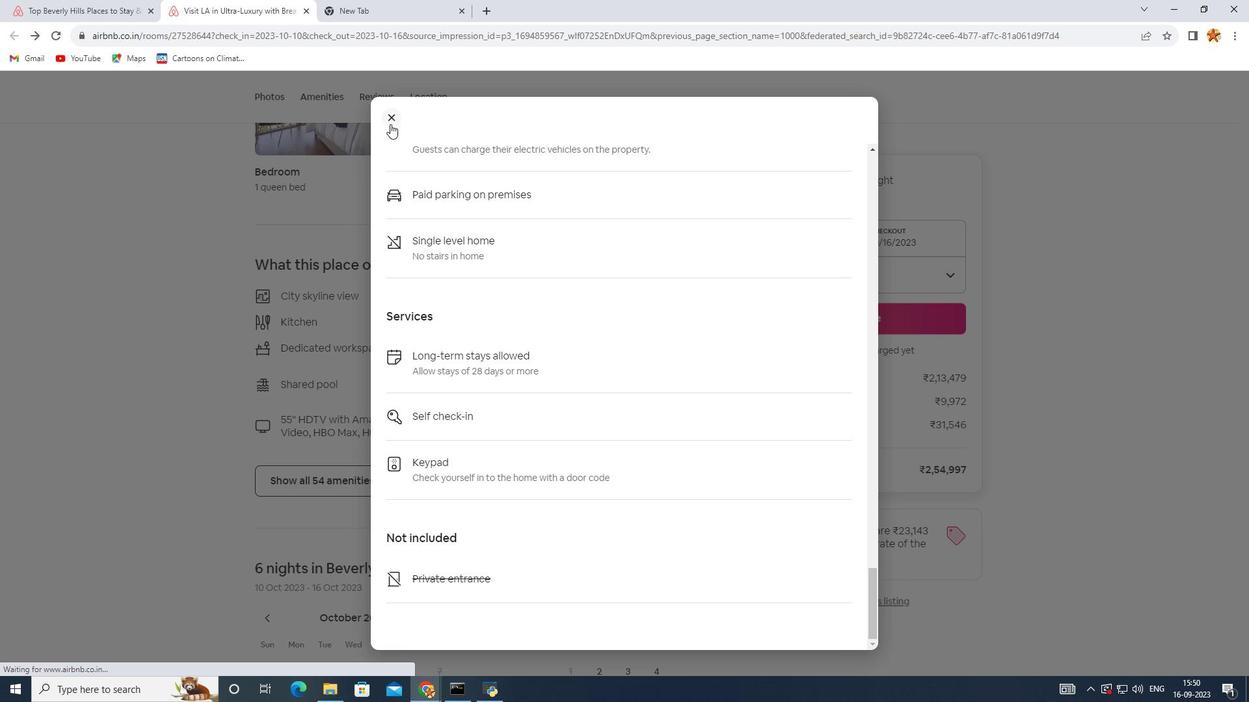 
Action: Mouse pressed left at (391, 124)
Screenshot: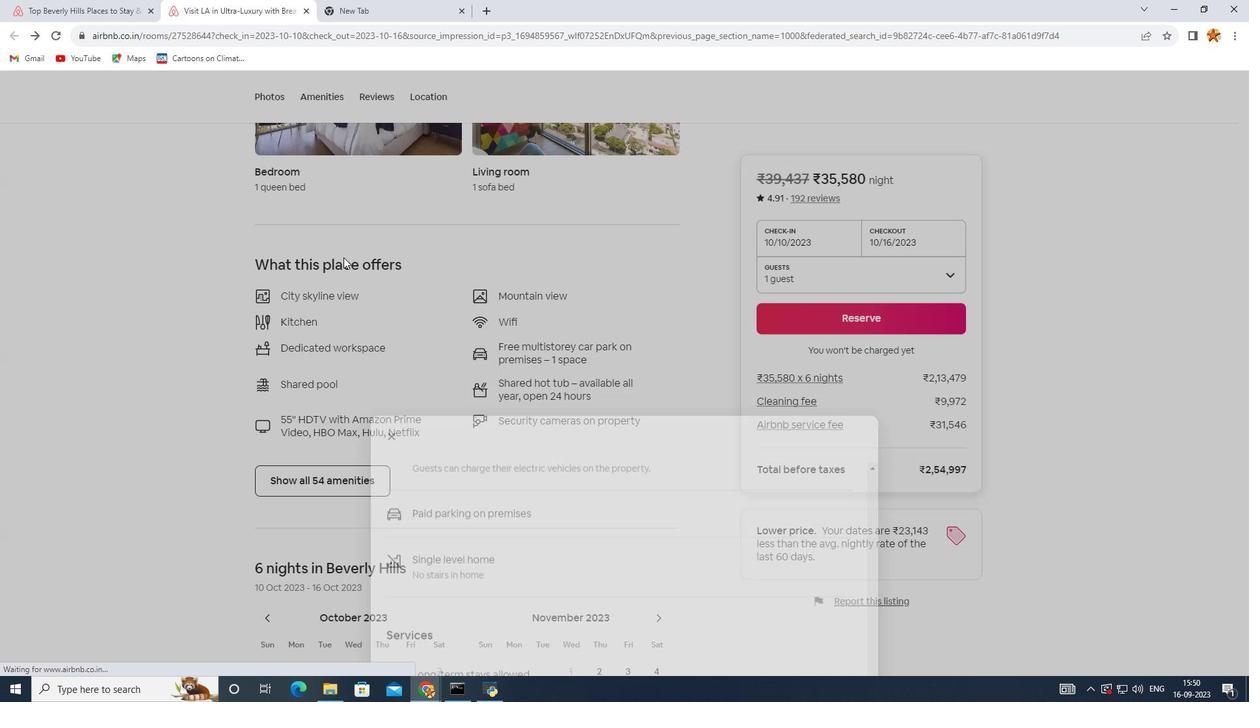 
Action: Mouse moved to (316, 369)
Screenshot: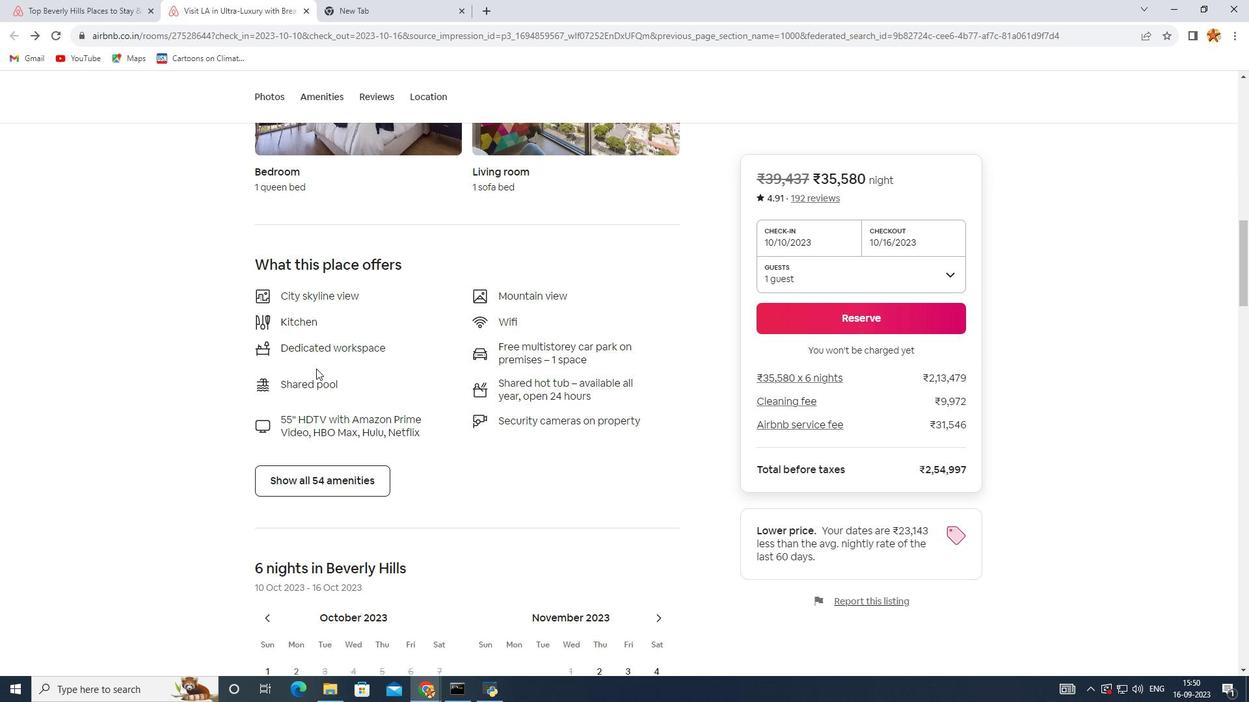 
Action: Mouse scrolled (316, 369) with delta (0, 0)
Screenshot: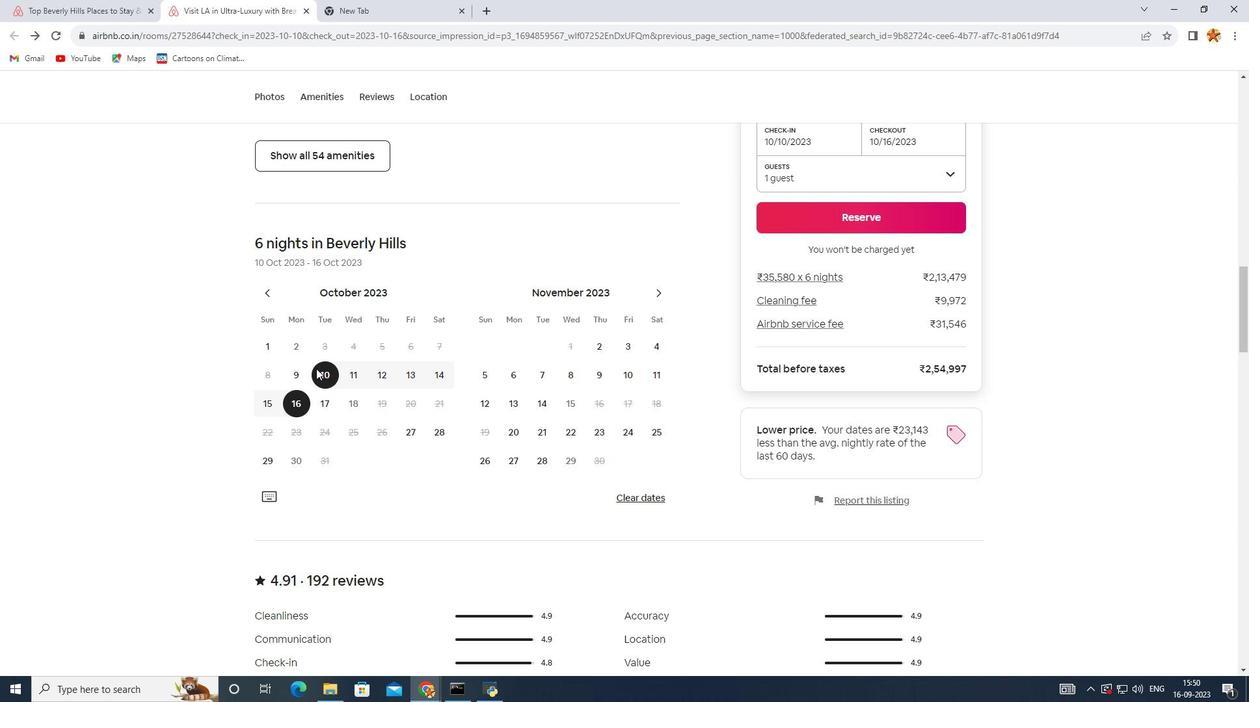 
Action: Mouse scrolled (316, 369) with delta (0, 0)
Screenshot: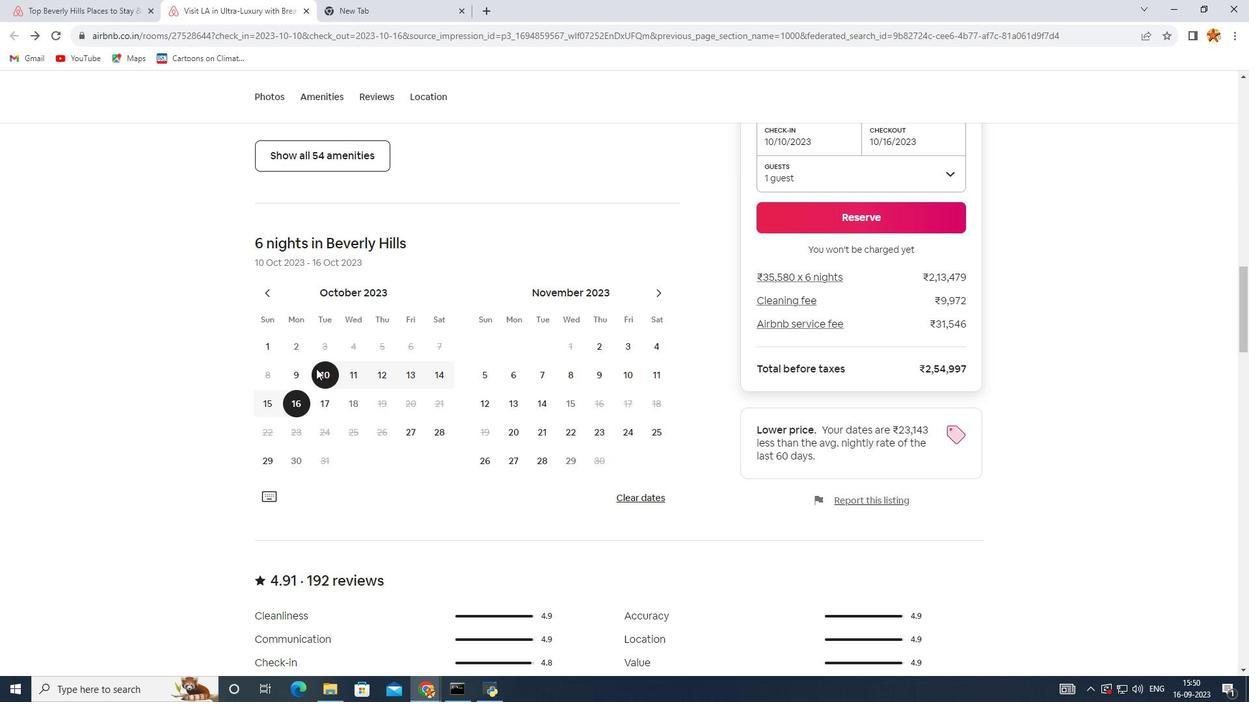 
Action: Mouse scrolled (316, 369) with delta (0, 0)
Screenshot: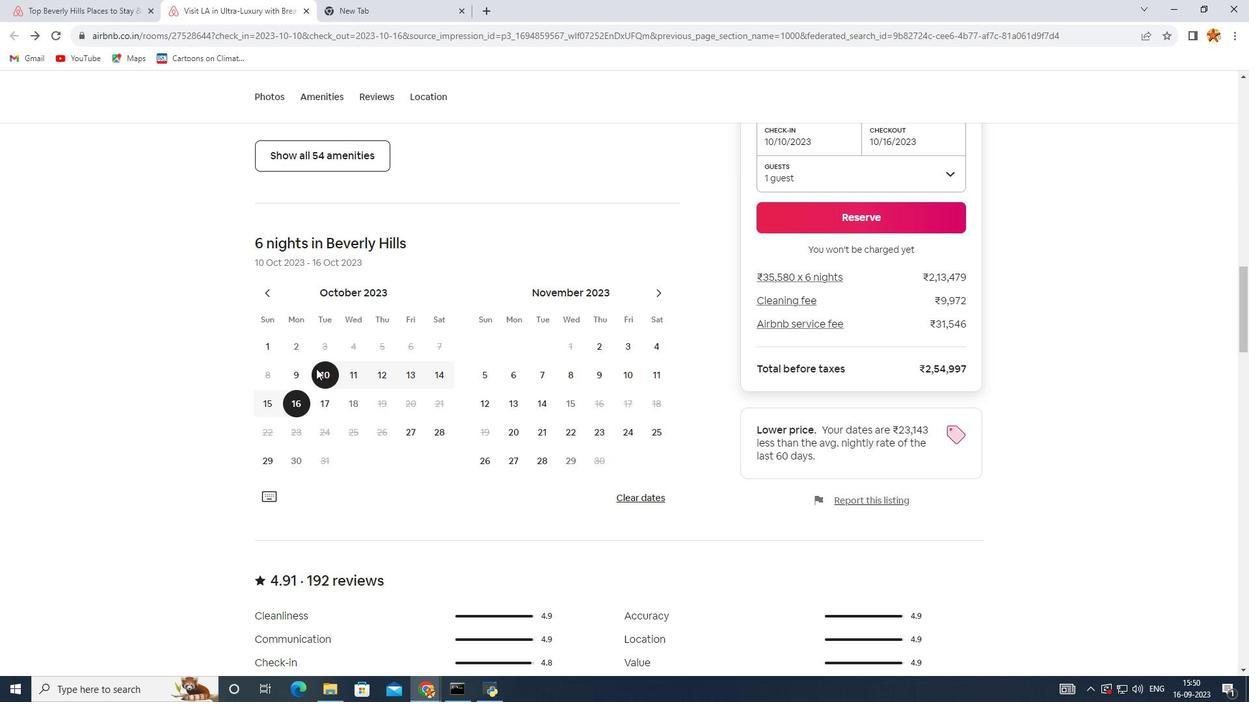 
Action: Mouse scrolled (316, 369) with delta (0, 0)
Screenshot: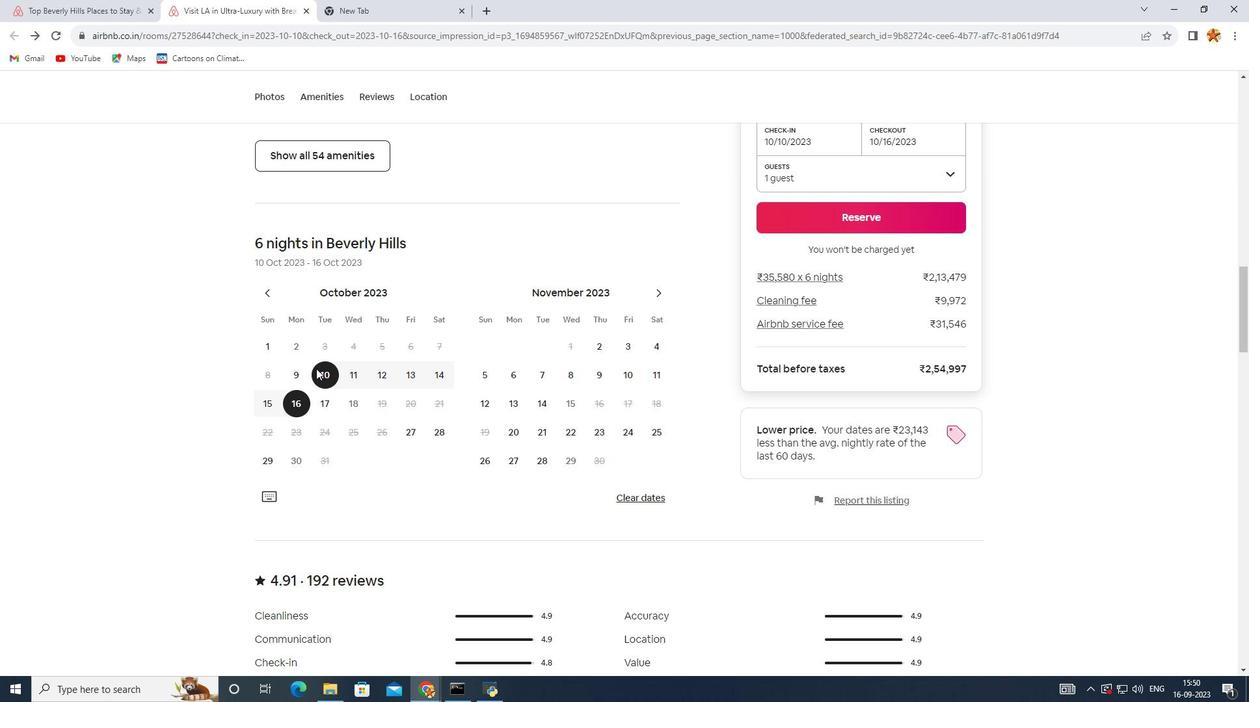
Action: Mouse scrolled (316, 369) with delta (0, 0)
Screenshot: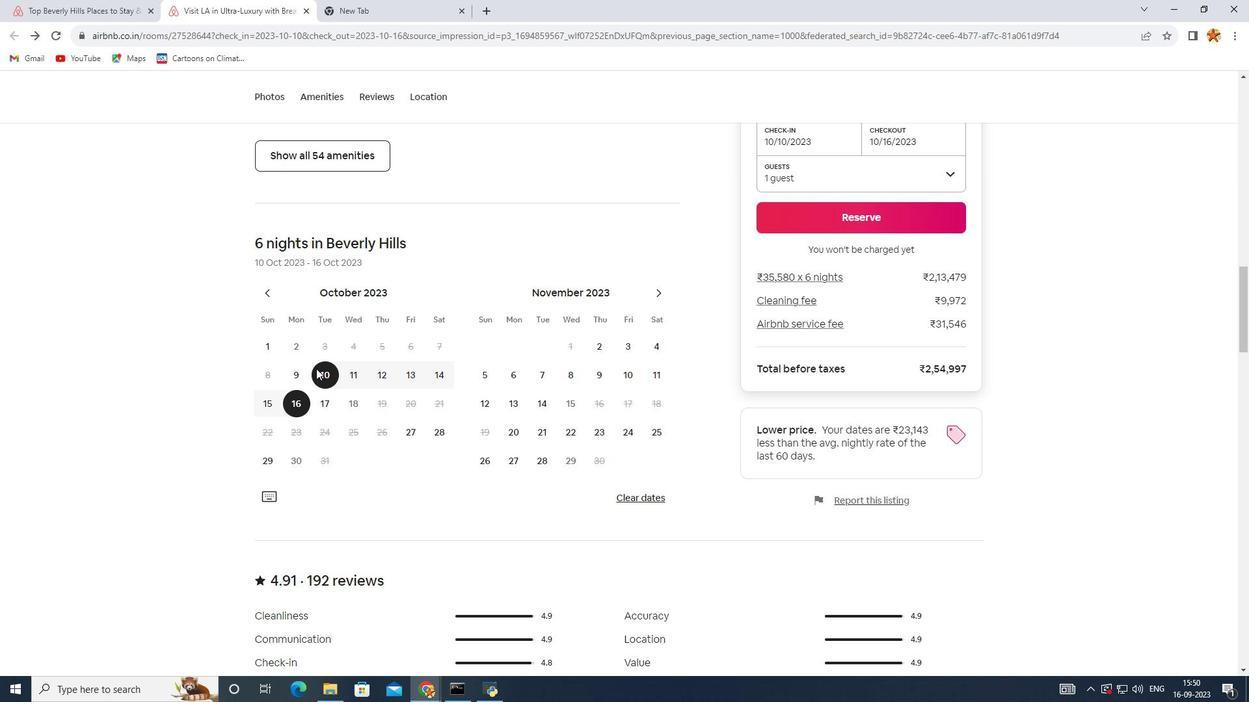 
Action: Mouse scrolled (316, 369) with delta (0, 0)
Screenshot: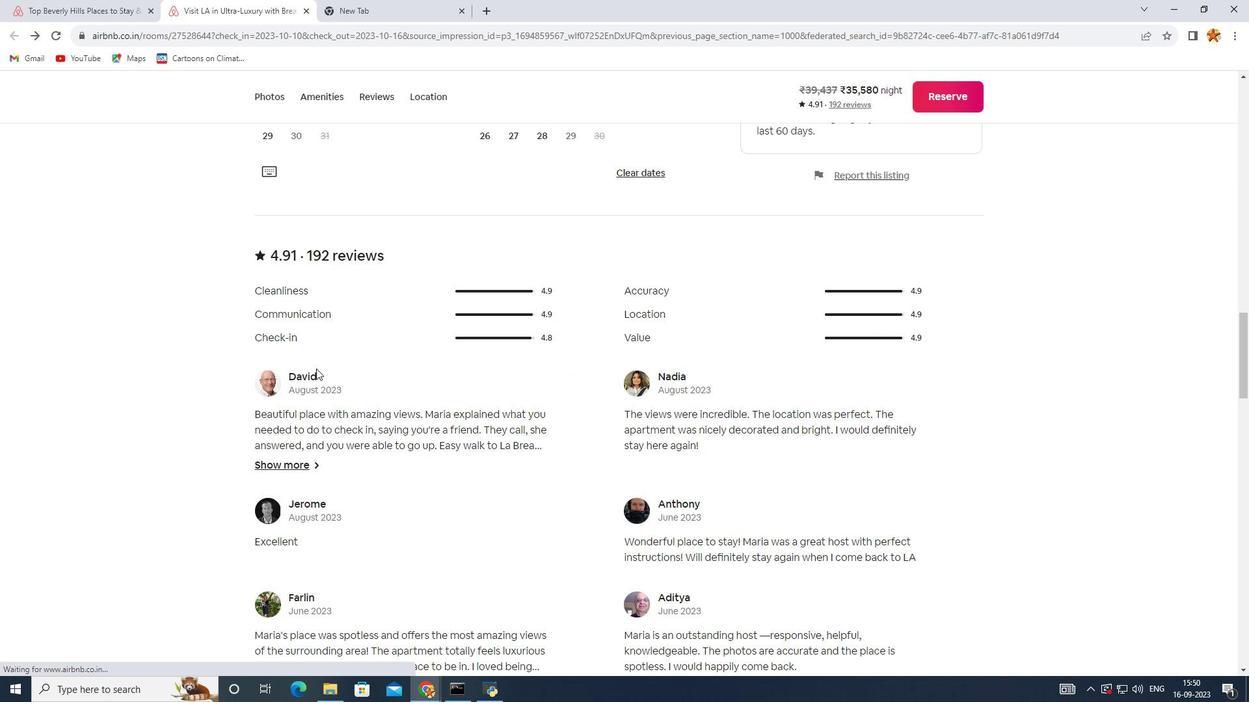 
Action: Mouse scrolled (316, 369) with delta (0, 0)
Screenshot: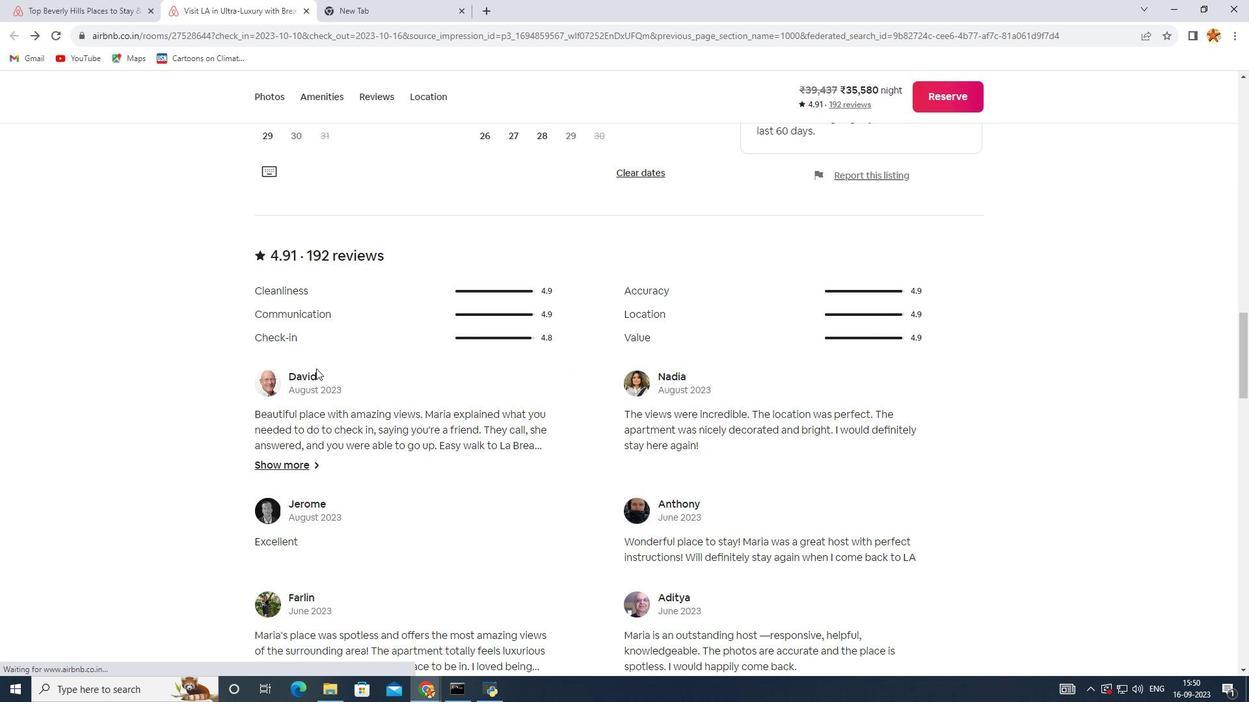 
Action: Mouse scrolled (316, 369) with delta (0, 0)
Screenshot: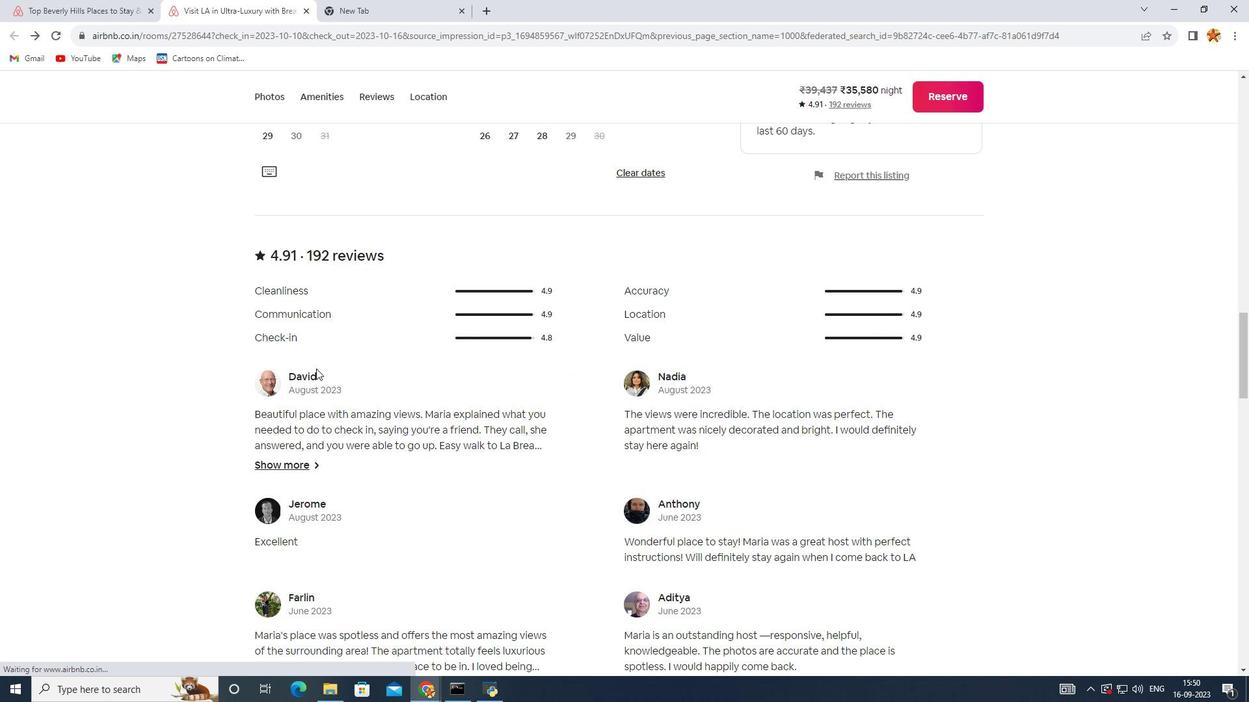
Action: Mouse scrolled (316, 369) with delta (0, 0)
Screenshot: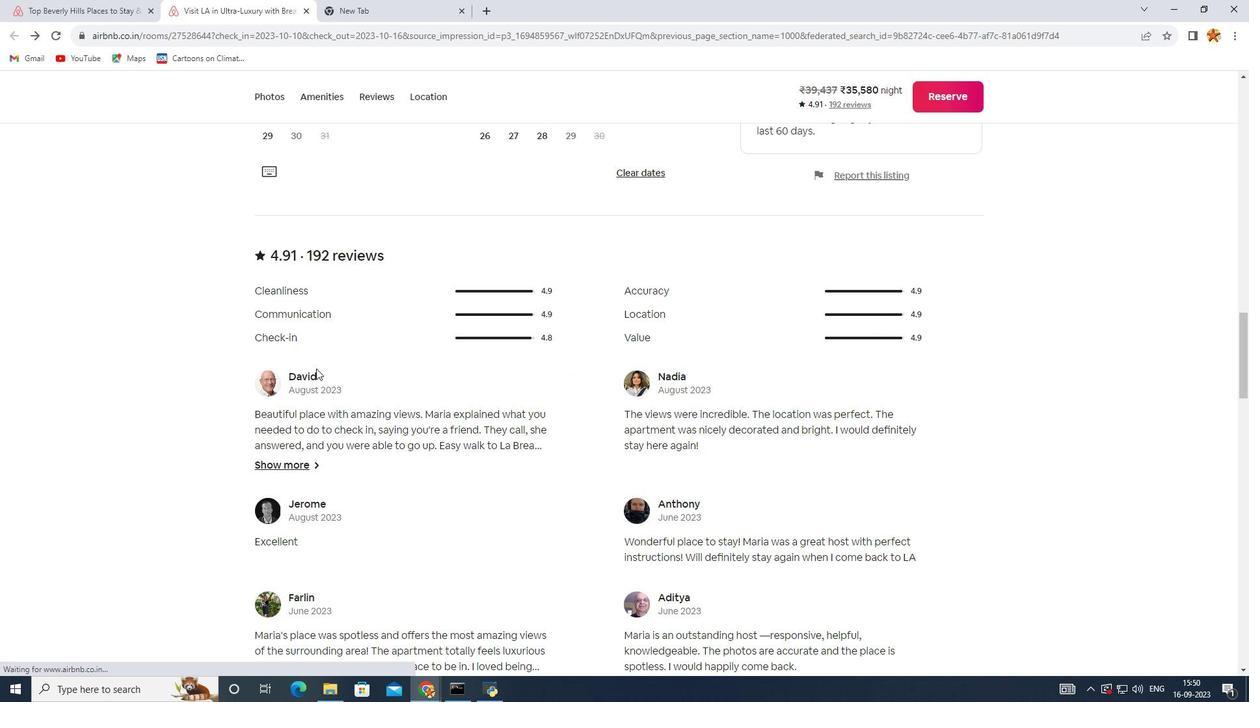 
Action: Mouse scrolled (316, 369) with delta (0, 0)
Screenshot: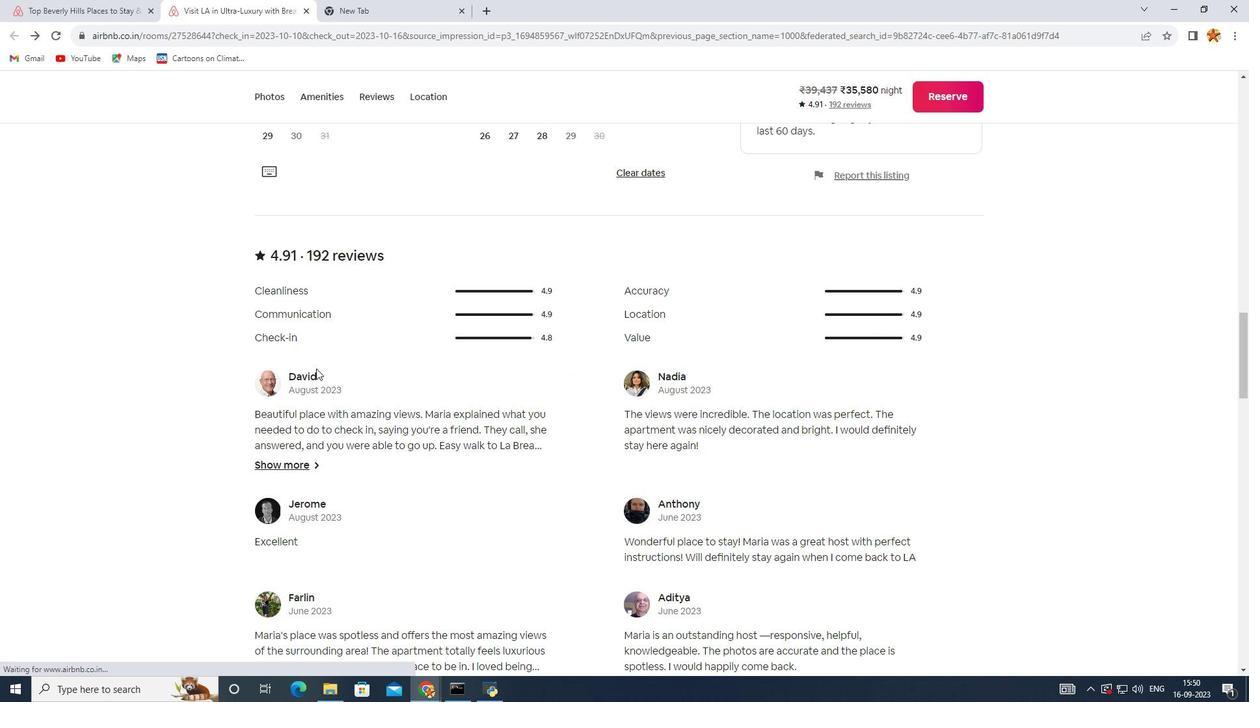 
Action: Mouse scrolled (316, 369) with delta (0, 0)
Screenshot: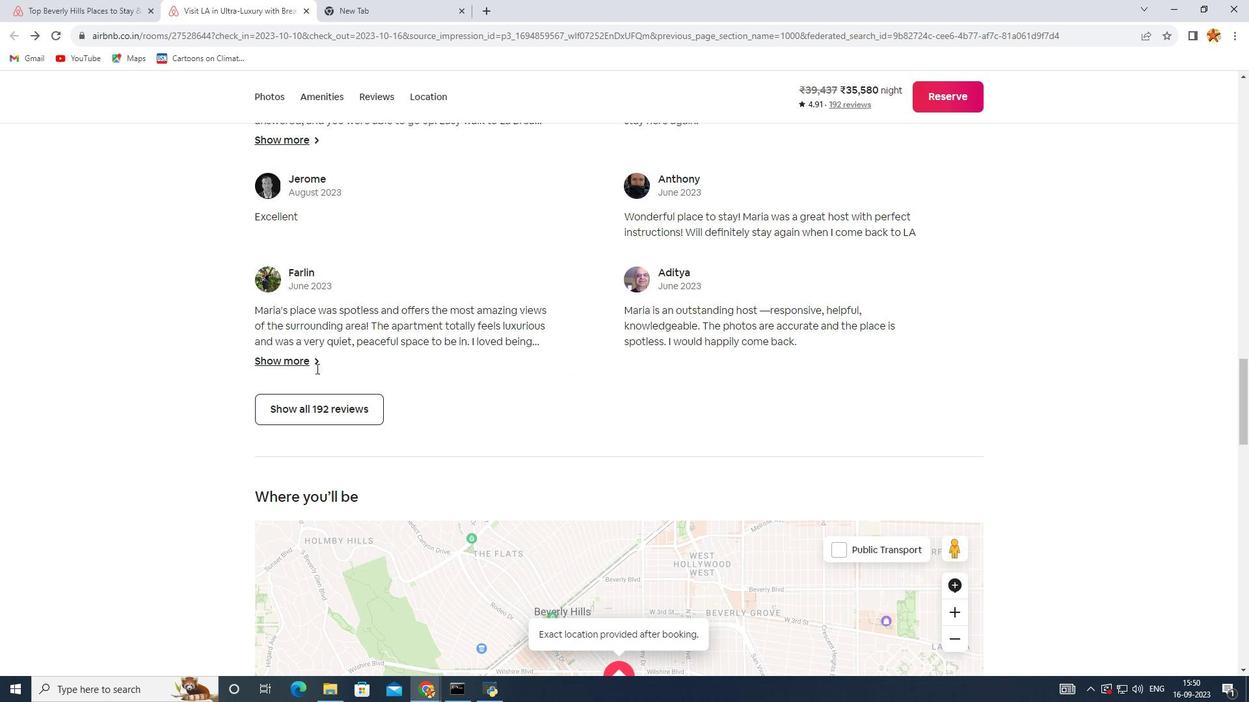 
Action: Mouse scrolled (316, 369) with delta (0, 0)
Screenshot: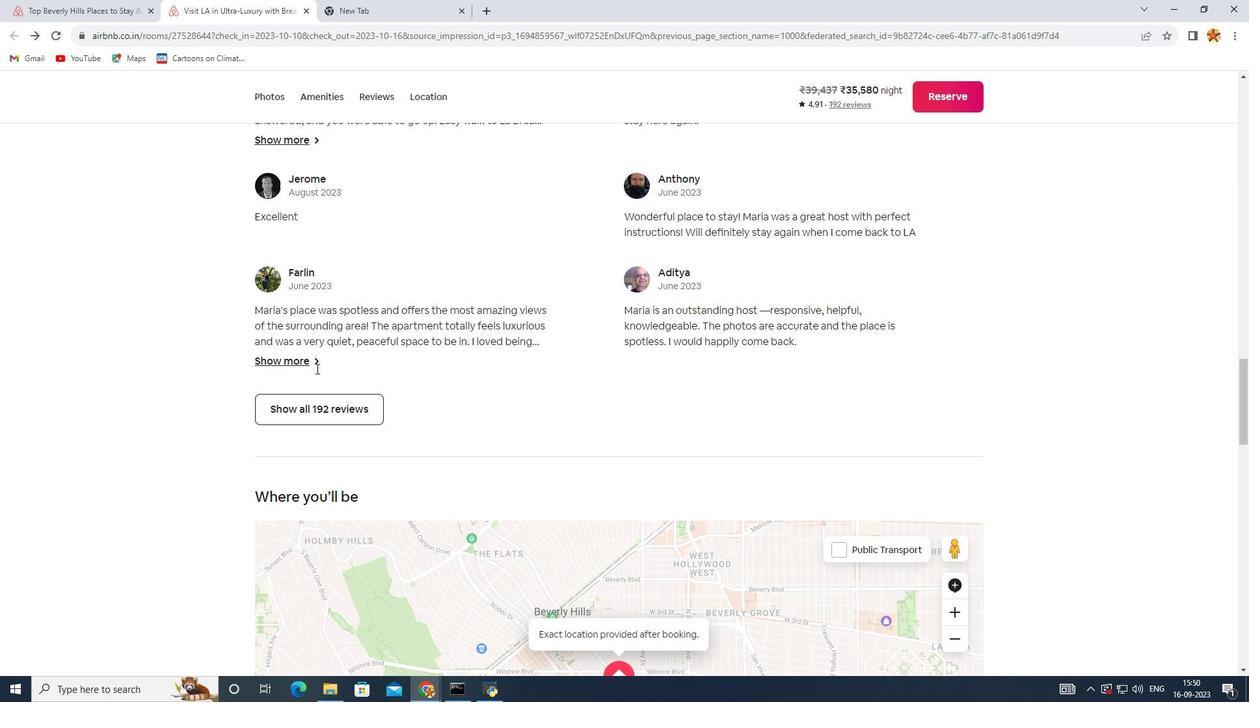 
Action: Mouse scrolled (316, 369) with delta (0, 0)
Screenshot: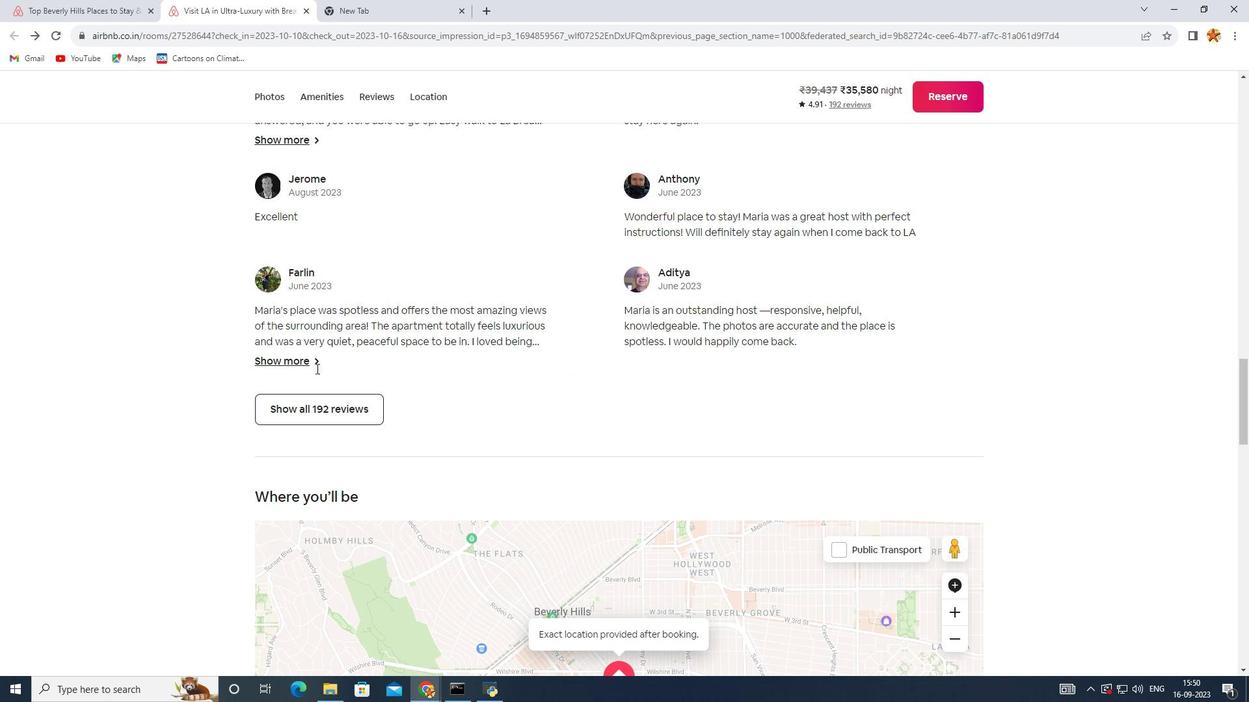 
Action: Mouse scrolled (316, 369) with delta (0, 0)
Screenshot: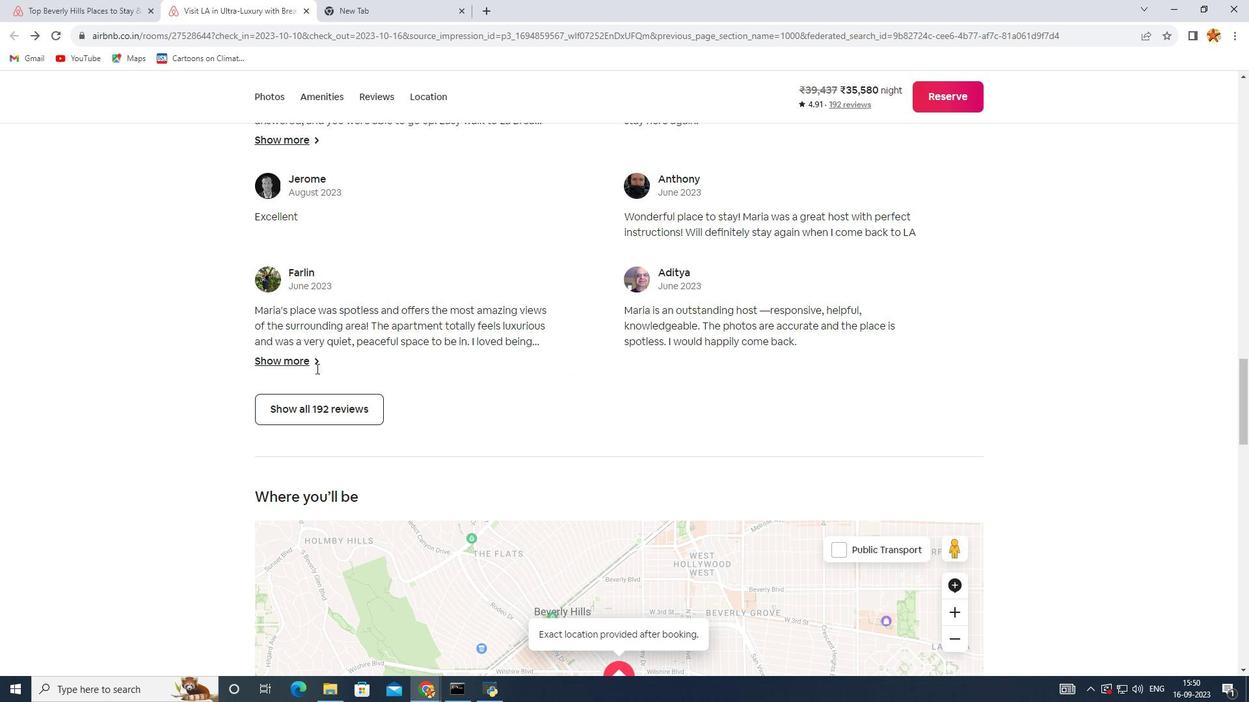 
Action: Mouse scrolled (316, 369) with delta (0, 0)
Screenshot: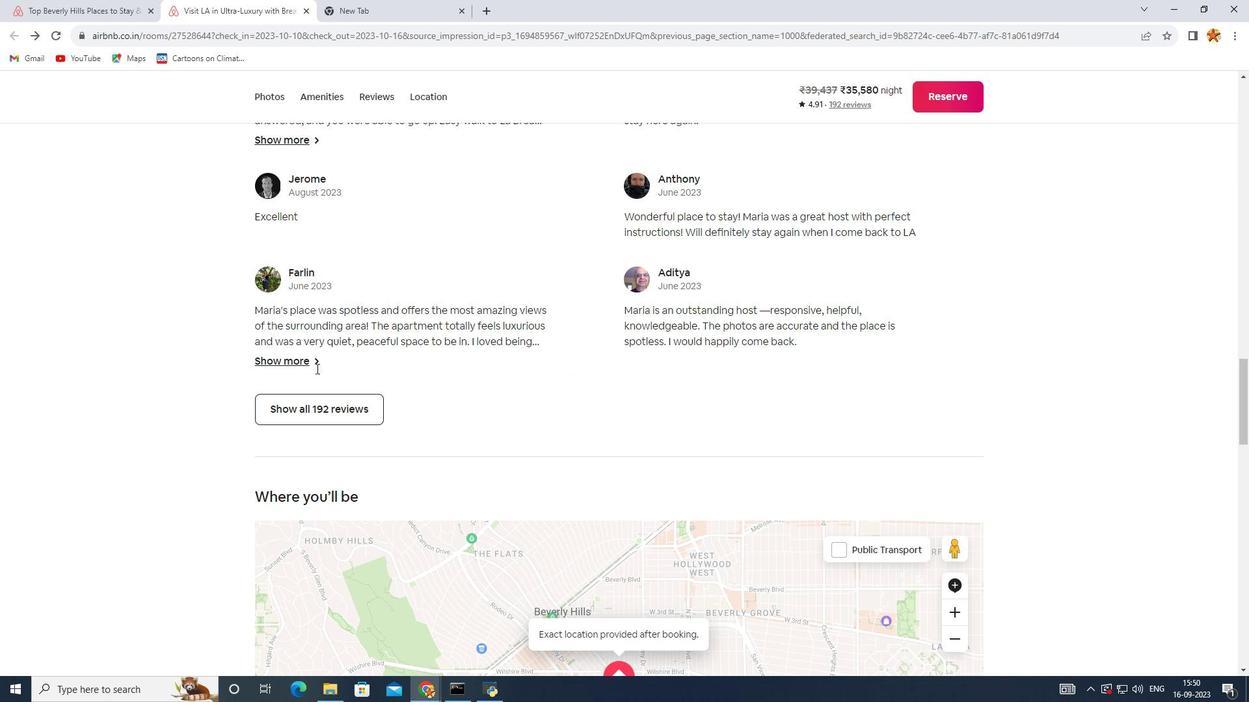 
Action: Mouse moved to (298, 419)
Screenshot: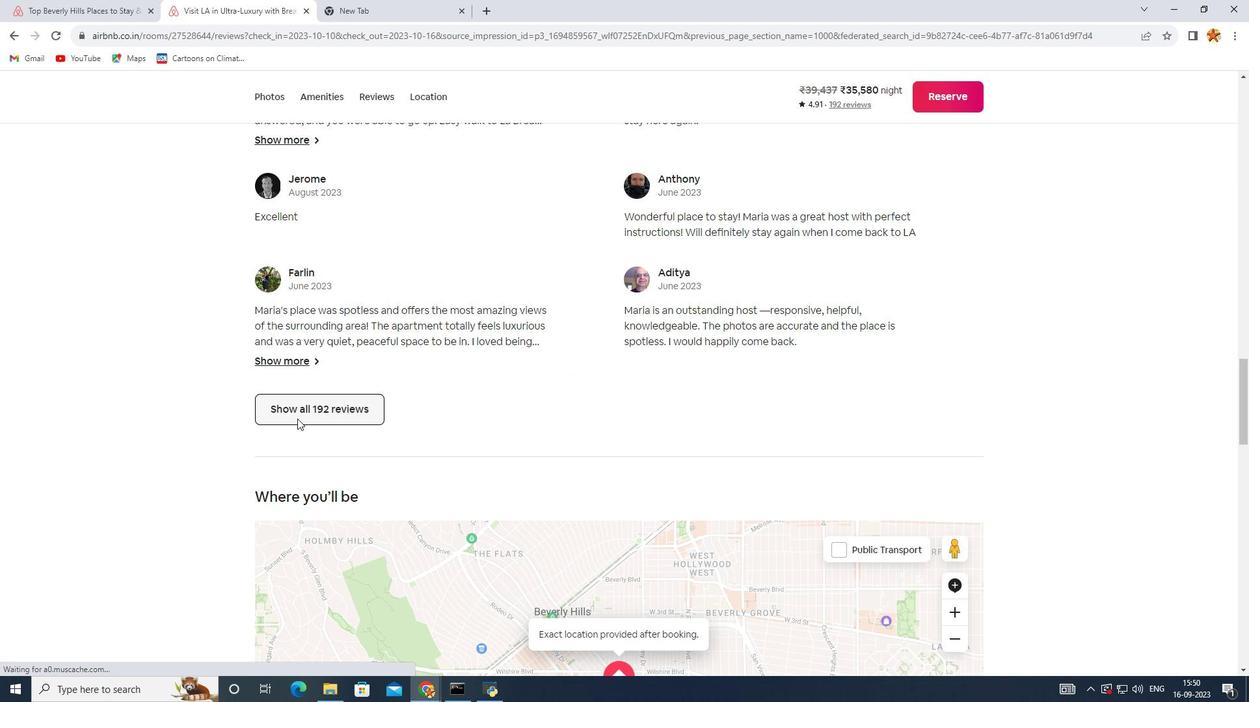 
Action: Mouse pressed left at (298, 419)
Screenshot: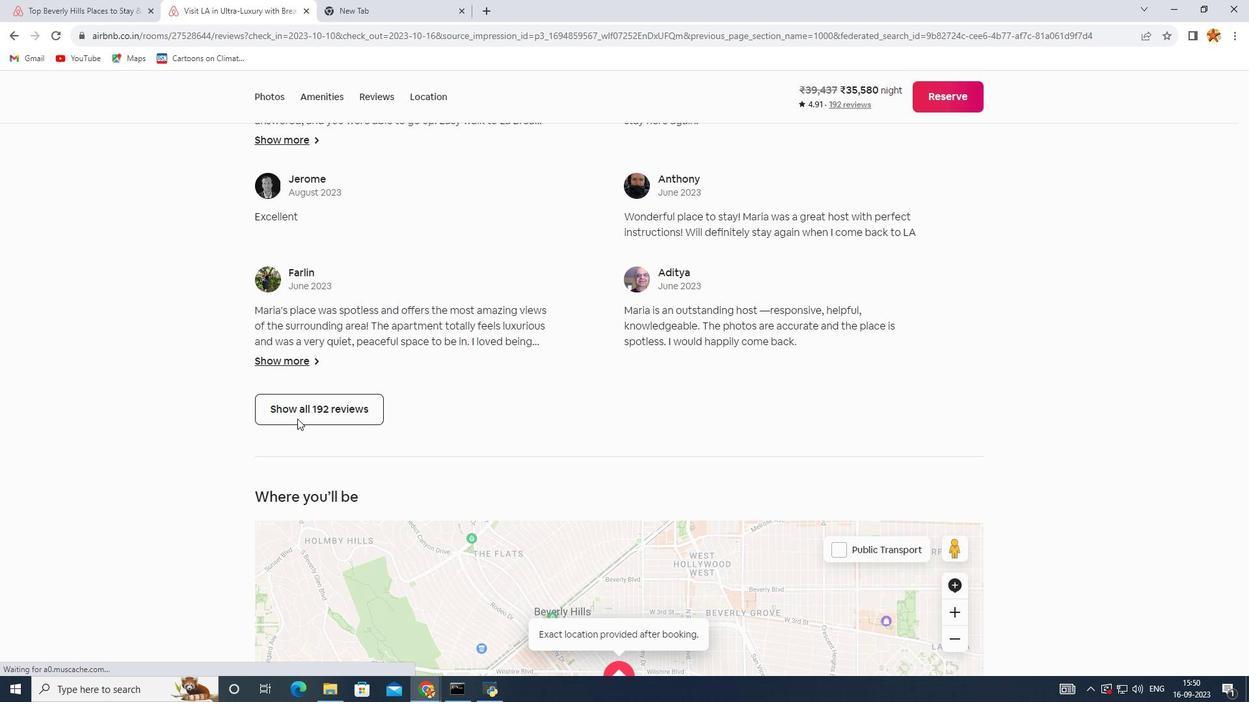 
Action: Mouse moved to (689, 367)
Screenshot: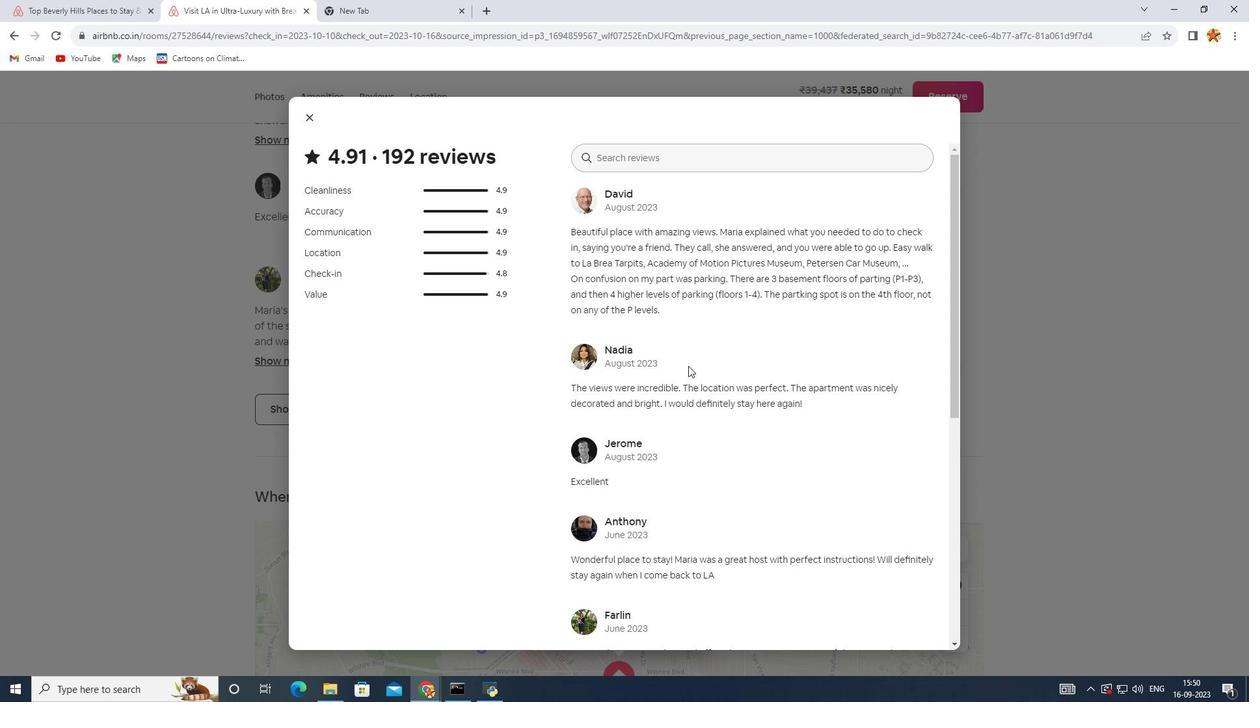 
Action: Mouse scrolled (689, 366) with delta (0, 0)
Screenshot: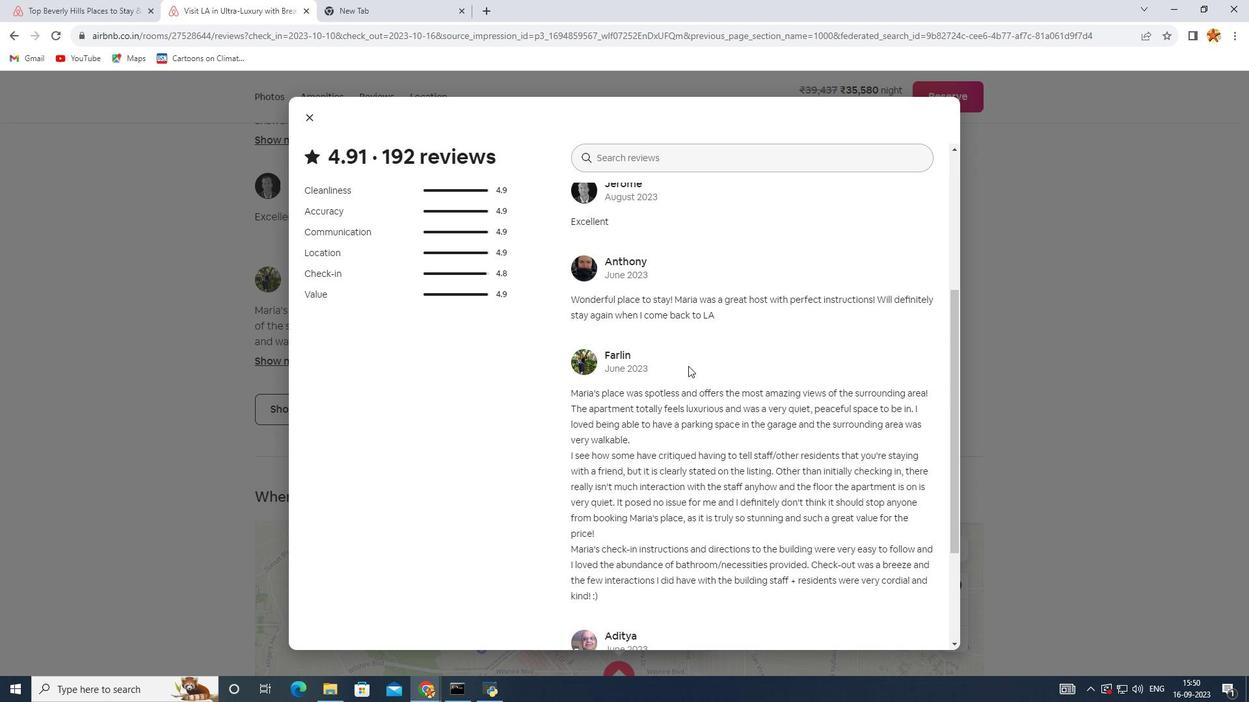 
Action: Mouse scrolled (689, 366) with delta (0, 0)
Screenshot: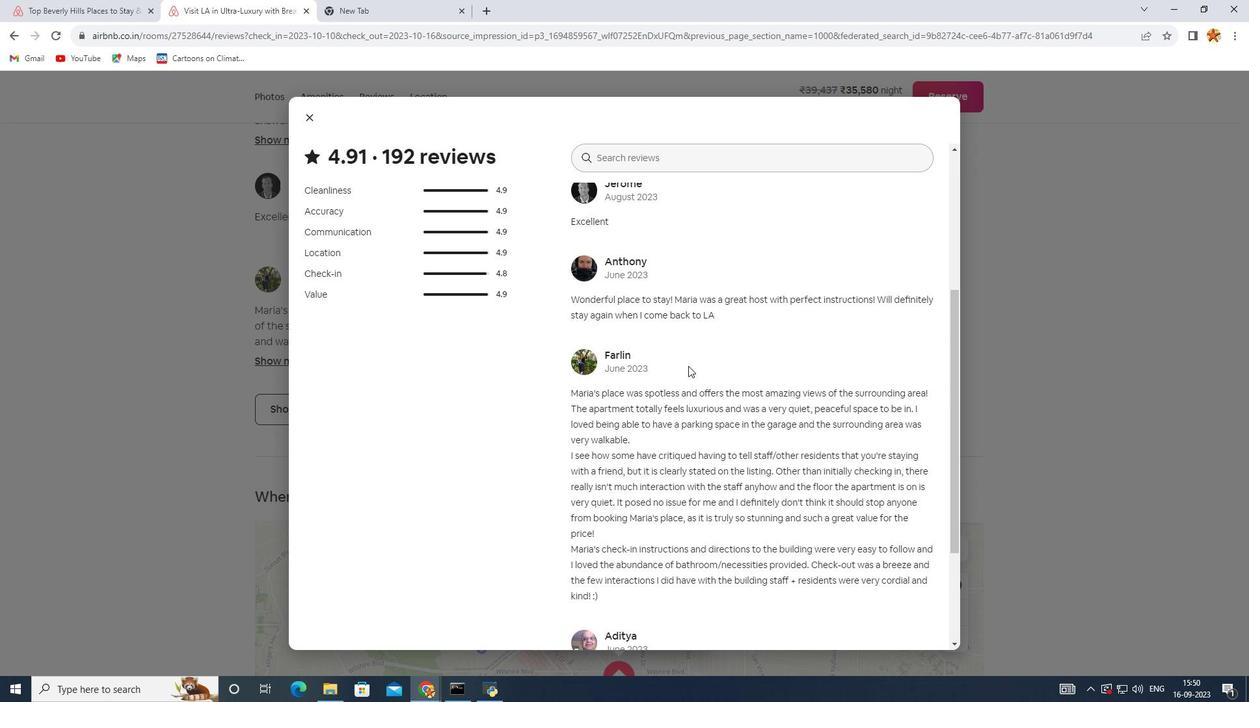 
Action: Mouse scrolled (689, 366) with delta (0, 0)
Screenshot: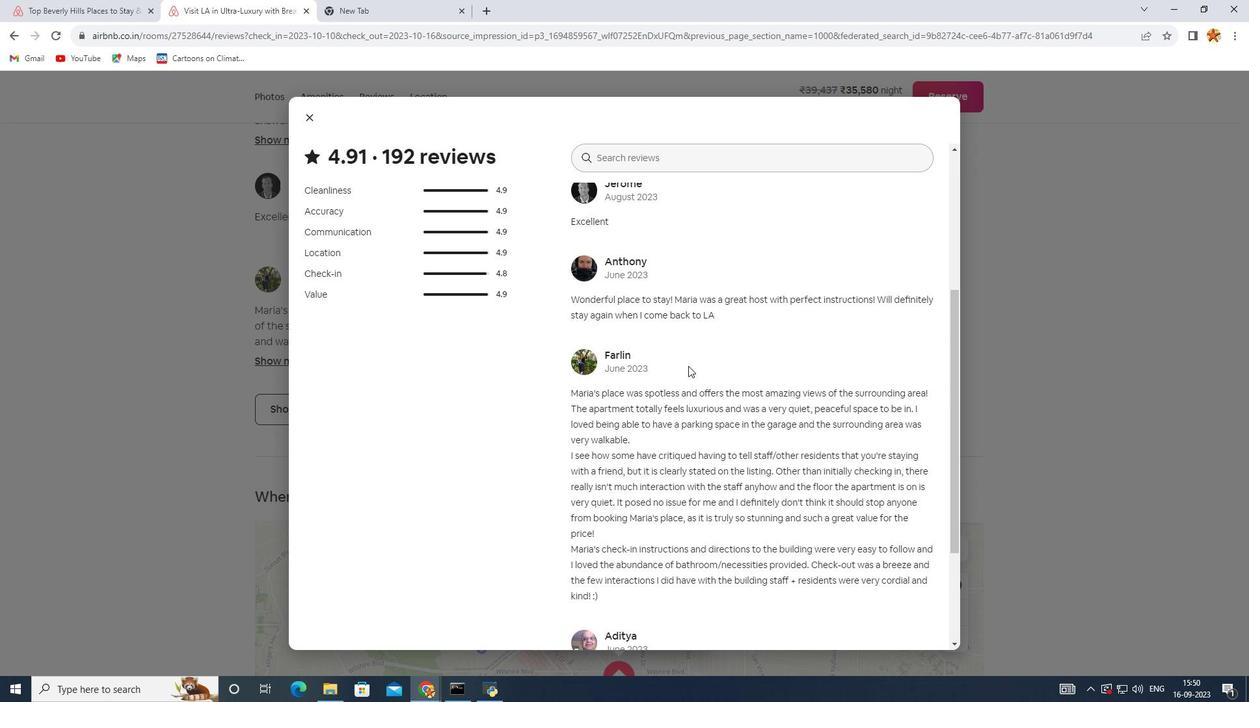 
Action: Mouse scrolled (689, 366) with delta (0, 0)
Screenshot: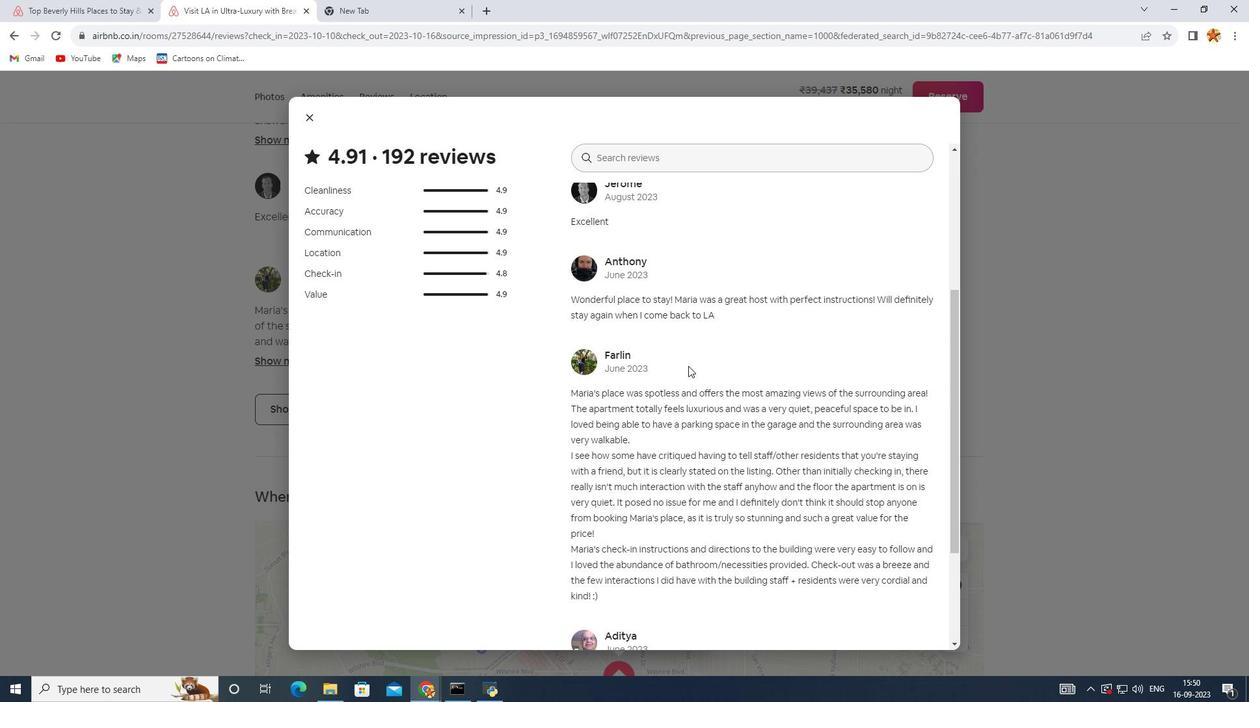 
Action: Mouse scrolled (689, 366) with delta (0, 0)
Screenshot: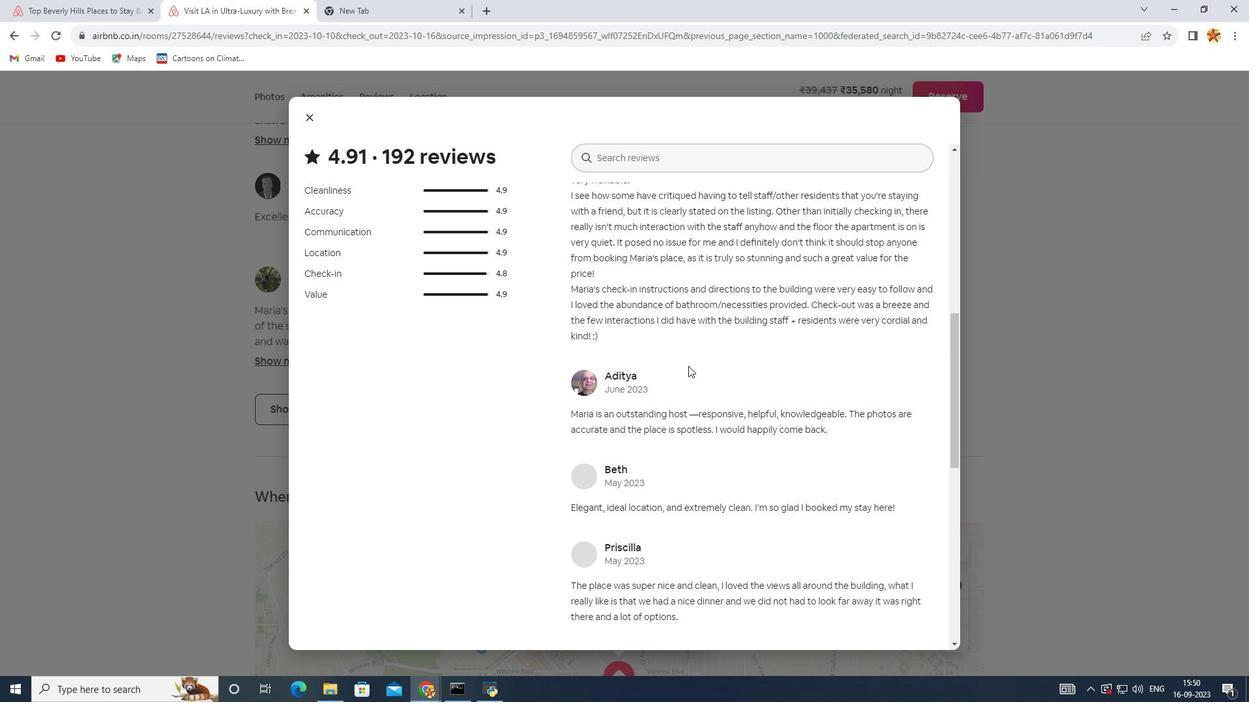 
Action: Mouse scrolled (689, 366) with delta (0, 0)
Screenshot: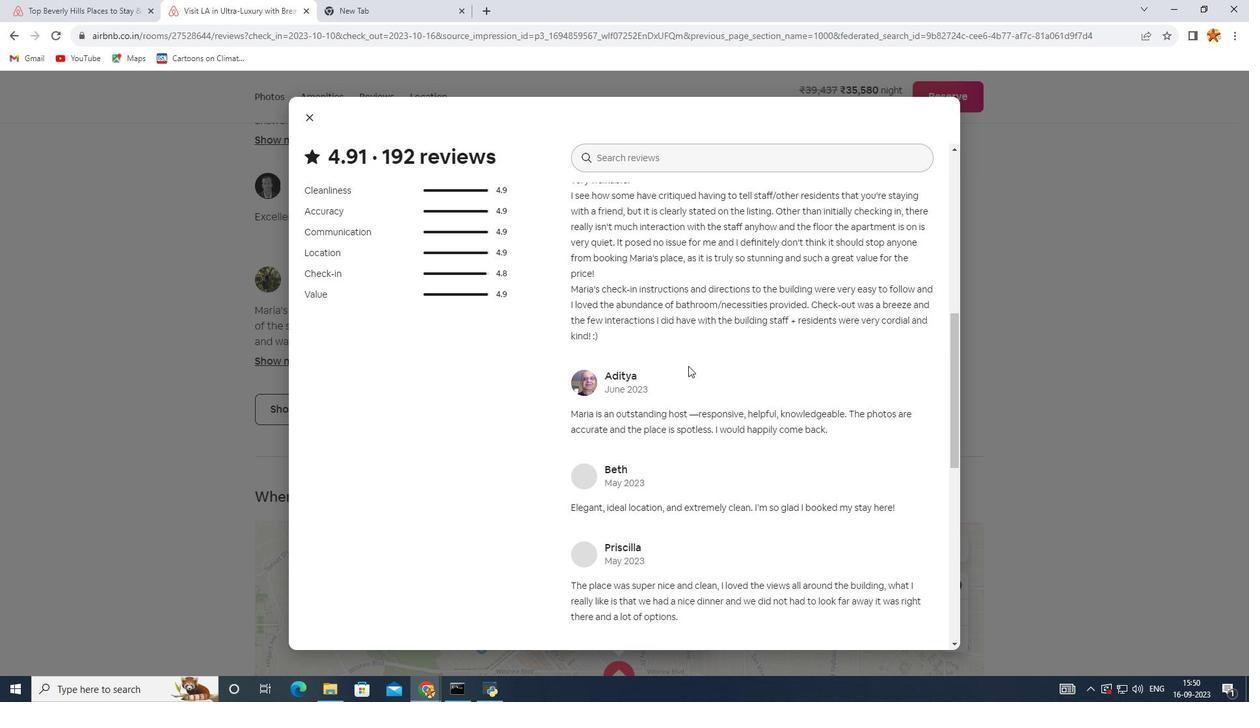 
Action: Mouse scrolled (689, 366) with delta (0, 0)
Screenshot: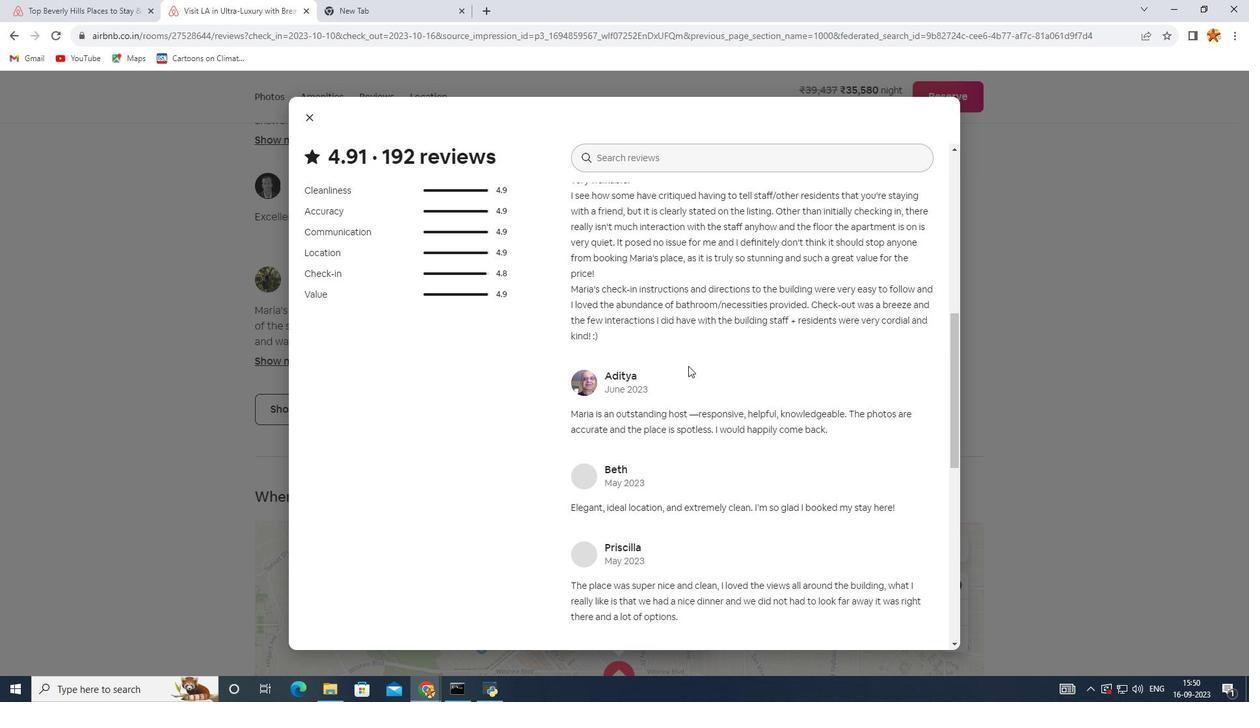 
Action: Mouse scrolled (689, 366) with delta (0, 0)
Screenshot: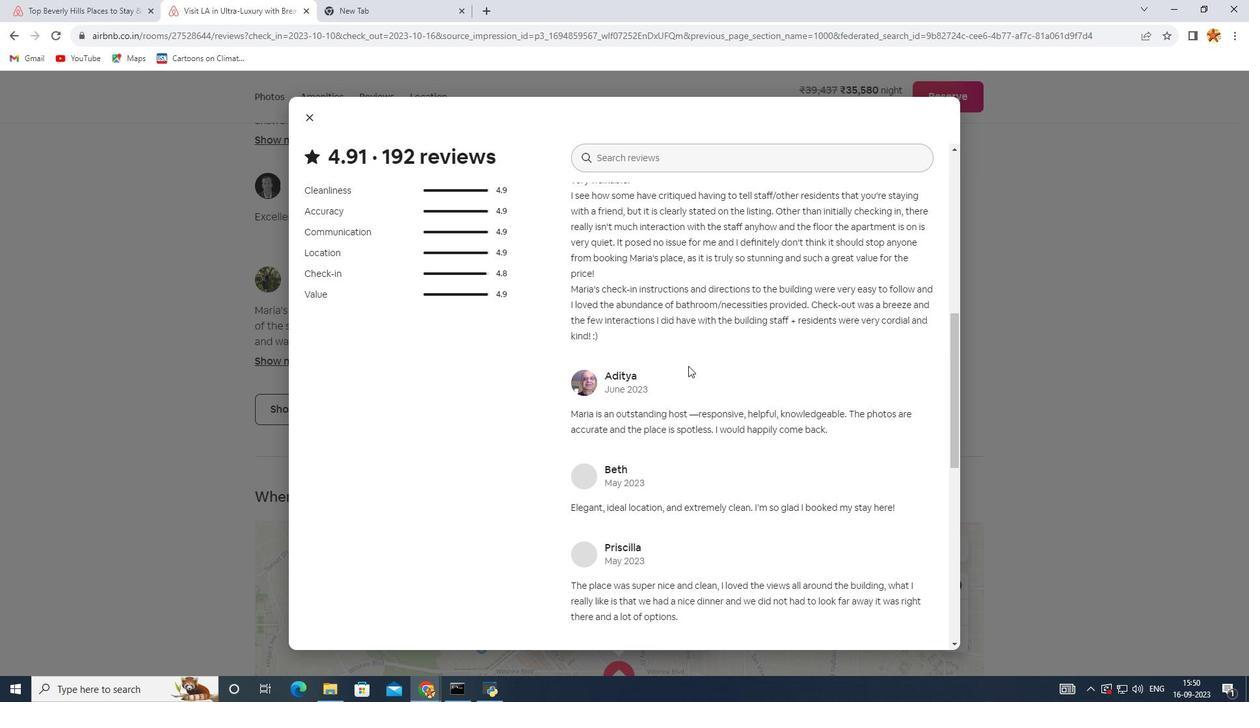 
Action: Mouse scrolled (689, 366) with delta (0, 0)
Screenshot: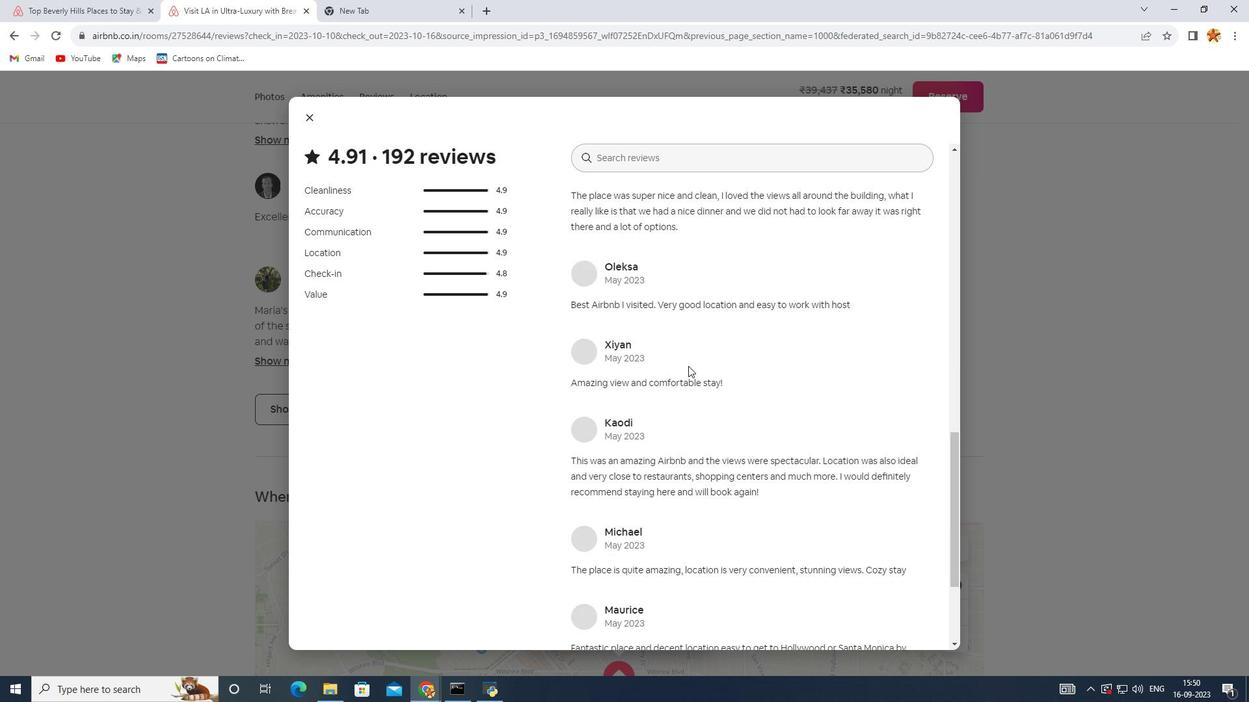 
Action: Mouse scrolled (689, 366) with delta (0, 0)
Screenshot: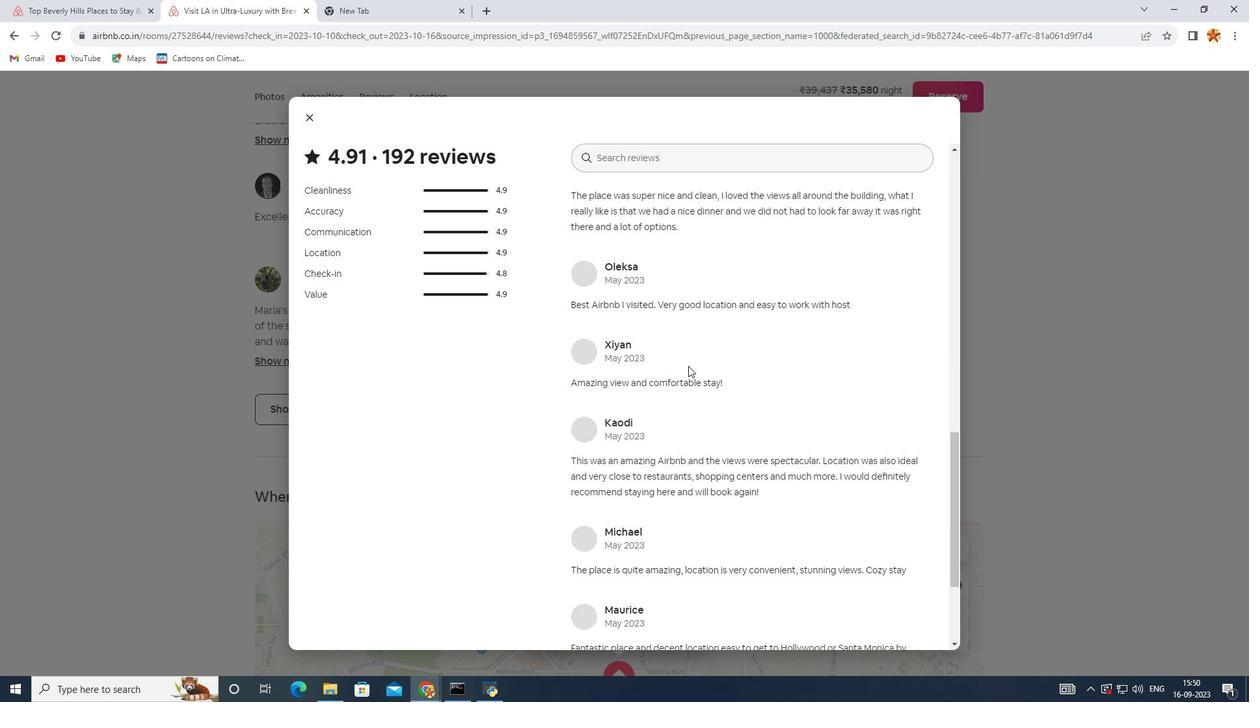 
Action: Mouse scrolled (689, 366) with delta (0, 0)
Screenshot: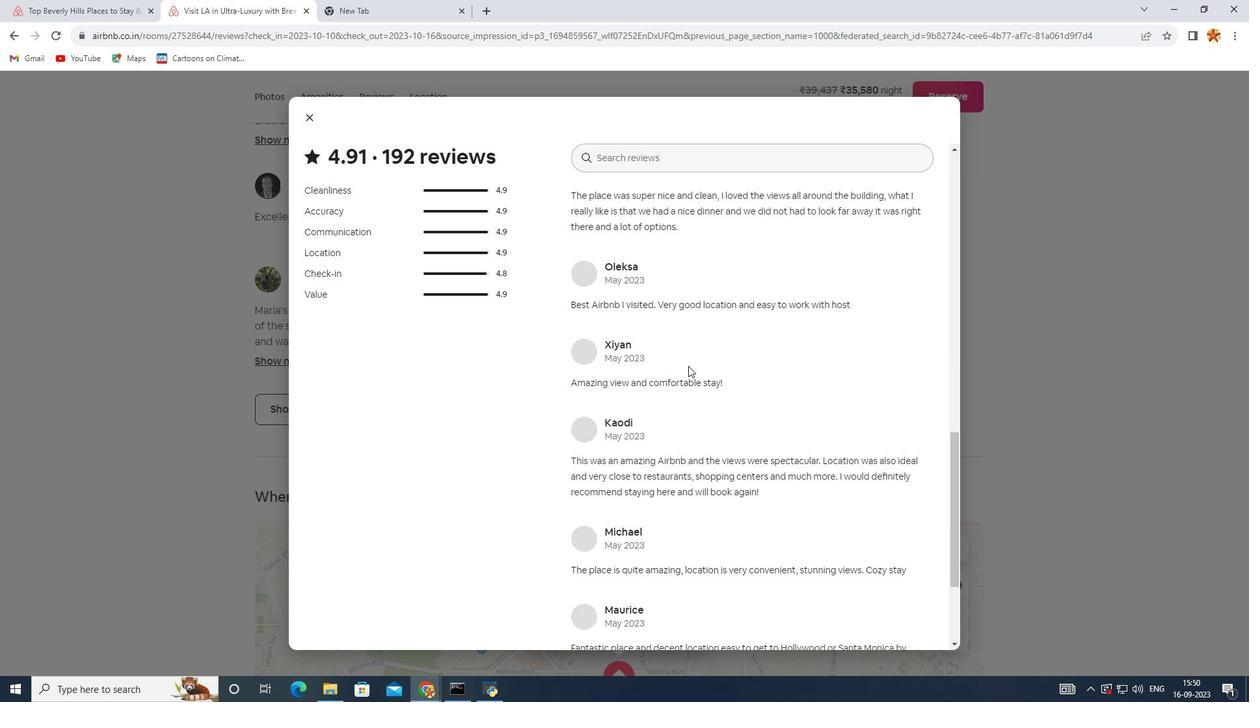 
Action: Mouse scrolled (689, 366) with delta (0, 0)
Screenshot: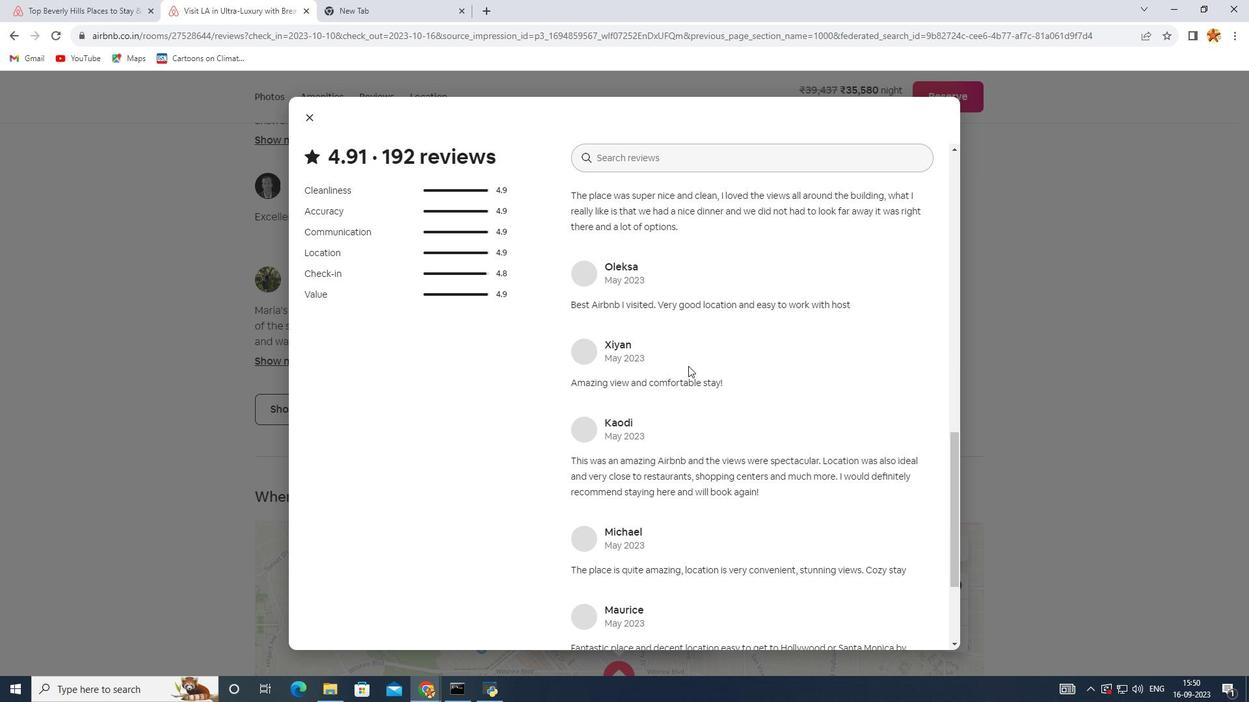 
Action: Mouse scrolled (689, 366) with delta (0, 0)
Screenshot: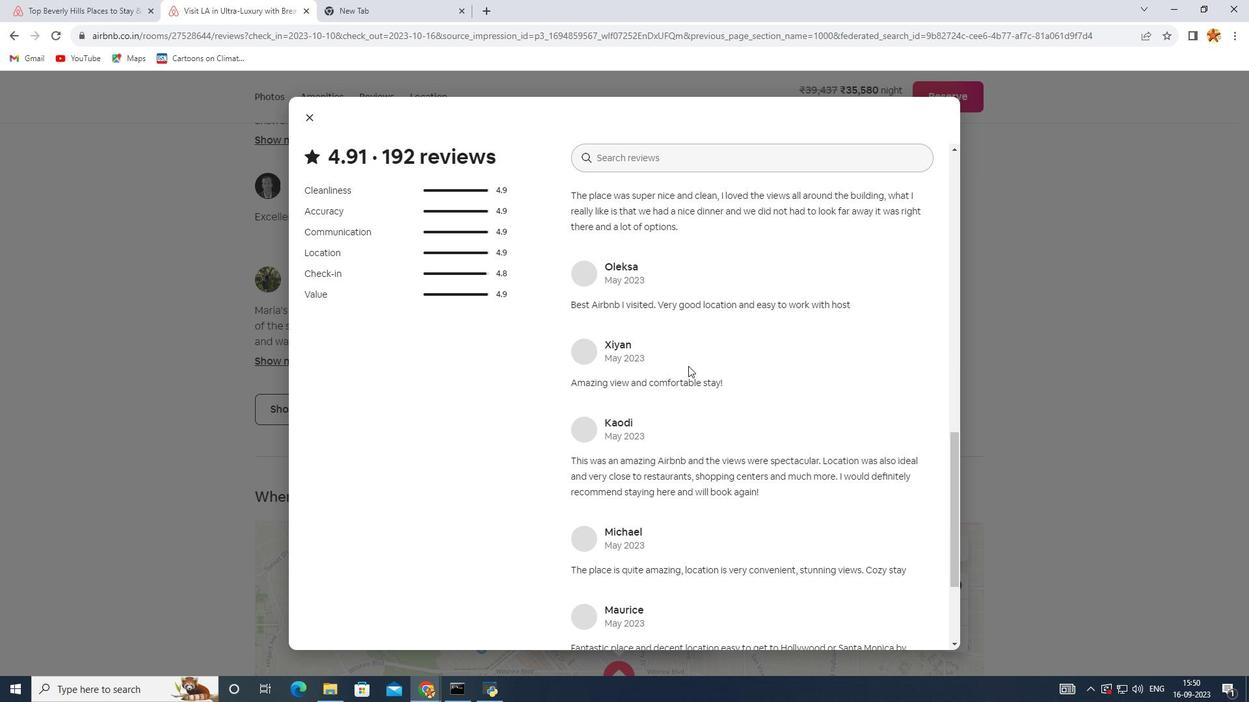 
Action: Mouse scrolled (689, 366) with delta (0, 0)
Screenshot: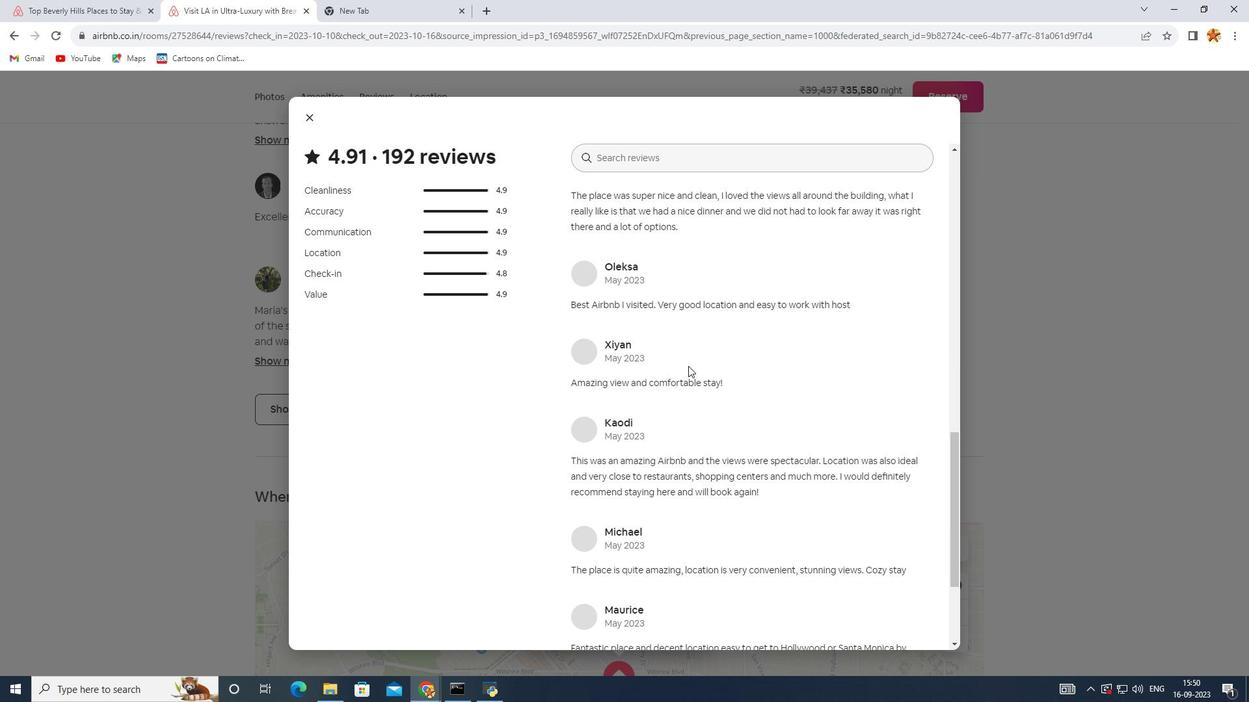 
Action: Mouse scrolled (689, 366) with delta (0, 0)
Screenshot: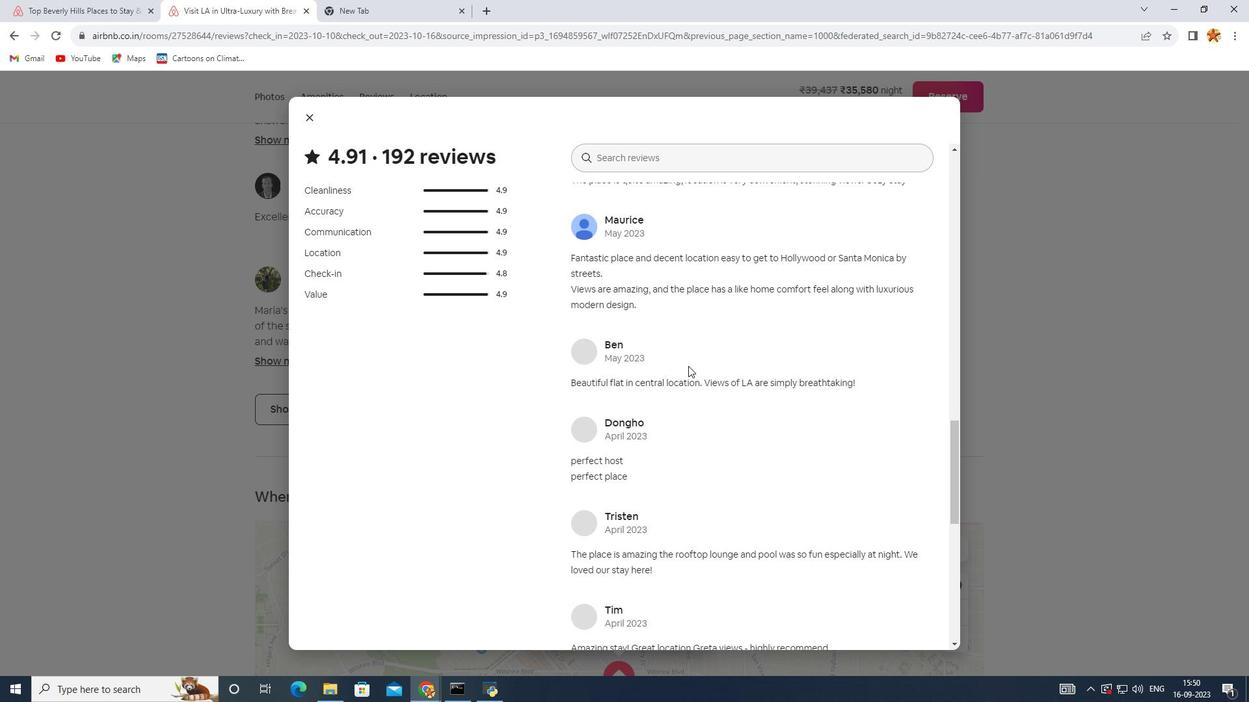 
Action: Mouse scrolled (689, 366) with delta (0, 0)
Screenshot: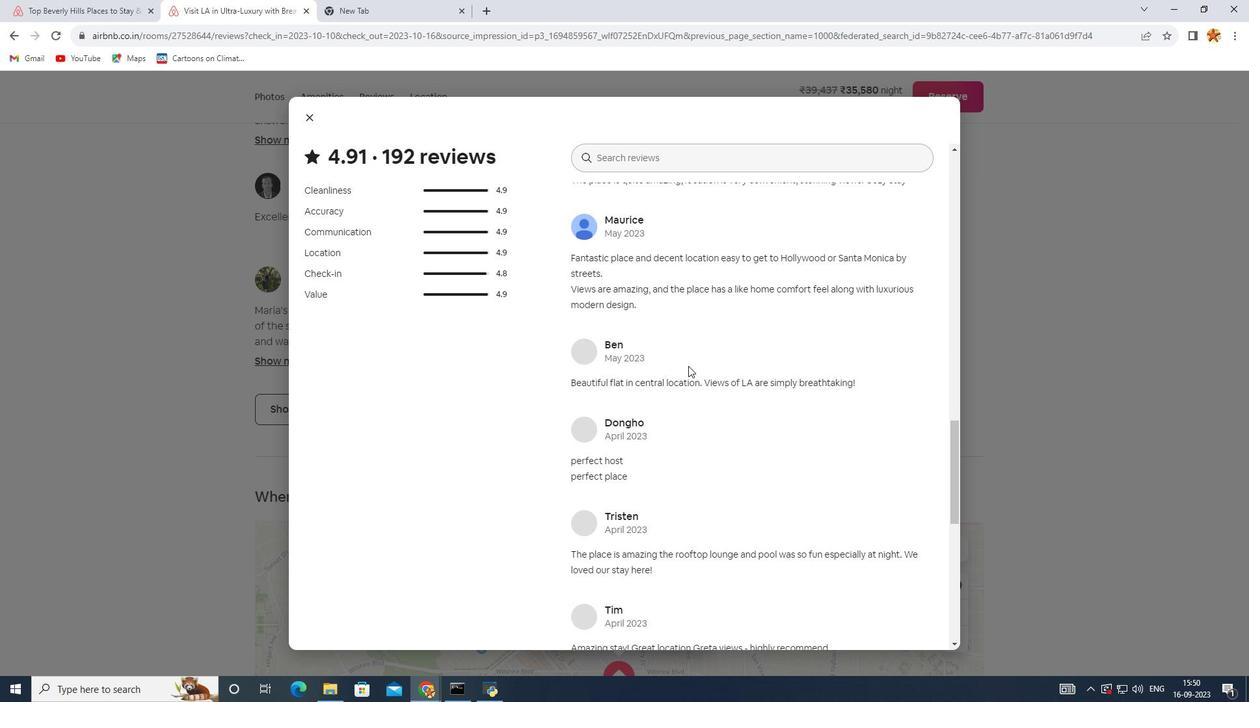 
Action: Mouse scrolled (689, 366) with delta (0, 0)
Screenshot: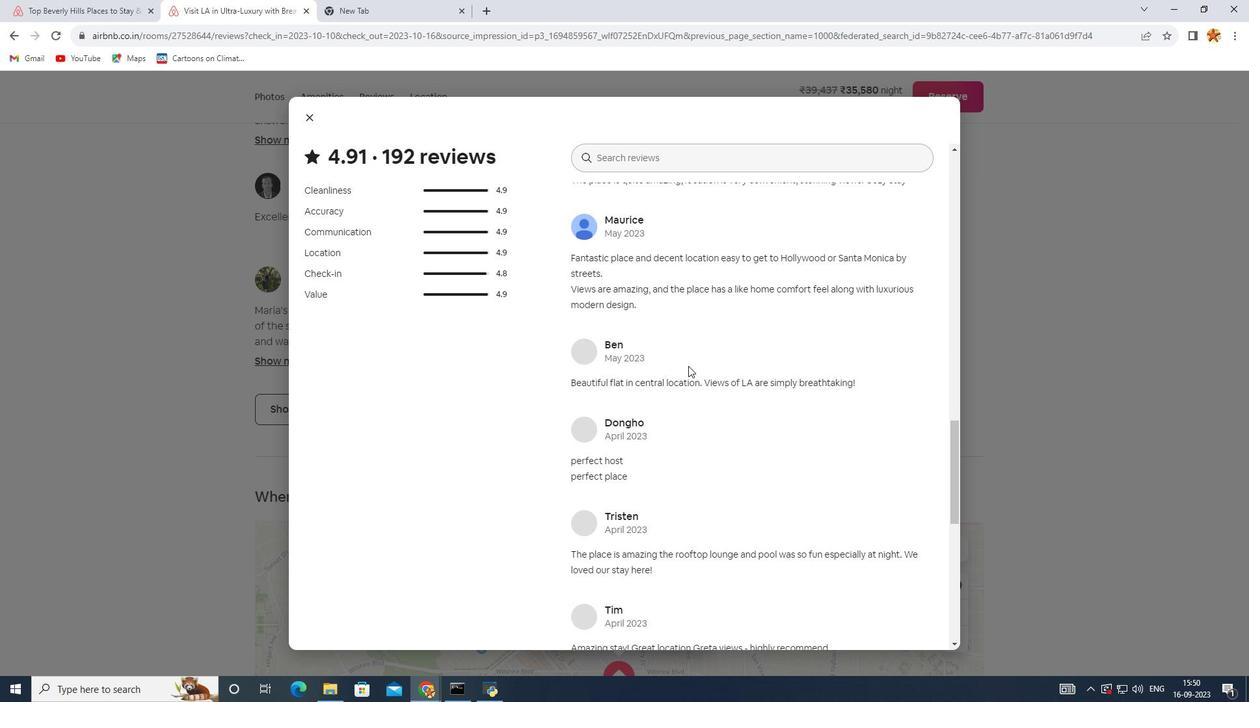 
Action: Mouse scrolled (689, 366) with delta (0, 0)
Screenshot: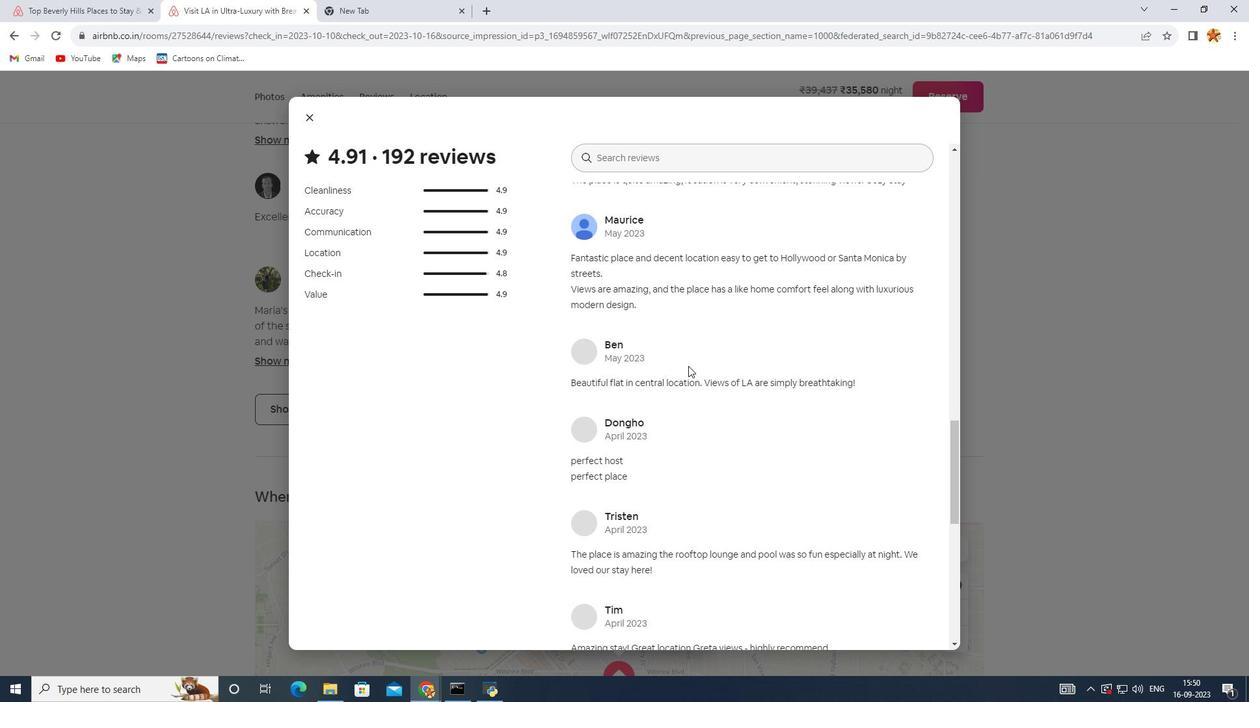 
Action: Mouse scrolled (689, 366) with delta (0, 0)
Screenshot: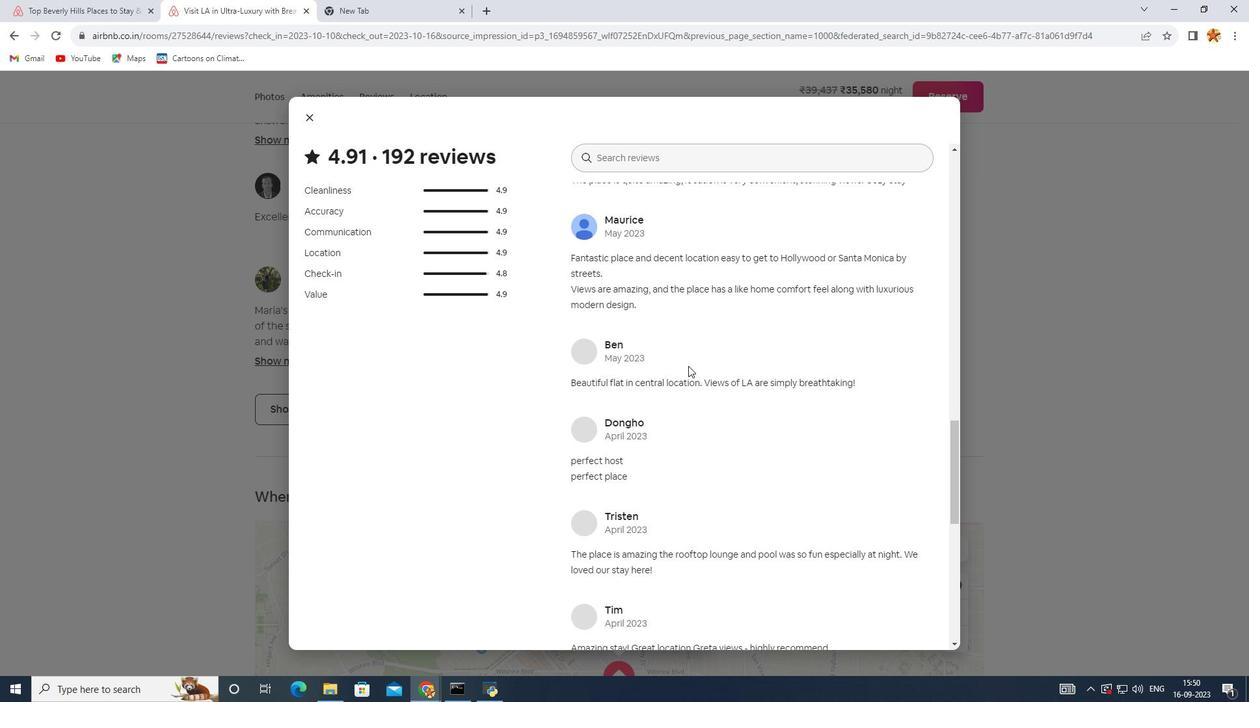 
Action: Mouse scrolled (689, 366) with delta (0, 0)
Screenshot: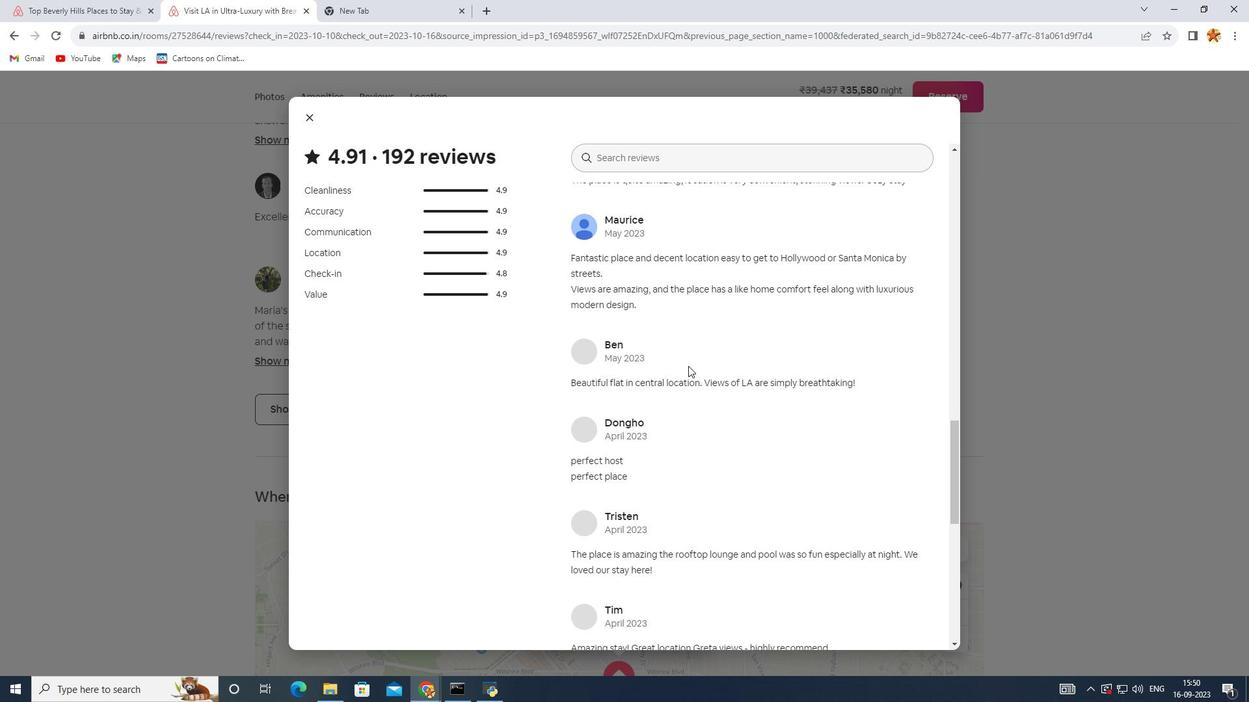 
Action: Mouse scrolled (689, 366) with delta (0, 0)
Screenshot: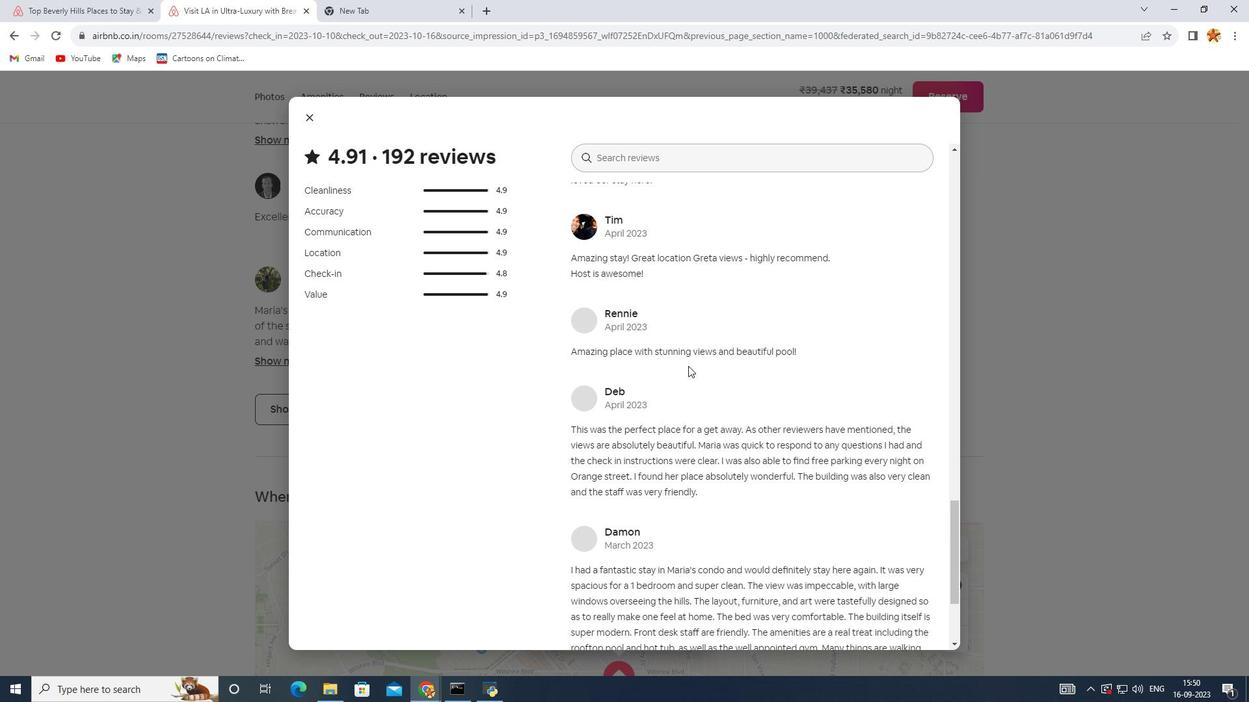 
Action: Mouse scrolled (689, 366) with delta (0, 0)
Screenshot: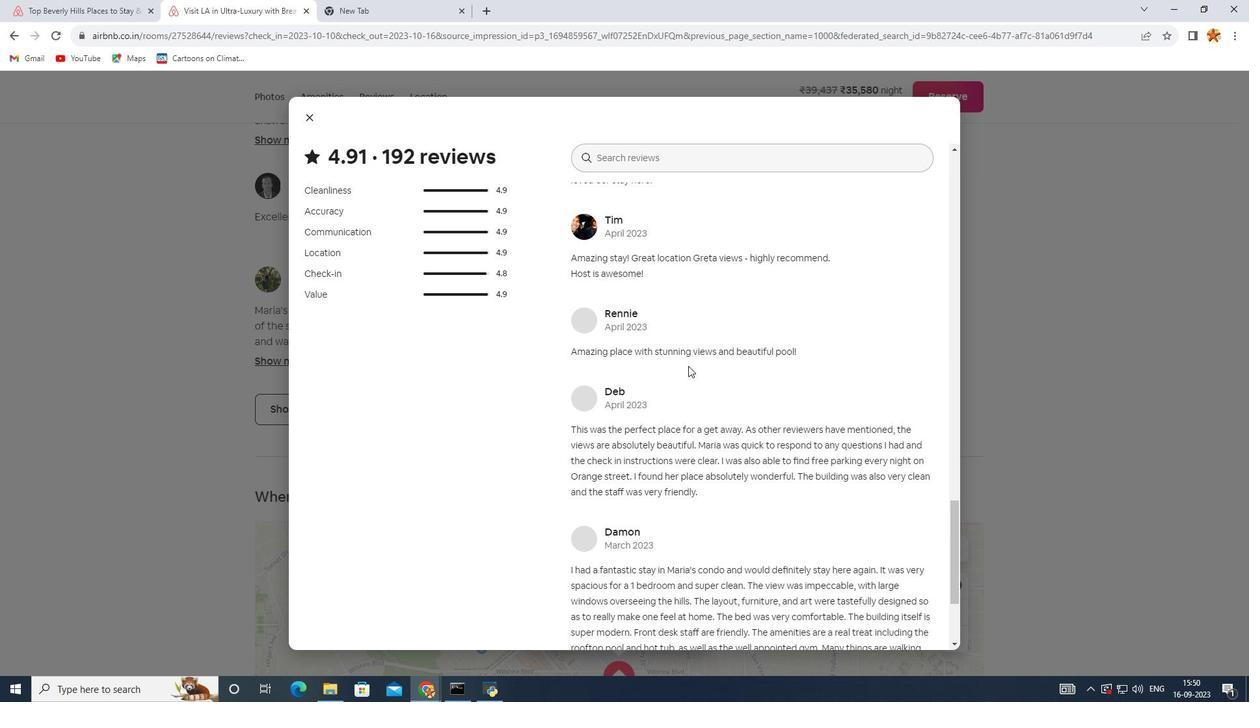 
Action: Mouse scrolled (689, 366) with delta (0, 0)
Screenshot: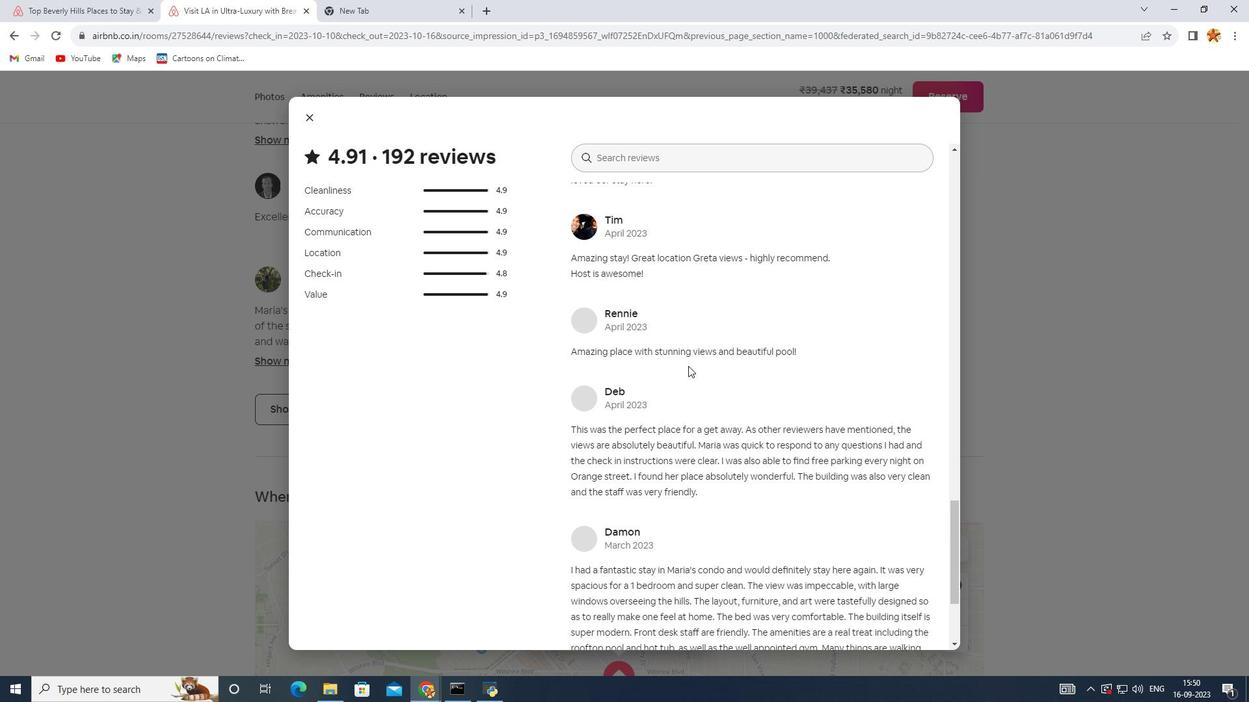 
Action: Mouse scrolled (689, 366) with delta (0, 0)
Screenshot: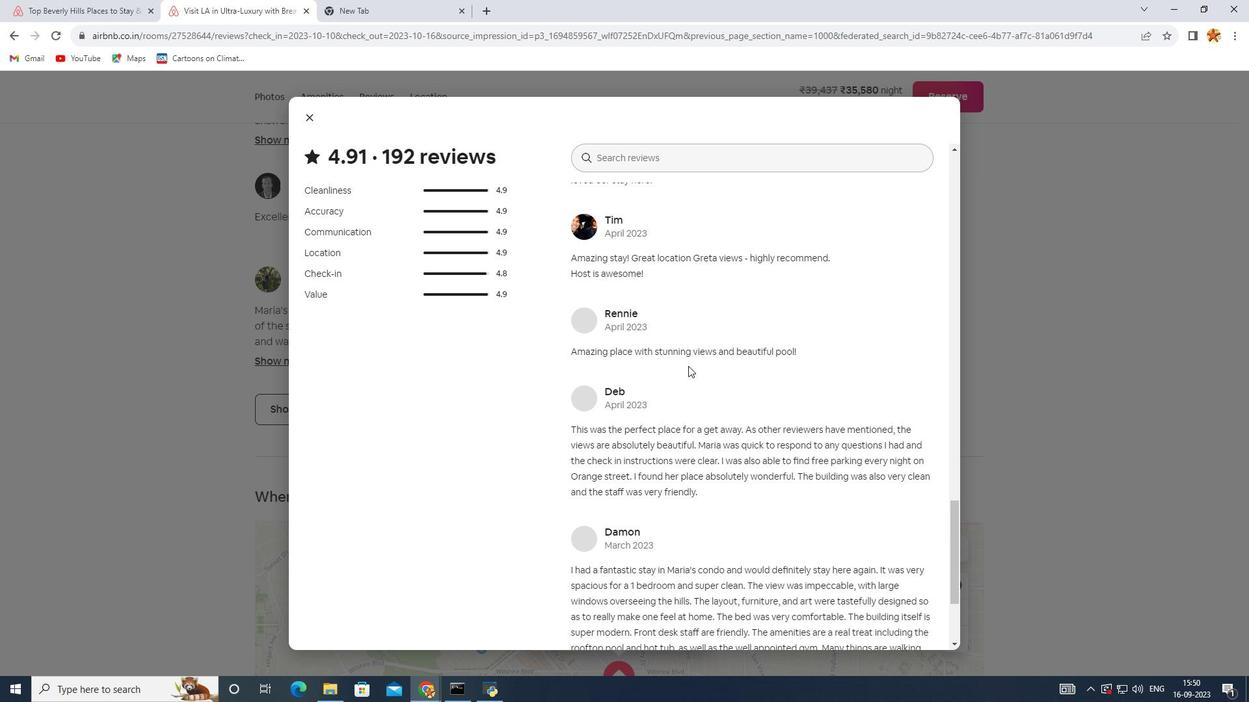 
Action: Mouse scrolled (689, 366) with delta (0, 0)
Screenshot: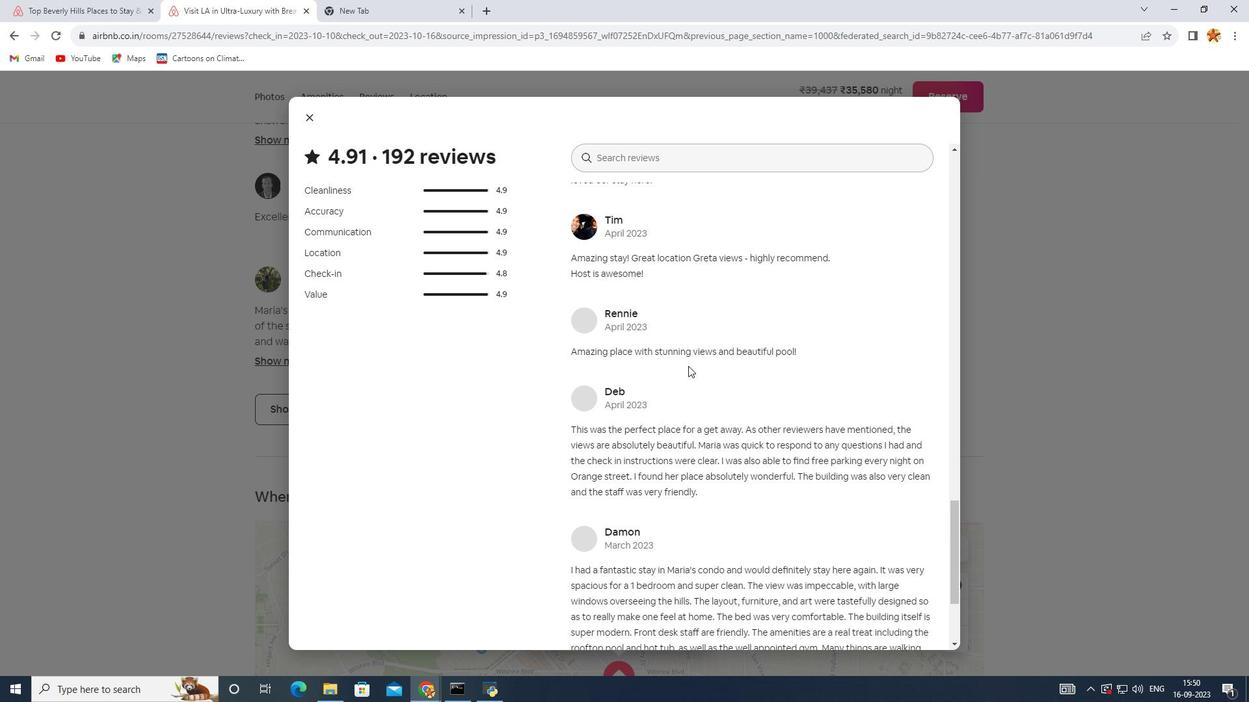 
Action: Mouse scrolled (689, 366) with delta (0, 0)
Screenshot: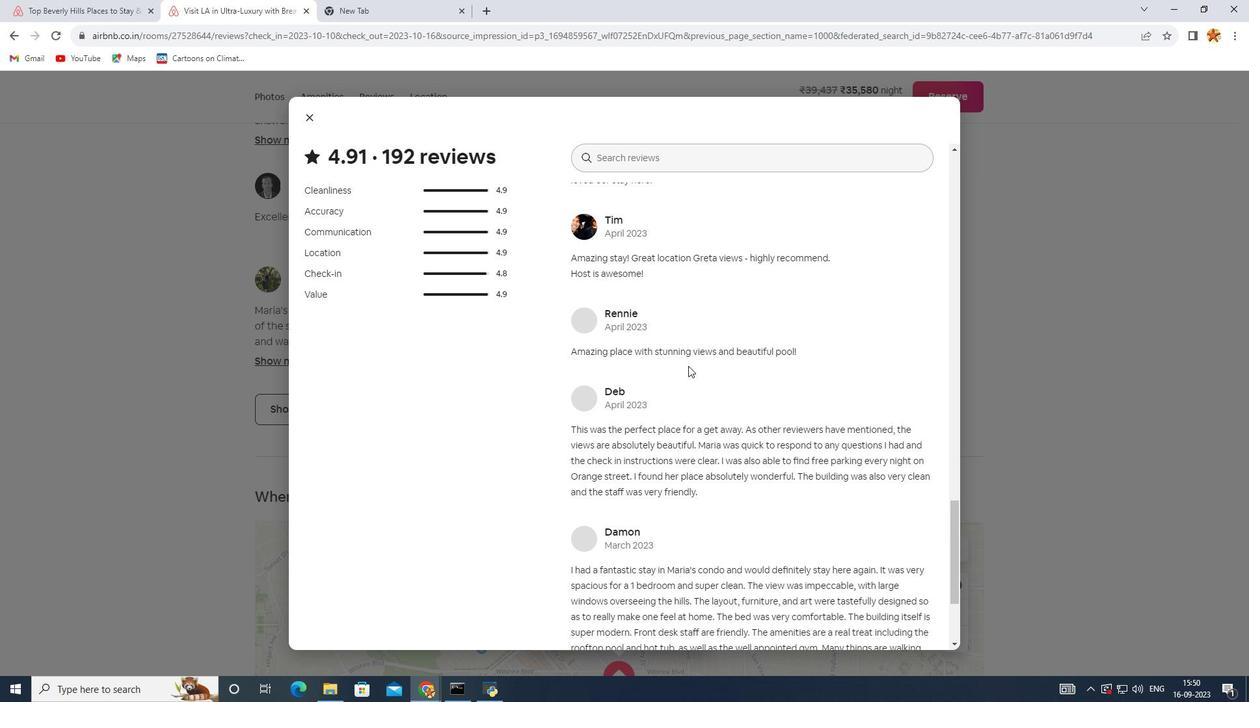 
Action: Mouse scrolled (689, 366) with delta (0, 0)
Screenshot: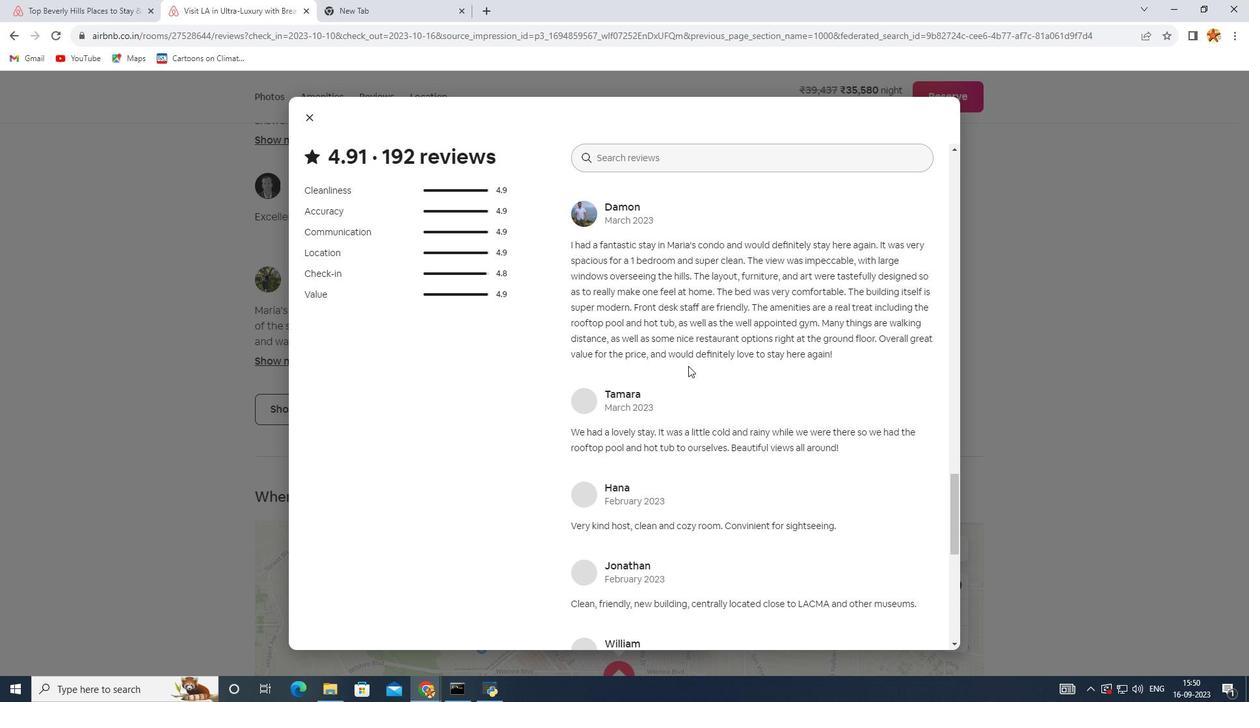 
Action: Mouse scrolled (689, 366) with delta (0, 0)
Screenshot: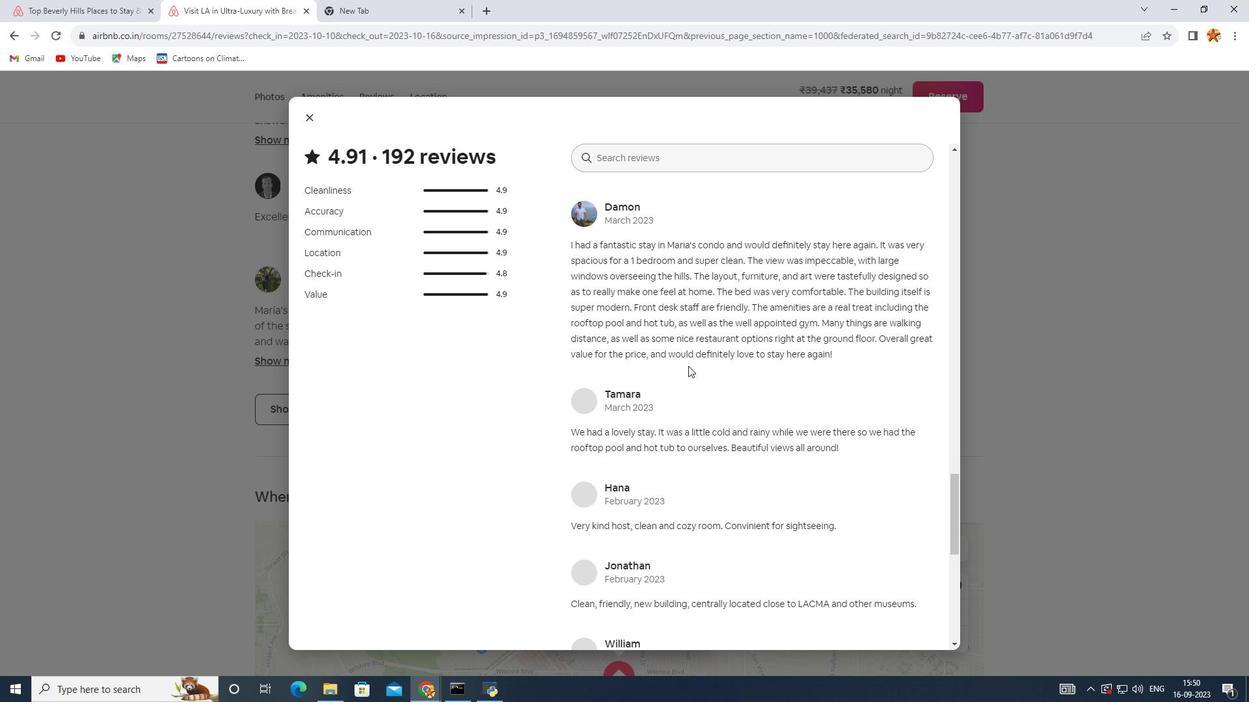
Action: Mouse scrolled (689, 366) with delta (0, 0)
Screenshot: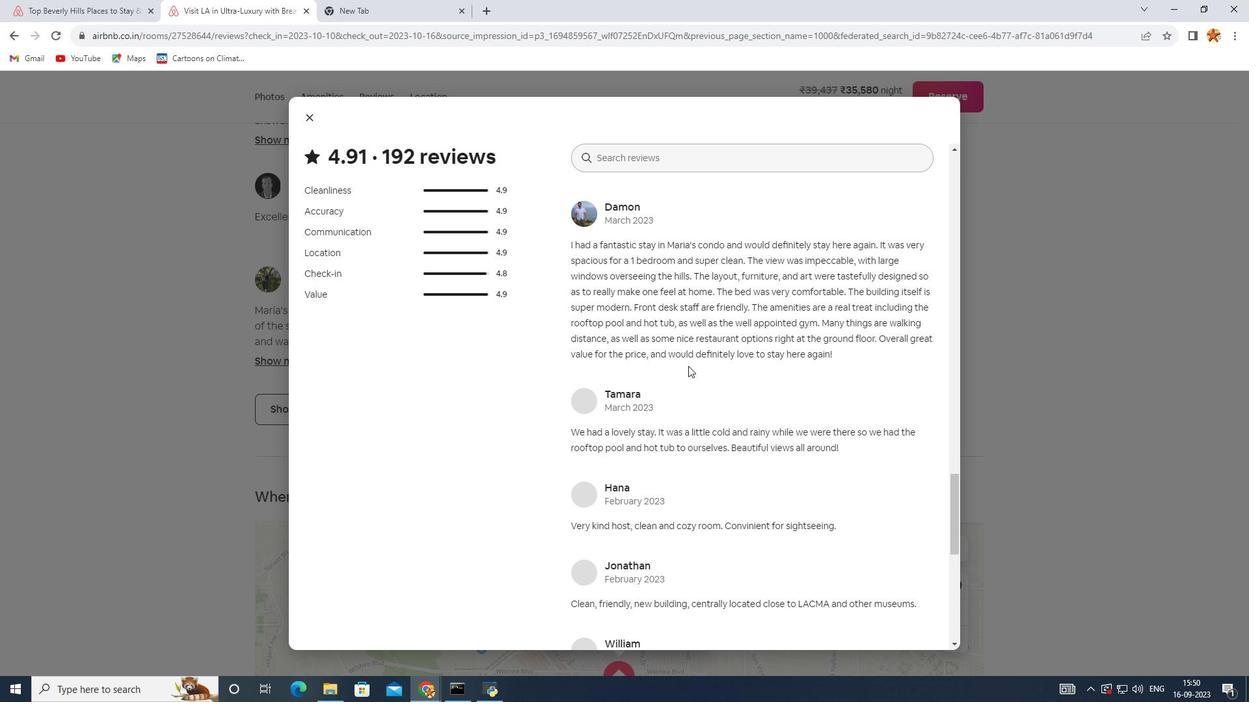 
Action: Mouse scrolled (689, 366) with delta (0, 0)
Screenshot: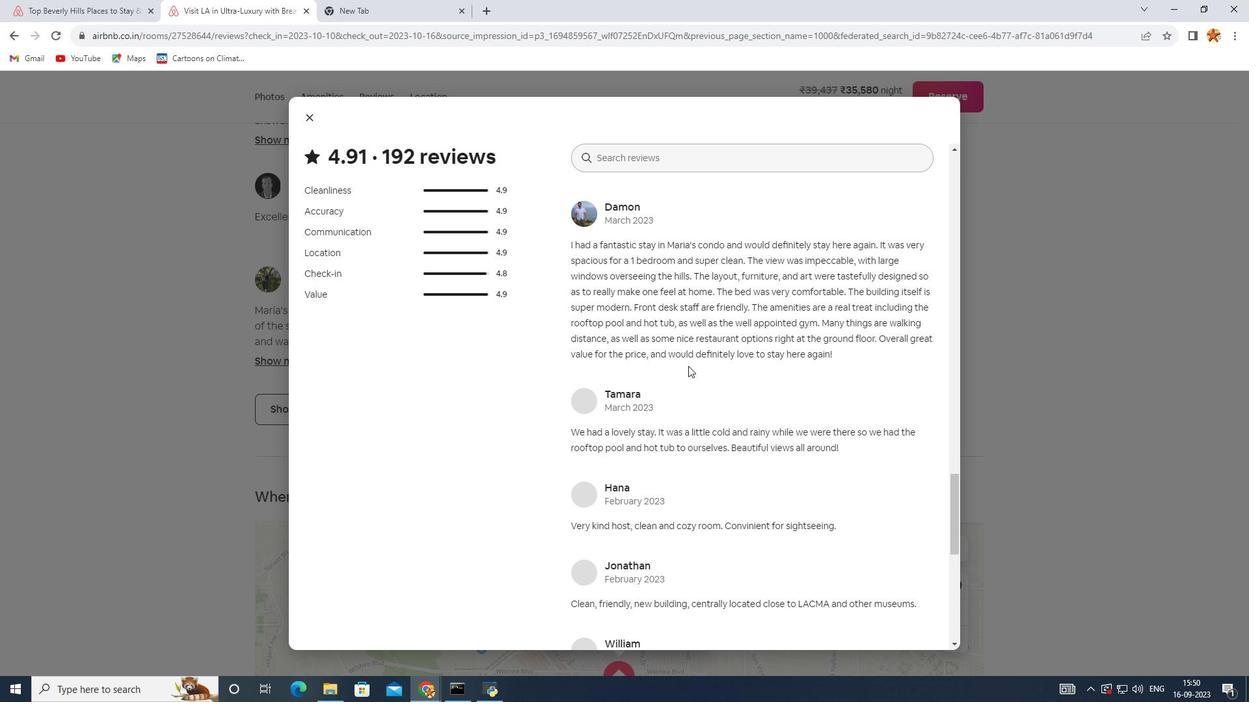 
Action: Mouse scrolled (689, 366) with delta (0, 0)
Screenshot: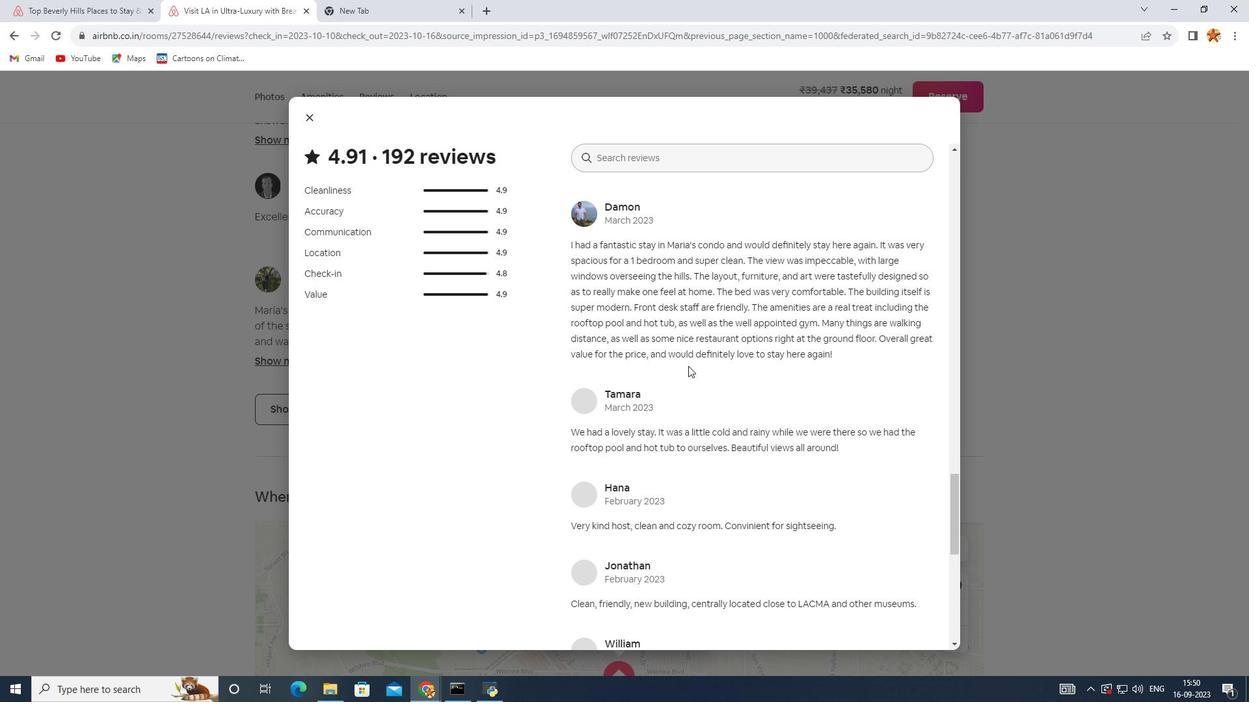 
Action: Mouse scrolled (689, 366) with delta (0, 0)
Screenshot: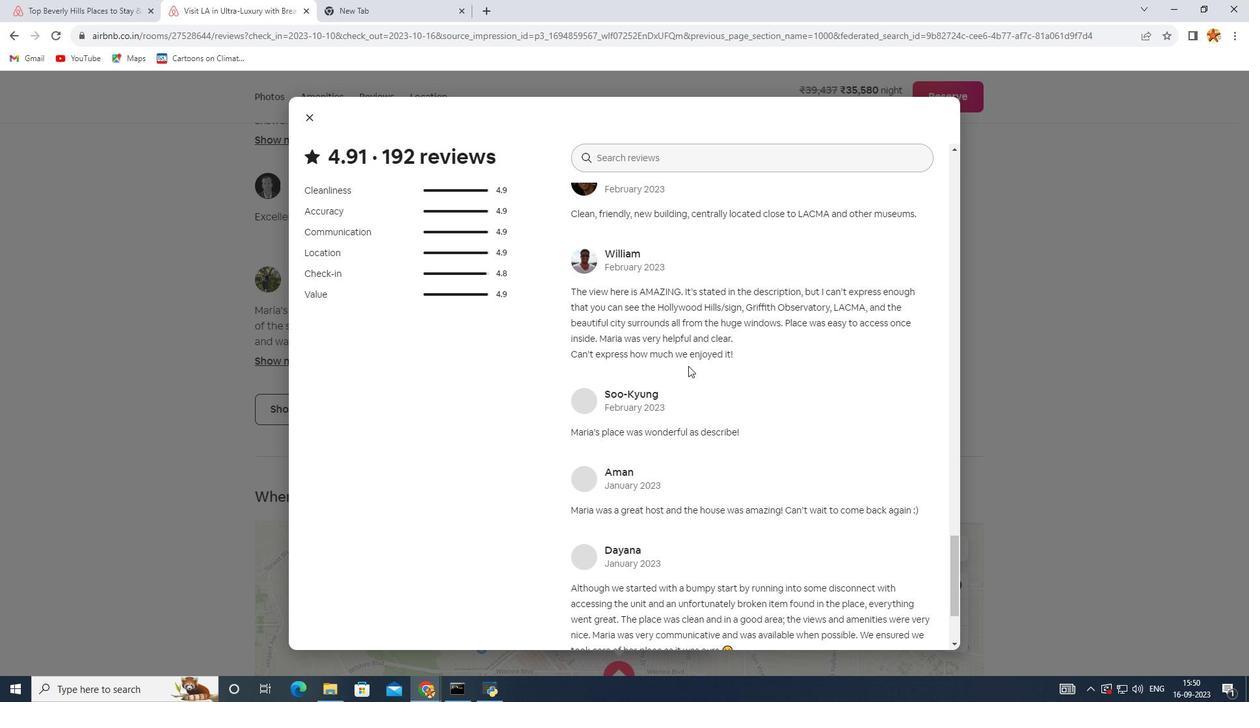 
Action: Mouse scrolled (689, 366) with delta (0, 0)
Screenshot: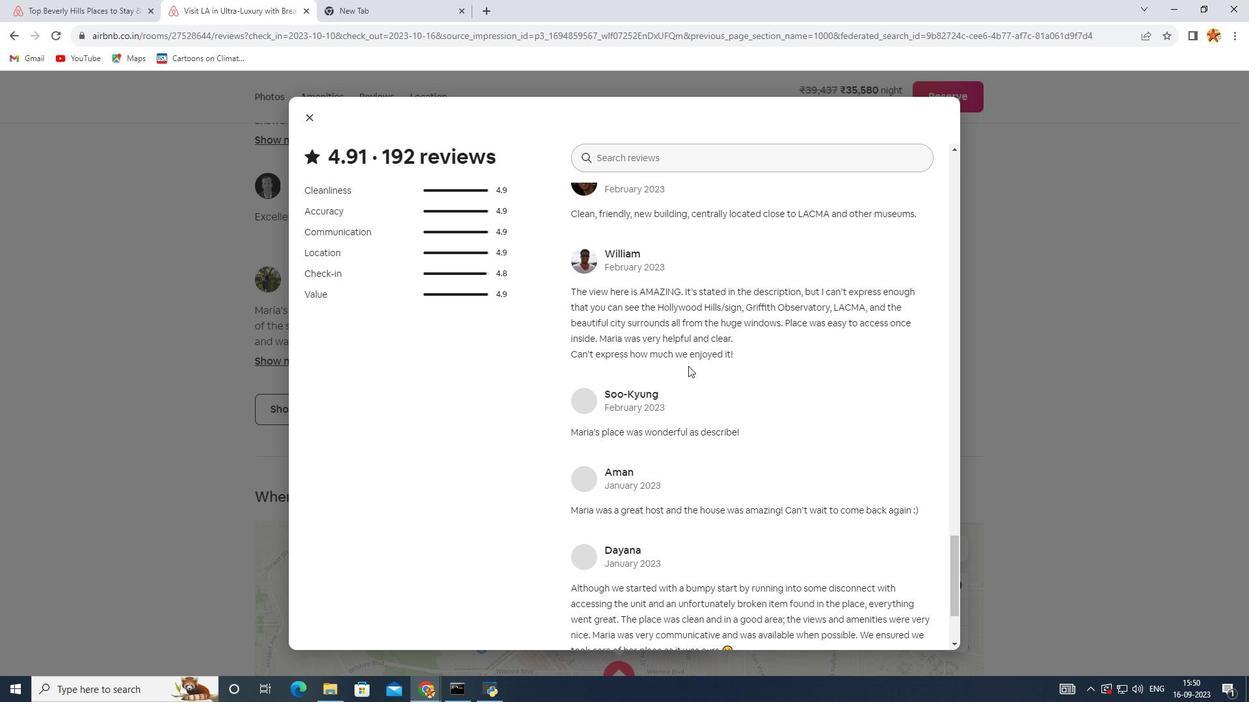 
Action: Mouse scrolled (689, 366) with delta (0, 0)
Screenshot: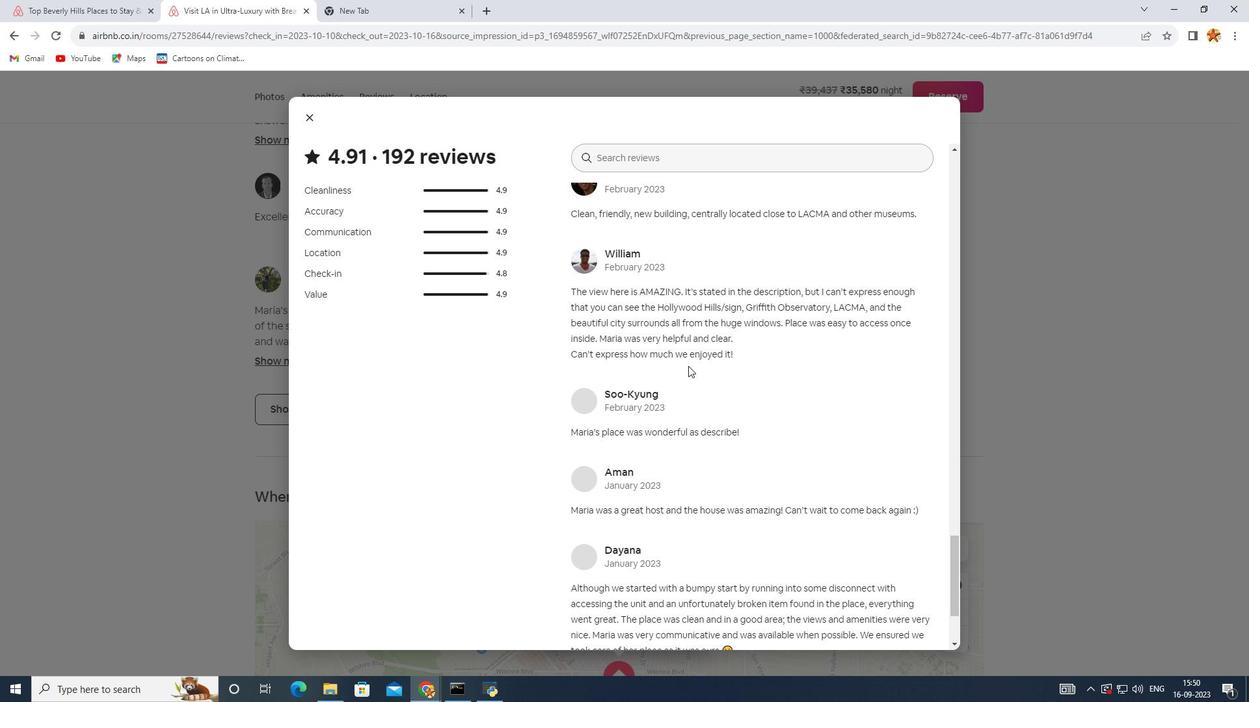 
Action: Mouse scrolled (689, 366) with delta (0, 0)
Screenshot: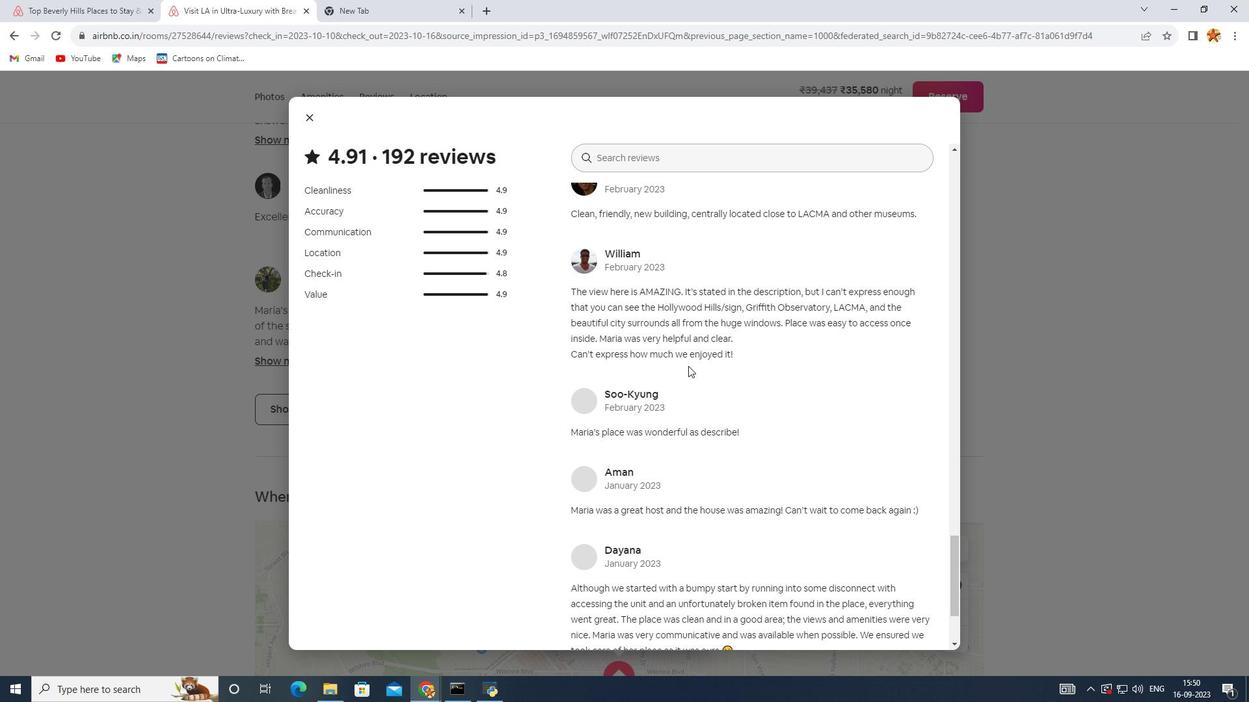 
Action: Mouse scrolled (689, 366) with delta (0, 0)
Screenshot: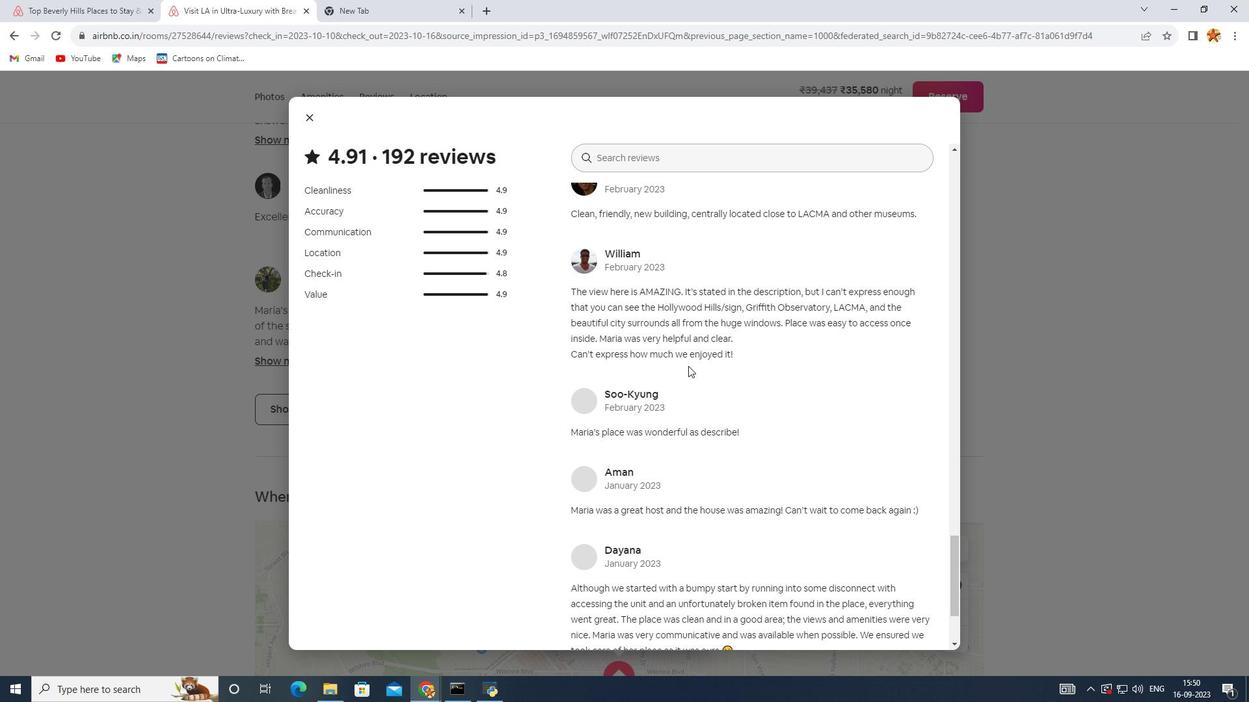 
Action: Mouse scrolled (689, 366) with delta (0, 0)
Screenshot: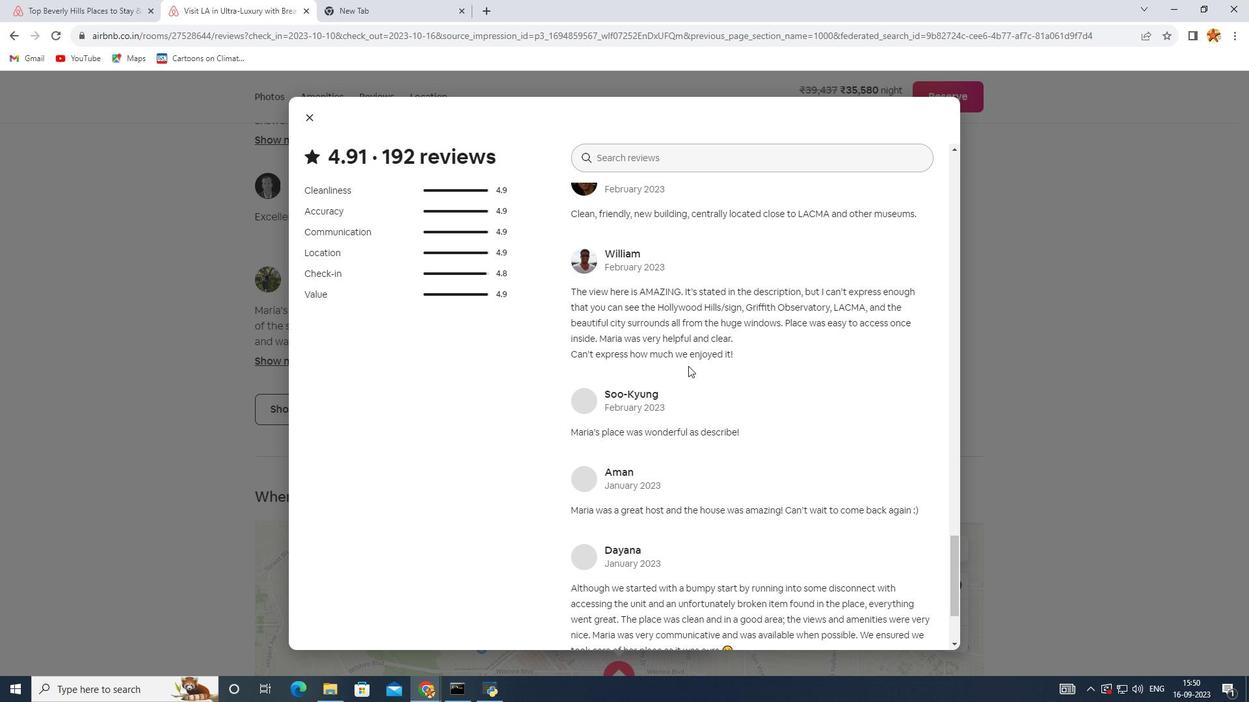 
Action: Mouse scrolled (689, 366) with delta (0, 0)
Screenshot: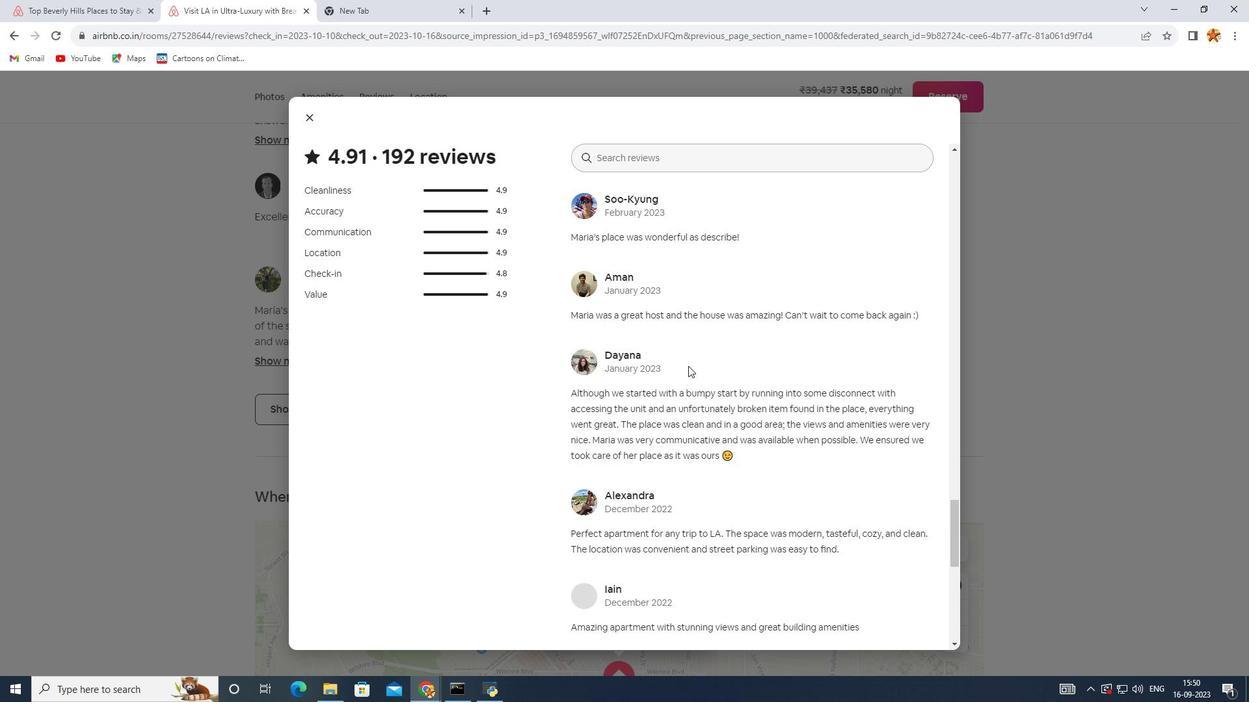 
Action: Mouse scrolled (689, 366) with delta (0, 0)
Screenshot: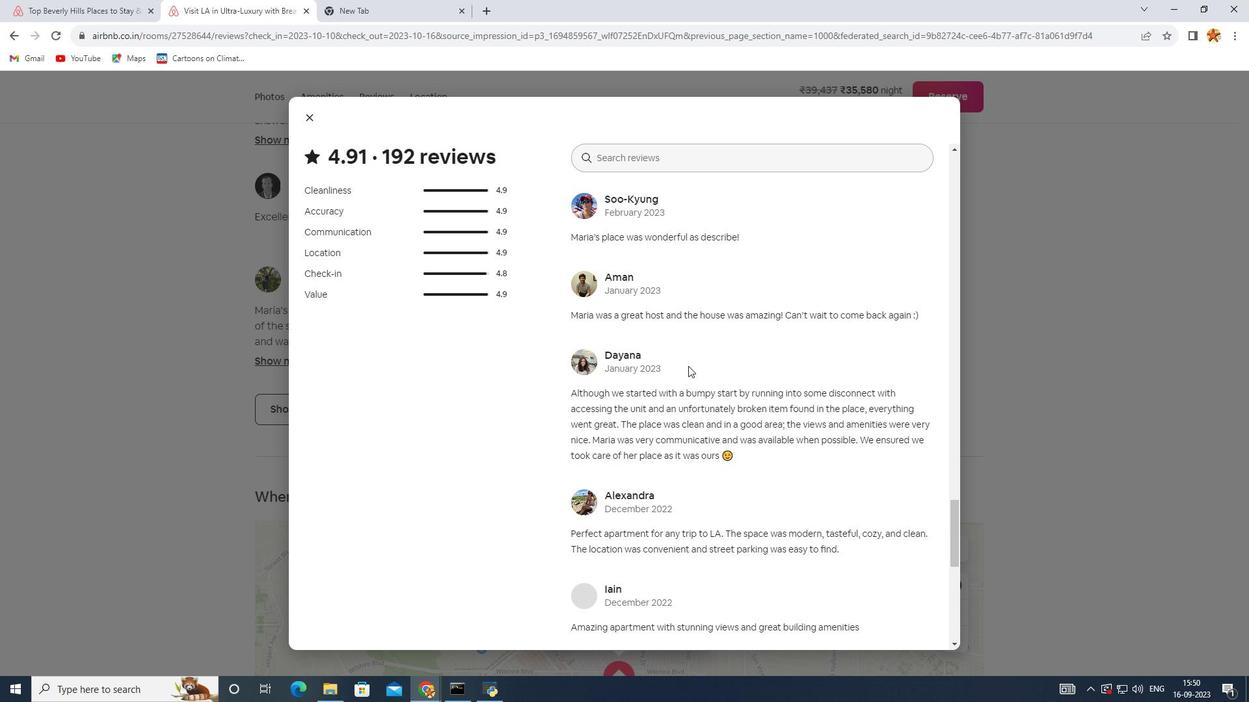 
Action: Mouse scrolled (689, 366) with delta (0, 0)
Screenshot: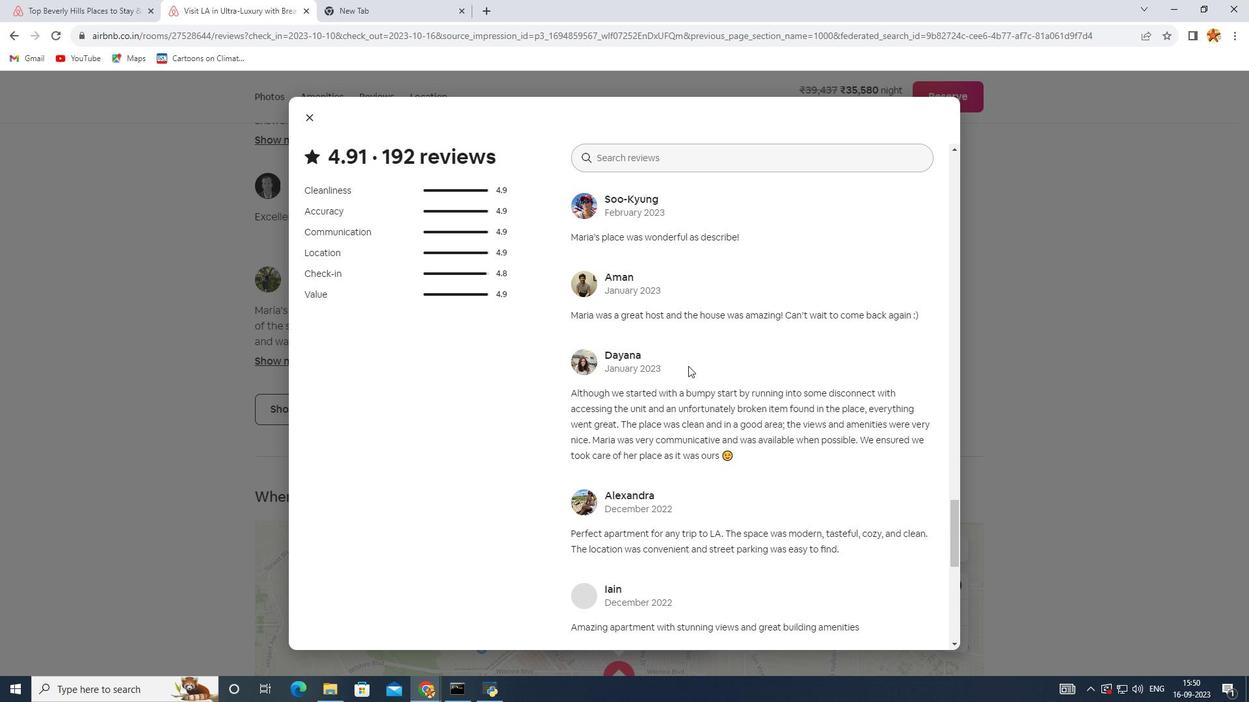 
Action: Mouse scrolled (689, 366) with delta (0, 0)
Screenshot: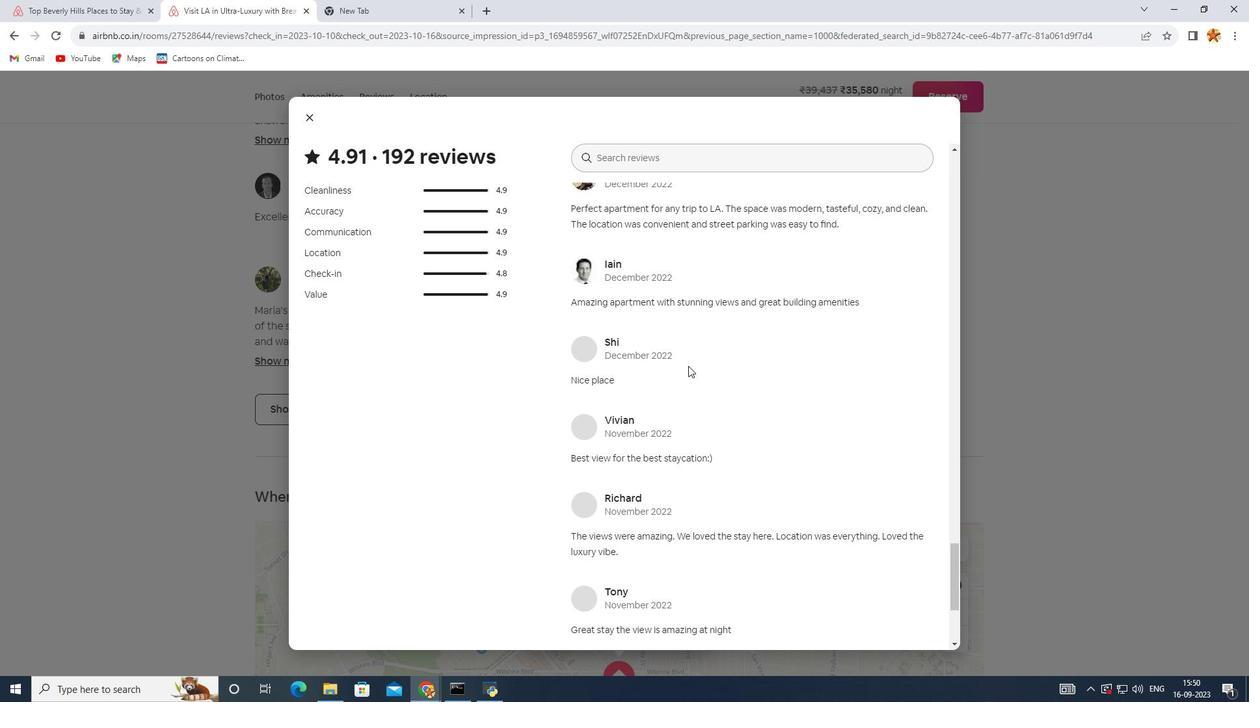 
Action: Mouse scrolled (689, 366) with delta (0, 0)
Screenshot: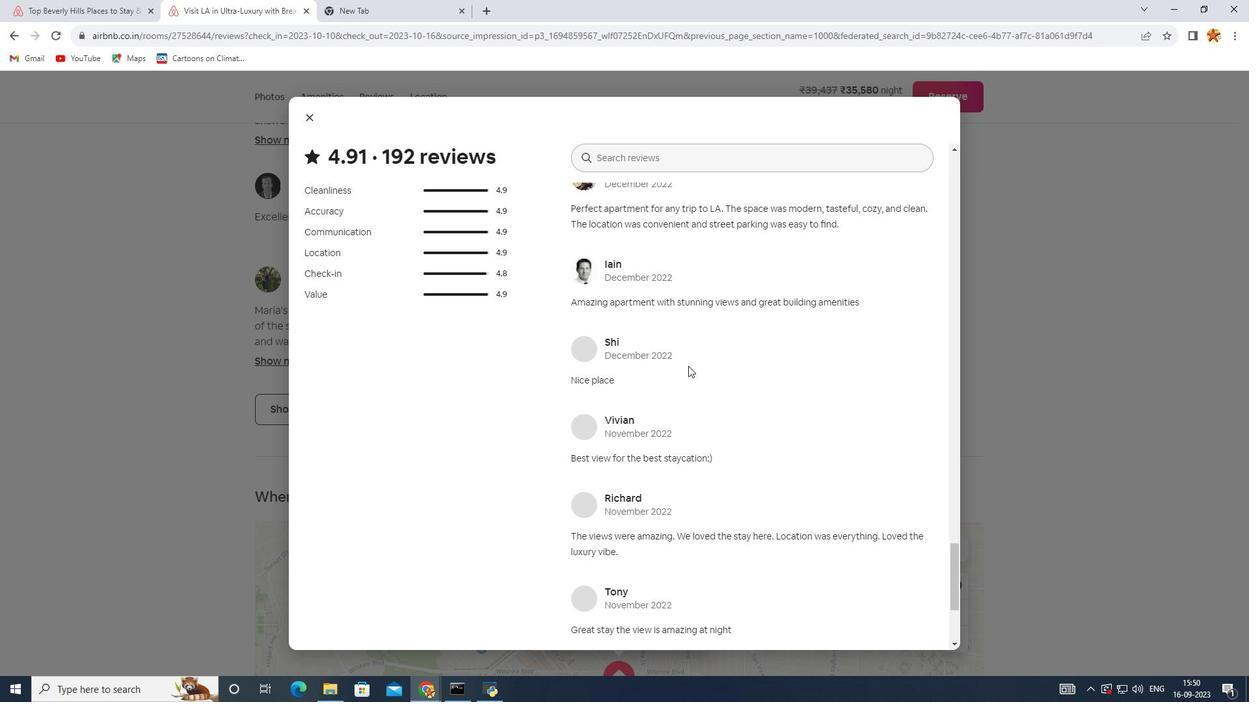 
Action: Mouse scrolled (689, 366) with delta (0, 0)
Screenshot: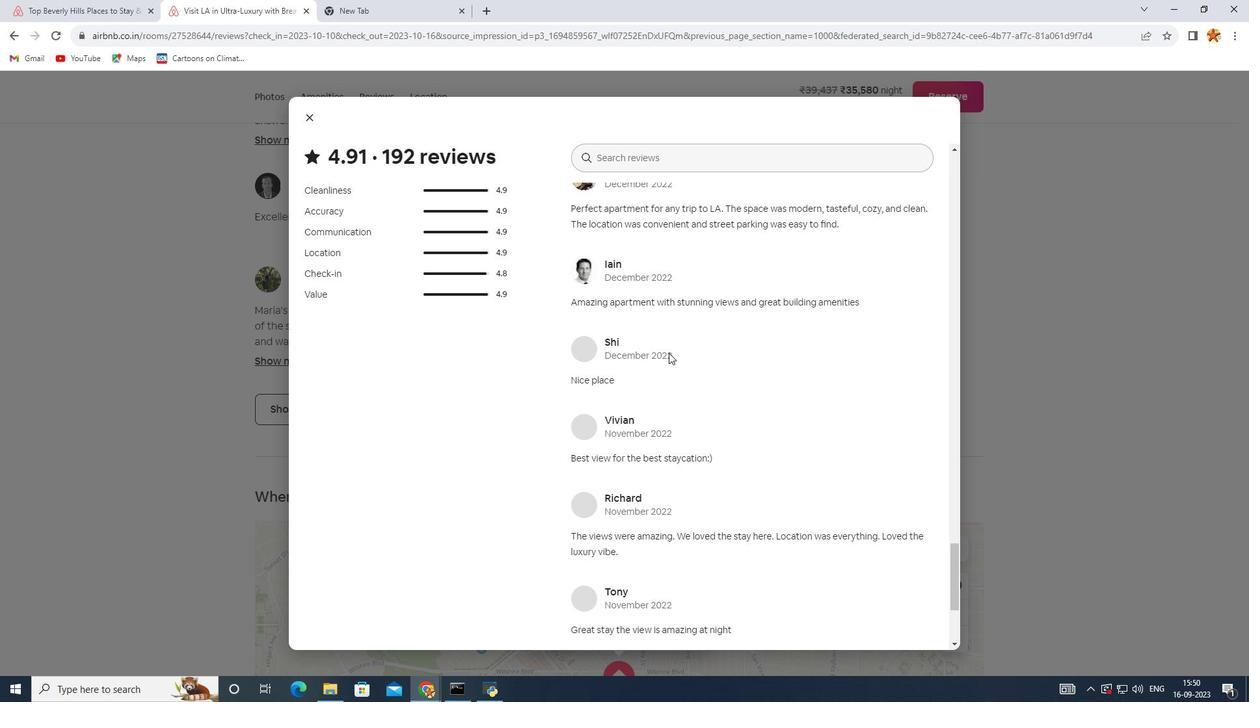 
Action: Mouse scrolled (689, 366) with delta (0, 0)
Screenshot: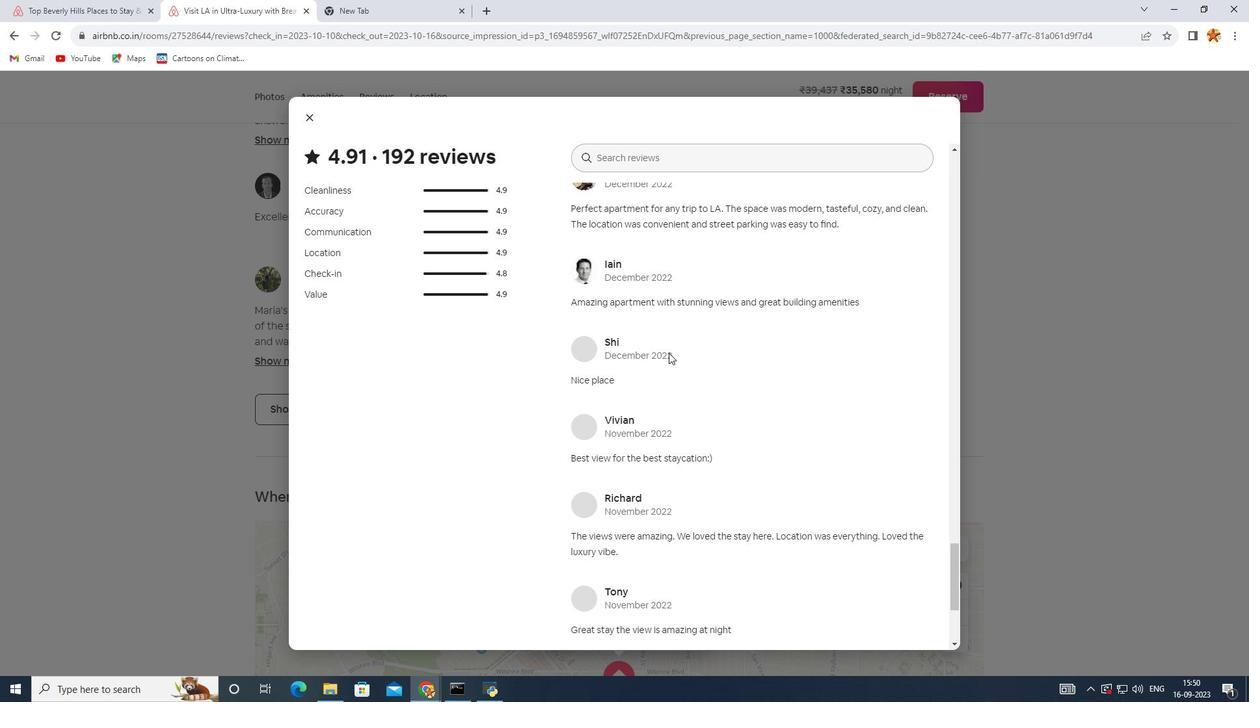 
Action: Mouse scrolled (689, 366) with delta (0, 0)
Screenshot: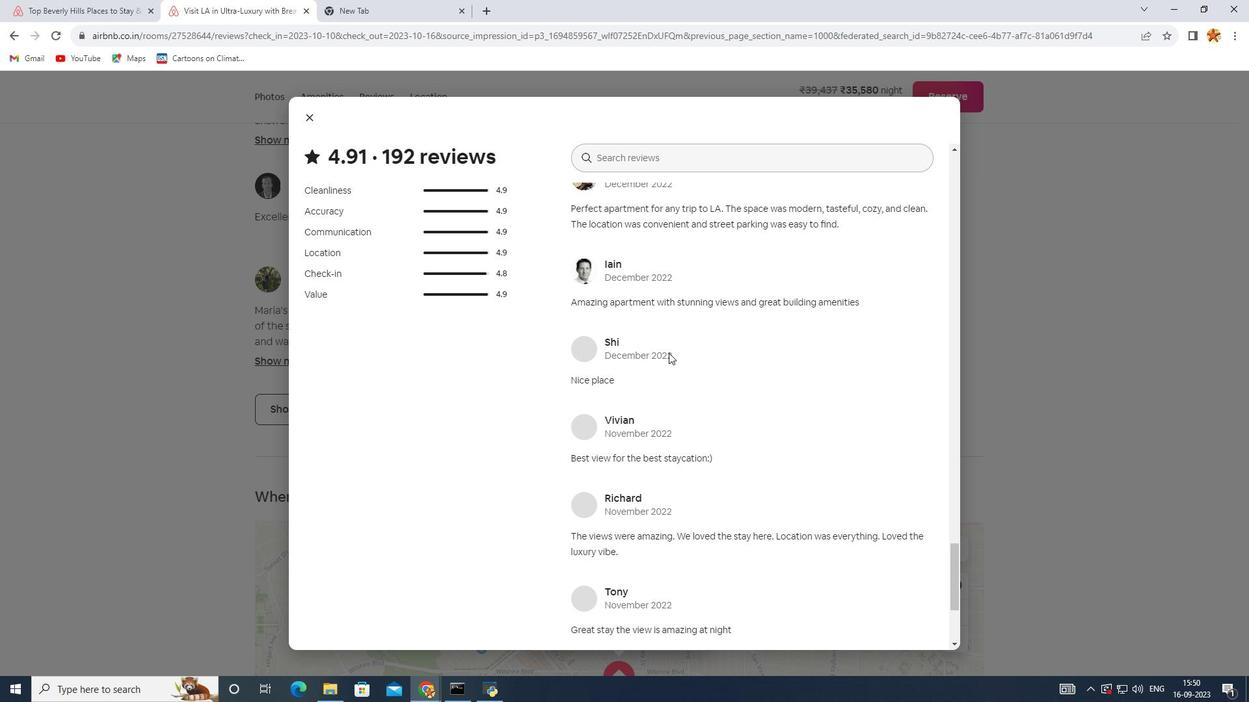 
Action: Mouse moved to (304, 113)
Screenshot: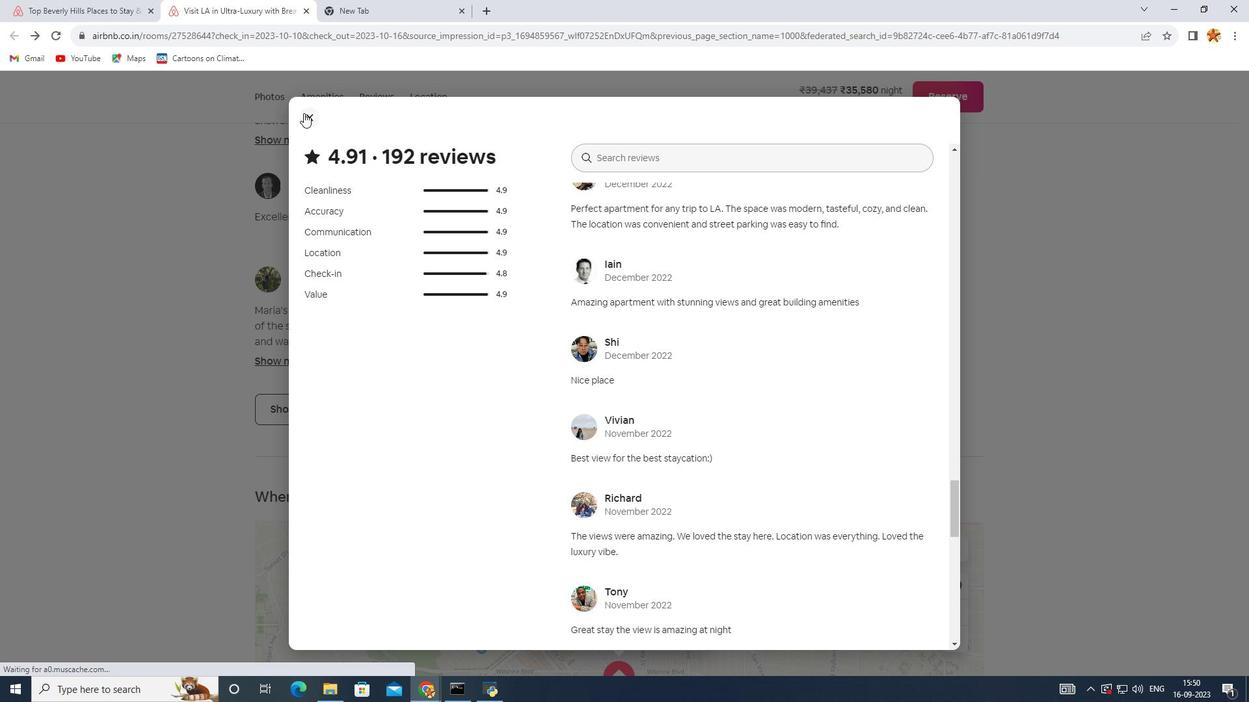 
Action: Mouse pressed left at (304, 113)
Screenshot: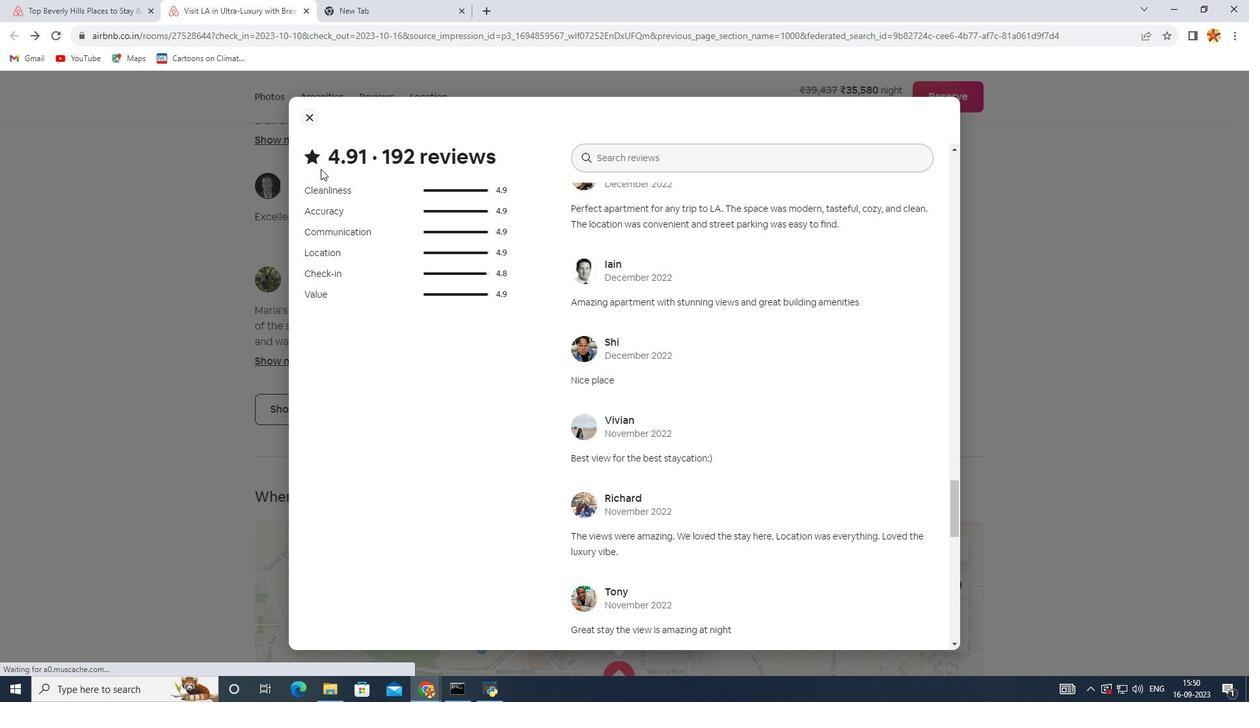 
Action: Mouse moved to (391, 430)
Screenshot: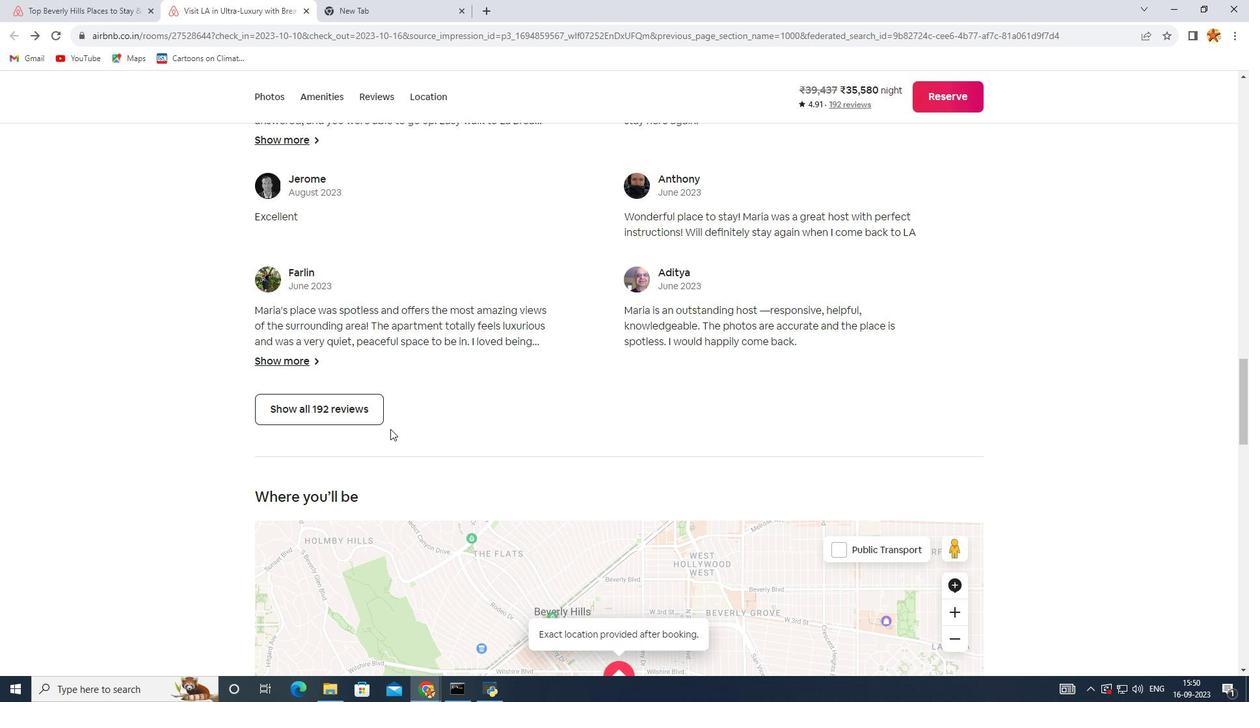 
Action: Mouse scrolled (391, 429) with delta (0, 0)
Screenshot: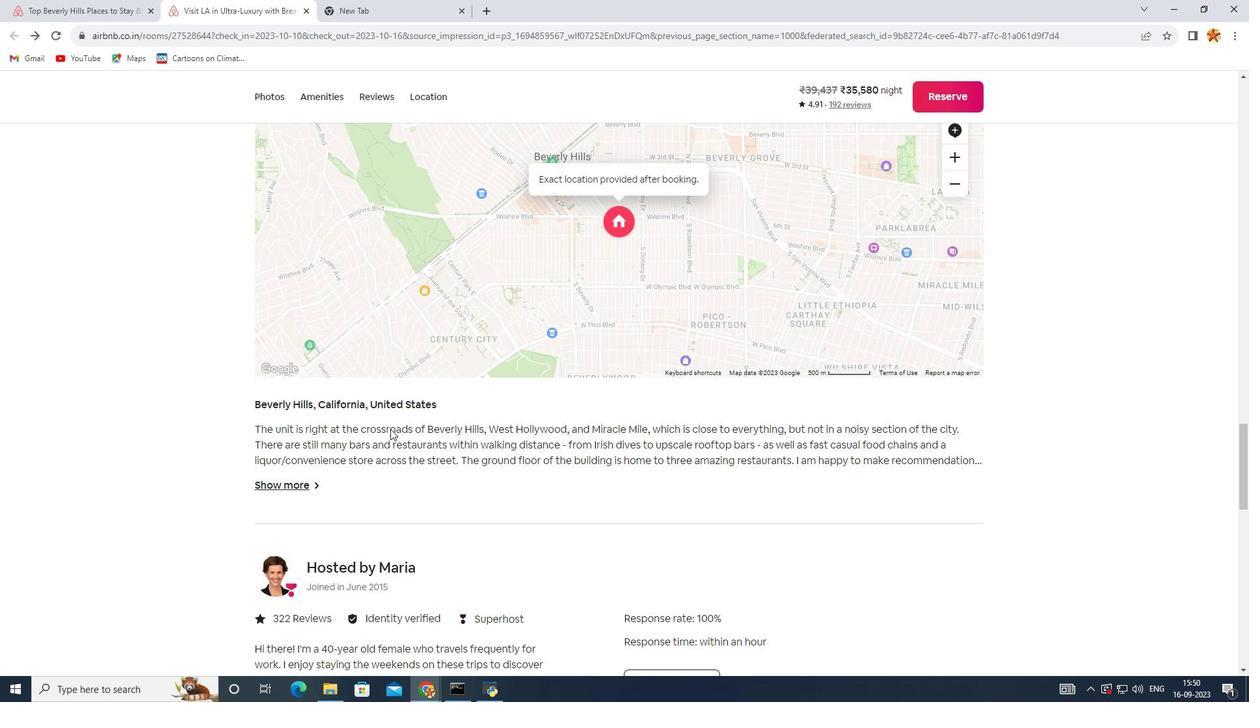 
Action: Mouse scrolled (391, 429) with delta (0, 0)
Screenshot: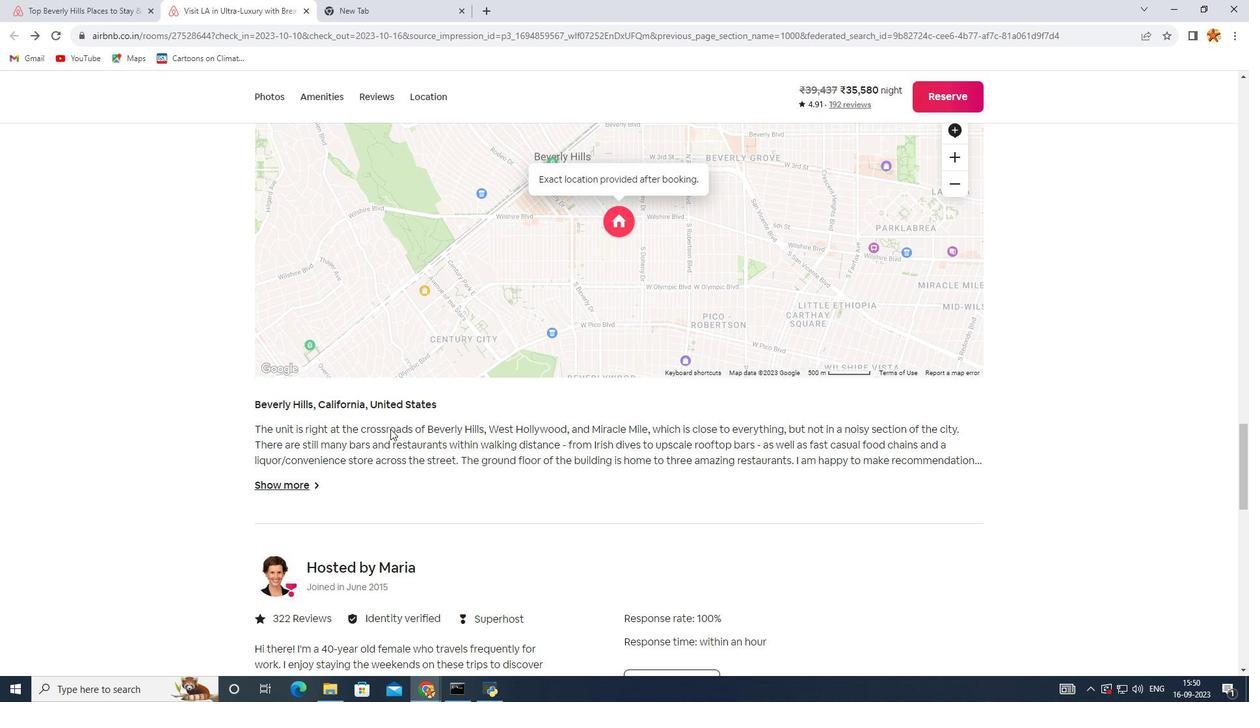 
Action: Mouse scrolled (391, 429) with delta (0, 0)
Screenshot: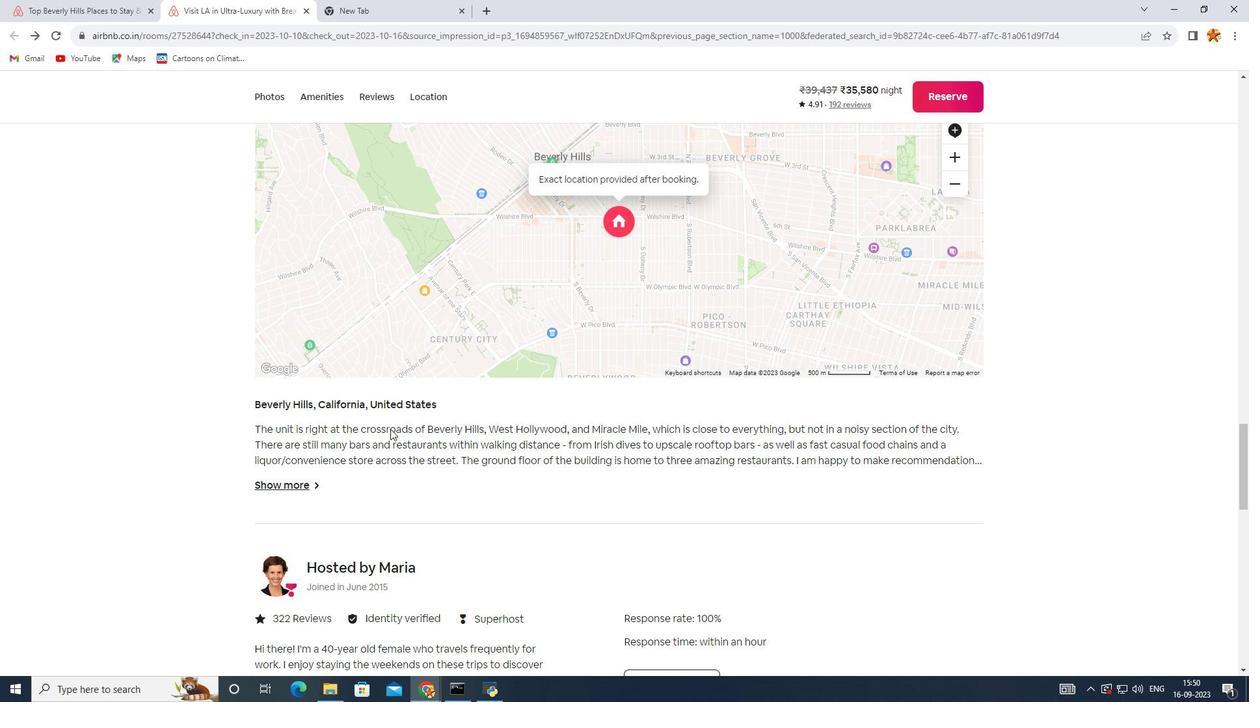 
Action: Mouse scrolled (391, 429) with delta (0, 0)
Screenshot: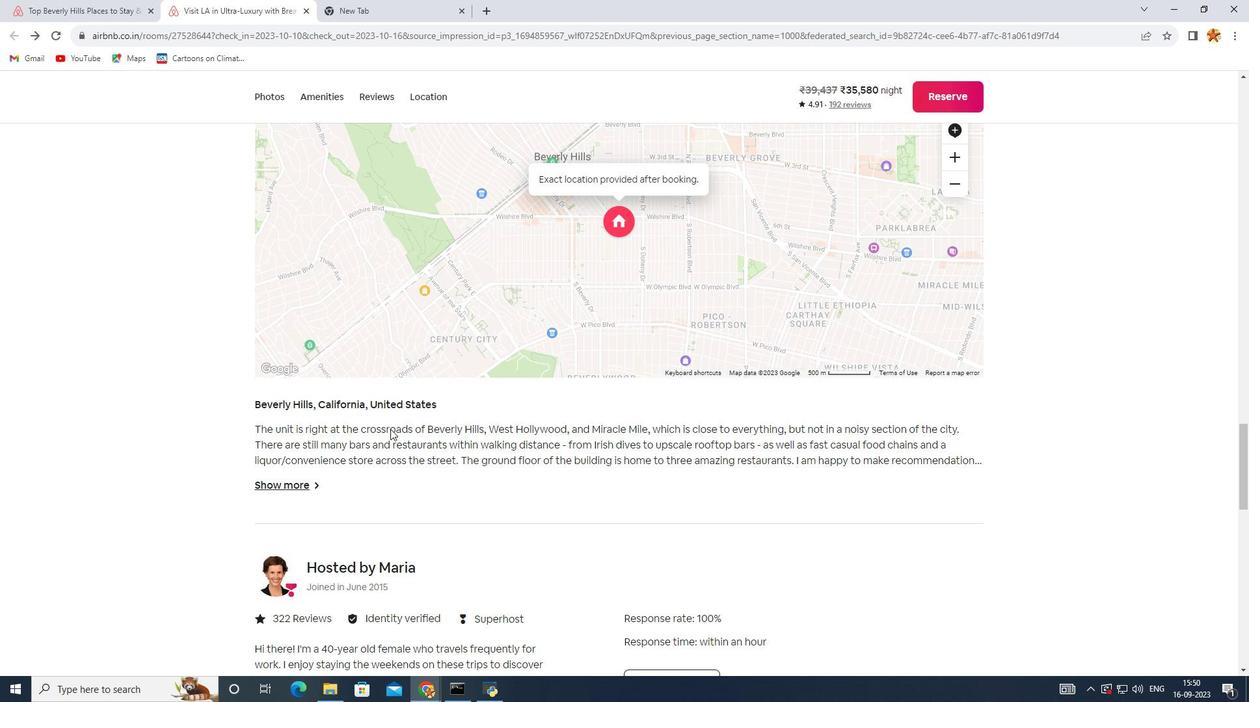 
Action: Mouse scrolled (391, 429) with delta (0, 0)
Screenshot: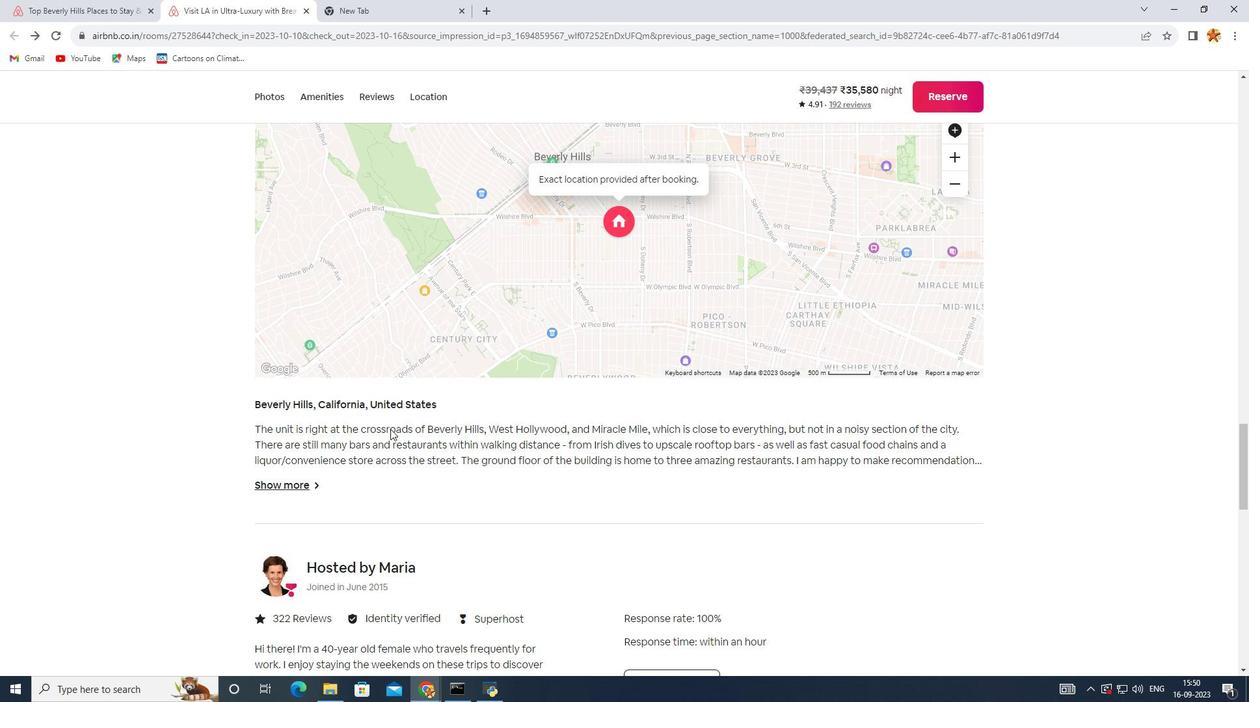 
Action: Mouse scrolled (391, 429) with delta (0, 0)
Screenshot: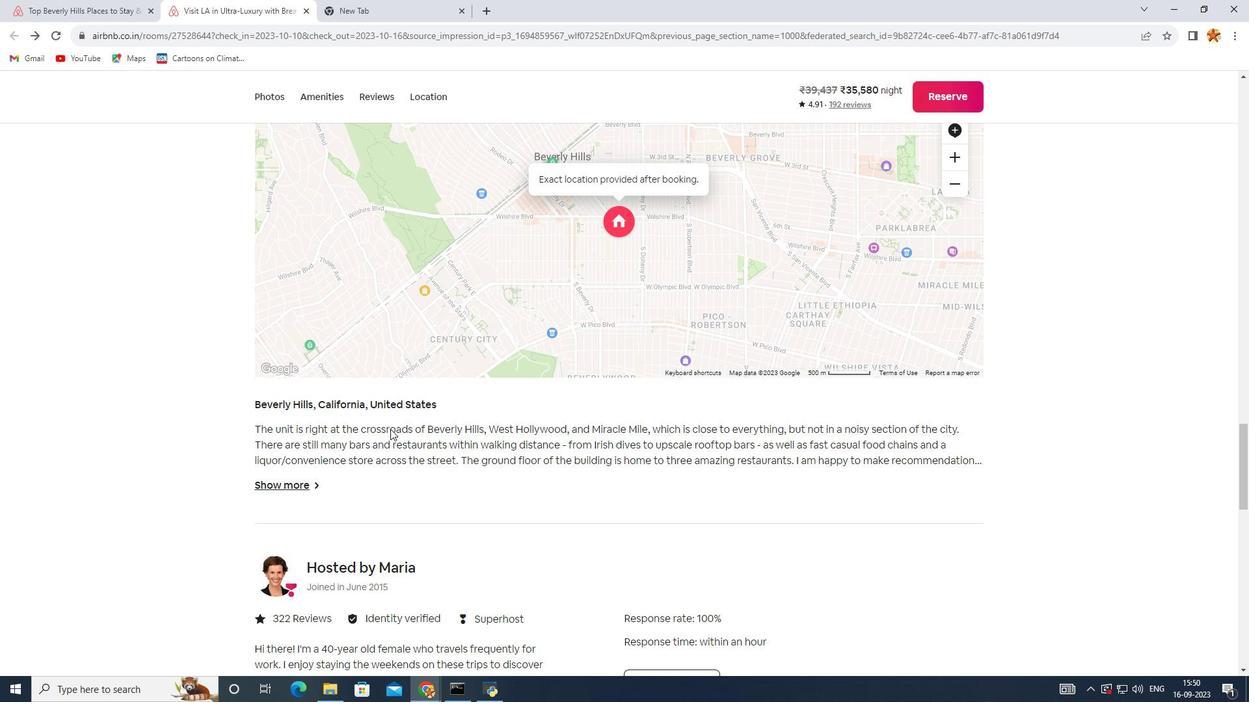
Action: Mouse scrolled (391, 429) with delta (0, 0)
Screenshot: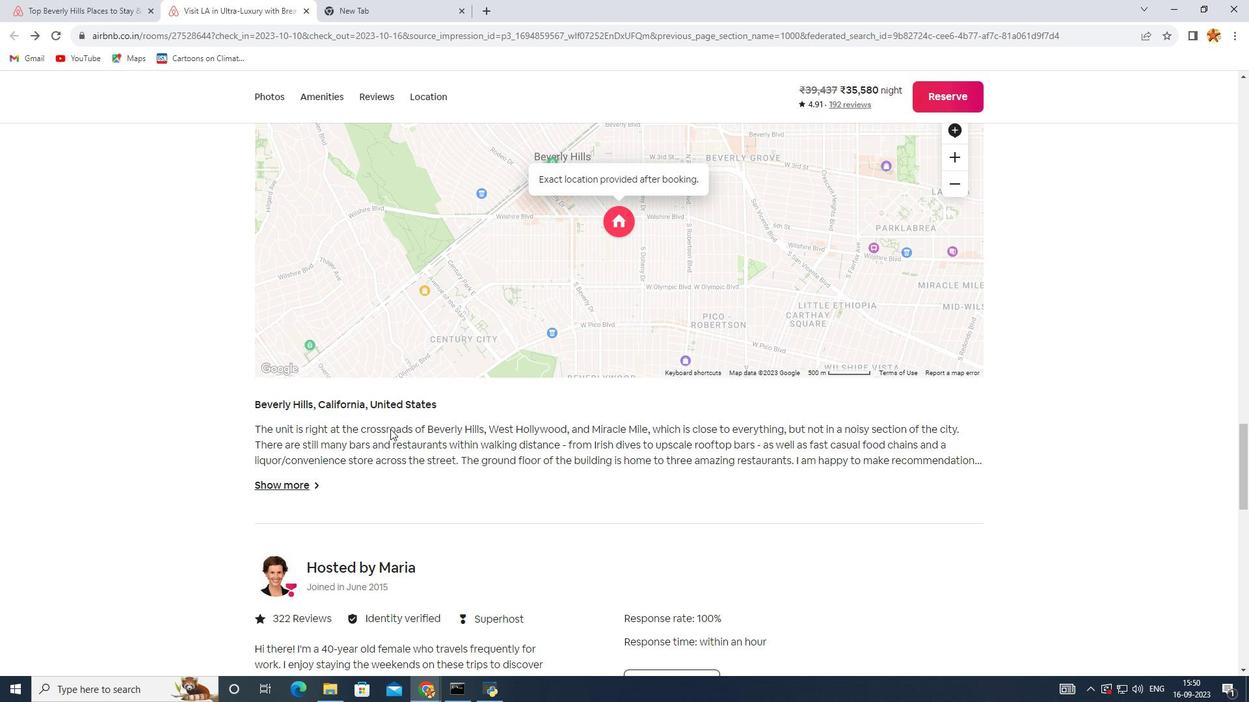 
Action: Mouse moved to (391, 430)
Screenshot: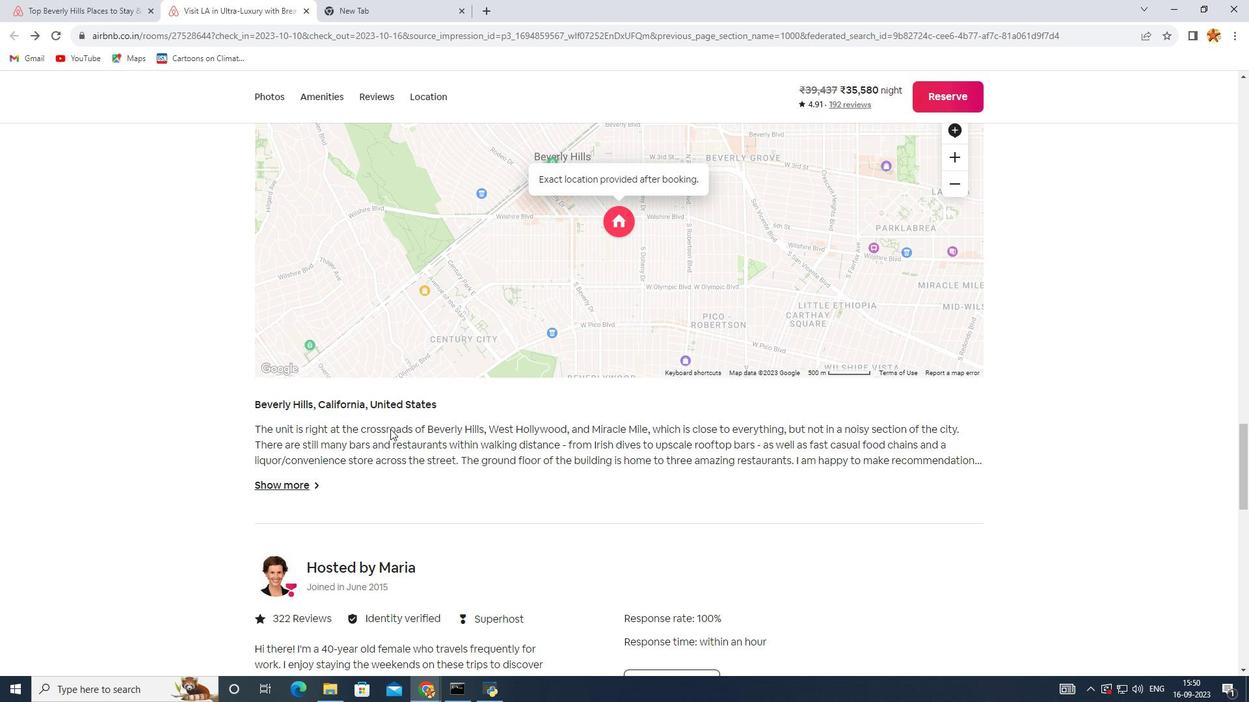 
Action: Mouse scrolled (391, 429) with delta (0, 0)
Screenshot: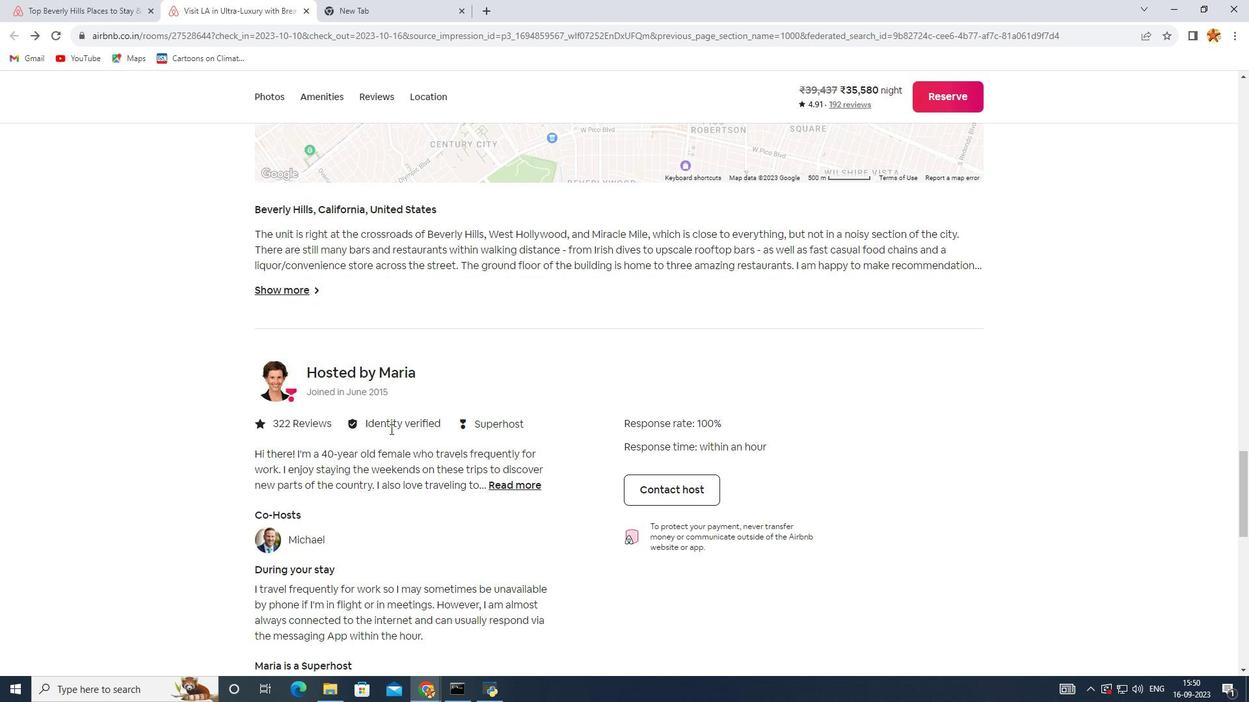 
Action: Mouse scrolled (391, 429) with delta (0, 0)
Screenshot: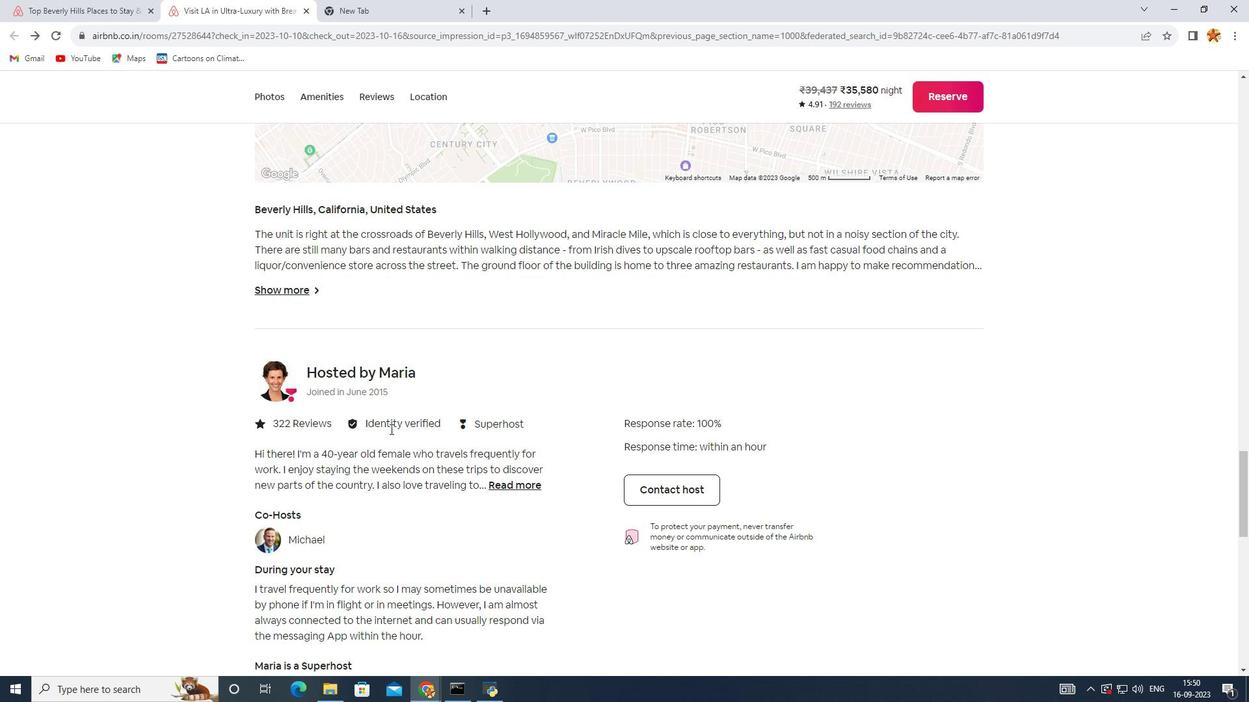 
Action: Mouse scrolled (391, 429) with delta (0, 0)
Screenshot: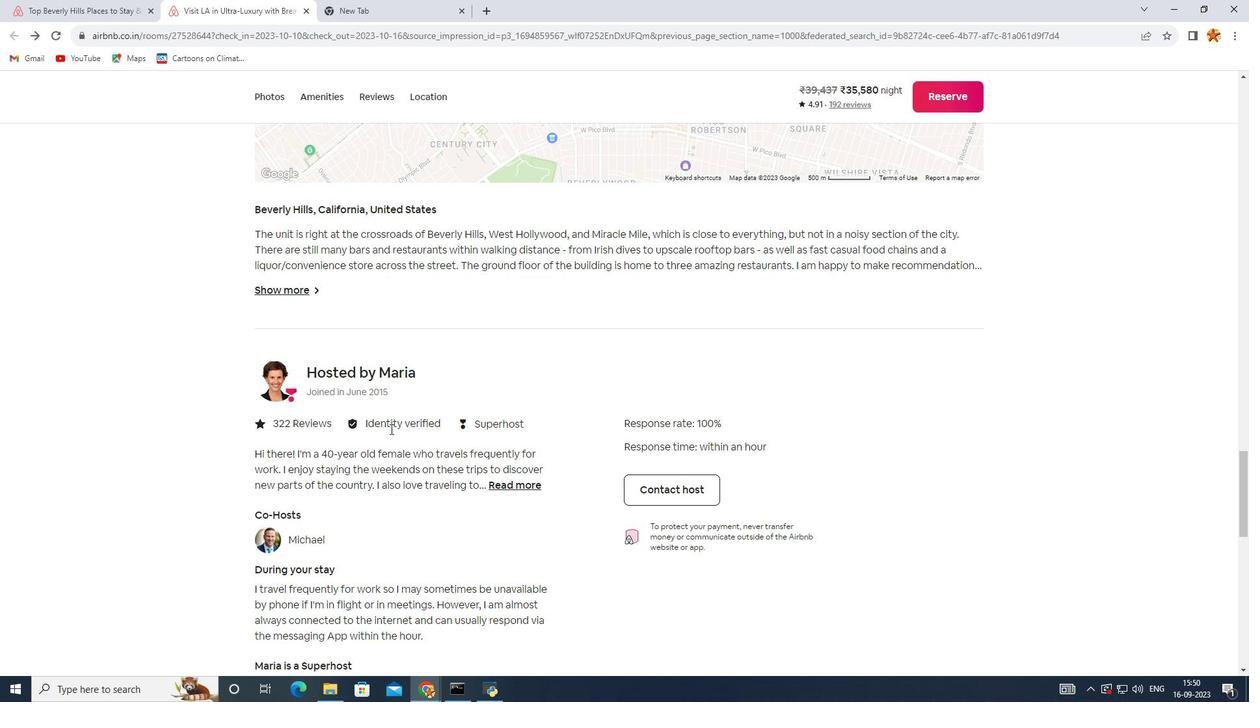 
Action: Mouse scrolled (391, 429) with delta (0, 0)
Screenshot: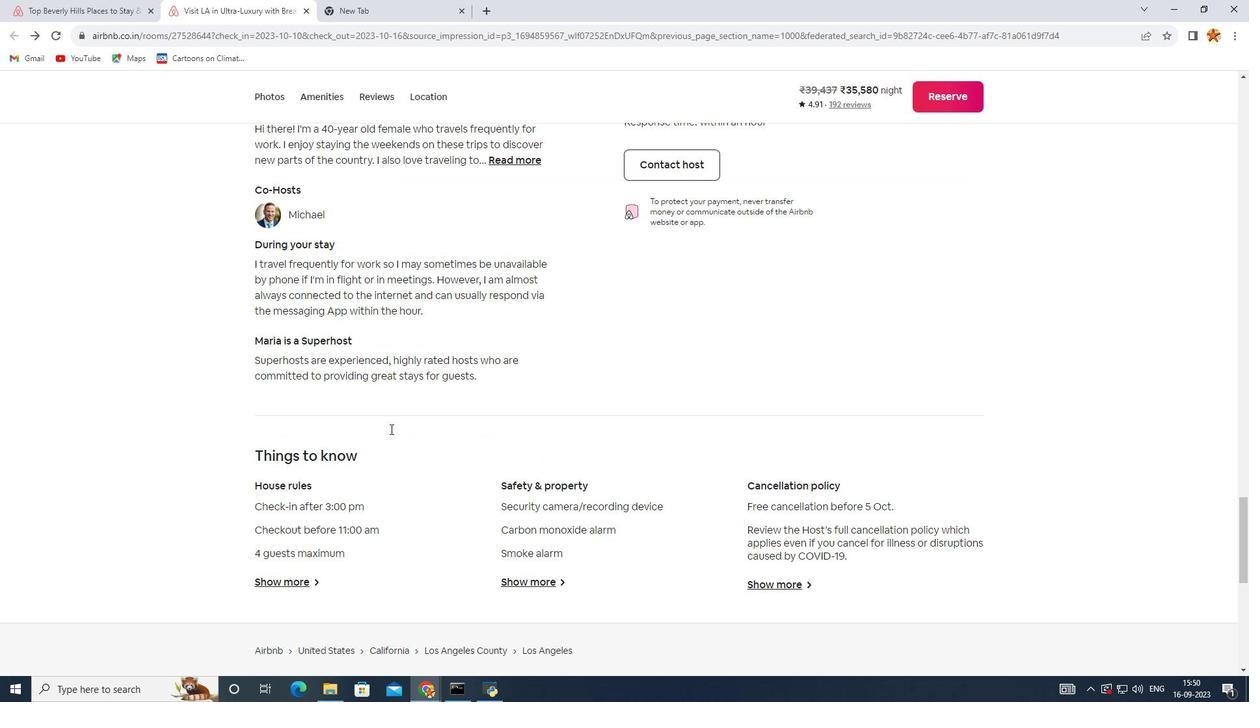 
Action: Mouse scrolled (391, 429) with delta (0, 0)
Screenshot: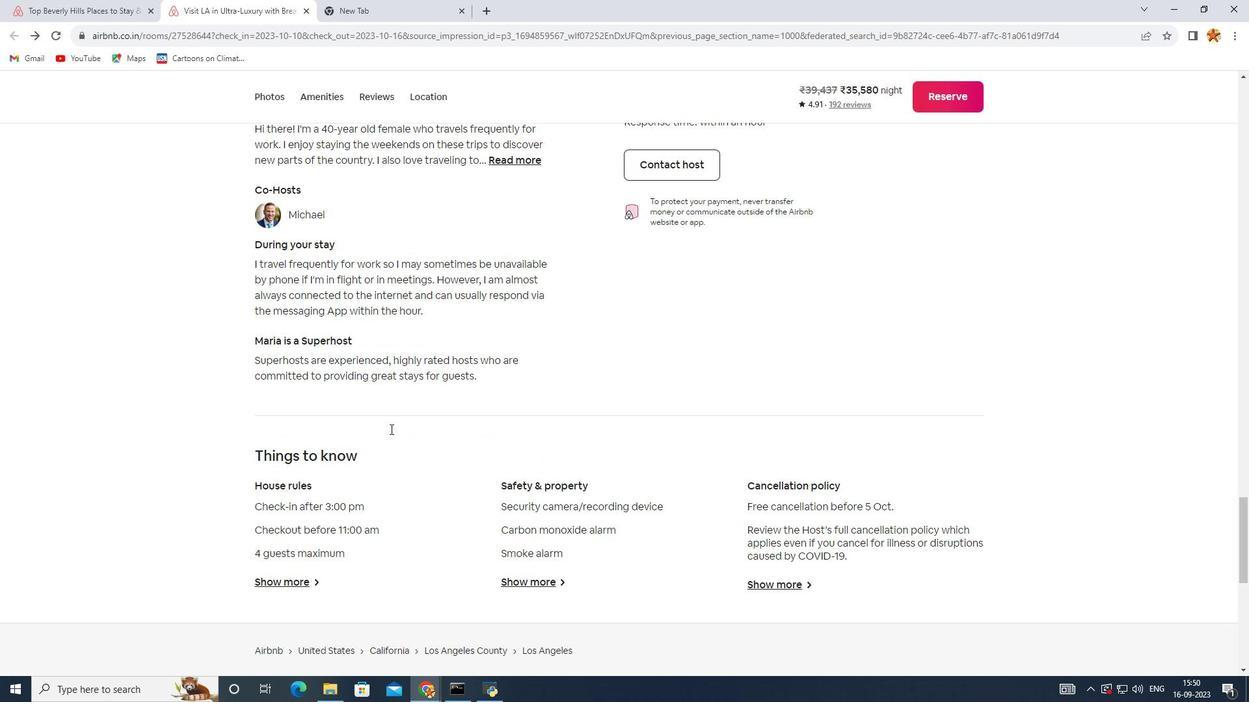 
Action: Mouse scrolled (391, 429) with delta (0, 0)
Screenshot: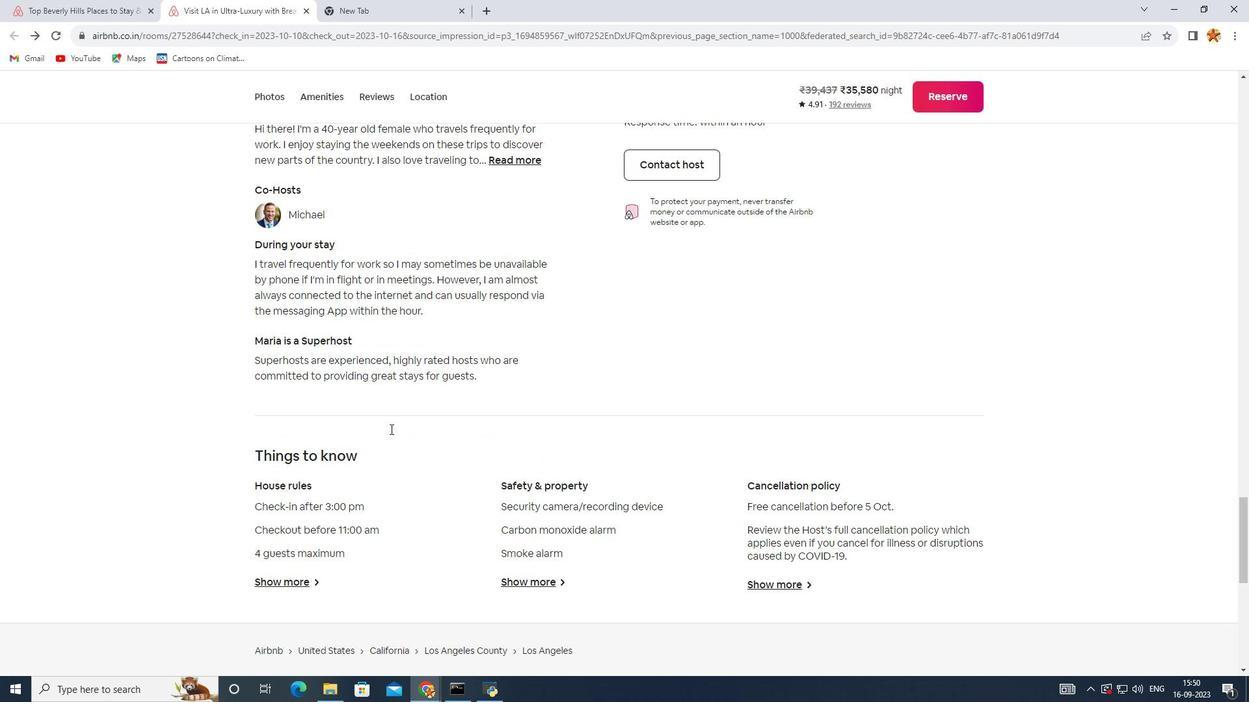 
Action: Mouse scrolled (391, 429) with delta (0, 0)
Screenshot: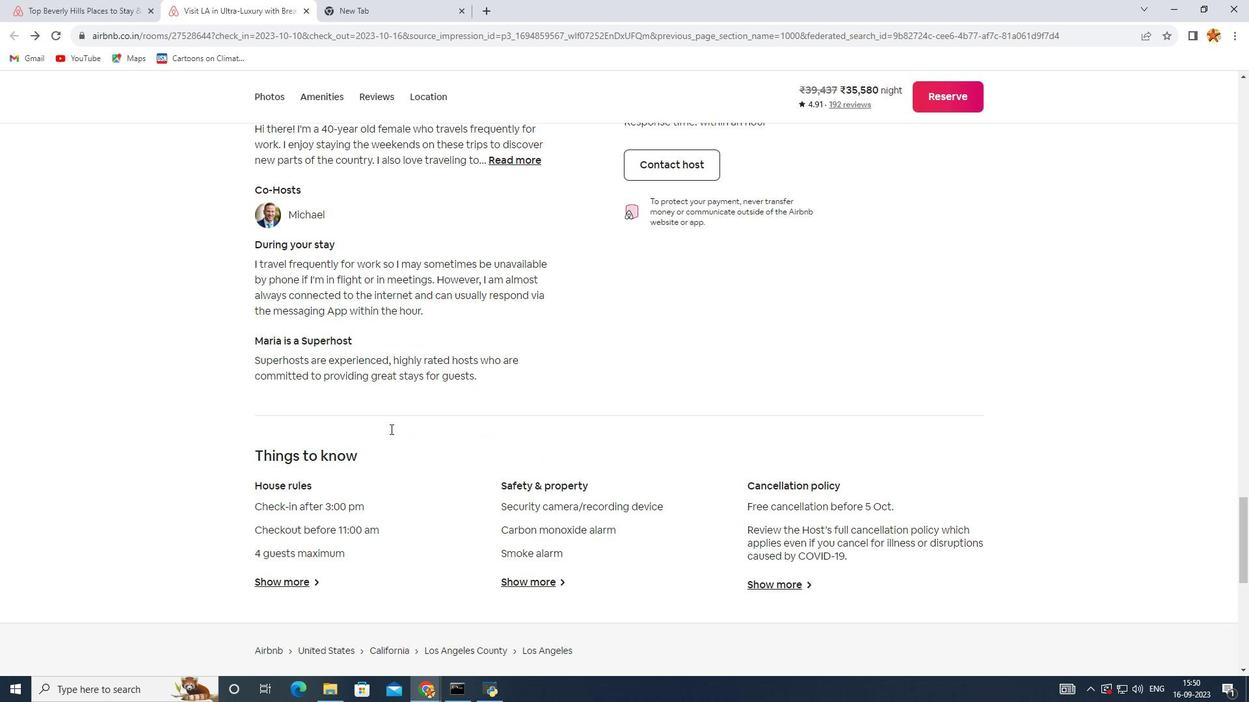 
Action: Mouse scrolled (391, 429) with delta (0, 0)
Screenshot: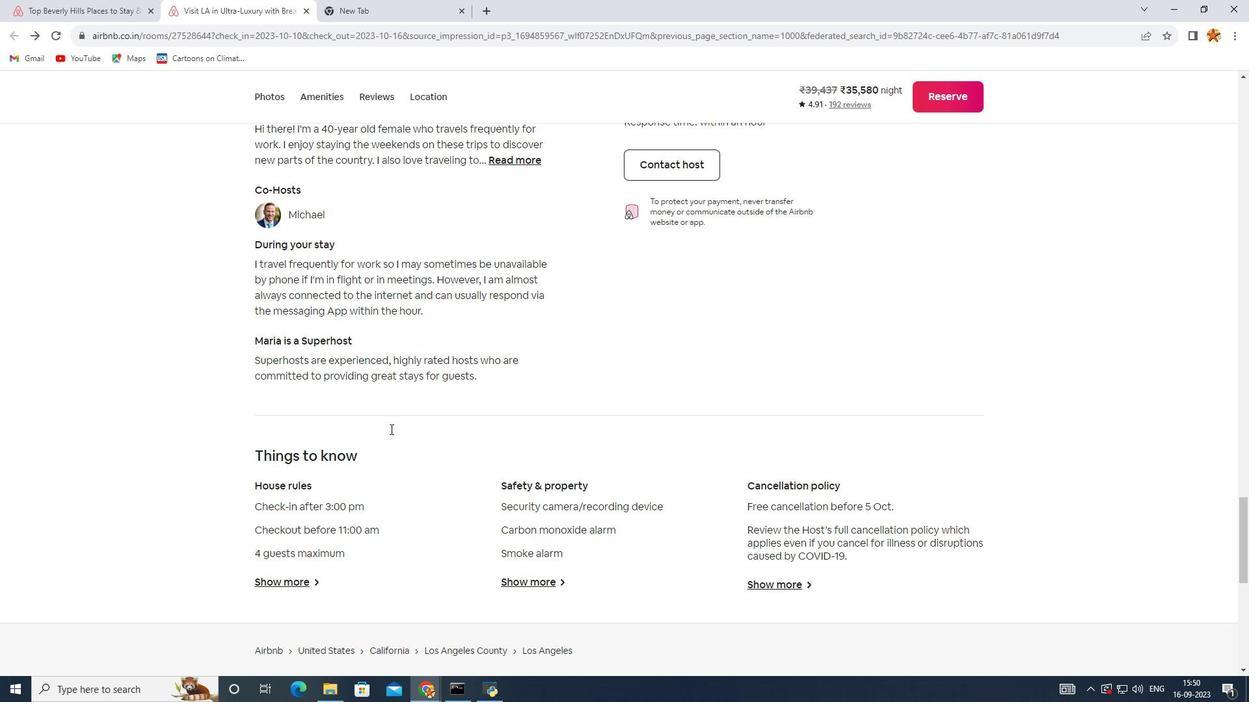 
Action: Mouse scrolled (391, 430) with delta (0, 0)
Screenshot: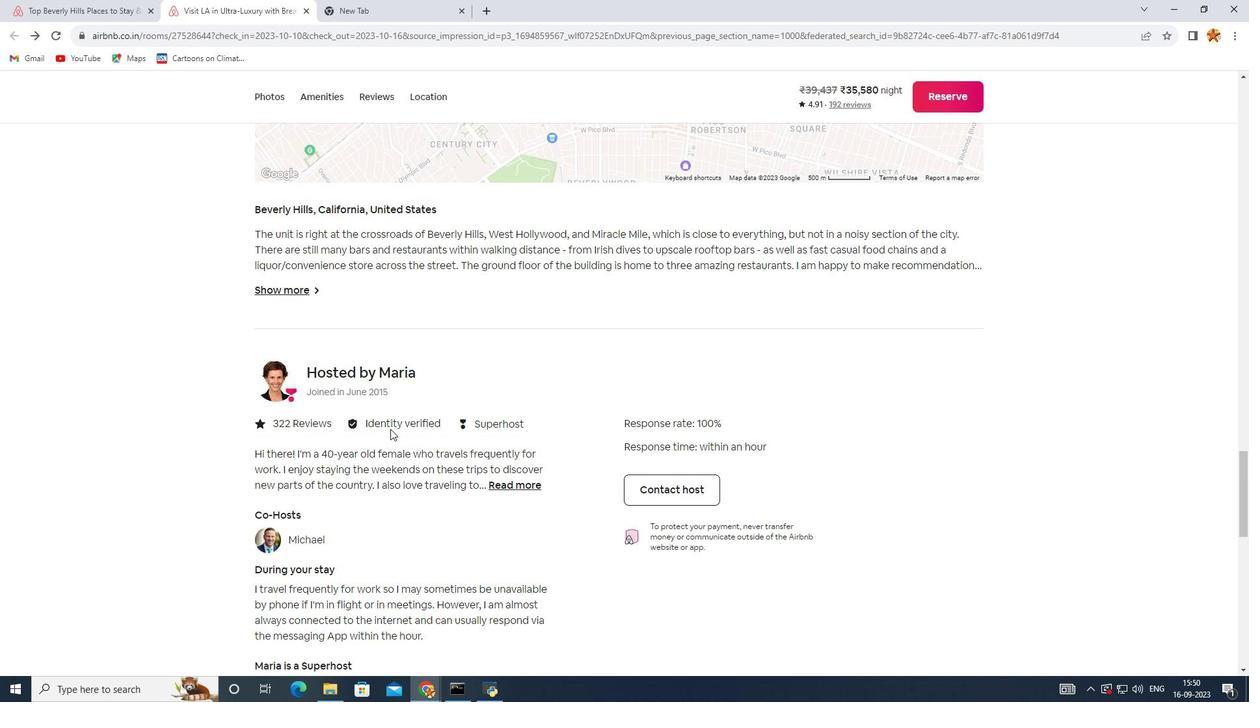 
Action: Mouse scrolled (391, 430) with delta (0, 0)
Screenshot: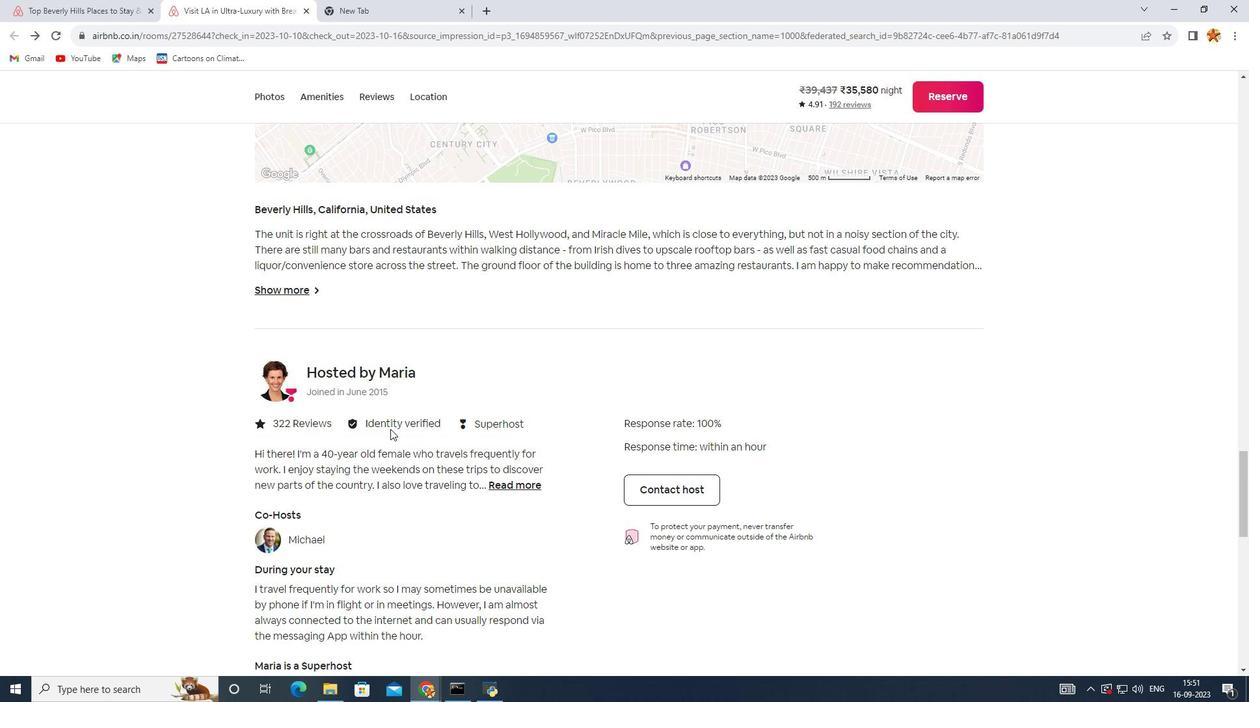 
Action: Mouse scrolled (391, 430) with delta (0, 0)
Screenshot: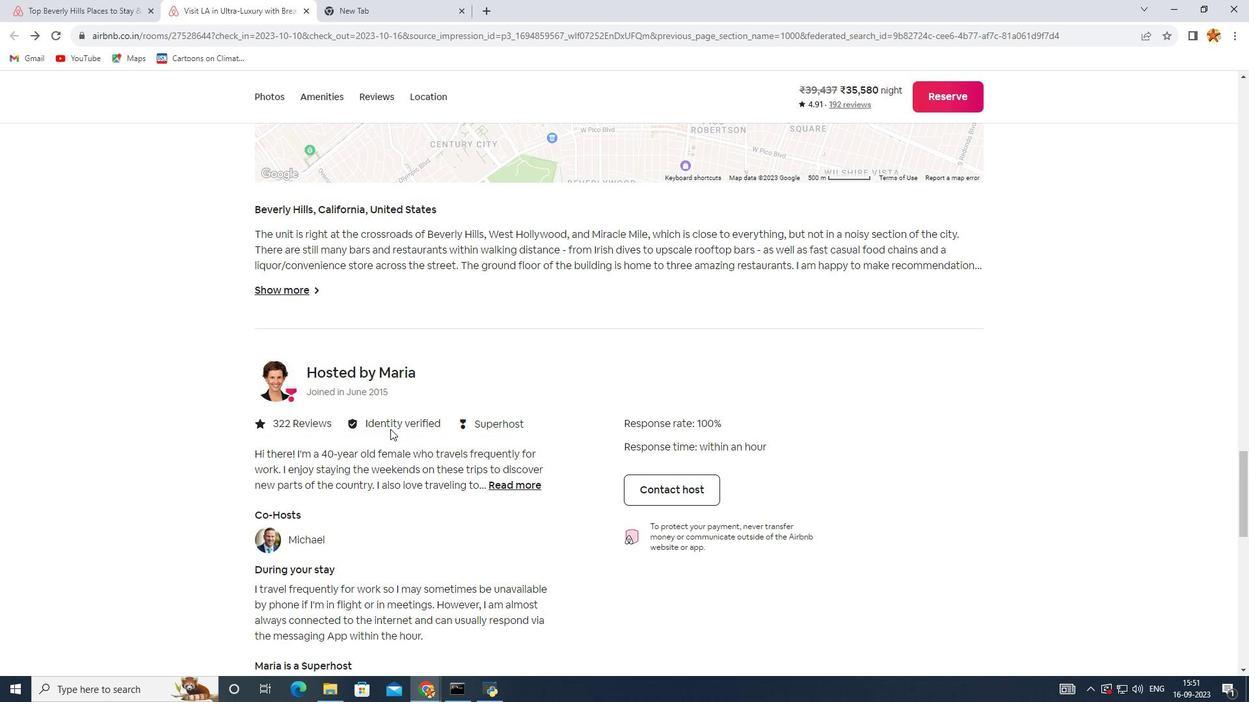 
Action: Mouse scrolled (391, 430) with delta (0, 0)
Screenshot: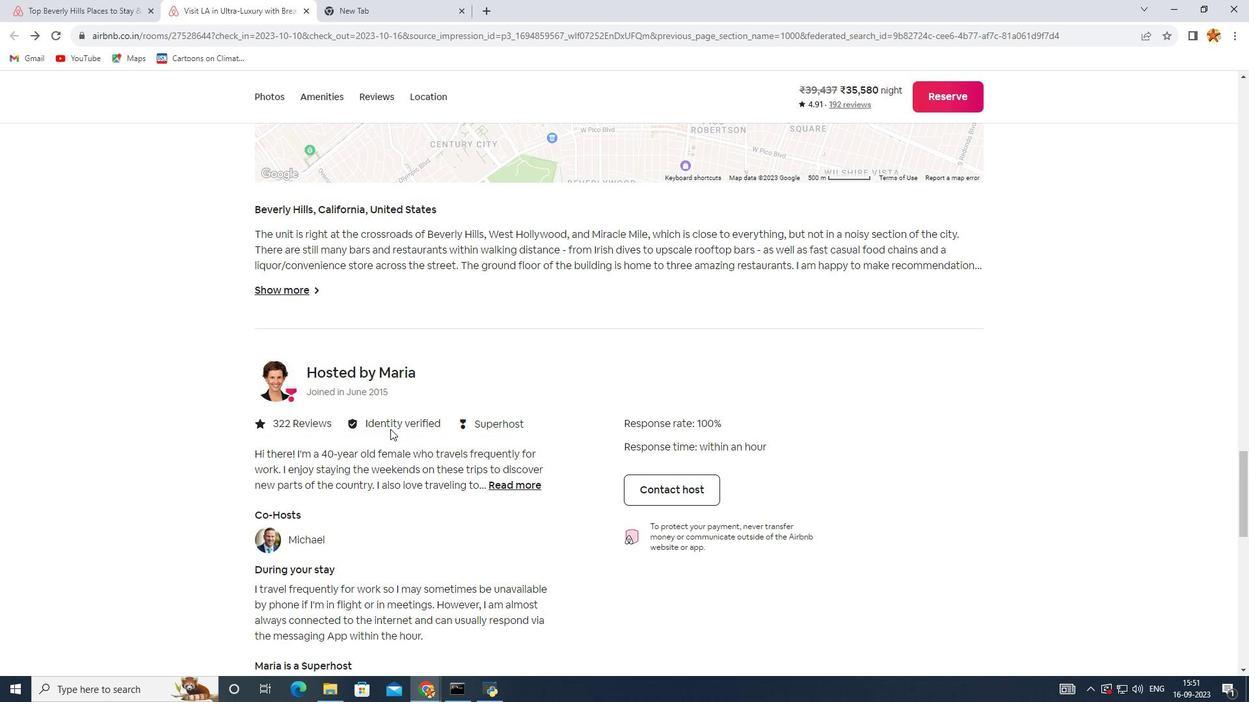 
Action: Mouse scrolled (391, 430) with delta (0, 0)
Screenshot: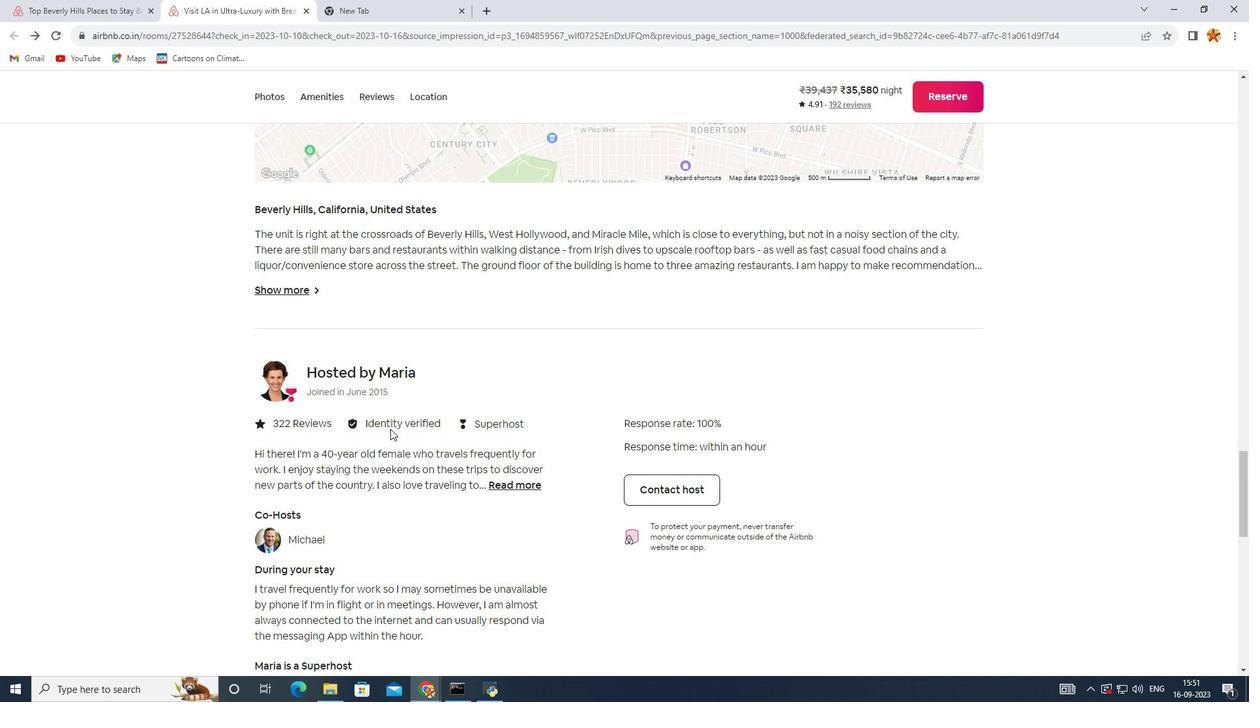 
Action: Mouse scrolled (391, 430) with delta (0, 0)
Screenshot: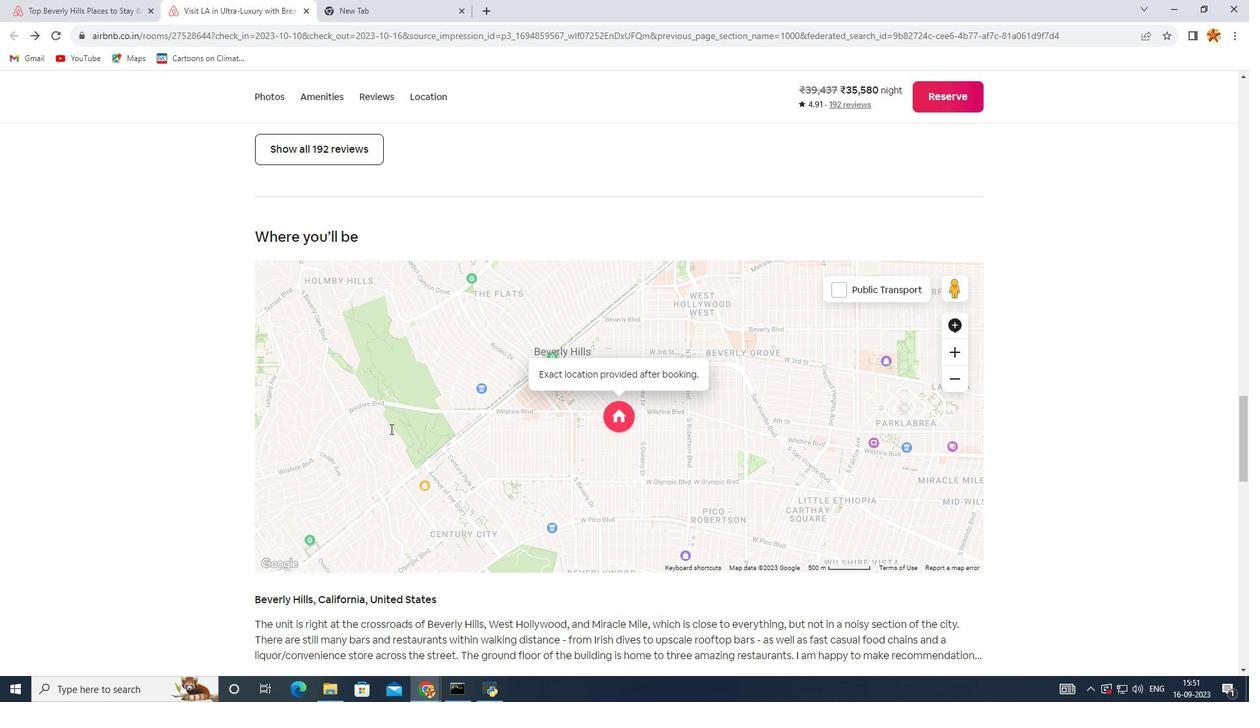 
Action: Mouse scrolled (391, 430) with delta (0, 0)
Screenshot: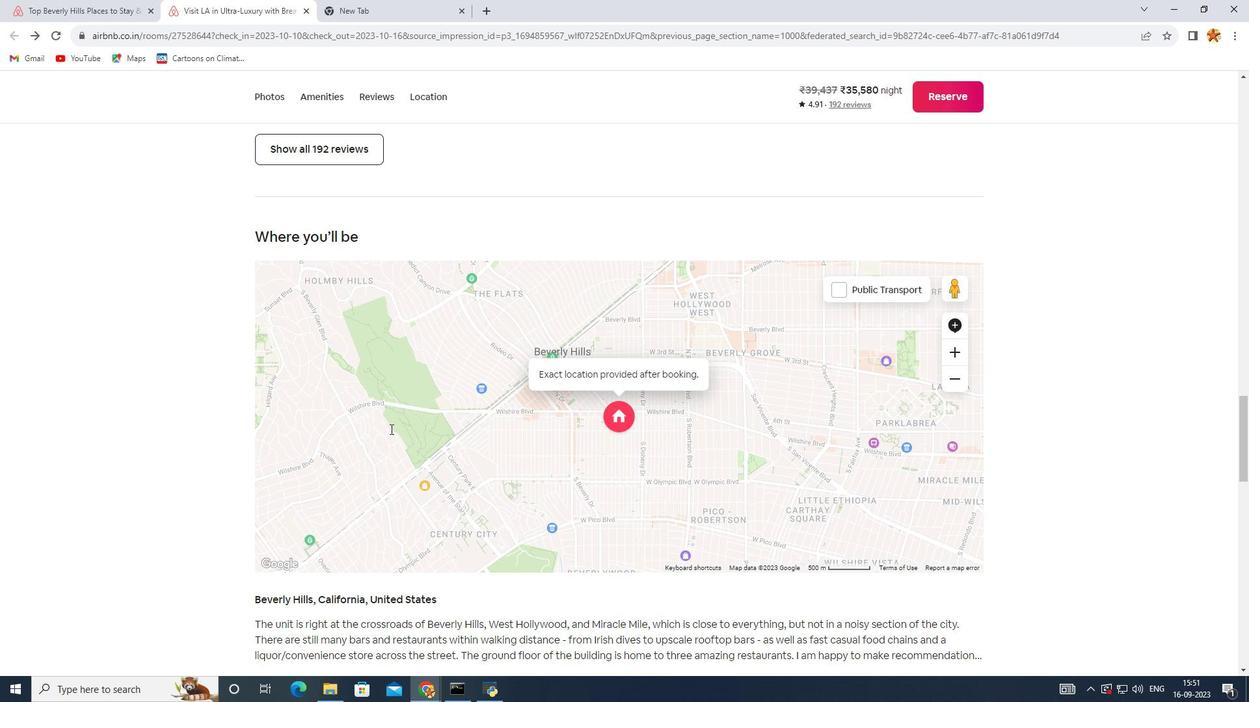 
Action: Mouse scrolled (391, 430) with delta (0, 0)
Screenshot: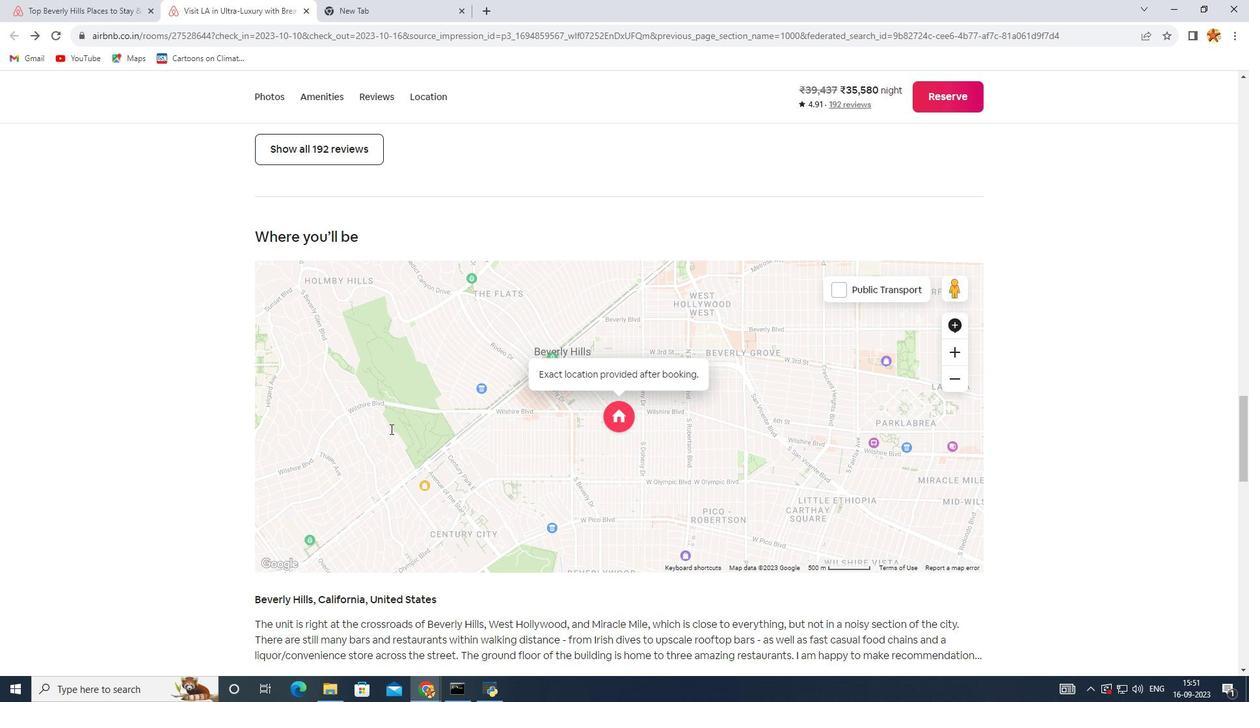 
Action: Mouse scrolled (391, 430) with delta (0, 0)
Screenshot: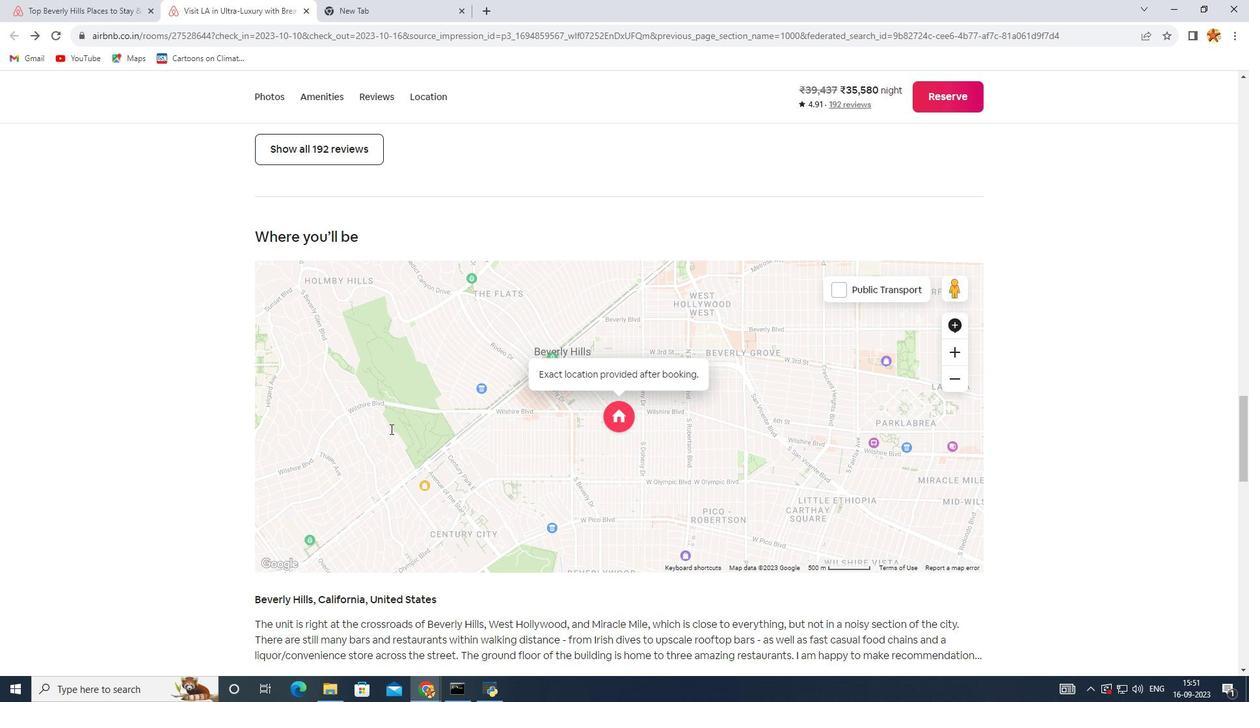 
Action: Mouse scrolled (391, 430) with delta (0, 0)
Screenshot: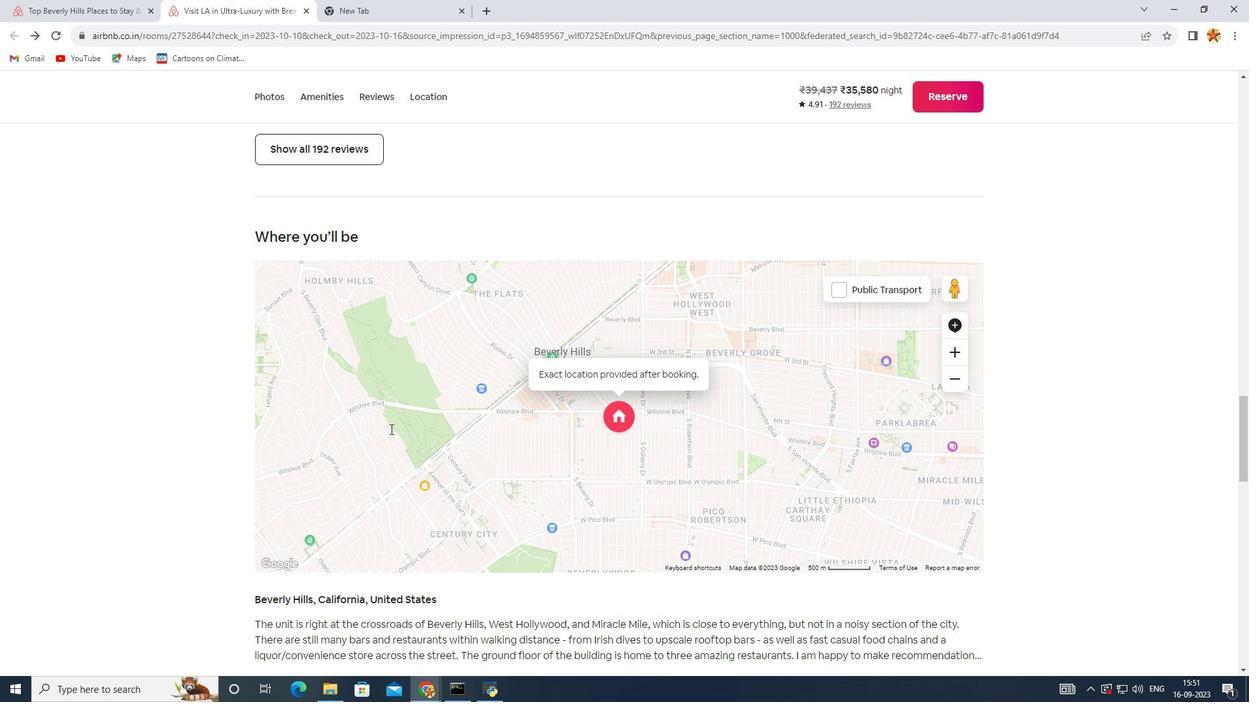 
Action: Mouse scrolled (391, 430) with delta (0, 0)
Screenshot: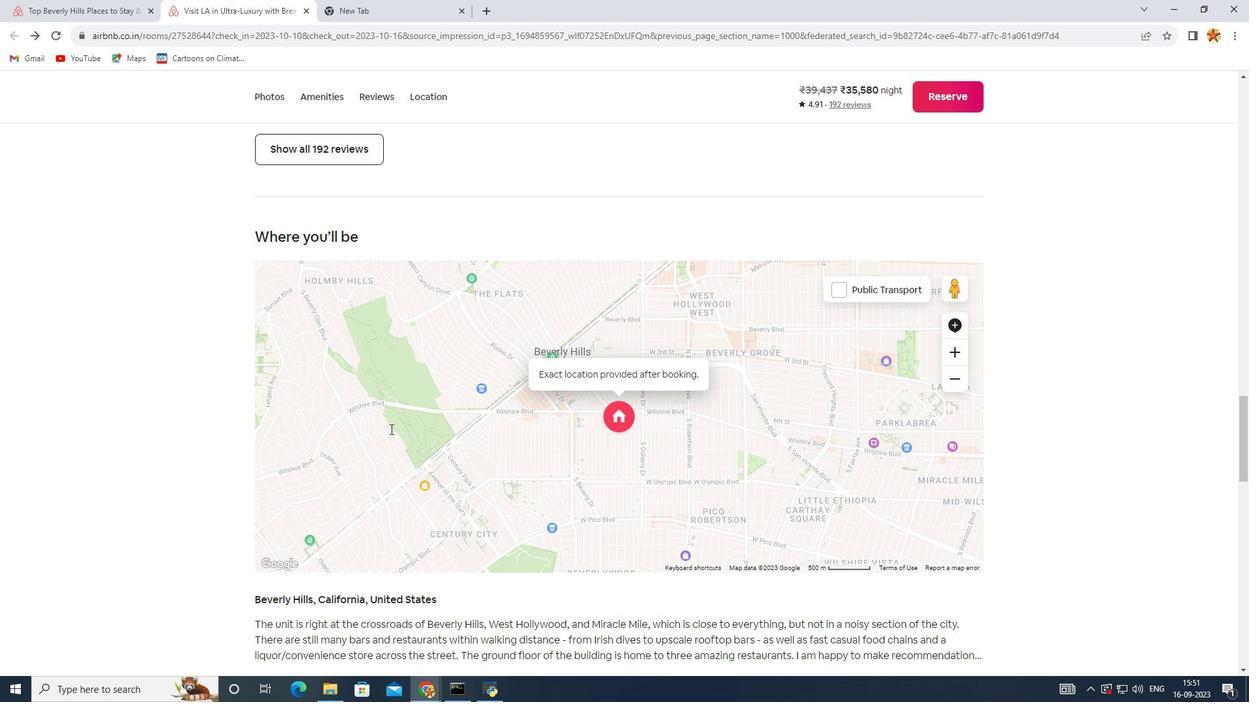 
Action: Mouse scrolled (391, 430) with delta (0, 0)
Screenshot: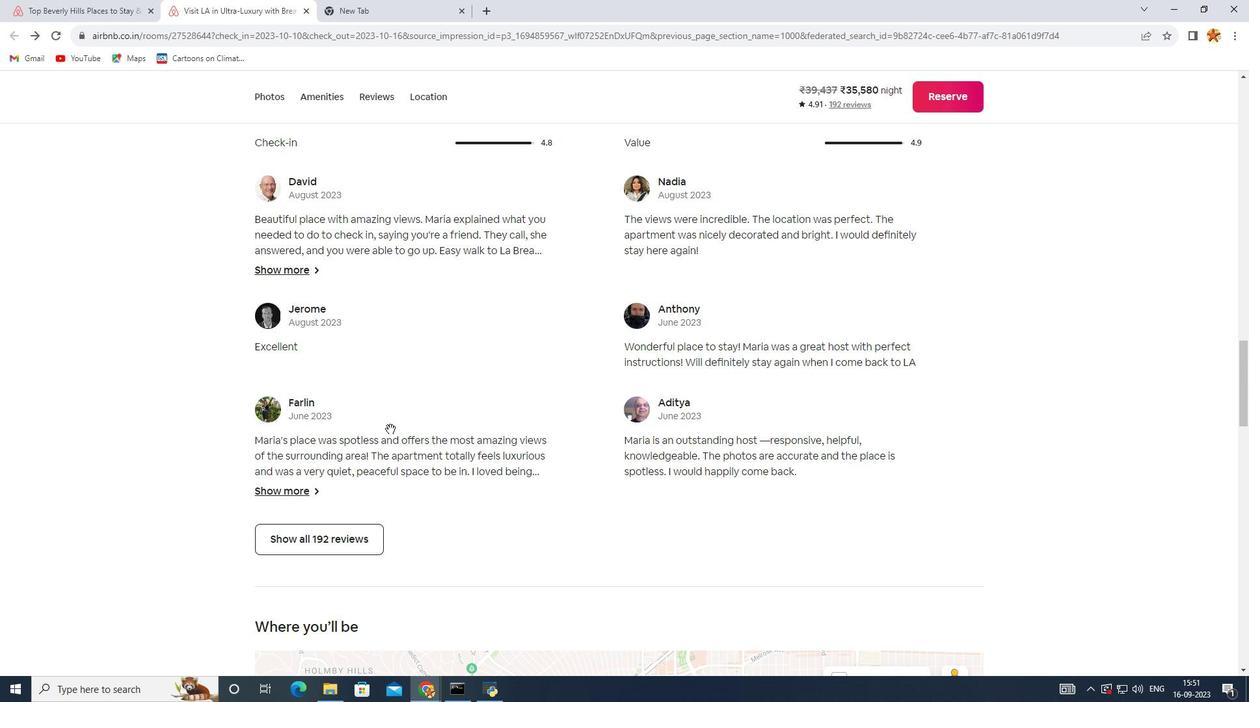 
Action: Mouse scrolled (391, 430) with delta (0, 0)
Screenshot: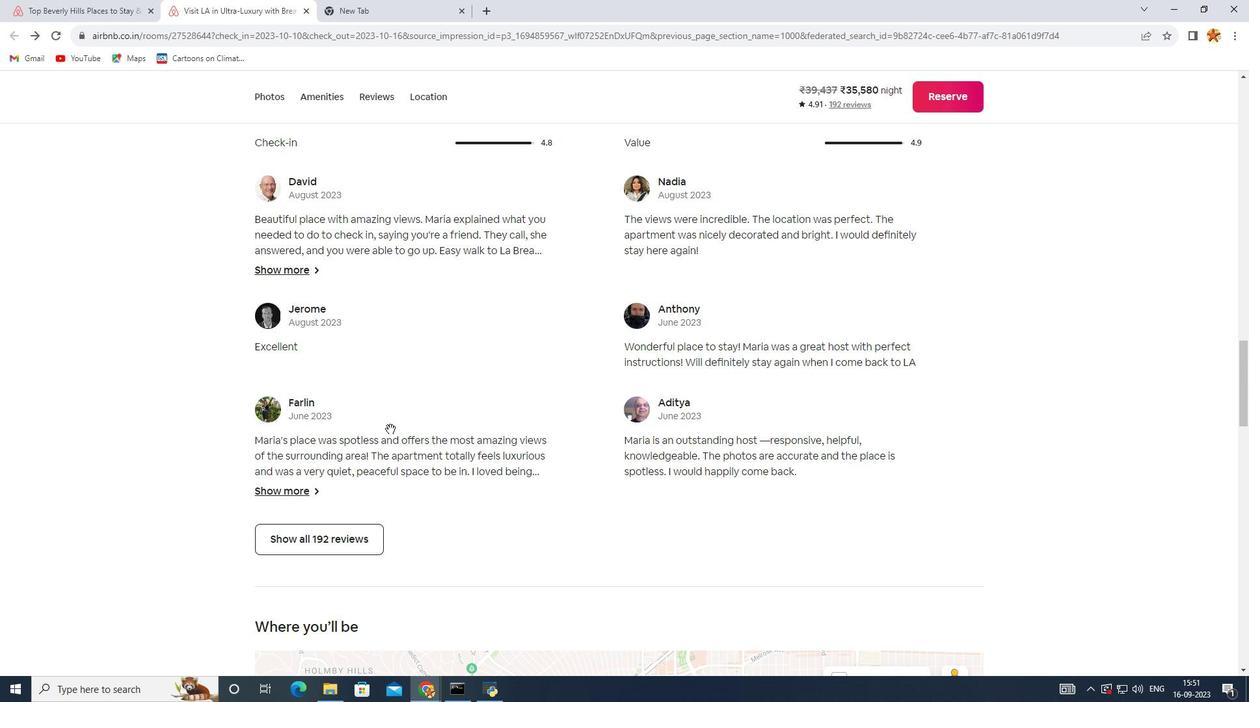 
Action: Mouse scrolled (391, 430) with delta (0, 0)
Screenshot: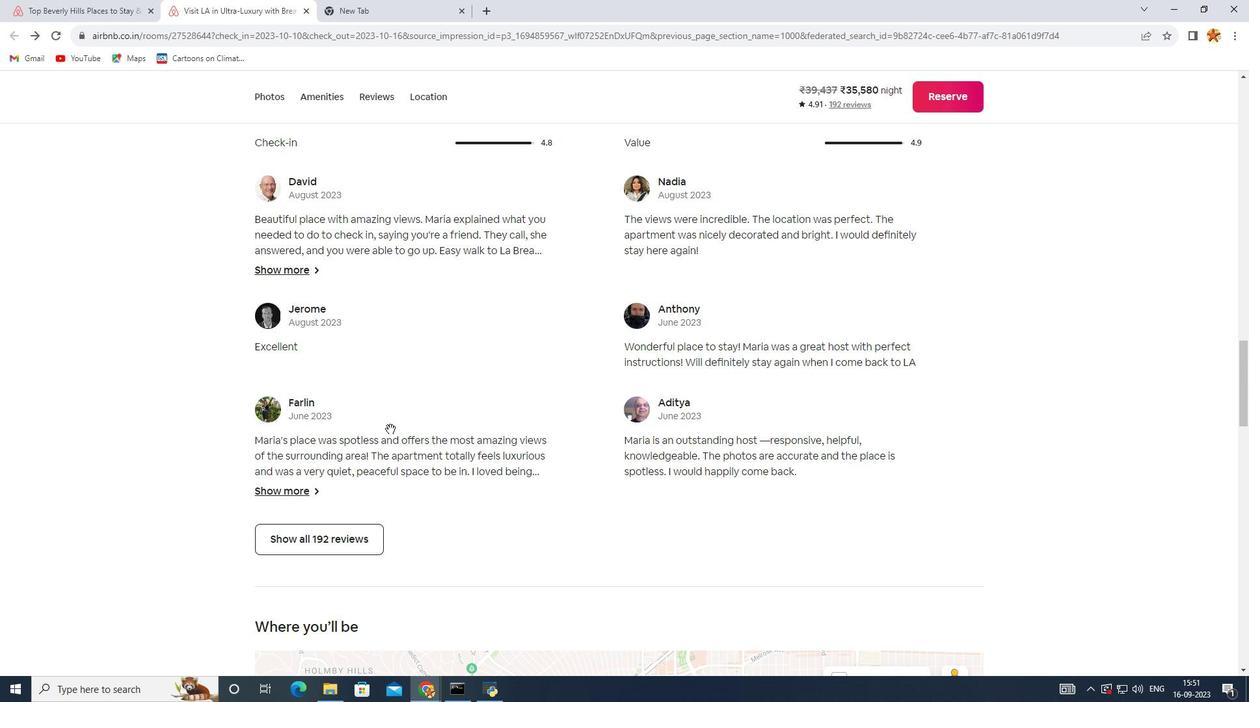 
Action: Mouse scrolled (391, 430) with delta (0, 0)
